 Task: Search and explore for an  Airbnb  in Santa Barbara, California with access to vineyards.
Action: Mouse moved to (441, 85)
Screenshot: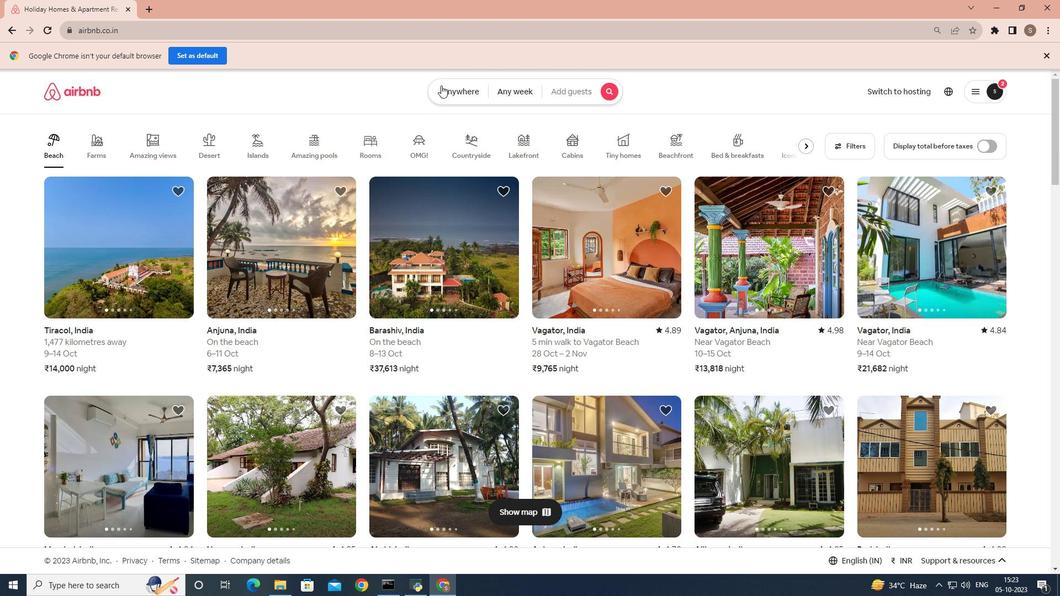 
Action: Mouse pressed left at (441, 85)
Screenshot: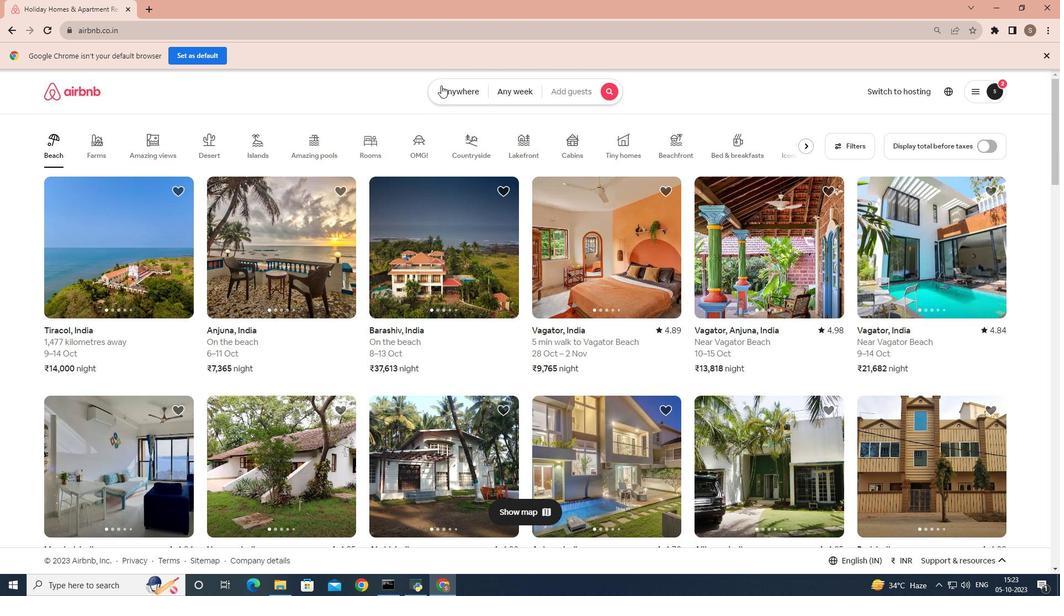 
Action: Mouse moved to (377, 134)
Screenshot: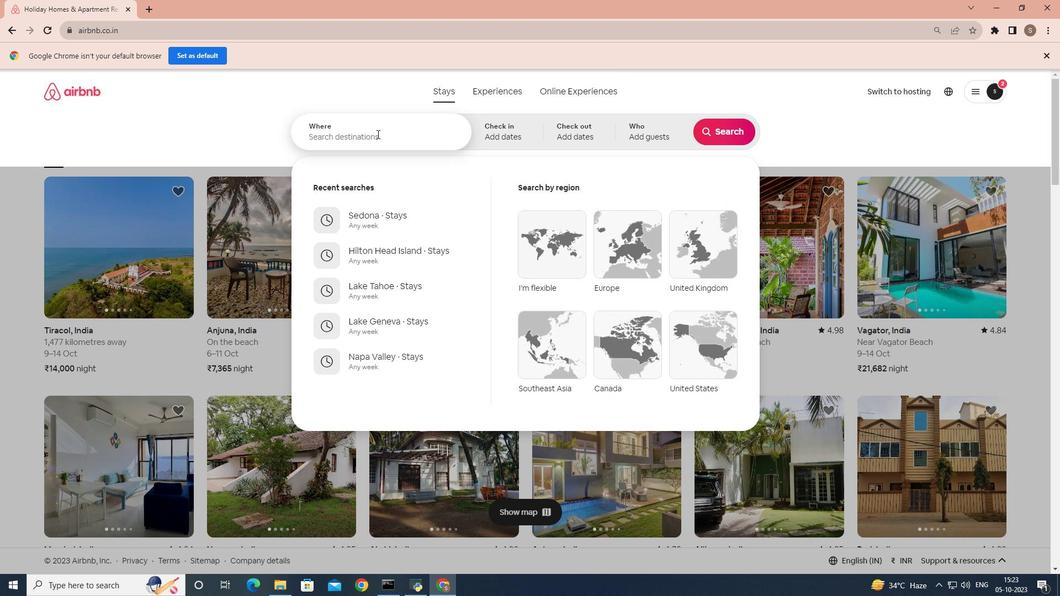 
Action: Mouse pressed left at (377, 134)
Screenshot: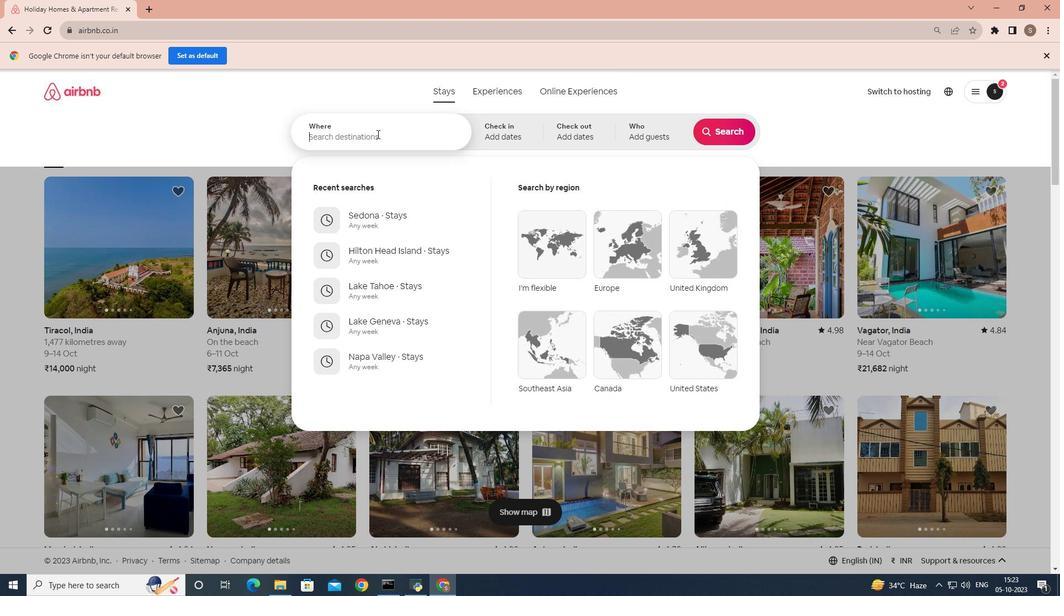 
Action: Key pressed santa<Key.space>barbara
Screenshot: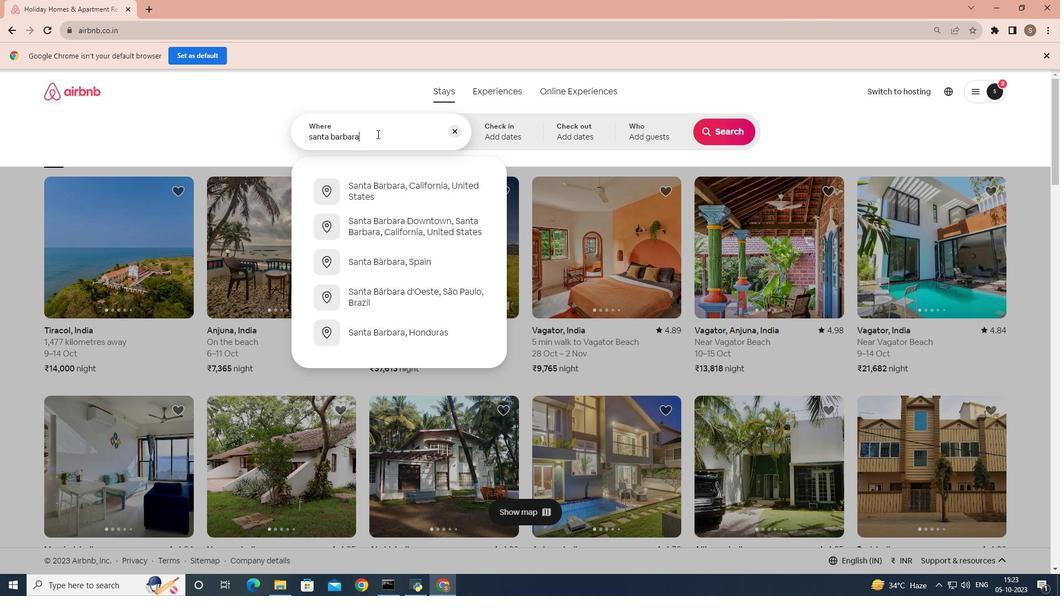 
Action: Mouse moved to (386, 196)
Screenshot: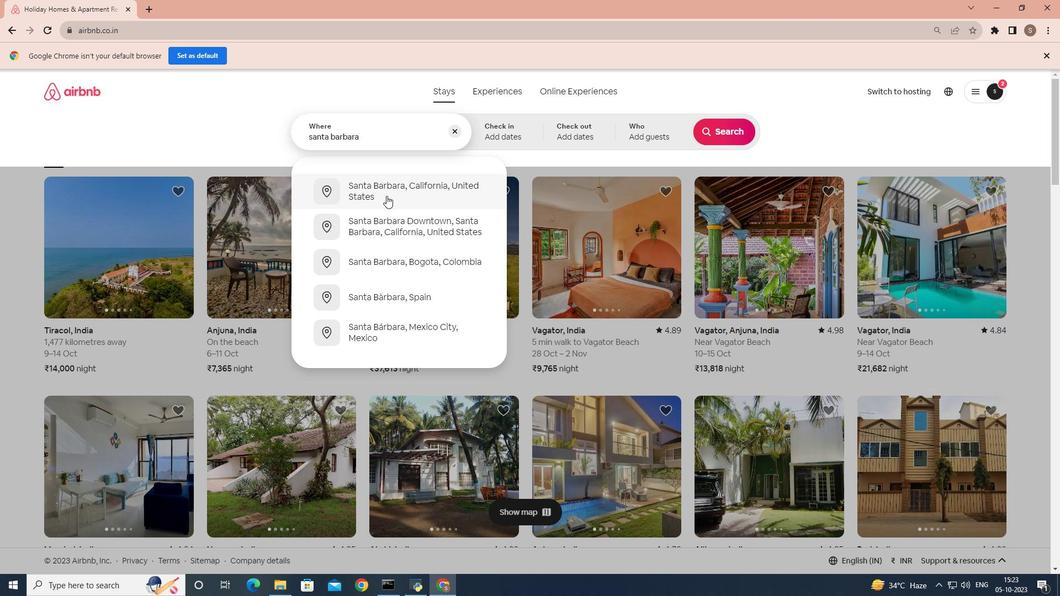 
Action: Mouse pressed left at (386, 196)
Screenshot: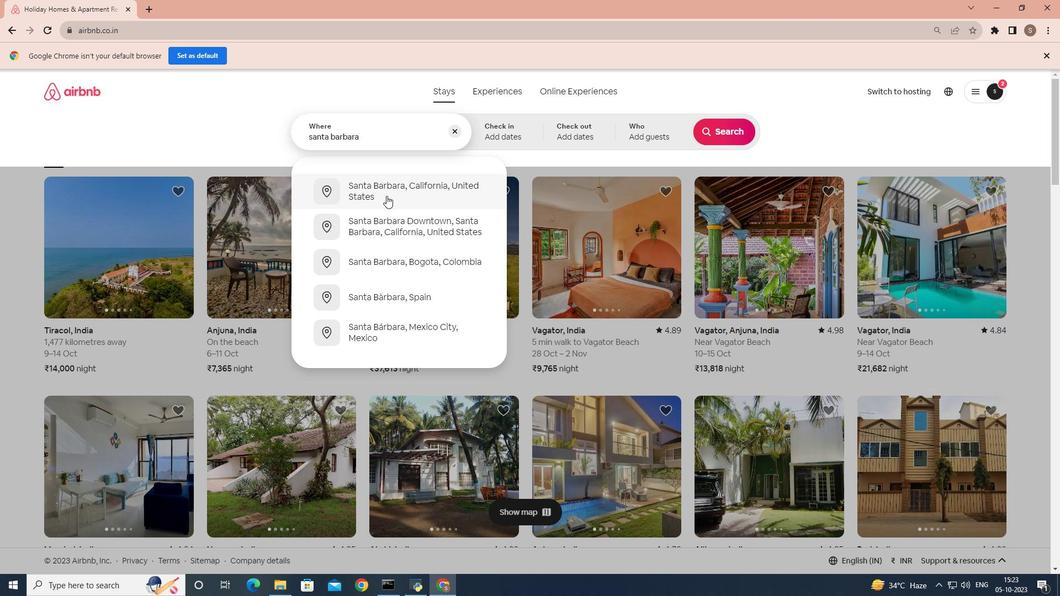 
Action: Mouse moved to (709, 130)
Screenshot: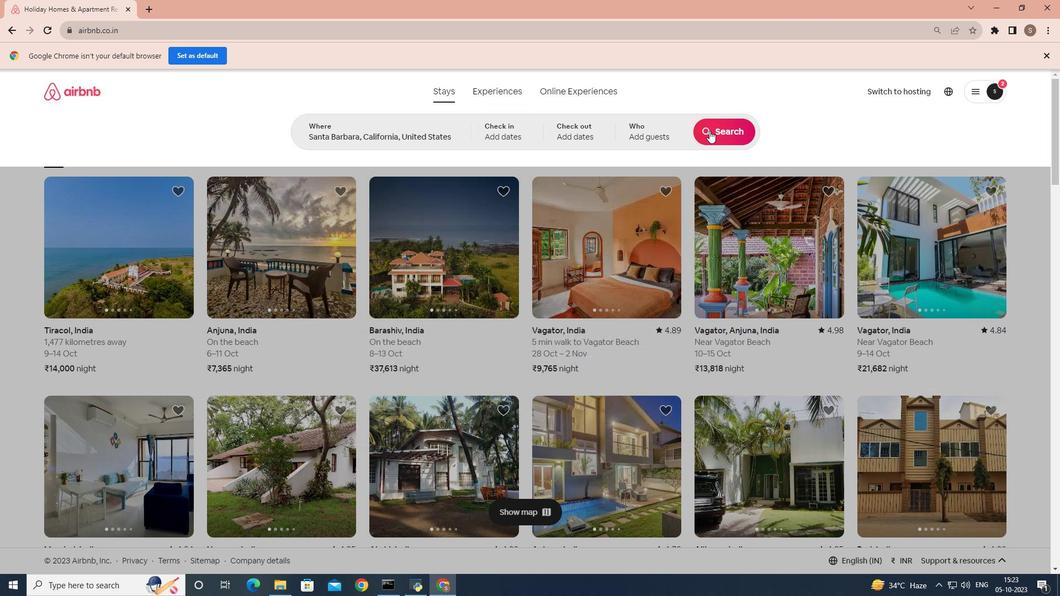 
Action: Mouse pressed left at (709, 130)
Screenshot: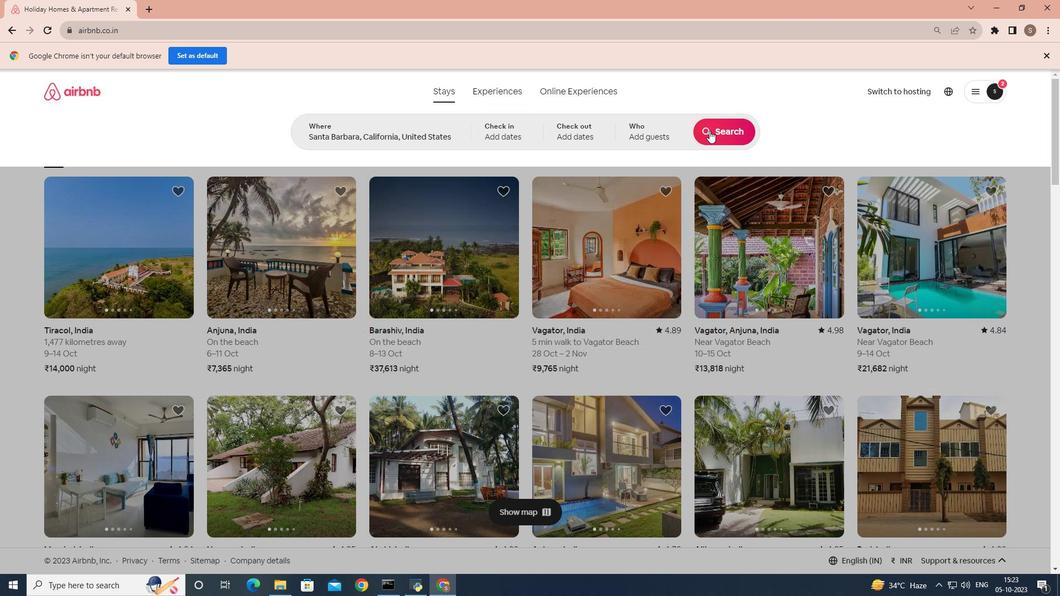 
Action: Mouse moved to (220, 127)
Screenshot: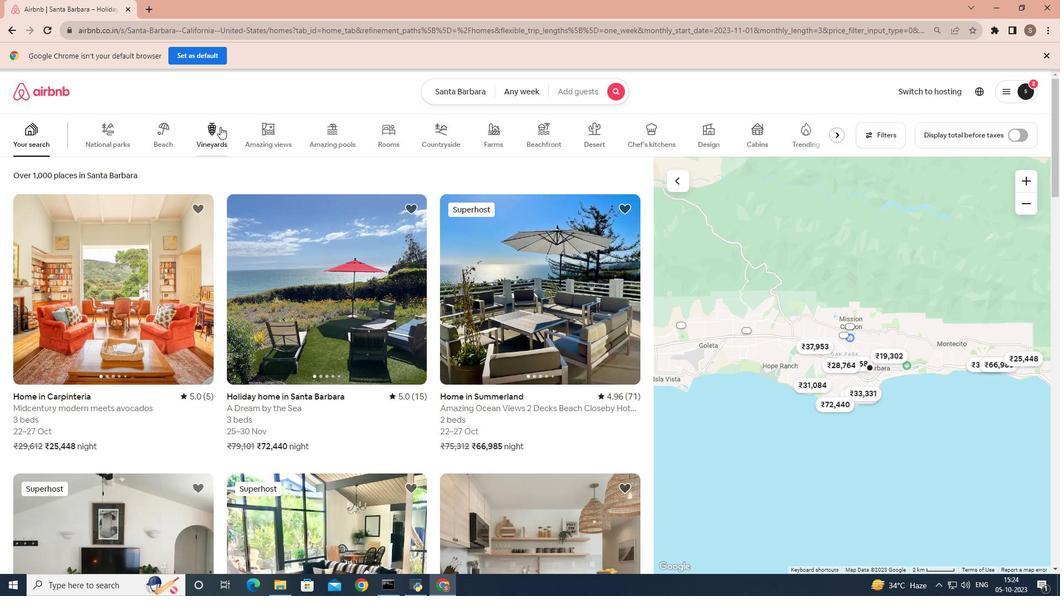 
Action: Mouse pressed left at (220, 127)
Screenshot: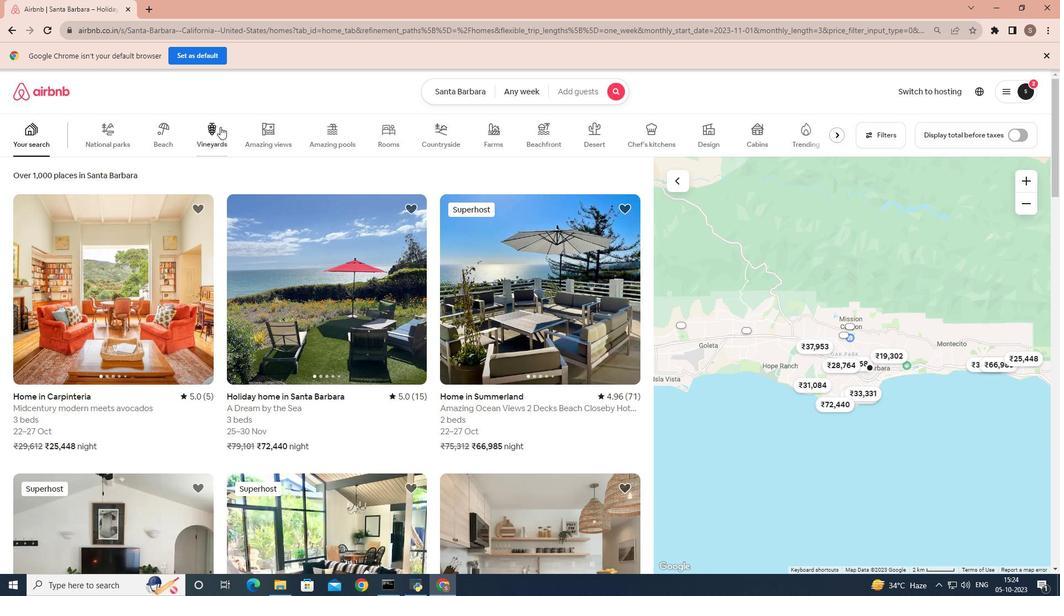 
Action: Mouse moved to (327, 244)
Screenshot: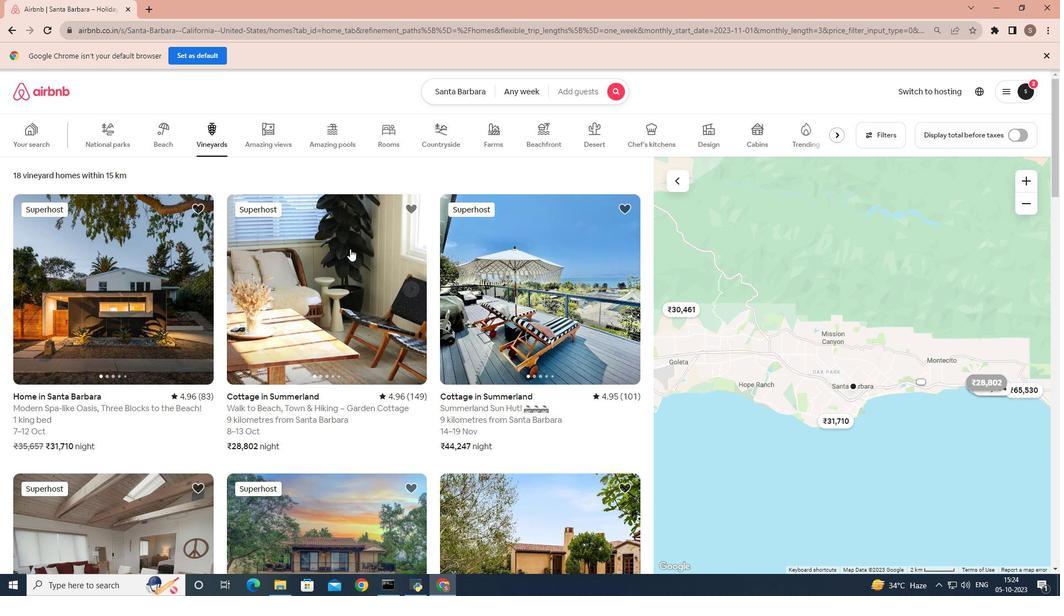 
Action: Mouse scrolled (327, 243) with delta (0, 0)
Screenshot: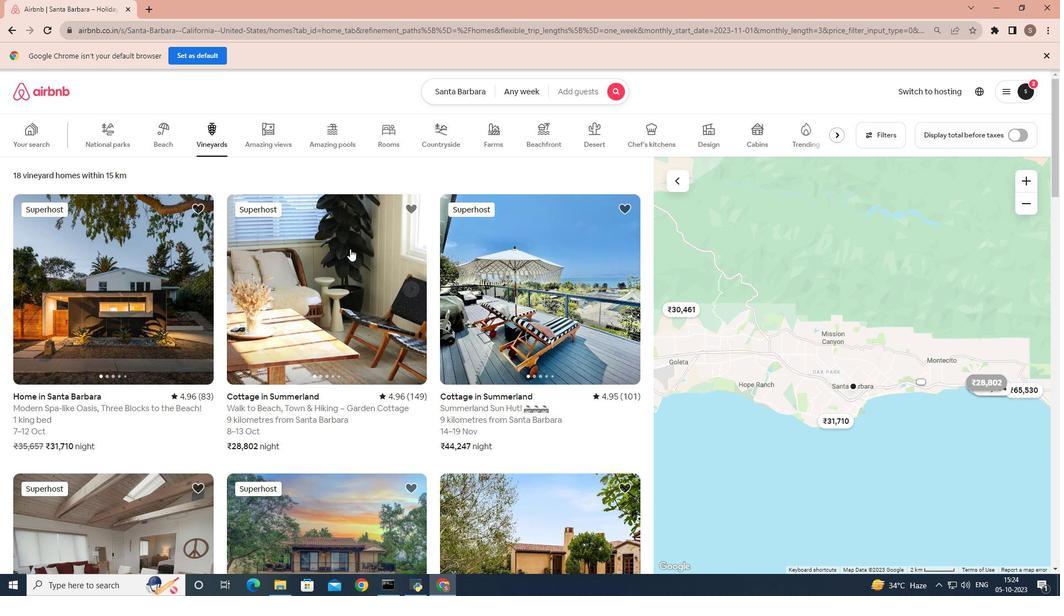 
Action: Mouse moved to (298, 286)
Screenshot: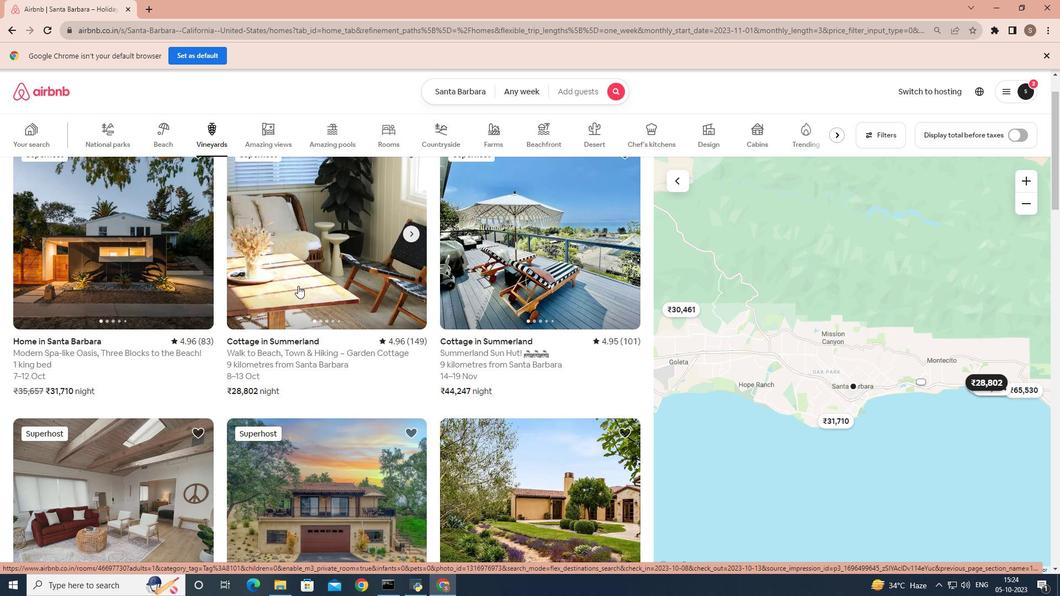 
Action: Mouse pressed left at (298, 286)
Screenshot: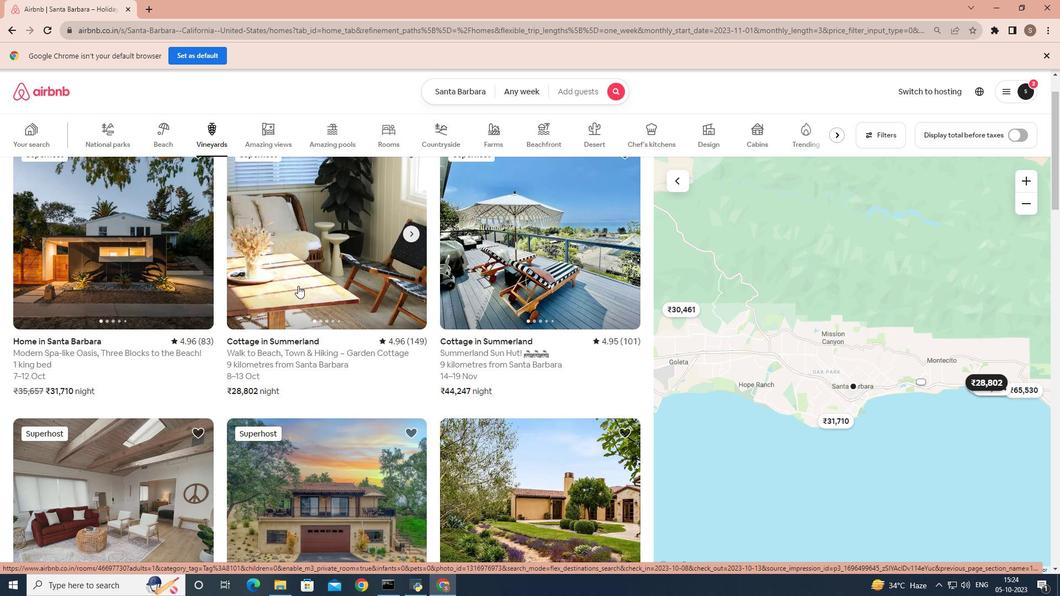 
Action: Mouse moved to (69, 2)
Screenshot: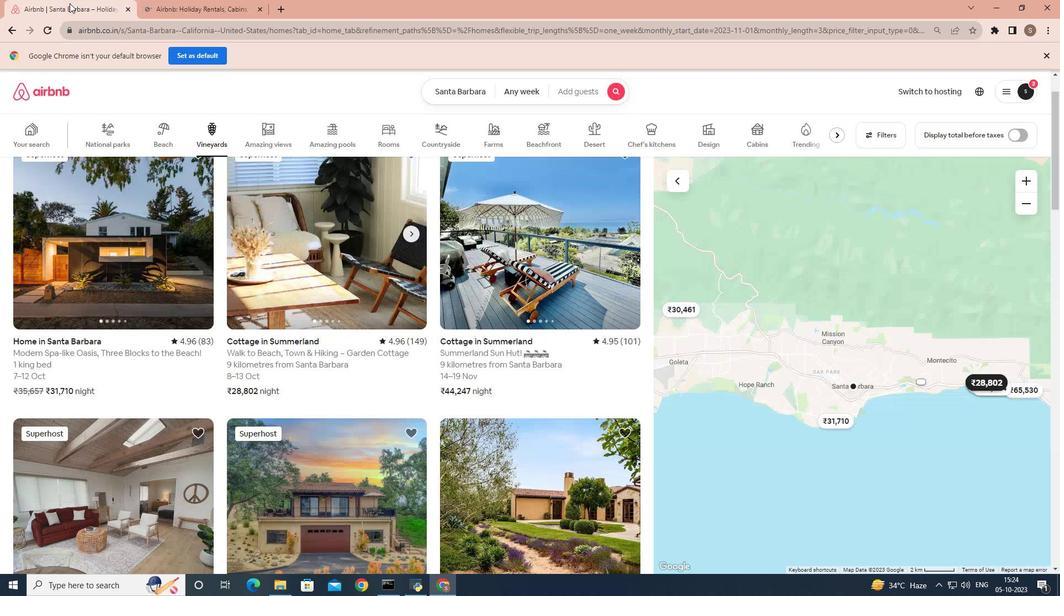 
Action: Mouse pressed left at (69, 2)
Screenshot: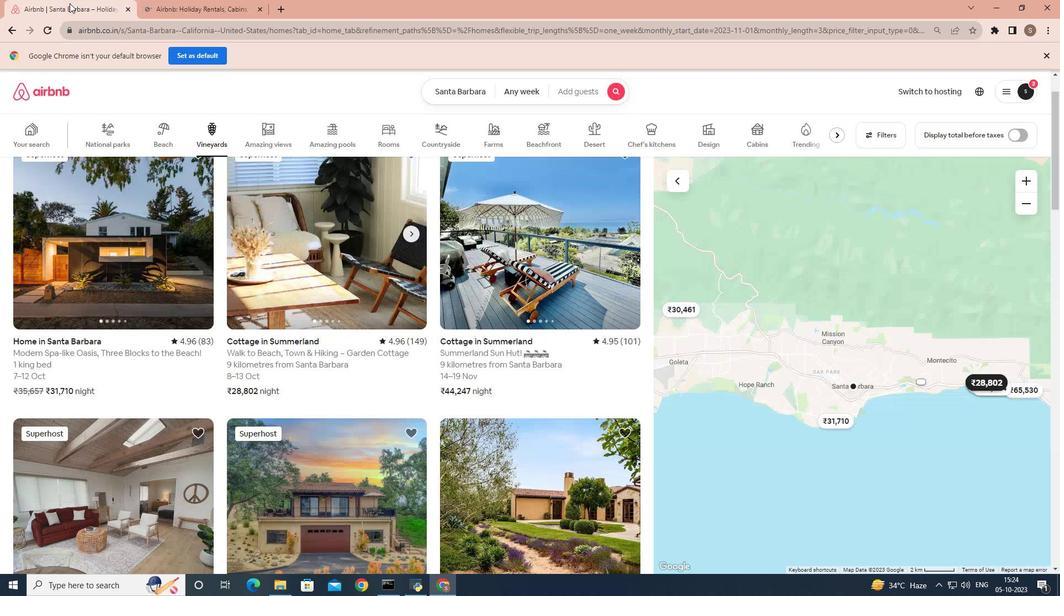 
Action: Mouse moved to (279, 371)
Screenshot: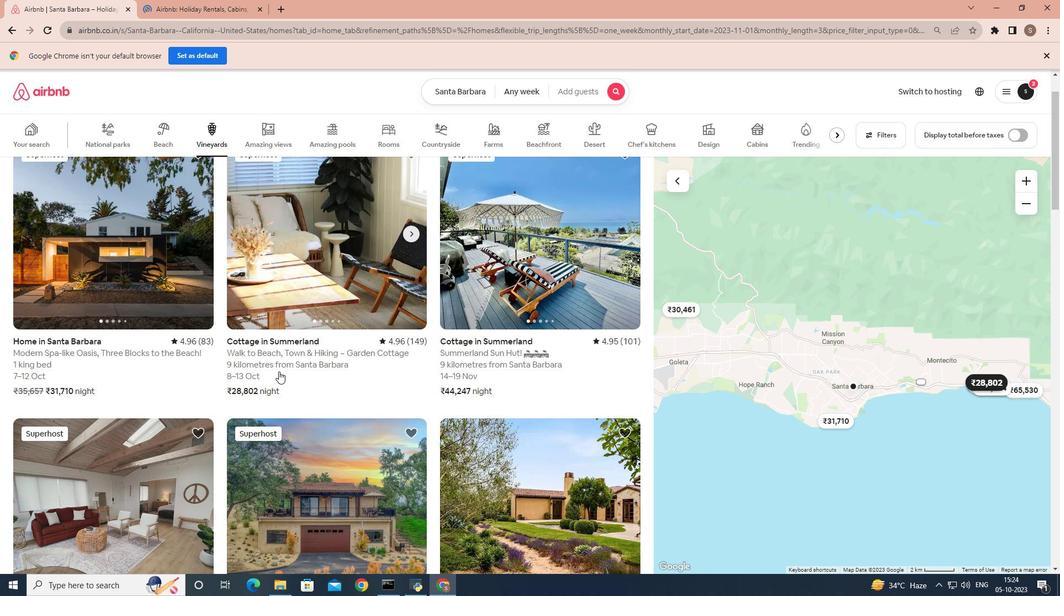 
Action: Mouse scrolled (279, 371) with delta (0, 0)
Screenshot: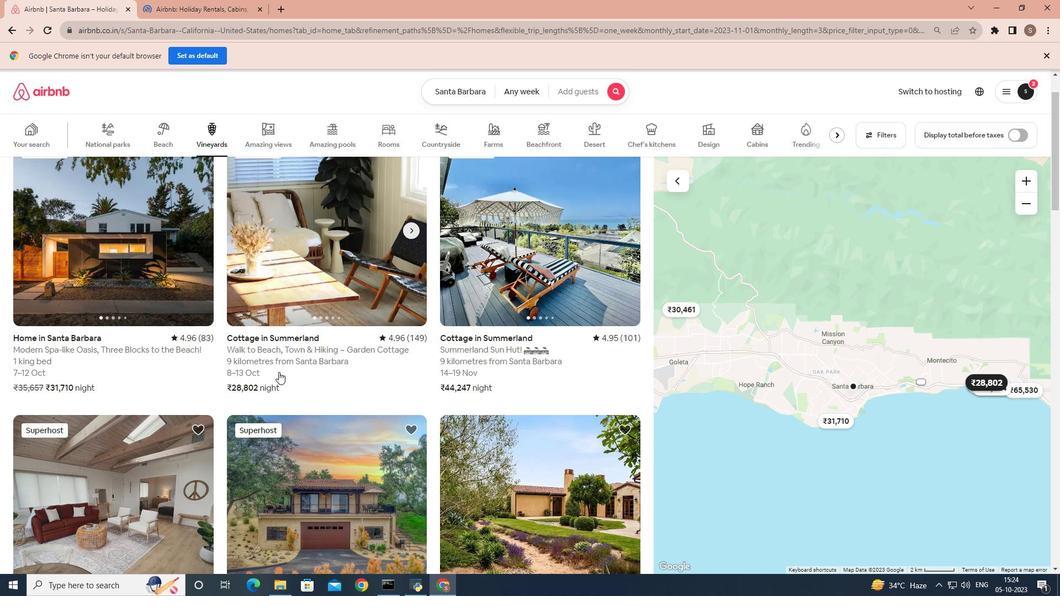 
Action: Mouse scrolled (279, 371) with delta (0, 0)
Screenshot: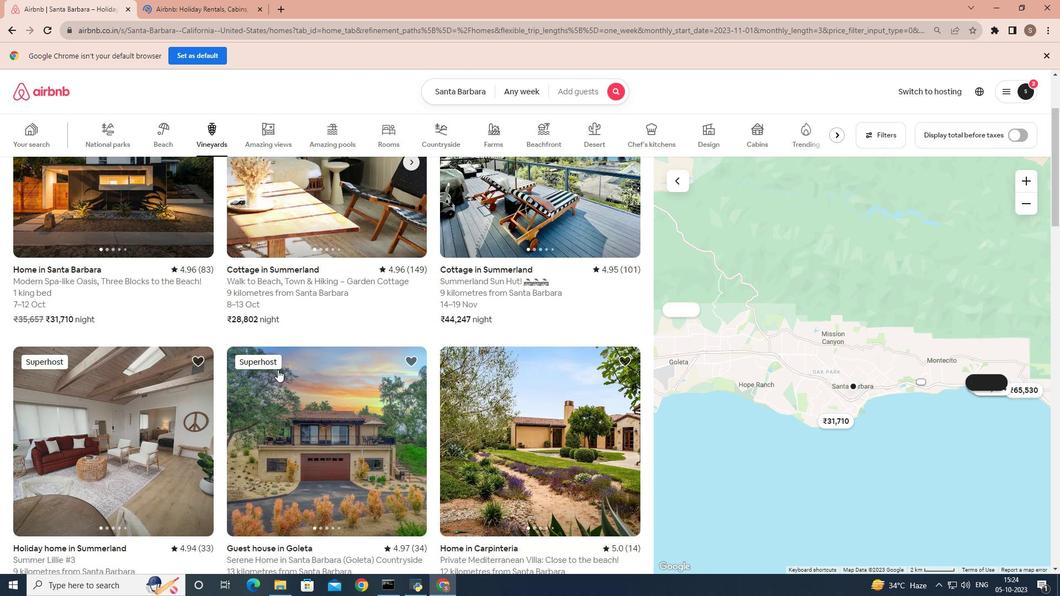 
Action: Mouse scrolled (279, 371) with delta (0, 0)
Screenshot: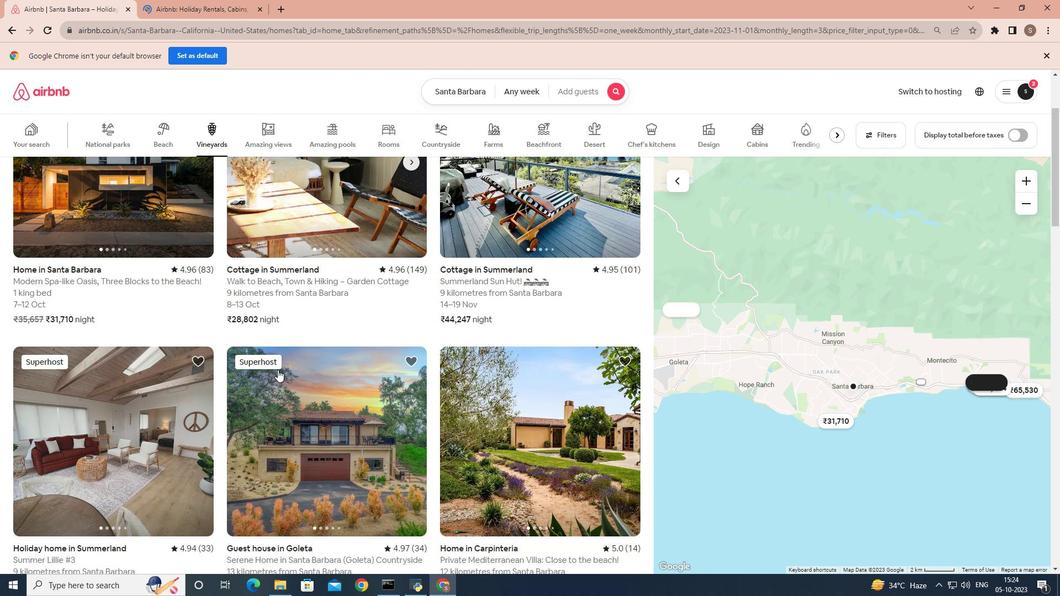 
Action: Mouse moved to (277, 366)
Screenshot: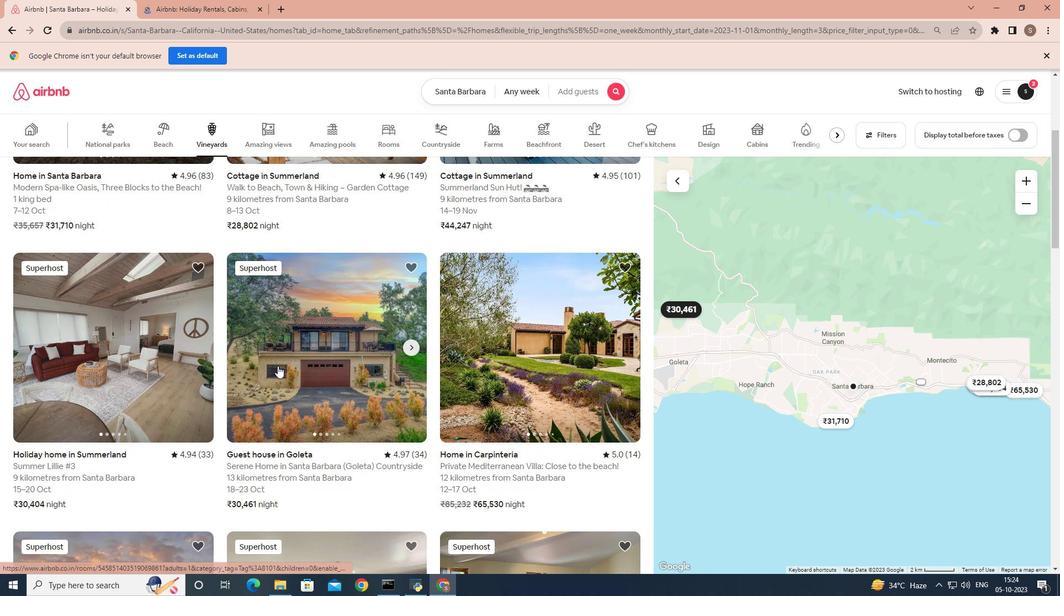 
Action: Mouse scrolled (277, 365) with delta (0, 0)
Screenshot: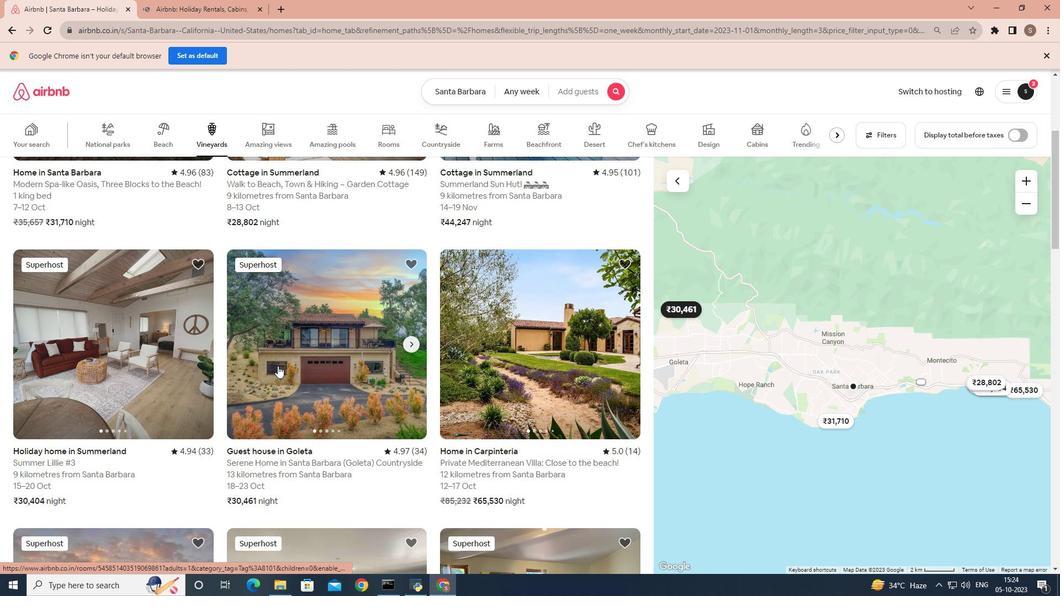 
Action: Mouse scrolled (277, 365) with delta (0, 0)
Screenshot: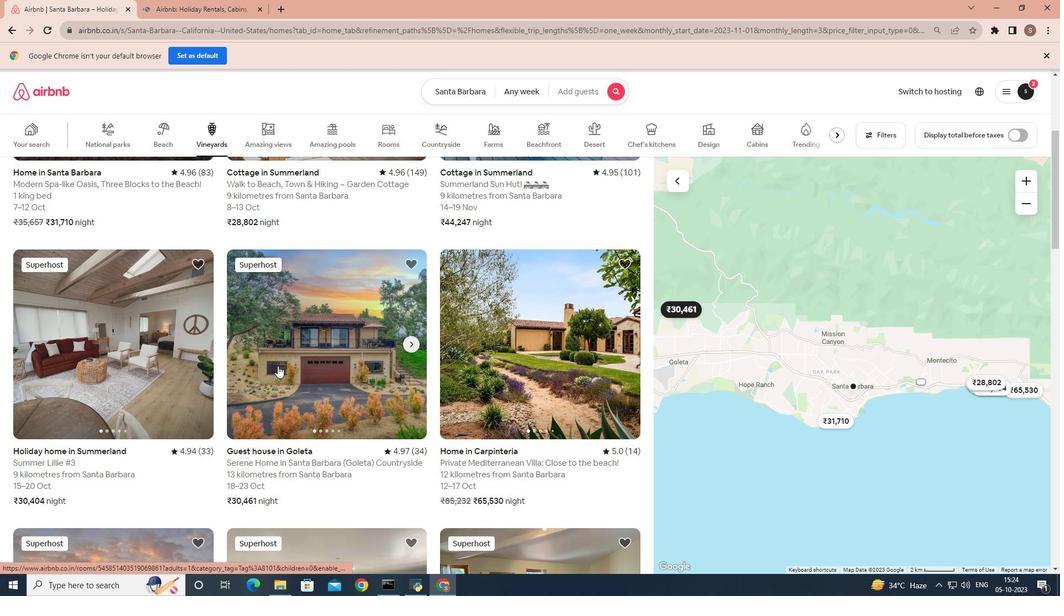 
Action: Mouse scrolled (277, 365) with delta (0, 0)
Screenshot: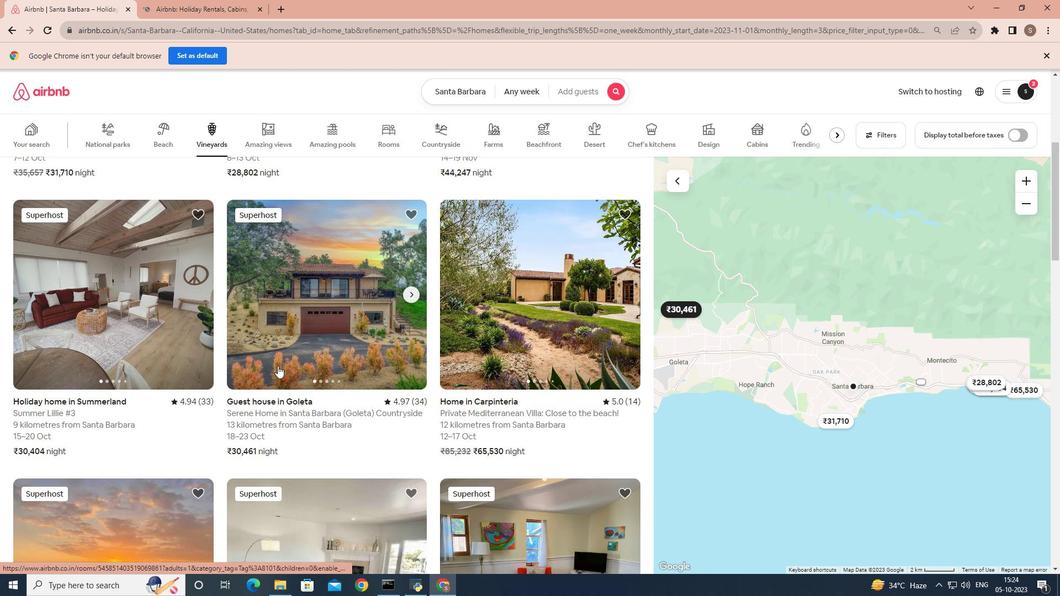 
Action: Mouse moved to (298, 271)
Screenshot: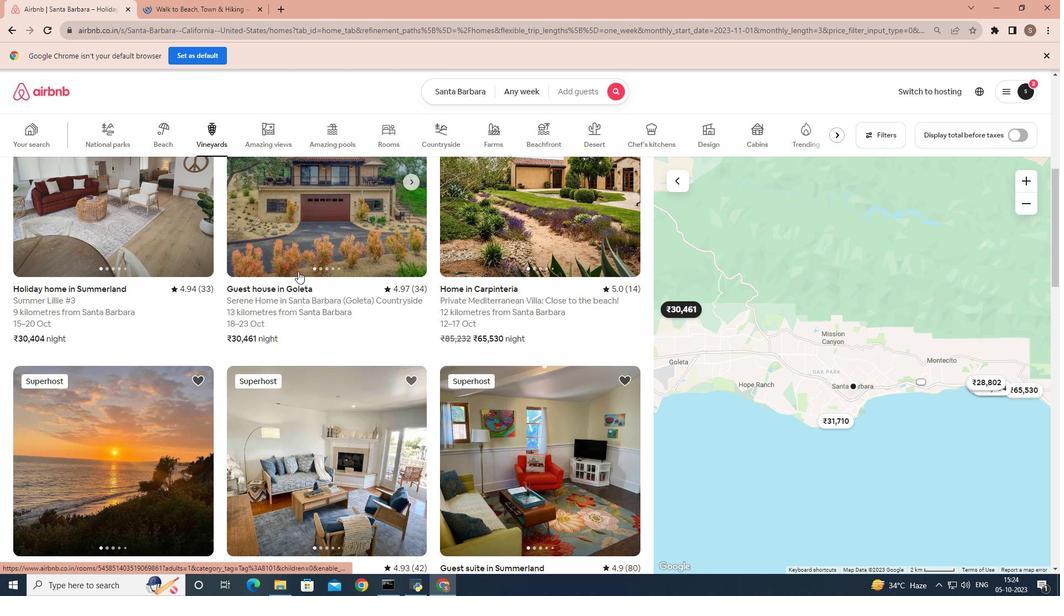 
Action: Mouse pressed left at (298, 271)
Screenshot: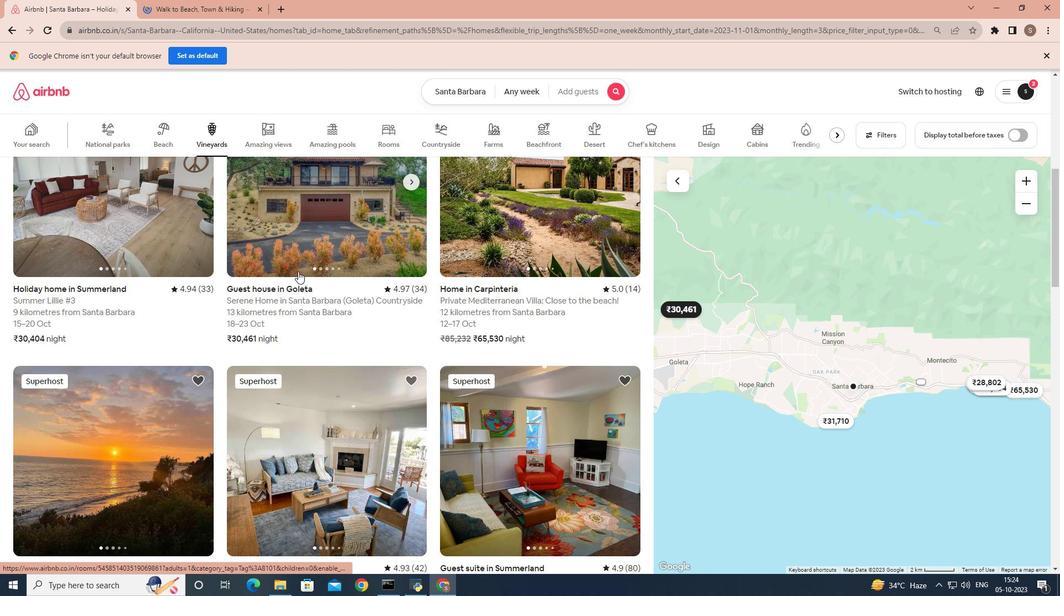 
Action: Mouse moved to (90, 0)
Screenshot: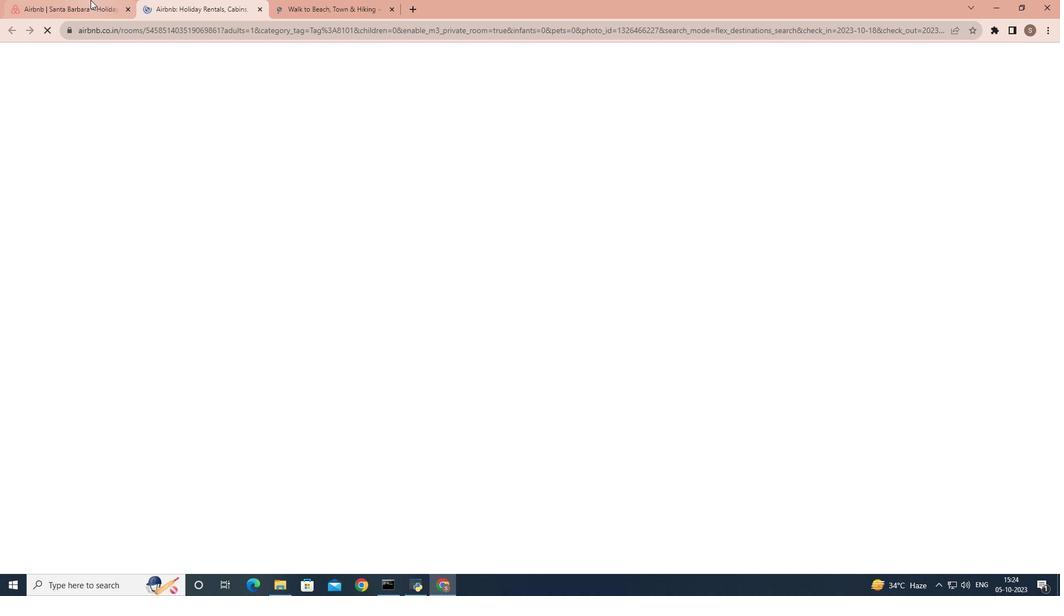 
Action: Mouse pressed left at (90, 0)
Screenshot: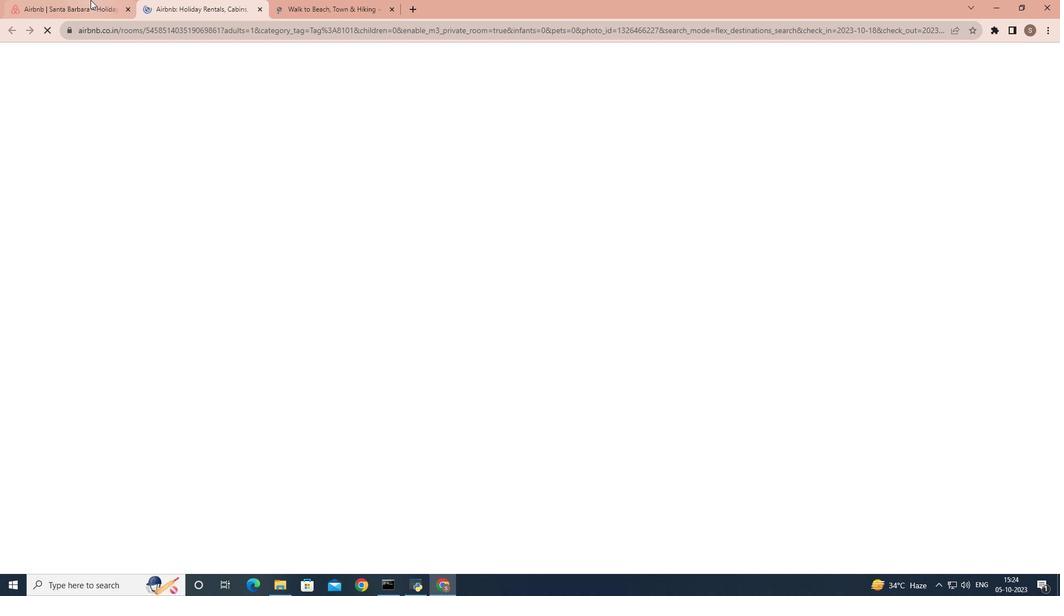 
Action: Mouse moved to (515, 267)
Screenshot: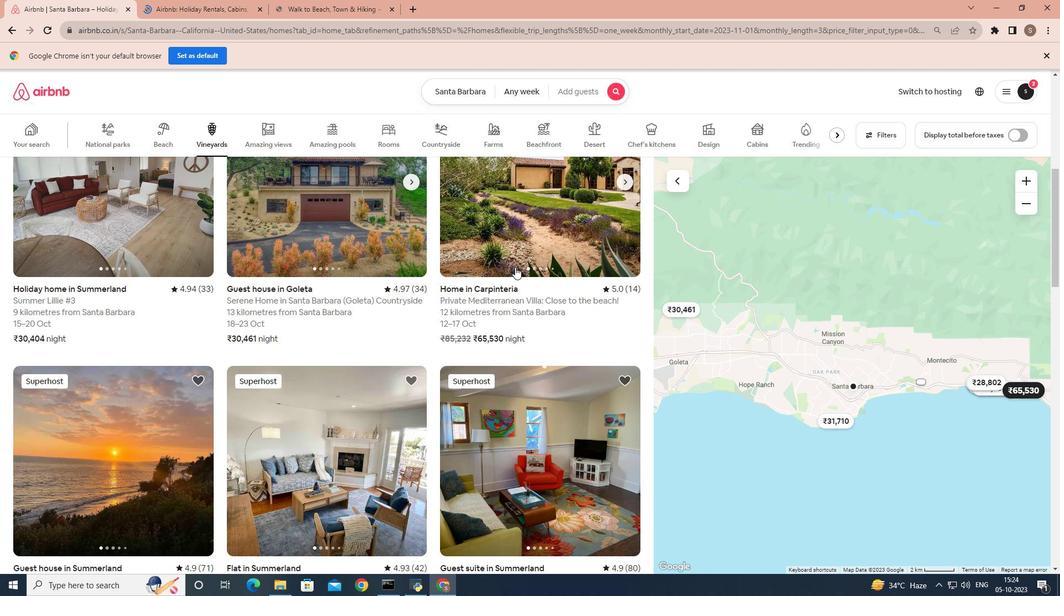 
Action: Mouse pressed left at (515, 267)
Screenshot: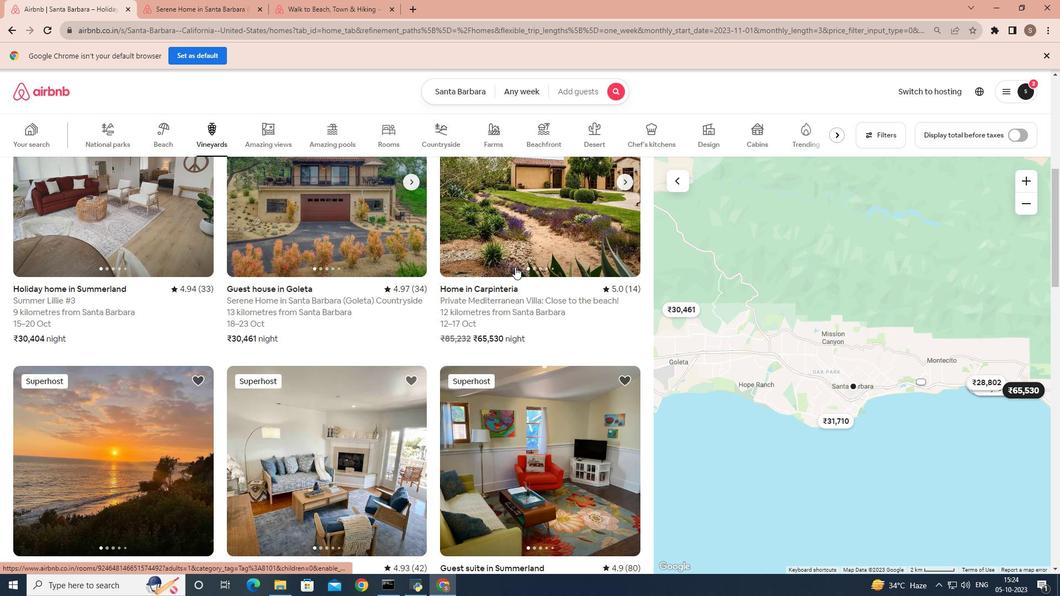 
Action: Mouse moved to (39, 4)
Screenshot: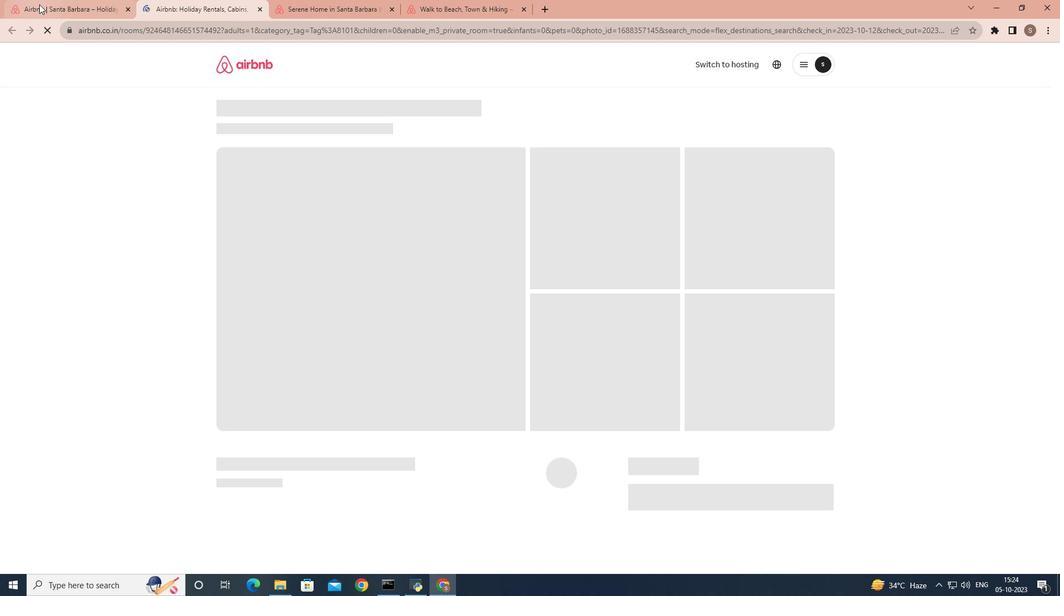 
Action: Mouse pressed left at (39, 4)
Screenshot: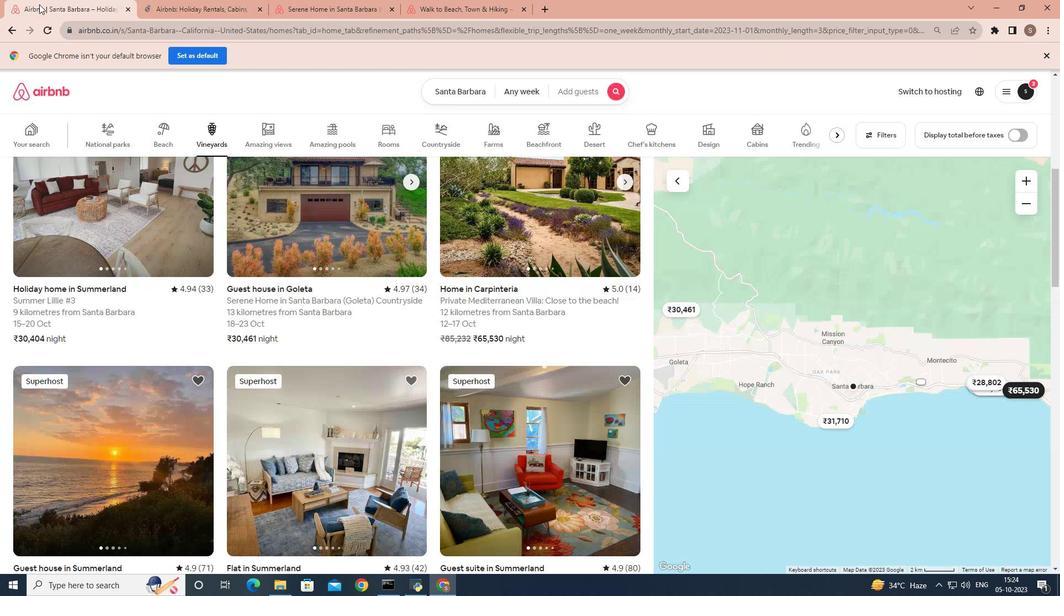 
Action: Mouse moved to (258, 308)
Screenshot: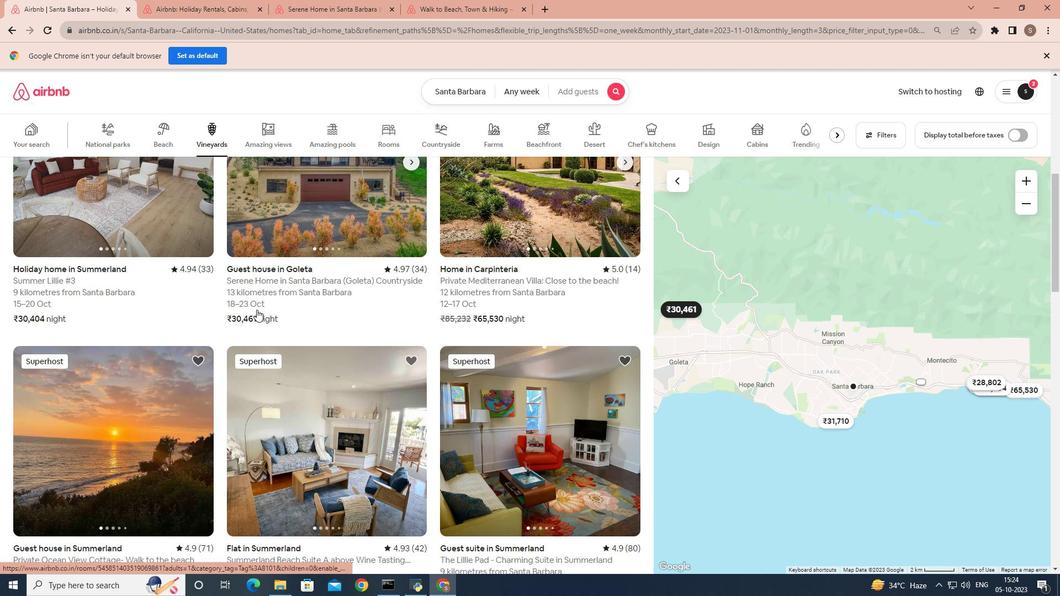 
Action: Mouse scrolled (258, 308) with delta (0, 0)
Screenshot: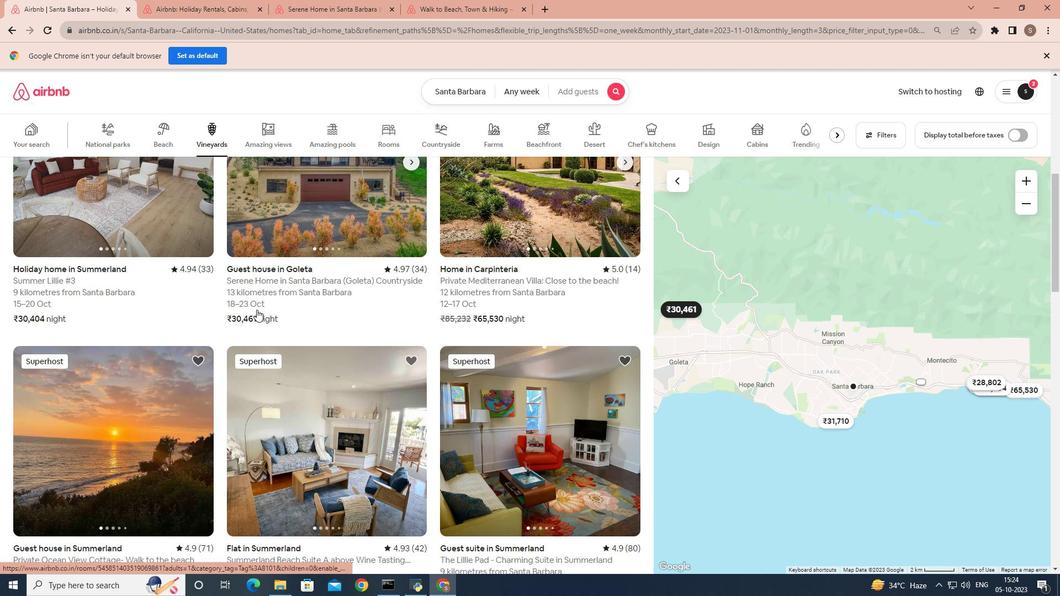 
Action: Mouse moved to (257, 309)
Screenshot: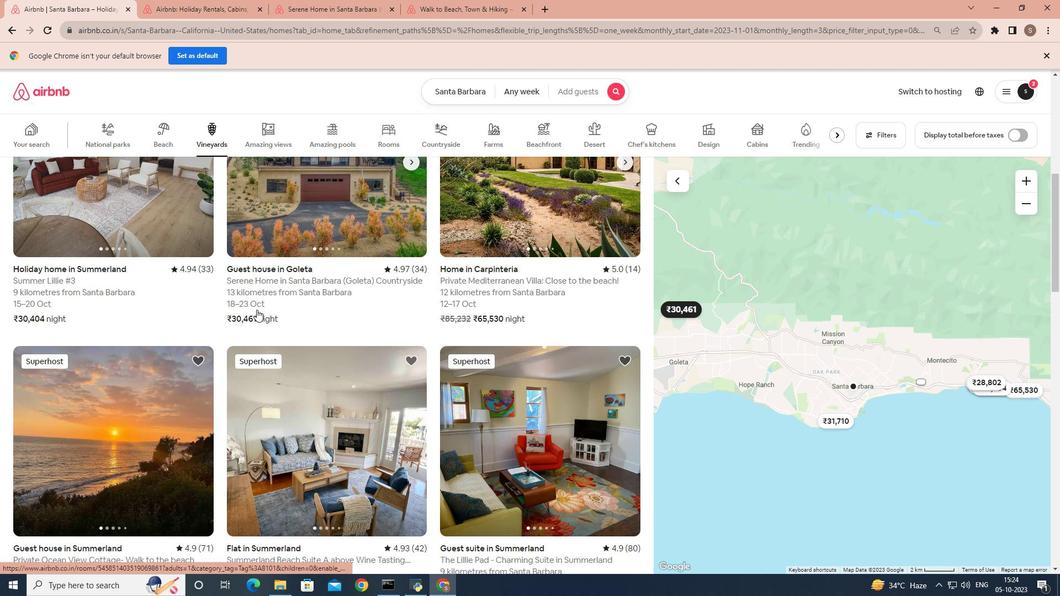 
Action: Mouse scrolled (257, 309) with delta (0, 0)
Screenshot: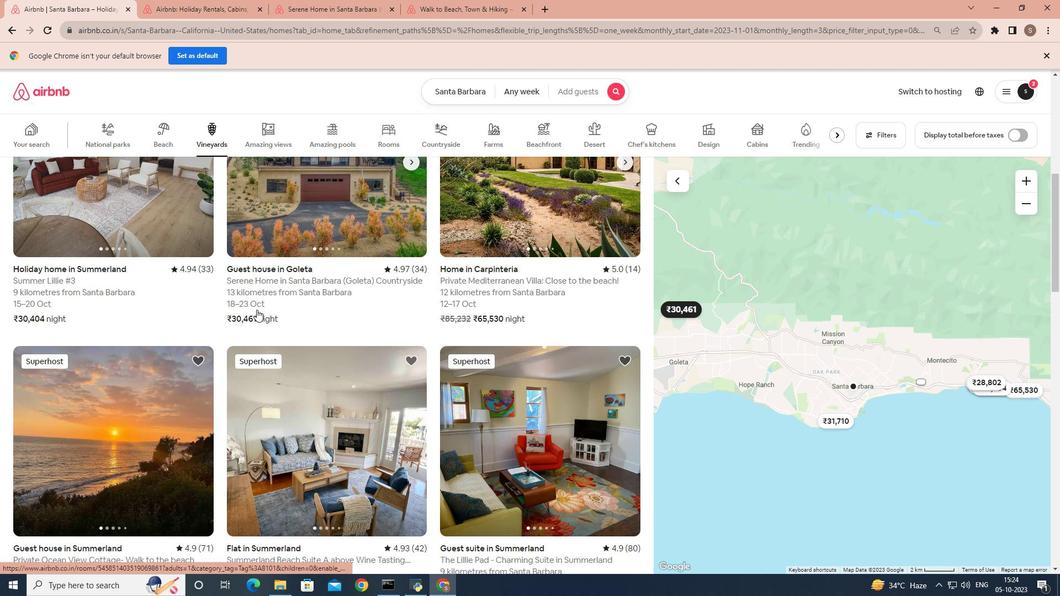 
Action: Mouse moved to (256, 309)
Screenshot: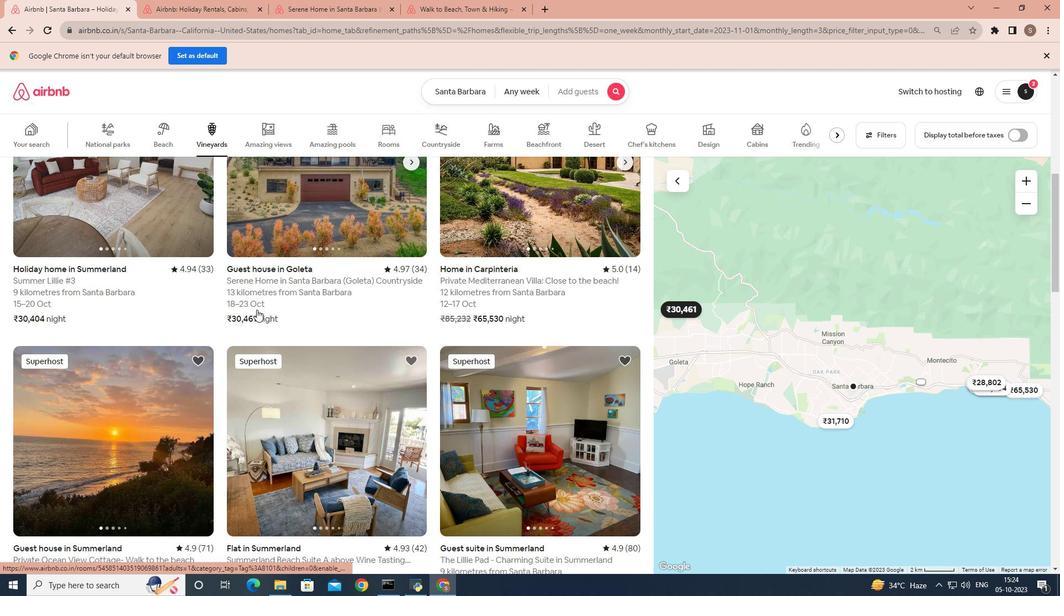 
Action: Mouse scrolled (256, 309) with delta (0, 0)
Screenshot: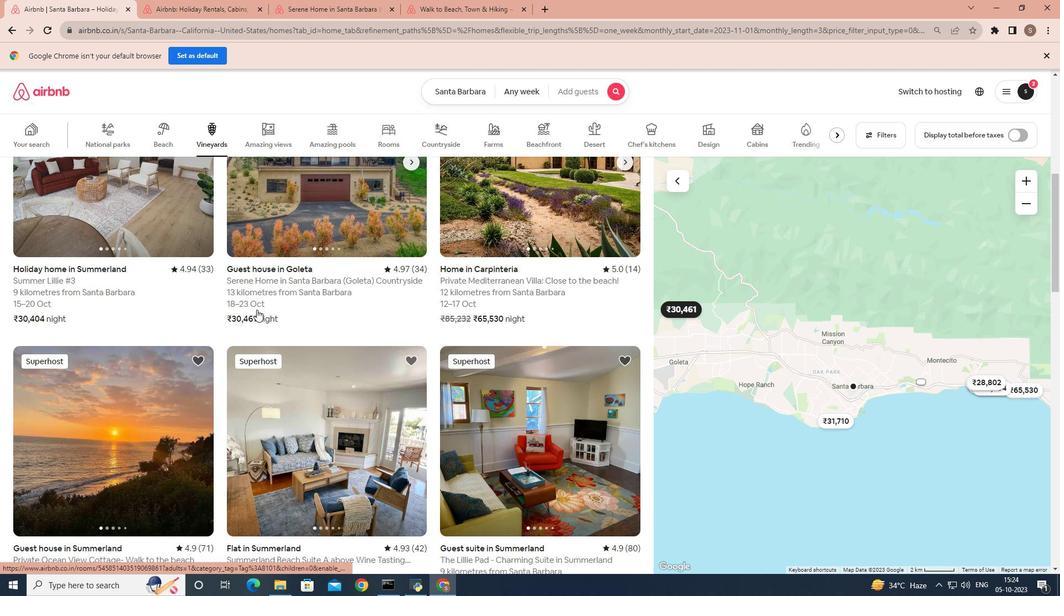 
Action: Mouse scrolled (256, 309) with delta (0, 0)
Screenshot: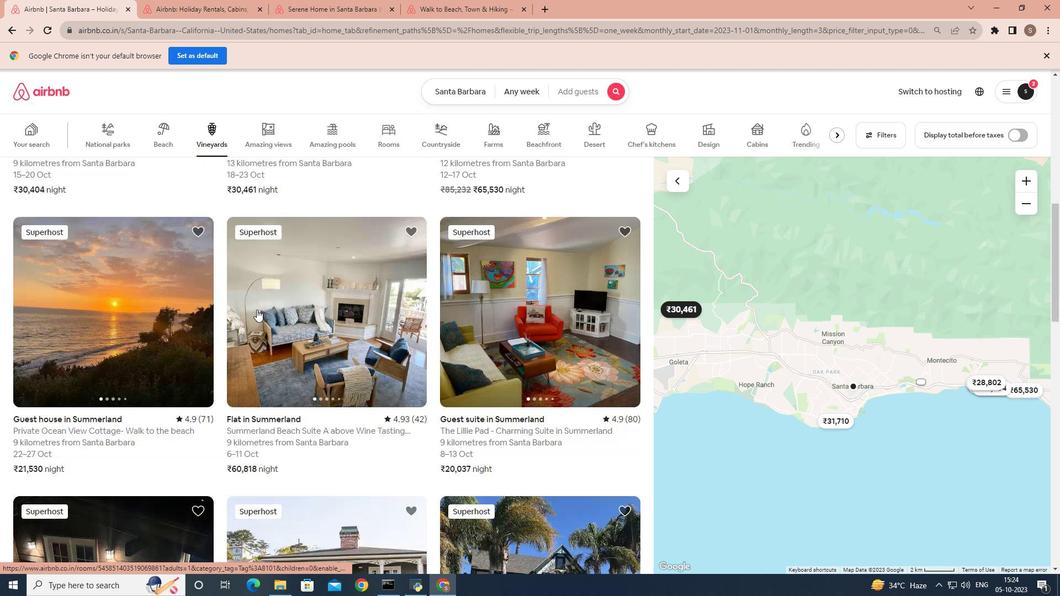 
Action: Mouse scrolled (256, 309) with delta (0, 0)
Screenshot: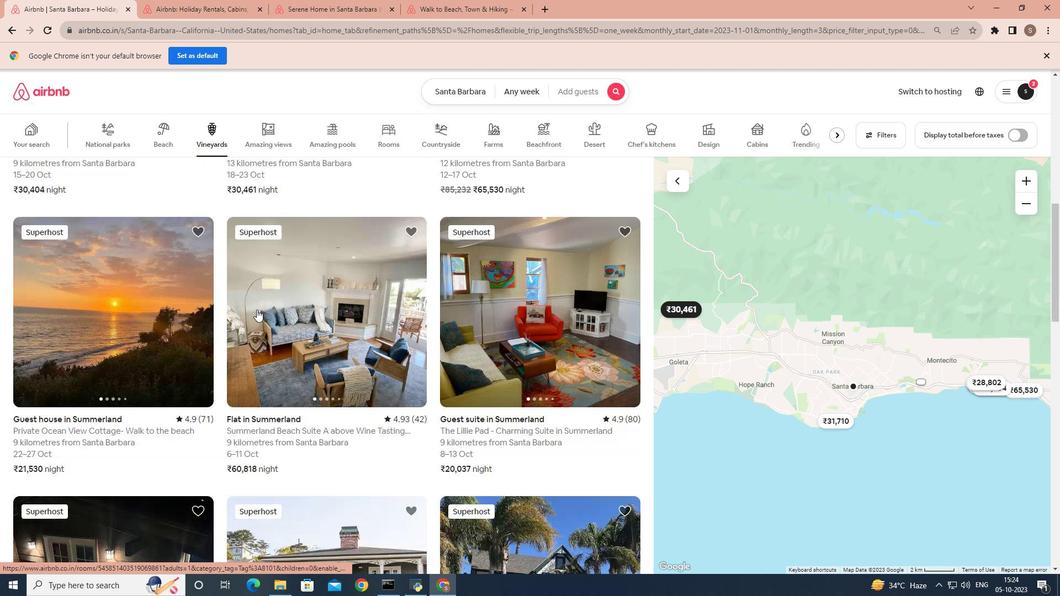 
Action: Mouse moved to (322, 270)
Screenshot: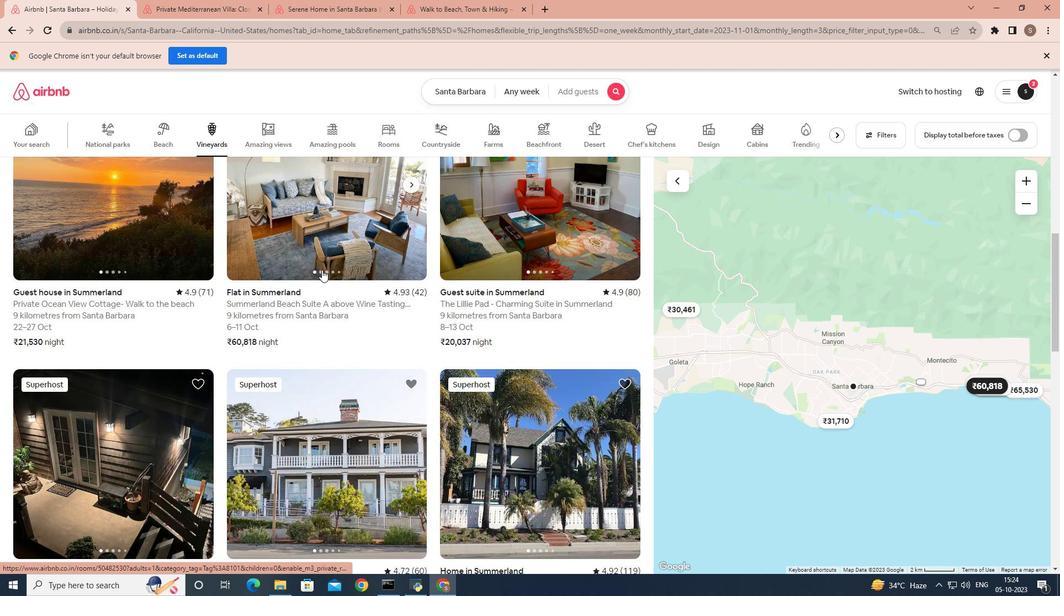 
Action: Mouse pressed left at (322, 270)
Screenshot: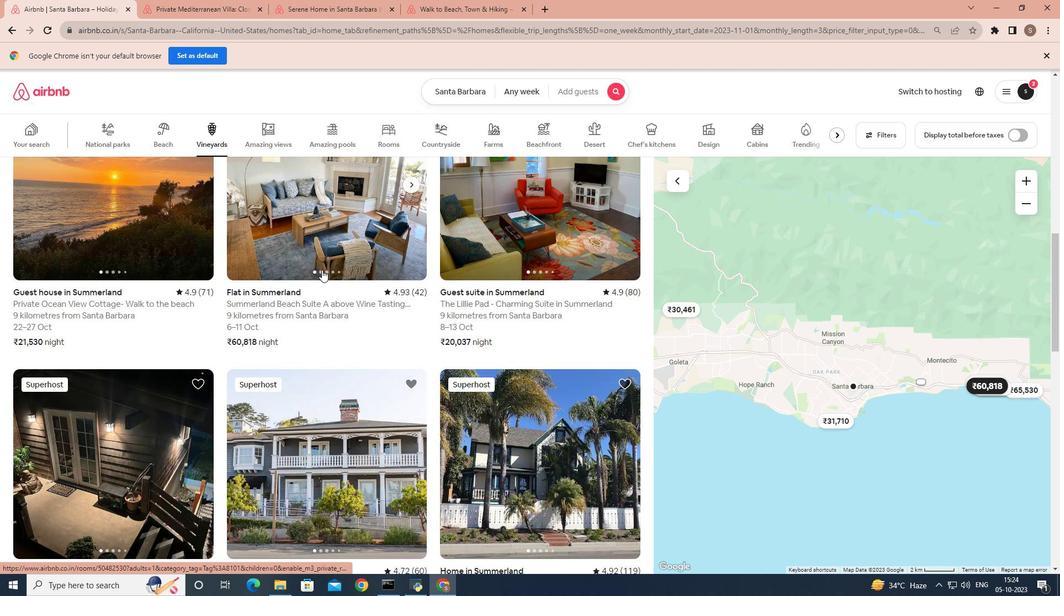 
Action: Mouse moved to (75, 0)
Screenshot: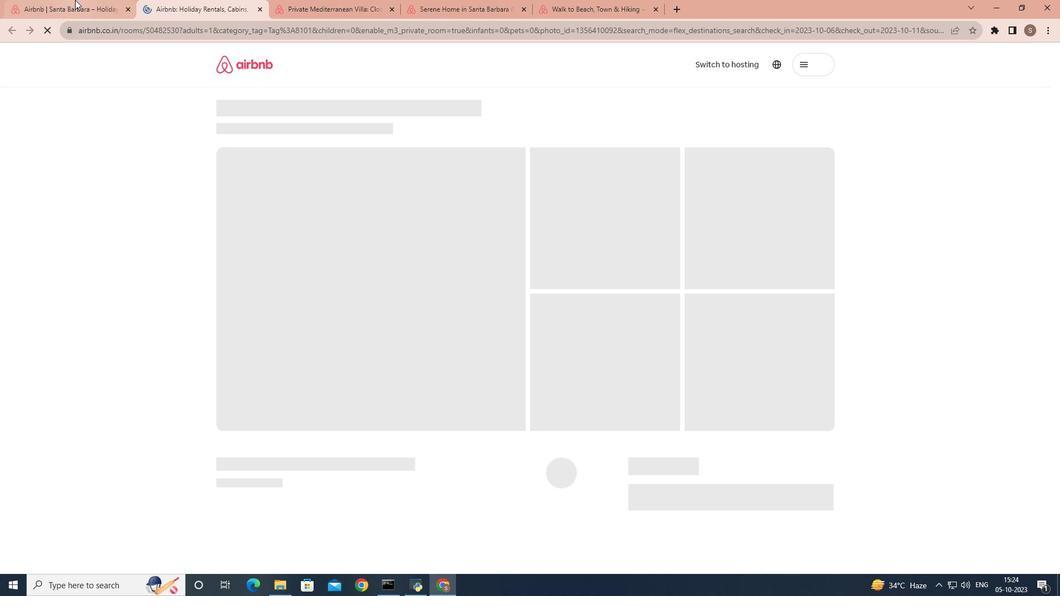 
Action: Mouse pressed left at (75, 0)
Screenshot: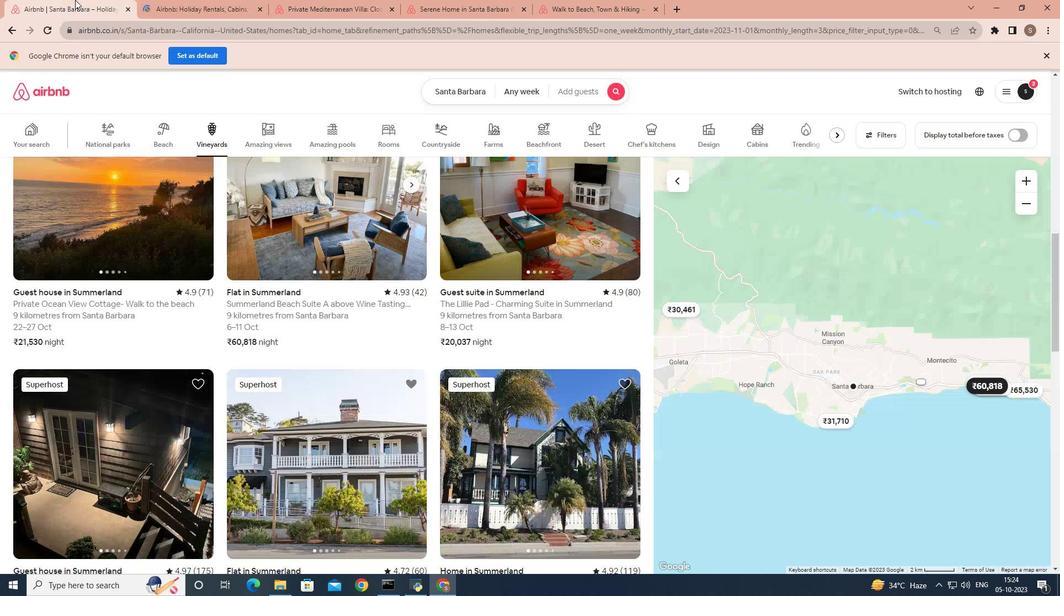 
Action: Mouse moved to (571, 4)
Screenshot: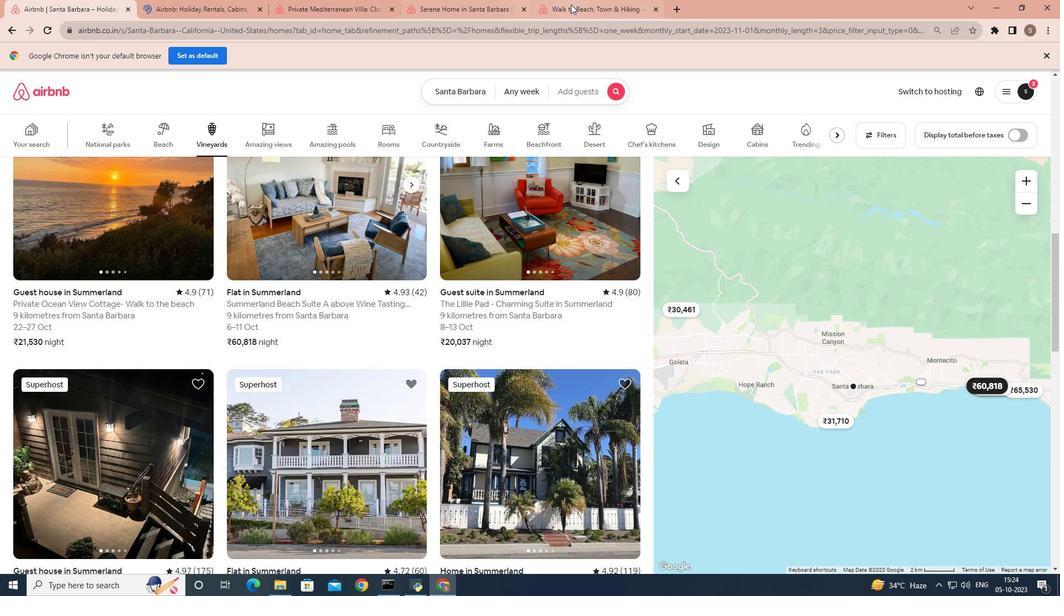 
Action: Mouse pressed left at (571, 4)
Screenshot: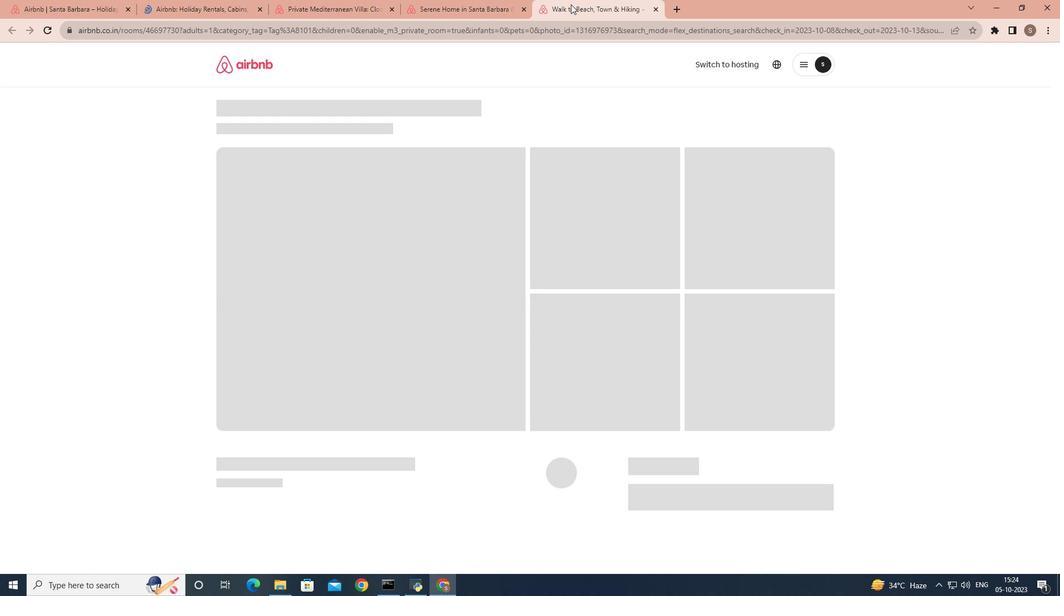 
Action: Mouse moved to (346, 270)
Screenshot: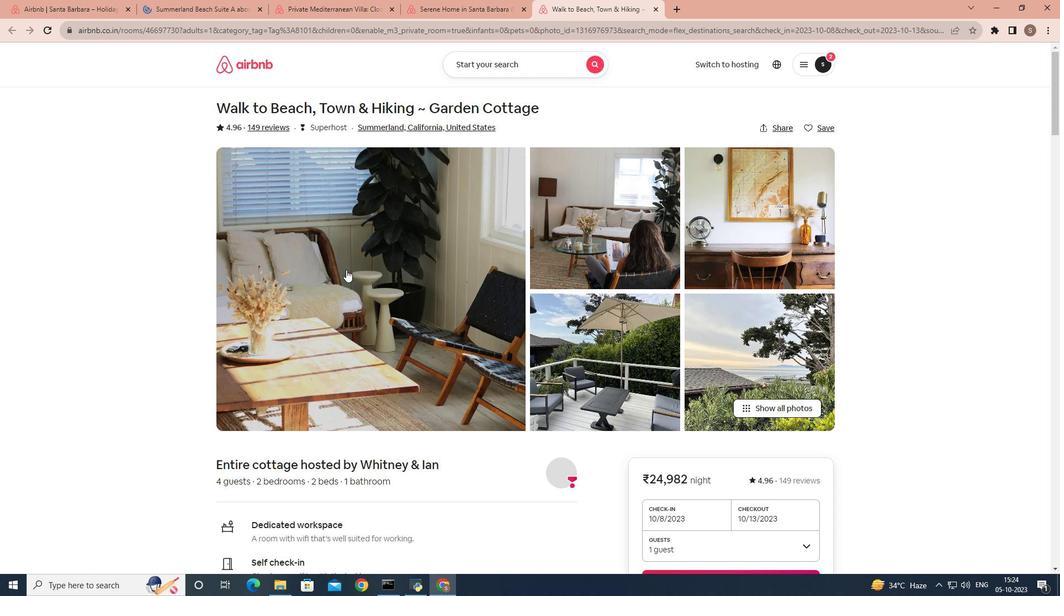 
Action: Mouse scrolled (346, 269) with delta (0, 0)
Screenshot: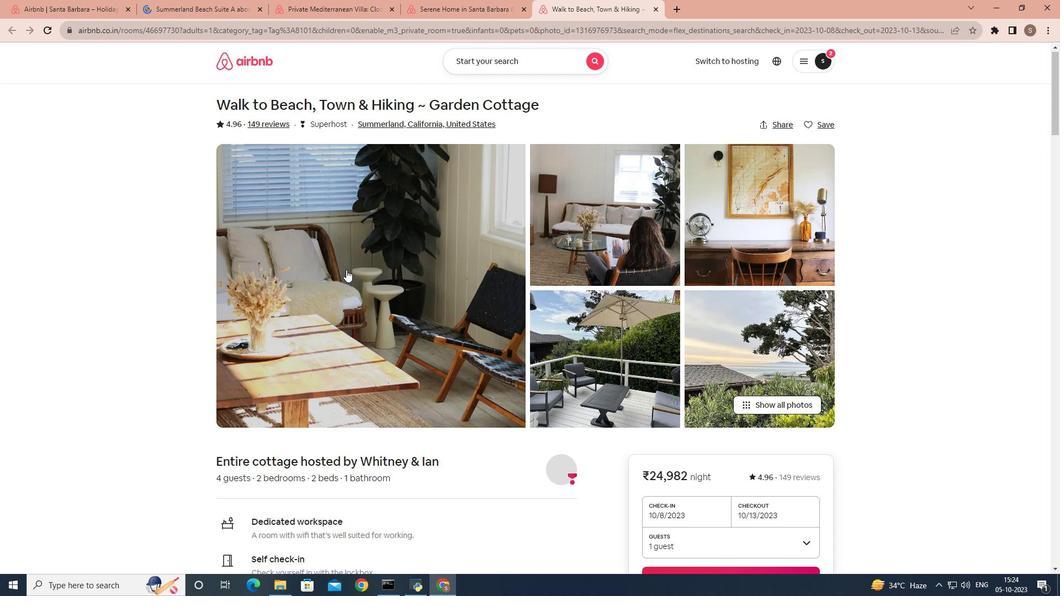
Action: Mouse scrolled (346, 269) with delta (0, 0)
Screenshot: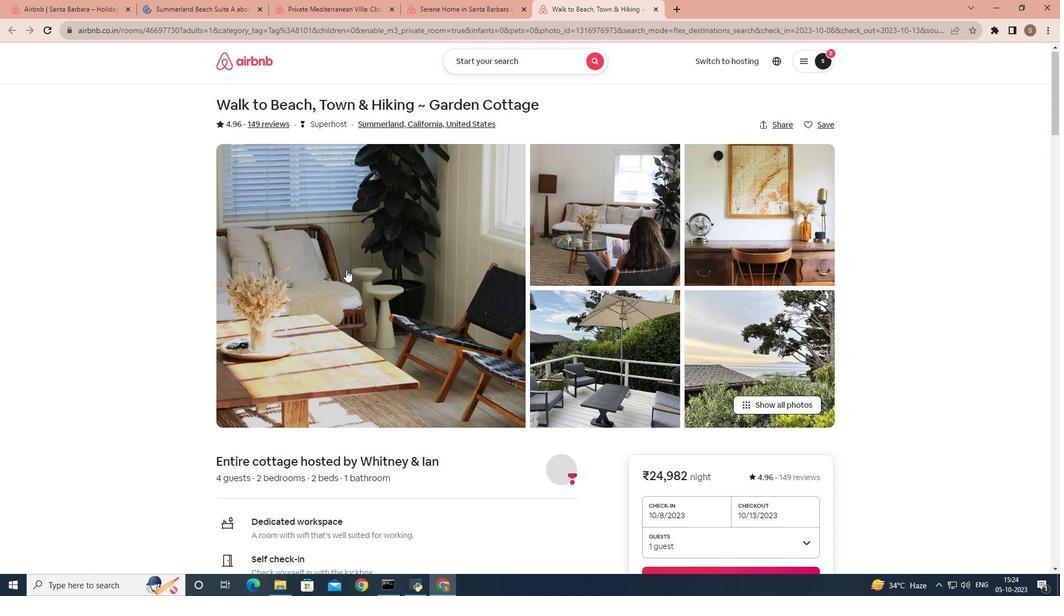 
Action: Mouse scrolled (346, 269) with delta (0, 0)
Screenshot: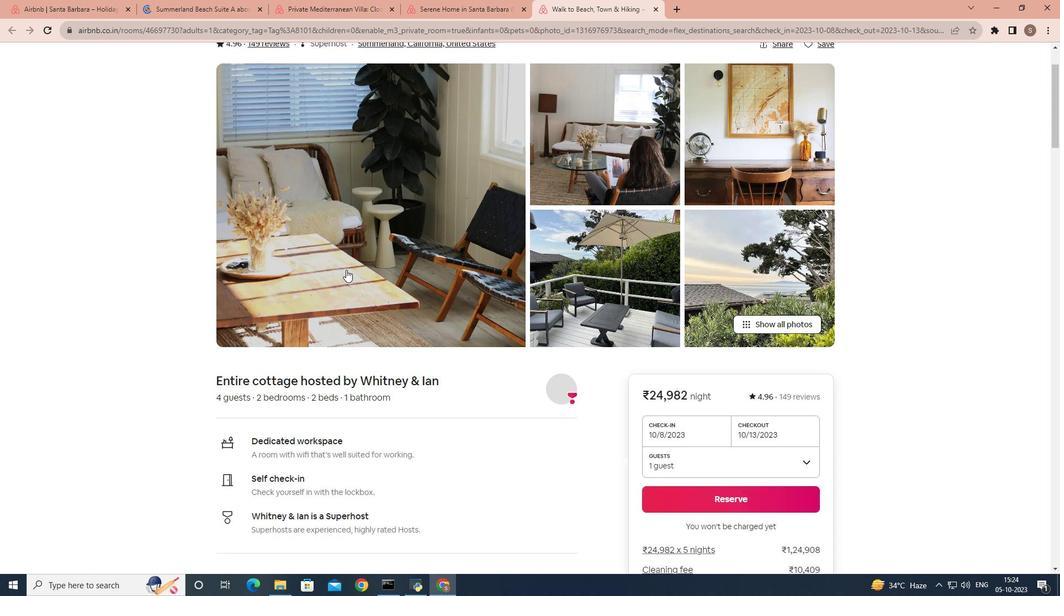 
Action: Mouse scrolled (346, 269) with delta (0, 0)
Screenshot: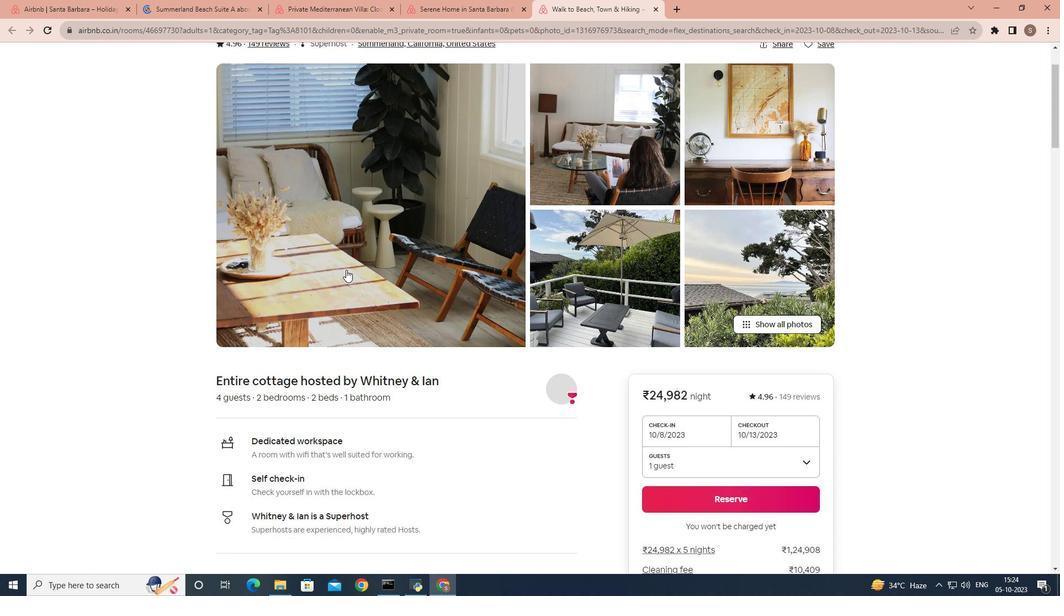 
Action: Mouse moved to (346, 270)
Screenshot: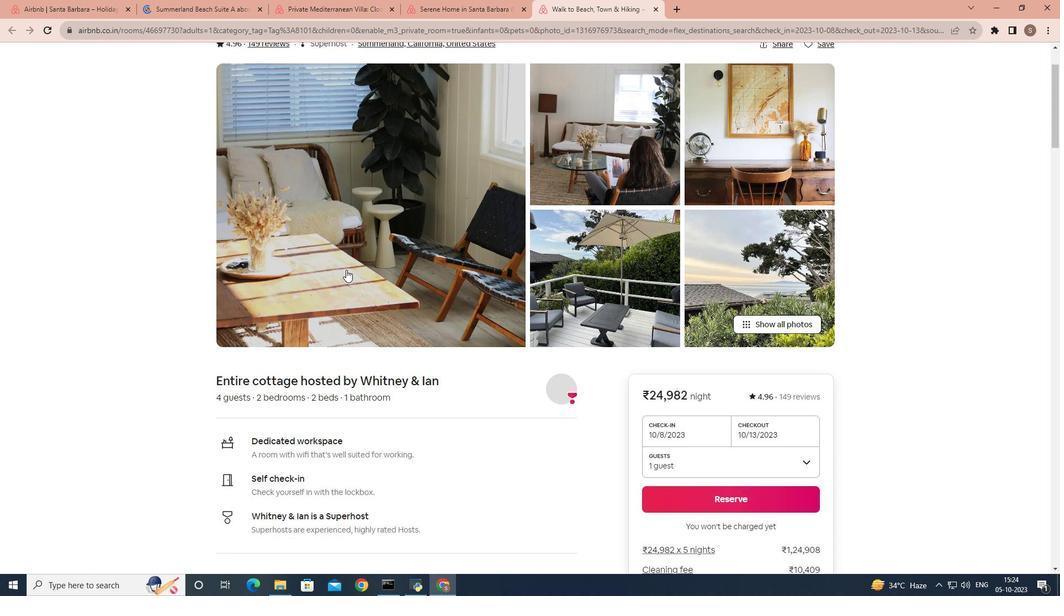 
Action: Mouse scrolled (346, 269) with delta (0, 0)
Screenshot: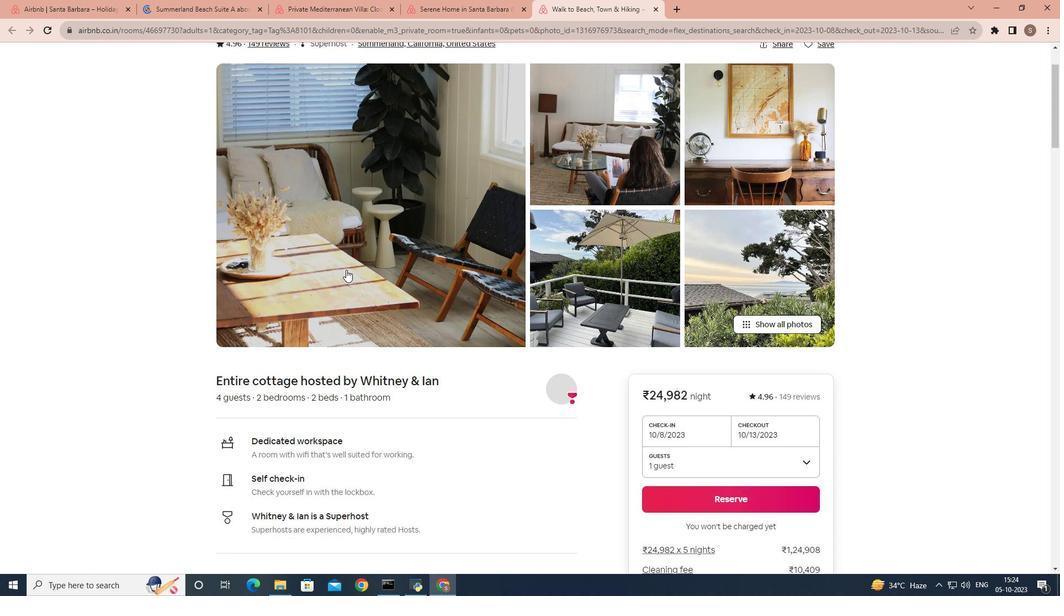 
Action: Mouse scrolled (346, 269) with delta (0, 0)
Screenshot: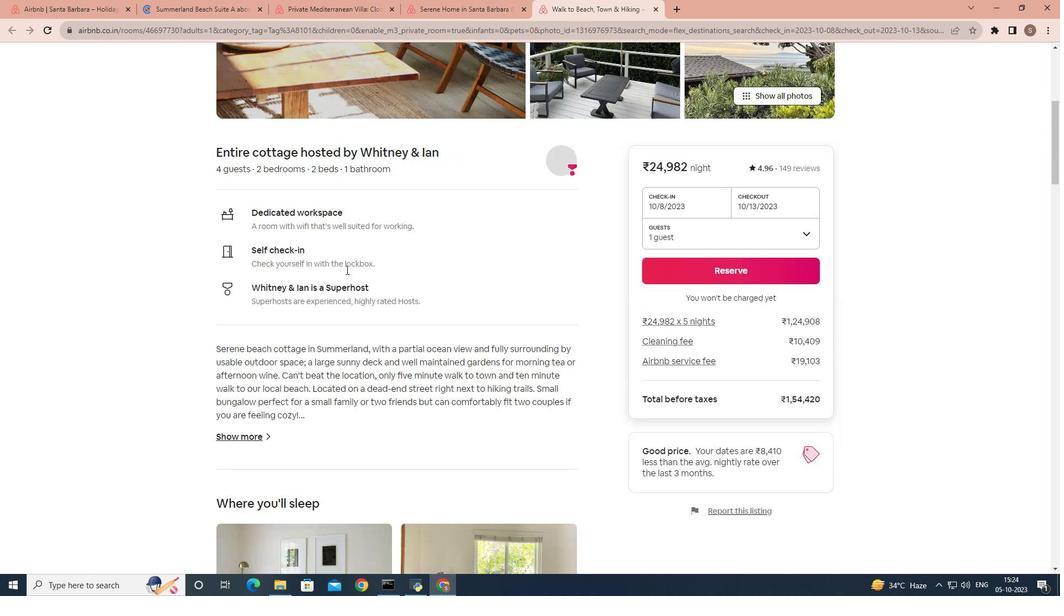 
Action: Mouse moved to (246, 417)
Screenshot: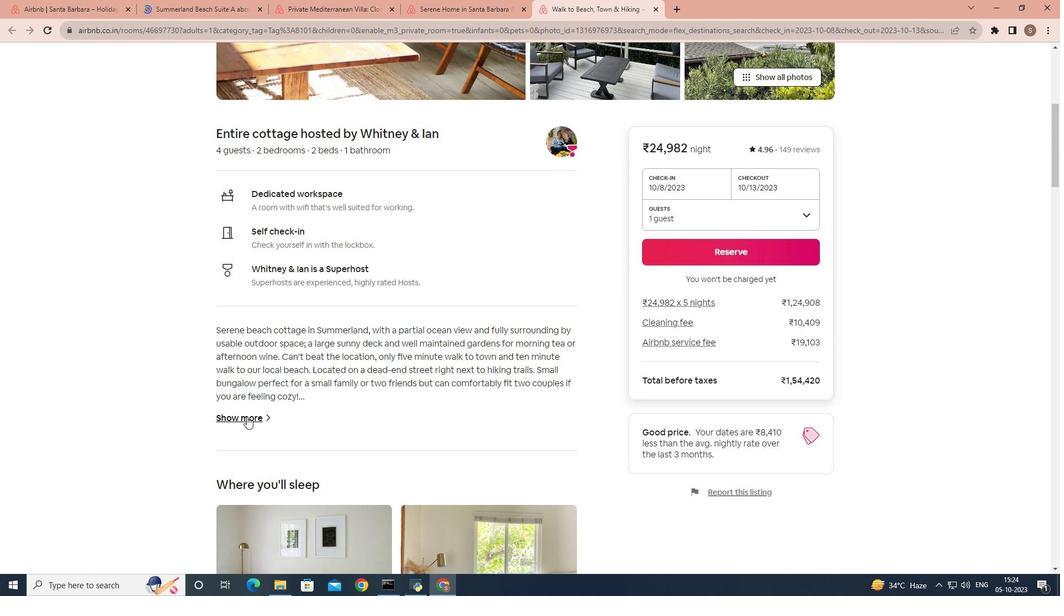 
Action: Mouse pressed left at (246, 417)
Screenshot: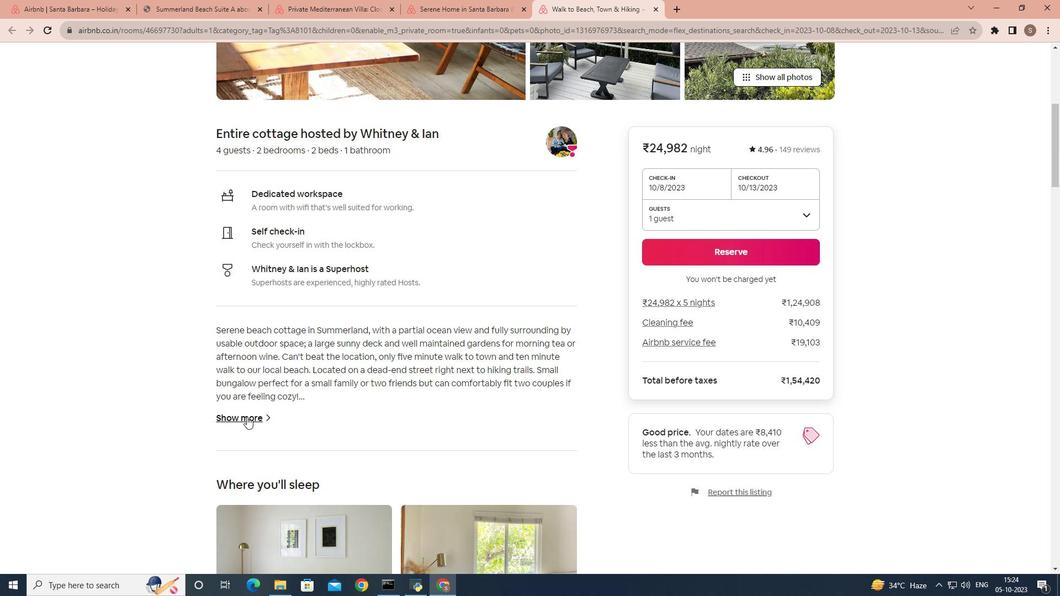 
Action: Mouse moved to (410, 321)
Screenshot: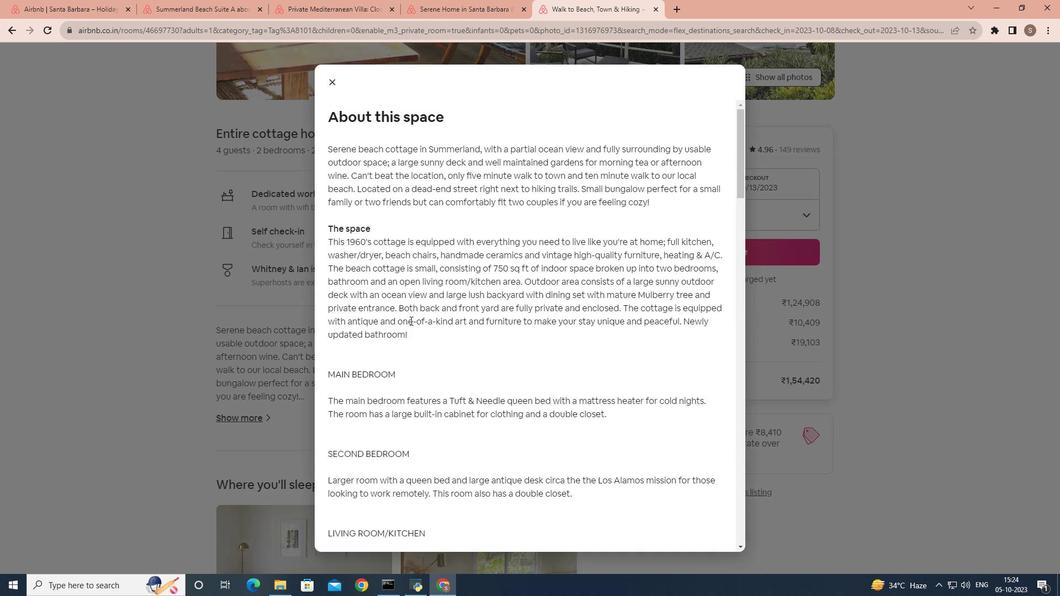 
Action: Mouse scrolled (410, 320) with delta (0, 0)
Screenshot: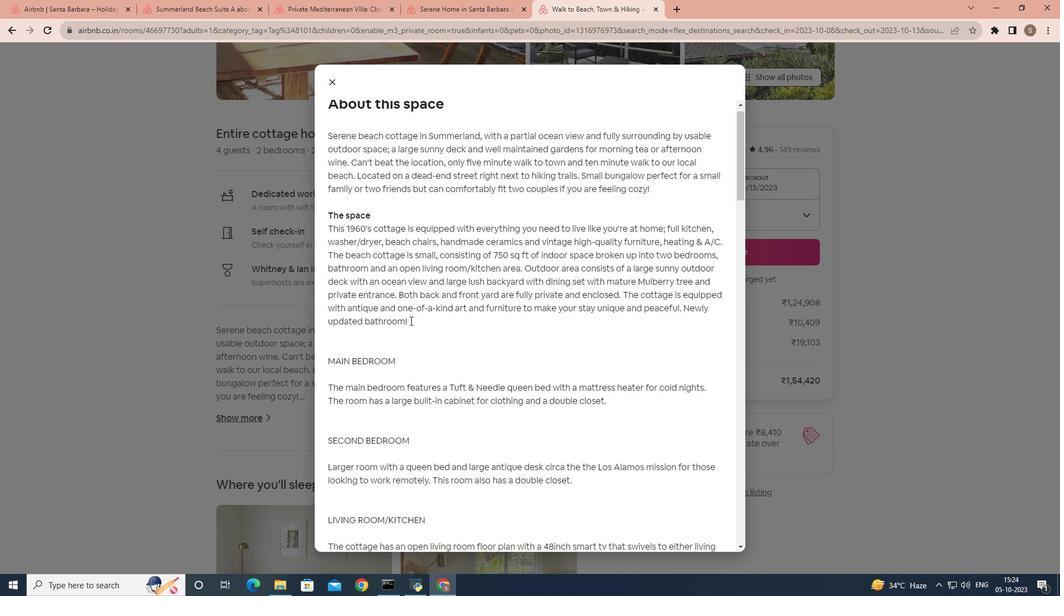 
Action: Mouse scrolled (410, 320) with delta (0, 0)
Screenshot: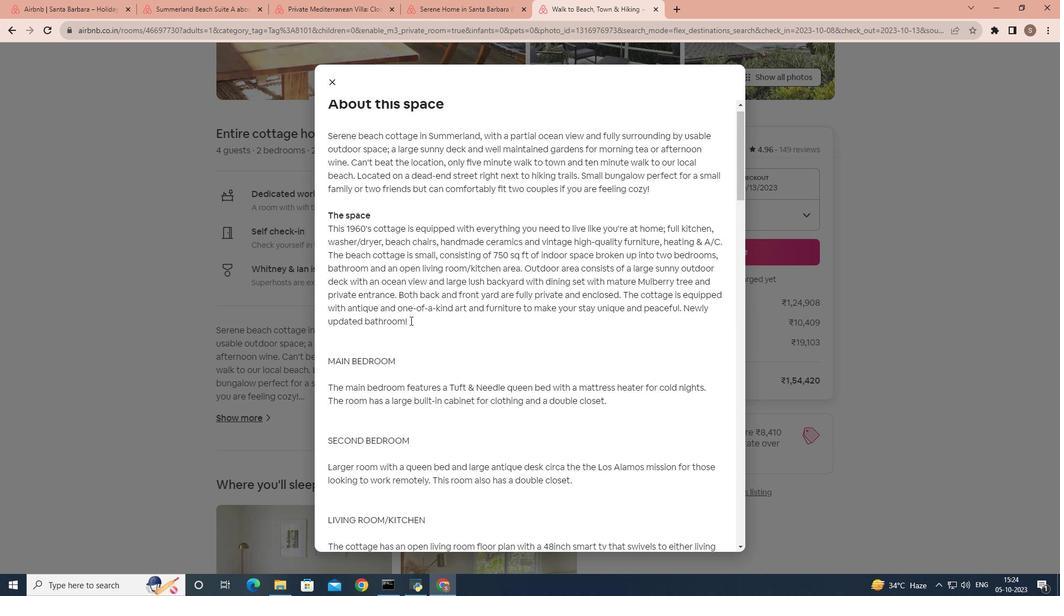 
Action: Mouse scrolled (410, 320) with delta (0, 0)
Screenshot: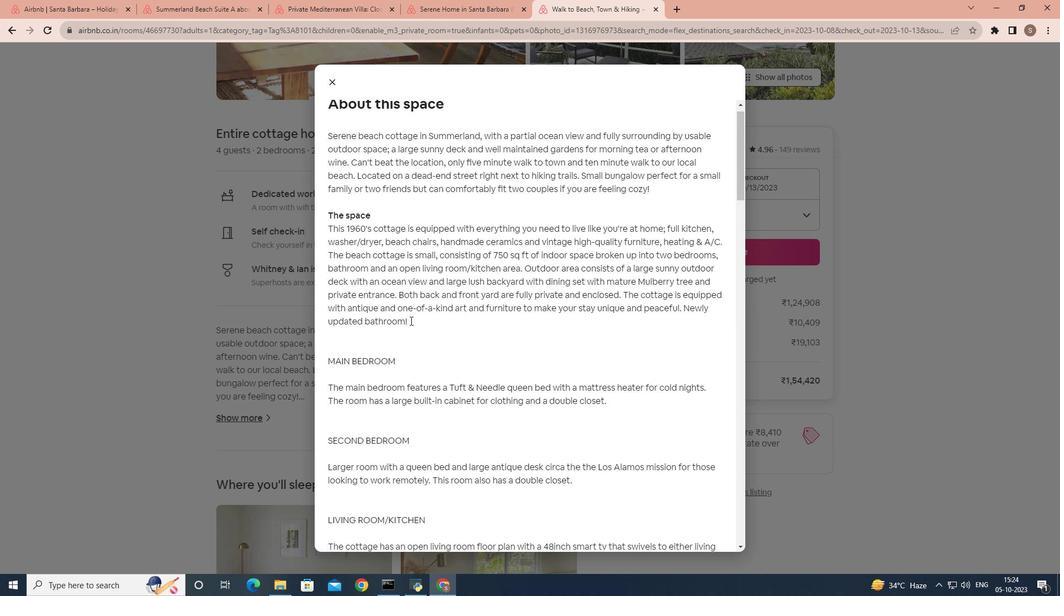 
Action: Mouse scrolled (410, 320) with delta (0, 0)
Screenshot: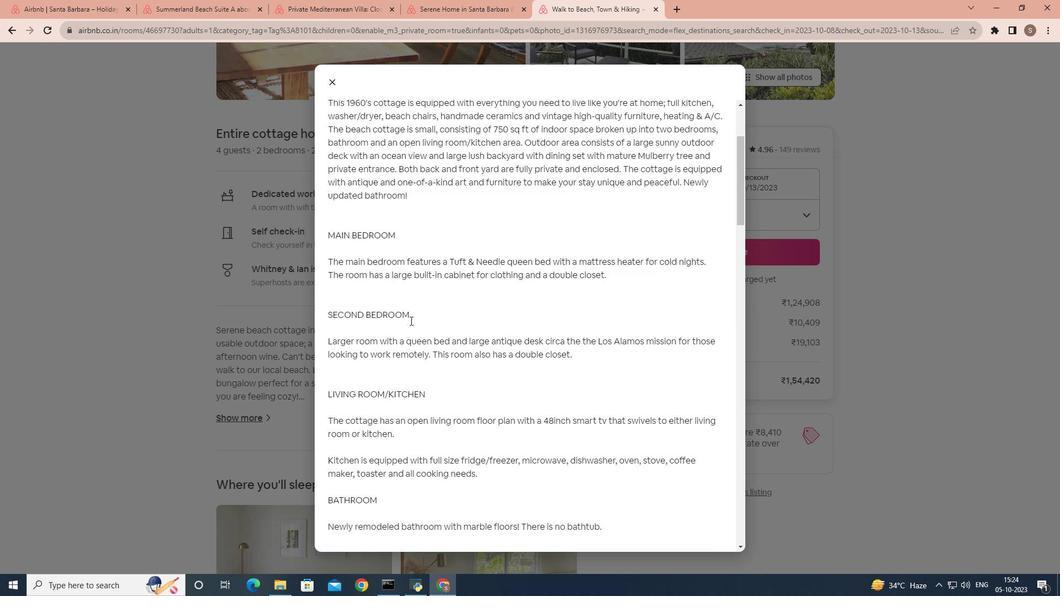 
Action: Mouse scrolled (410, 320) with delta (0, 0)
Screenshot: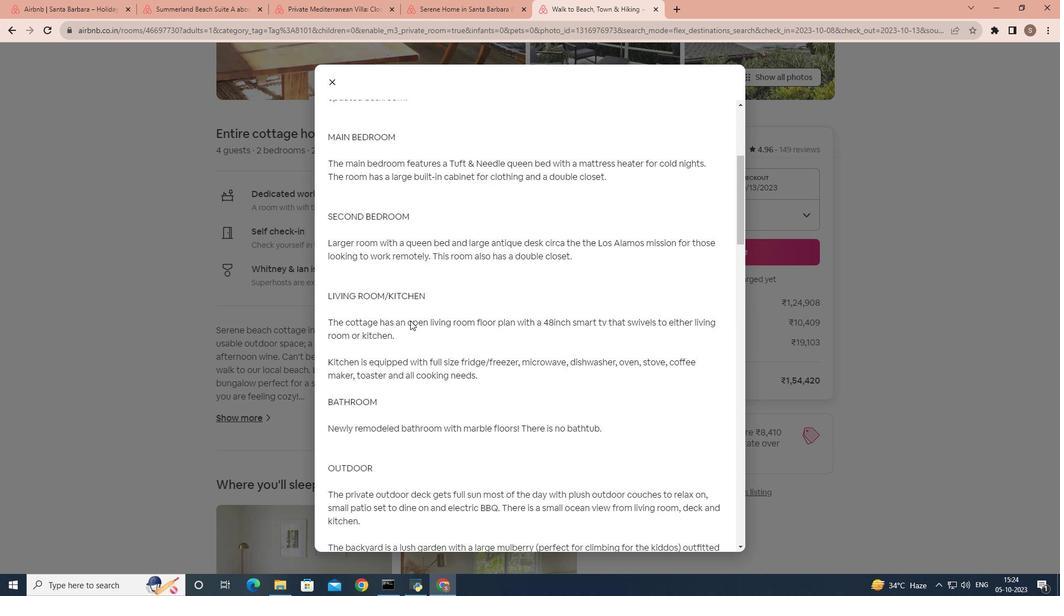 
Action: Mouse scrolled (410, 320) with delta (0, 0)
Screenshot: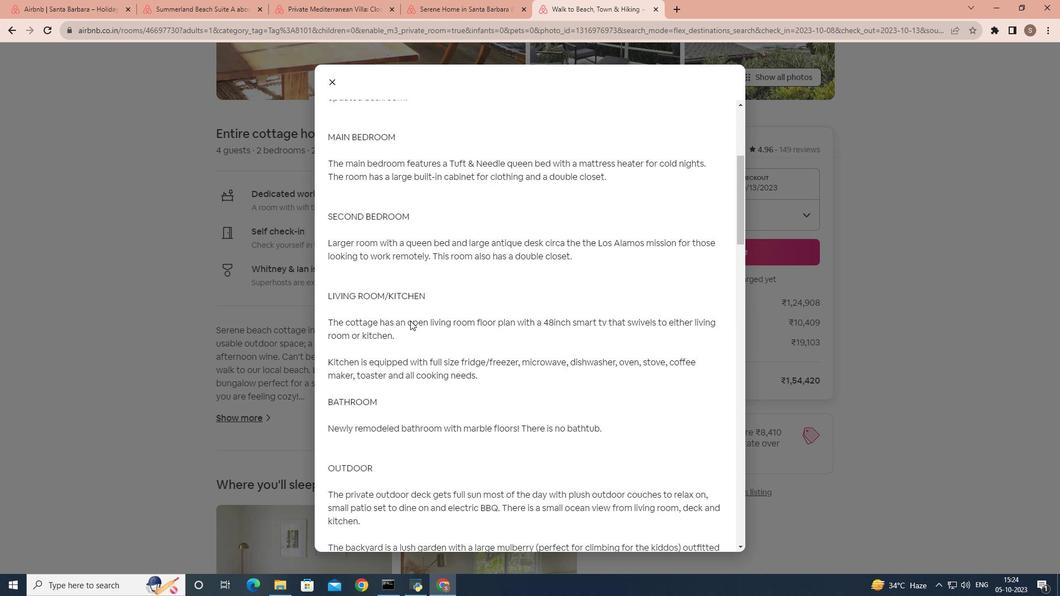 
Action: Mouse scrolled (410, 320) with delta (0, 0)
Screenshot: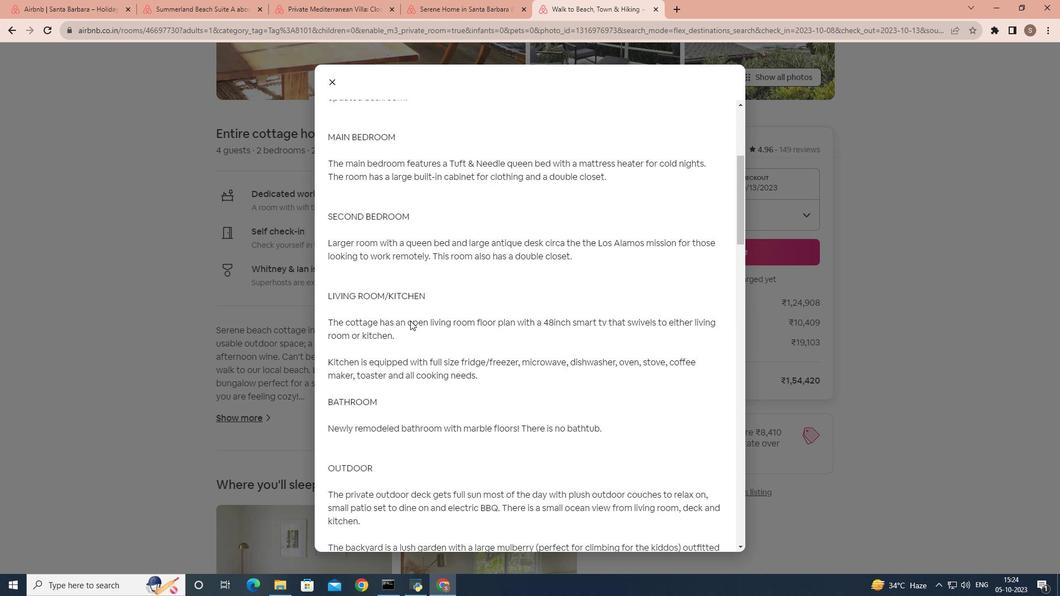 
Action: Mouse scrolled (410, 320) with delta (0, 0)
Screenshot: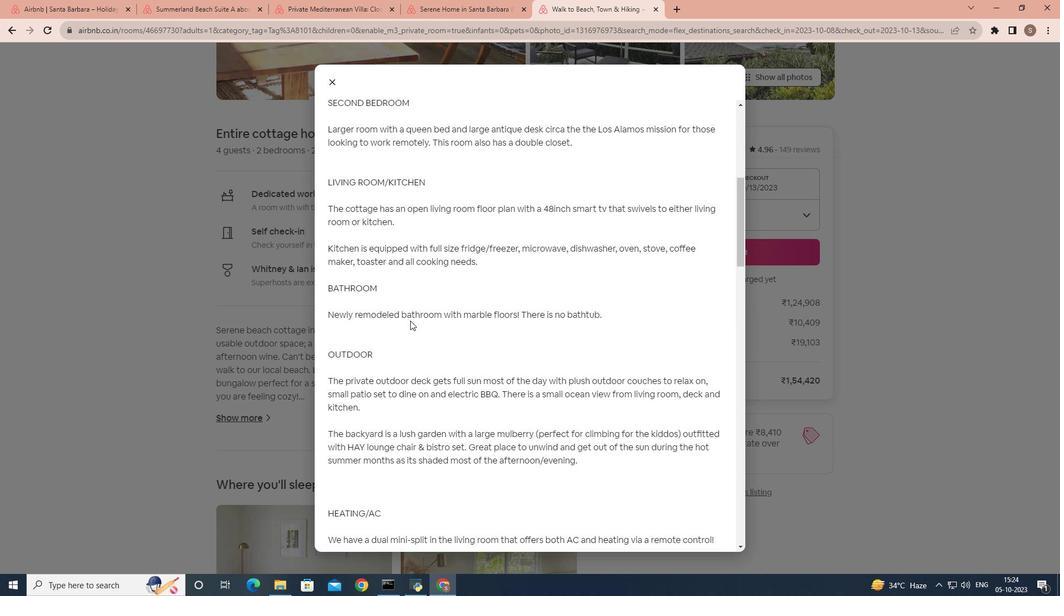 
Action: Mouse scrolled (410, 320) with delta (0, 0)
Screenshot: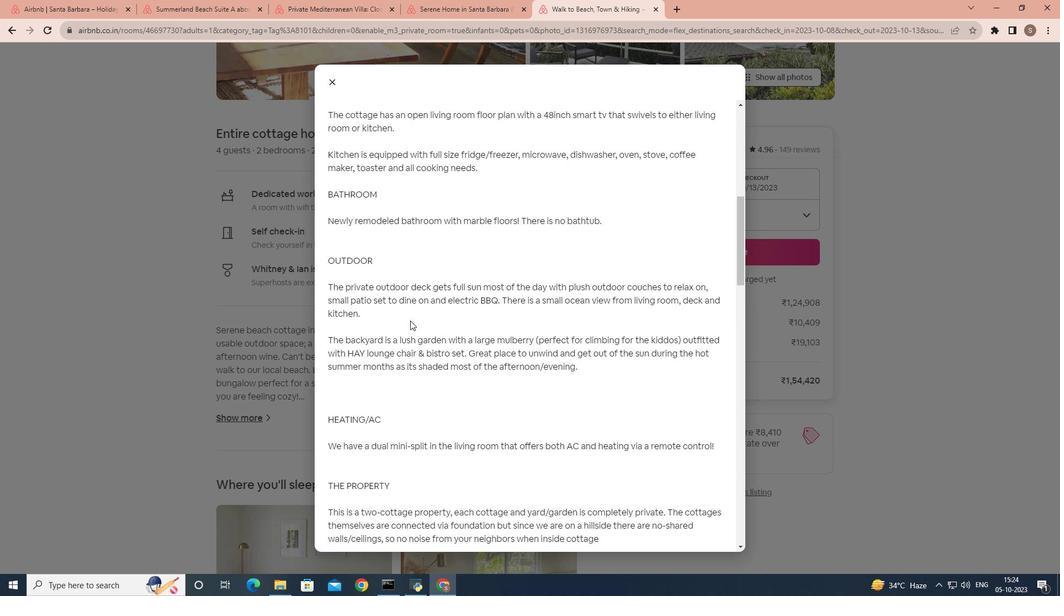 
Action: Mouse scrolled (410, 320) with delta (0, 0)
Screenshot: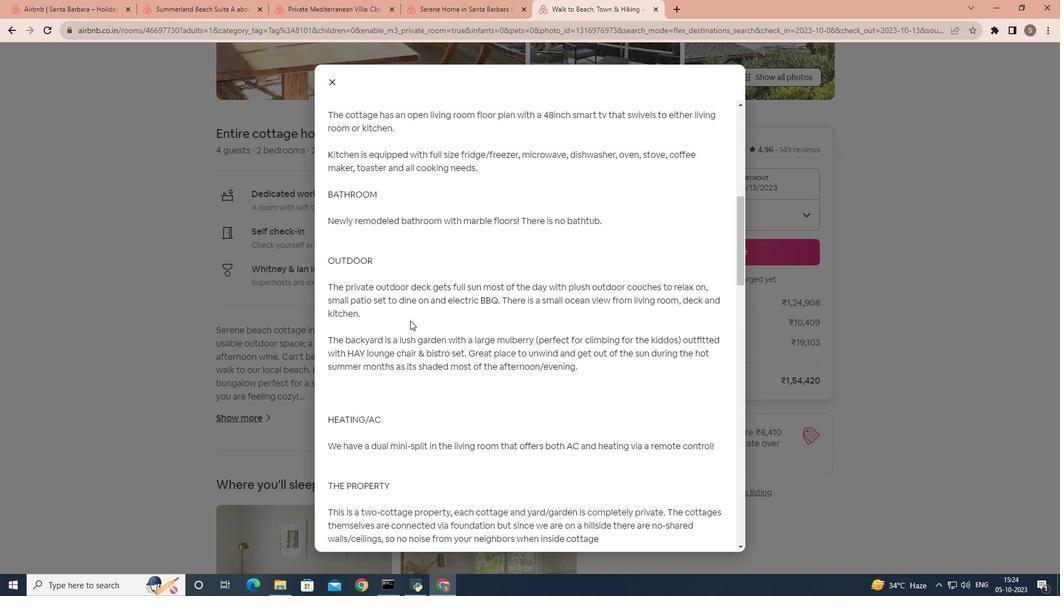 
Action: Mouse scrolled (410, 320) with delta (0, 0)
Screenshot: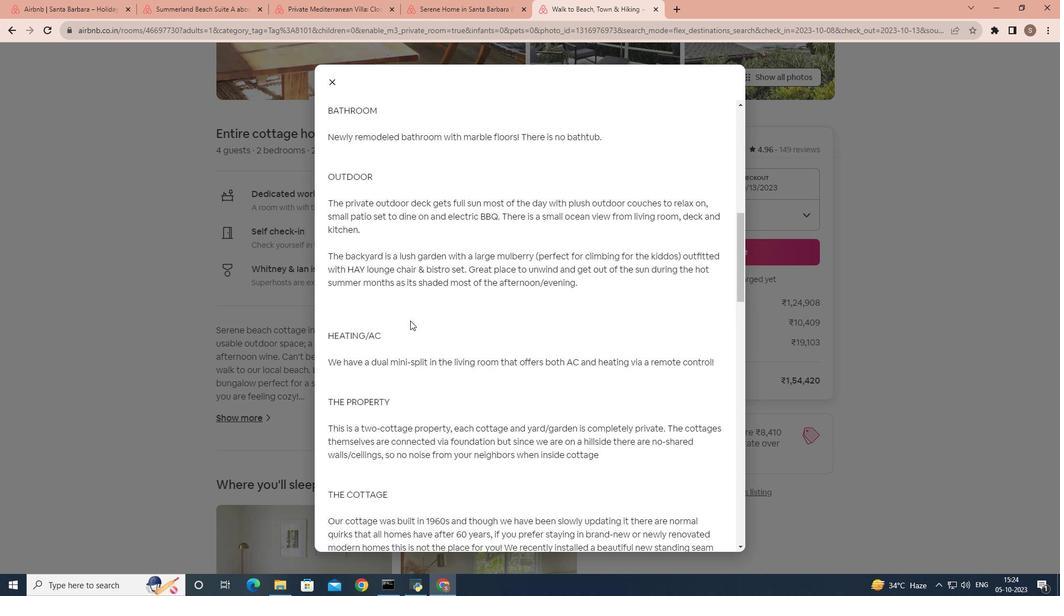 
Action: Mouse scrolled (410, 320) with delta (0, 0)
Screenshot: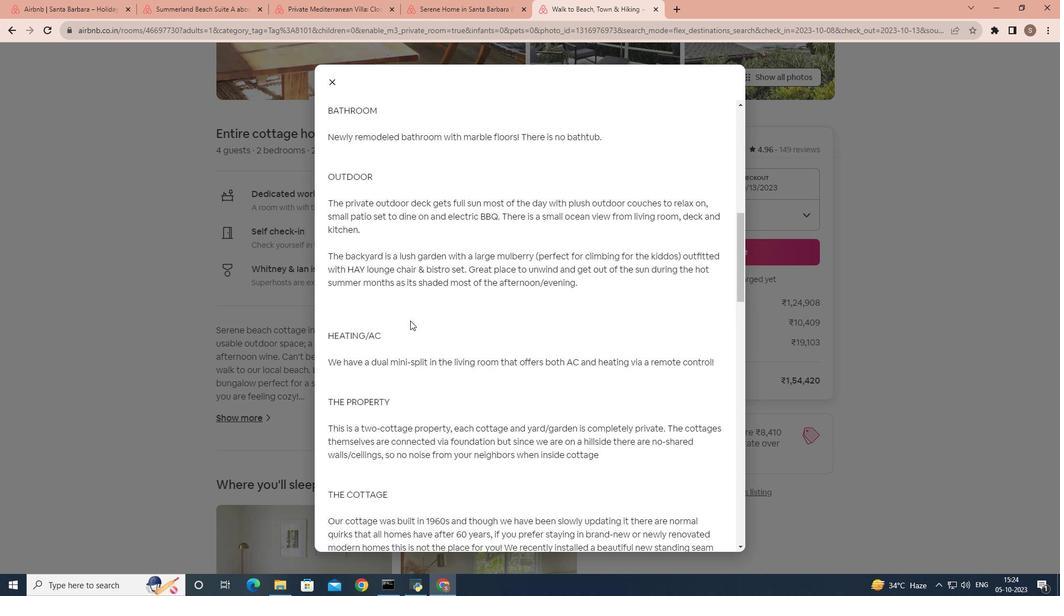 
Action: Mouse scrolled (410, 320) with delta (0, 0)
Screenshot: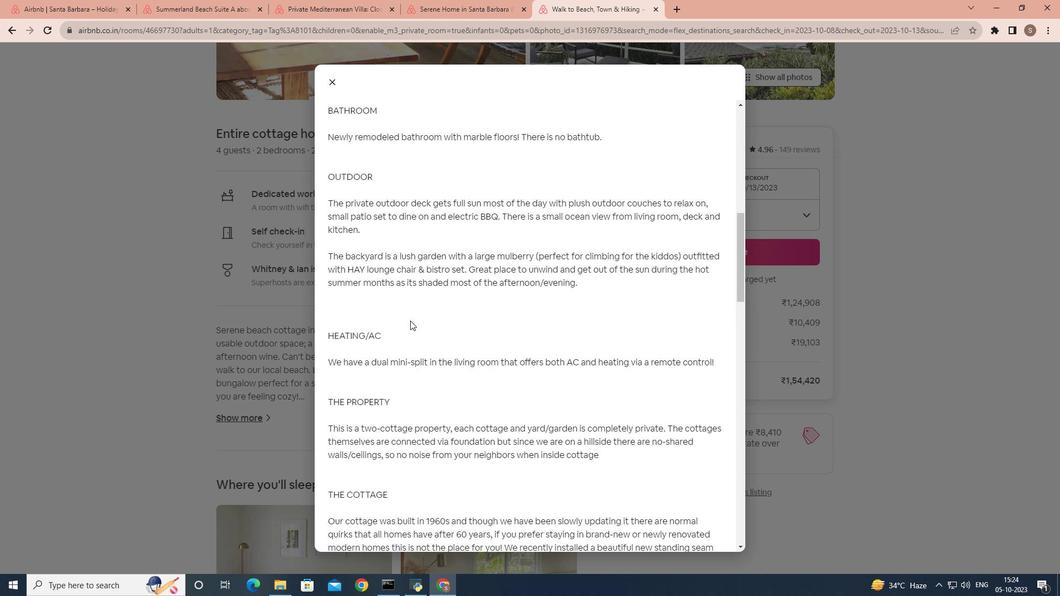 
Action: Mouse scrolled (410, 320) with delta (0, 0)
Screenshot: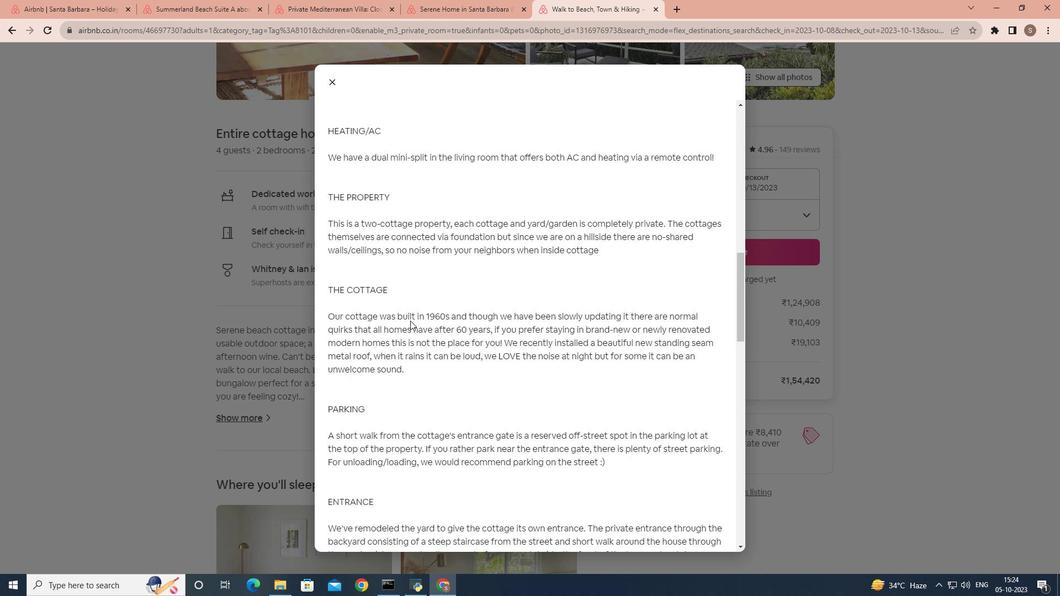
Action: Mouse scrolled (410, 320) with delta (0, 0)
Screenshot: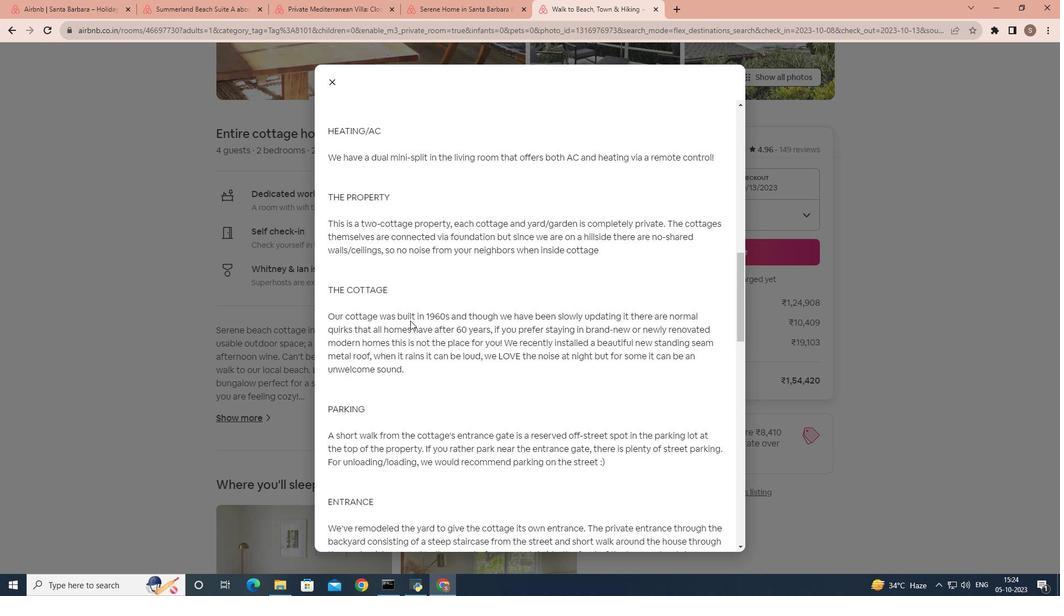
Action: Mouse scrolled (410, 320) with delta (0, 0)
Screenshot: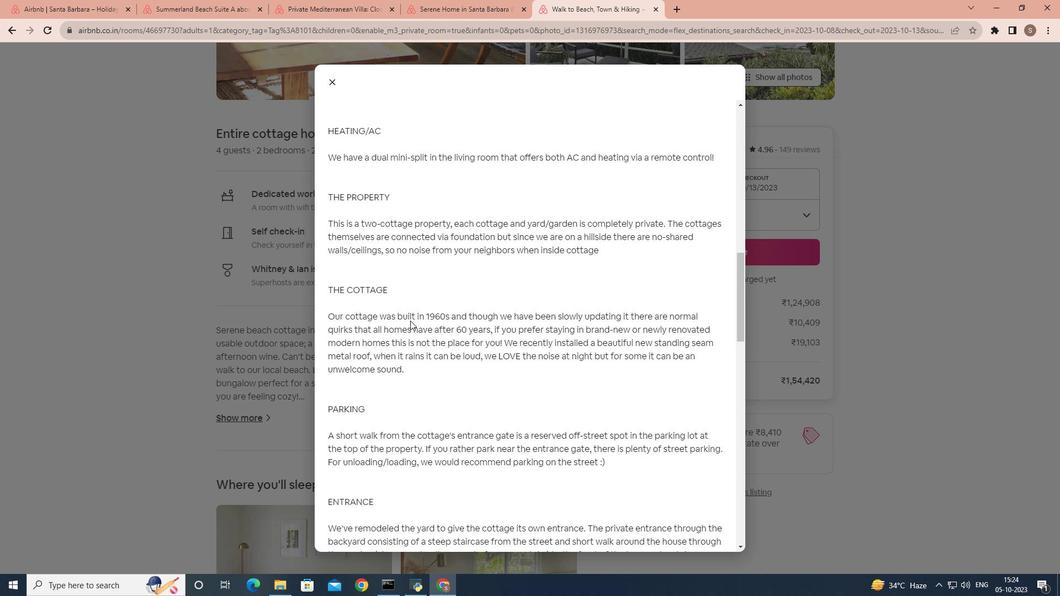
Action: Mouse scrolled (410, 320) with delta (0, 0)
Screenshot: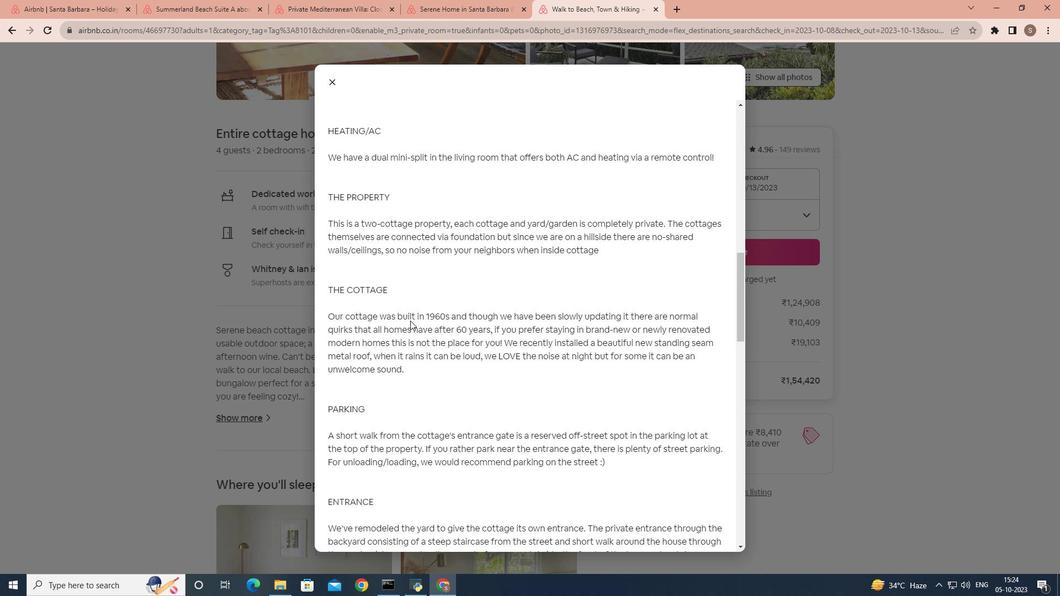 
Action: Mouse scrolled (410, 320) with delta (0, 0)
Screenshot: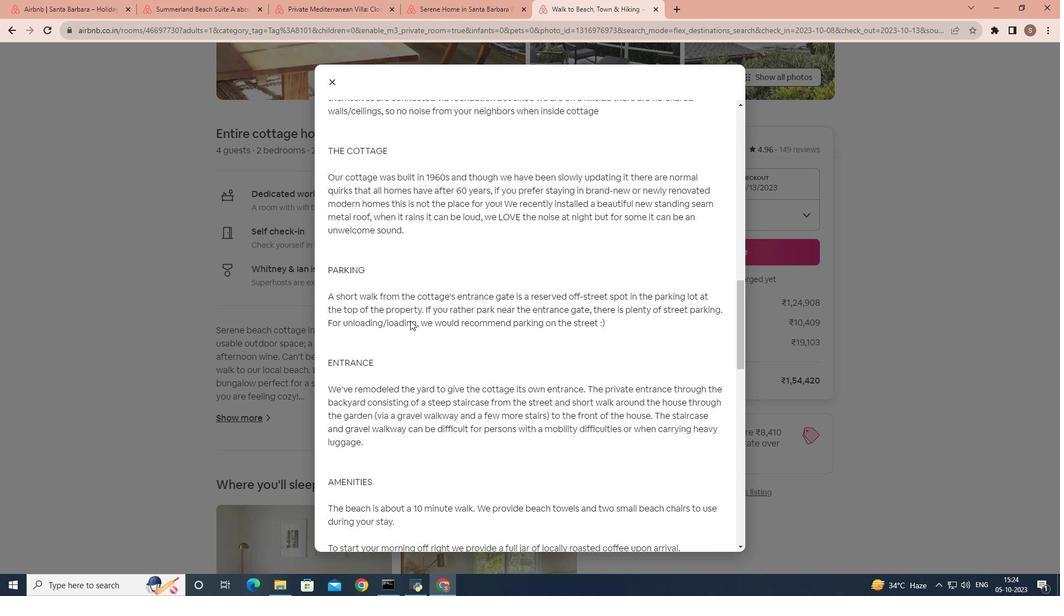 
Action: Mouse scrolled (410, 320) with delta (0, 0)
Screenshot: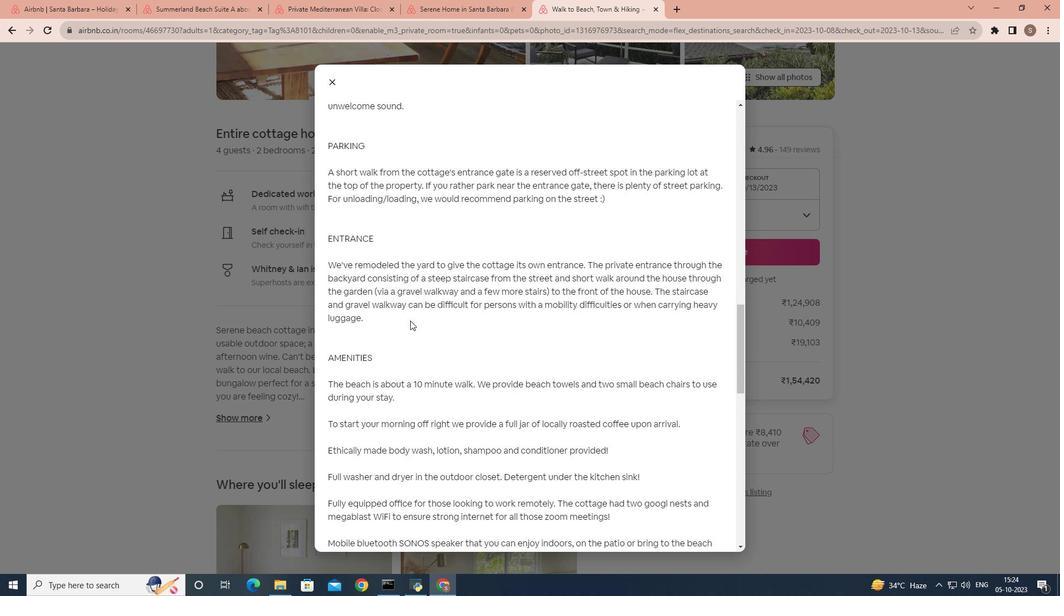
Action: Mouse scrolled (410, 320) with delta (0, 0)
Screenshot: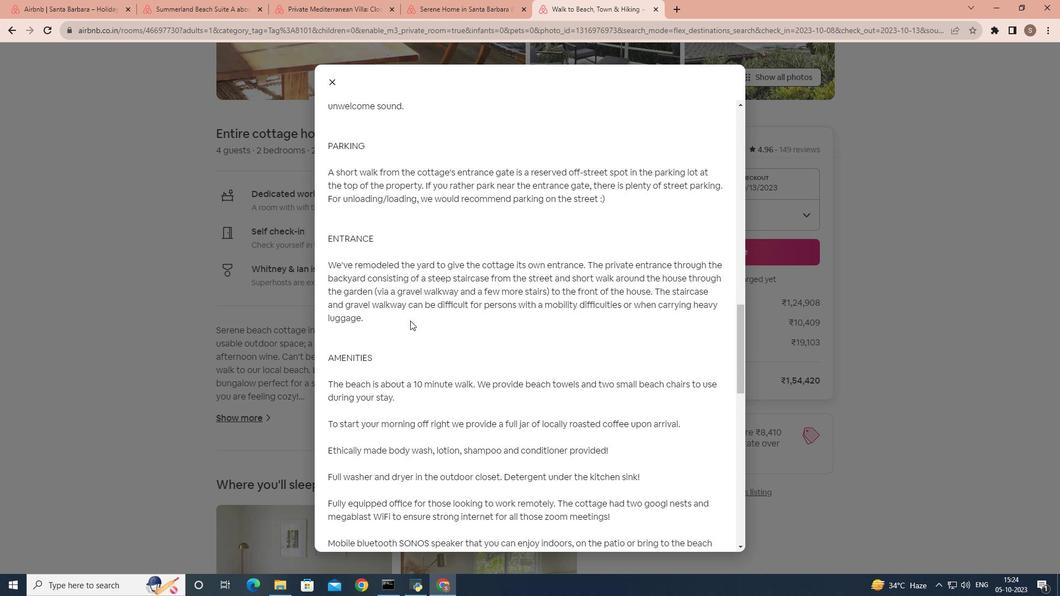 
Action: Mouse scrolled (410, 320) with delta (0, 0)
Screenshot: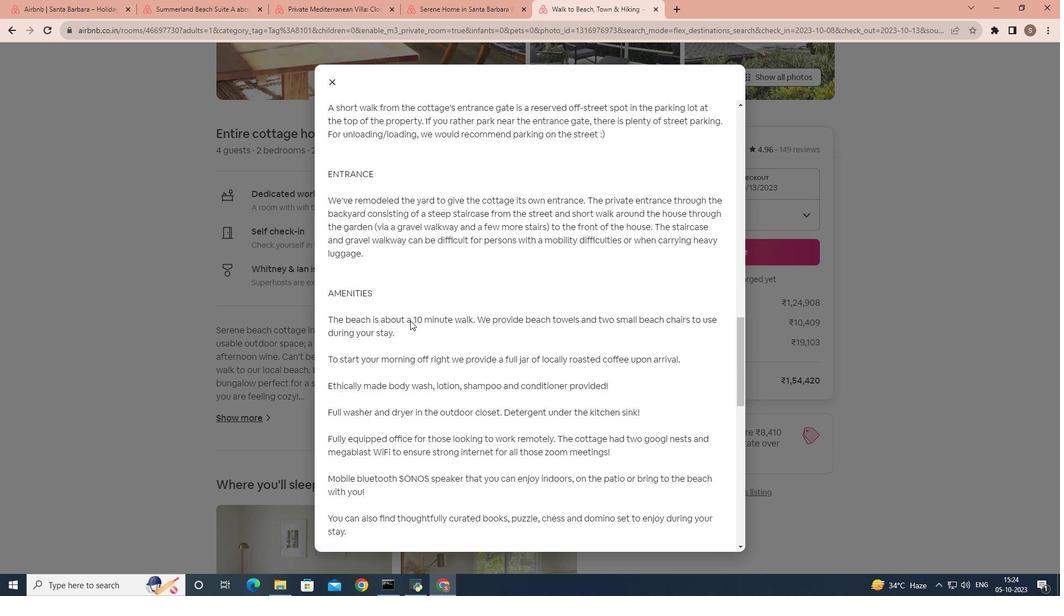 
Action: Mouse scrolled (410, 320) with delta (0, 0)
Screenshot: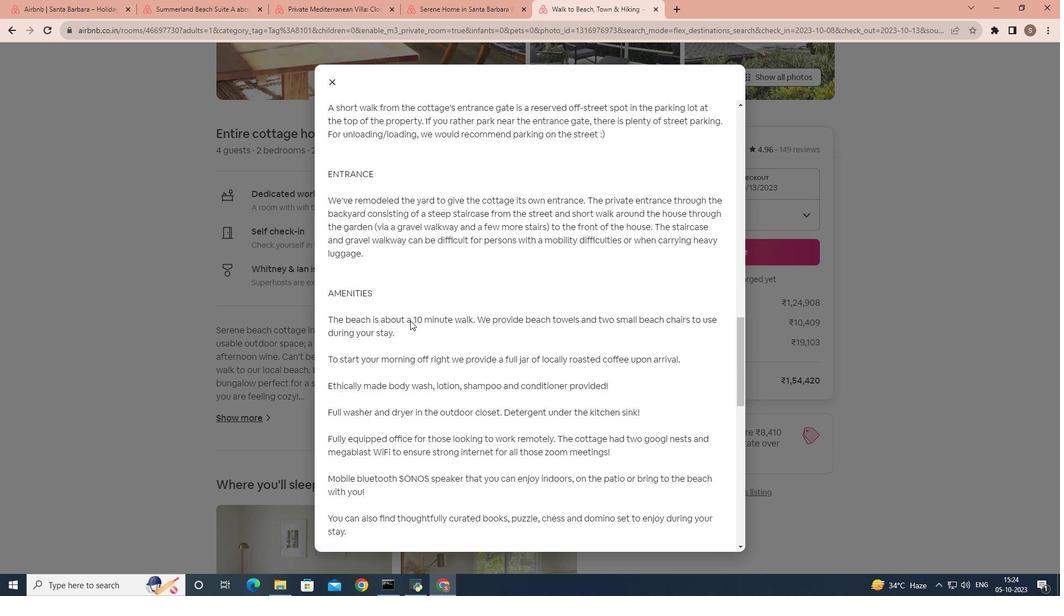 
Action: Mouse scrolled (410, 320) with delta (0, 0)
Screenshot: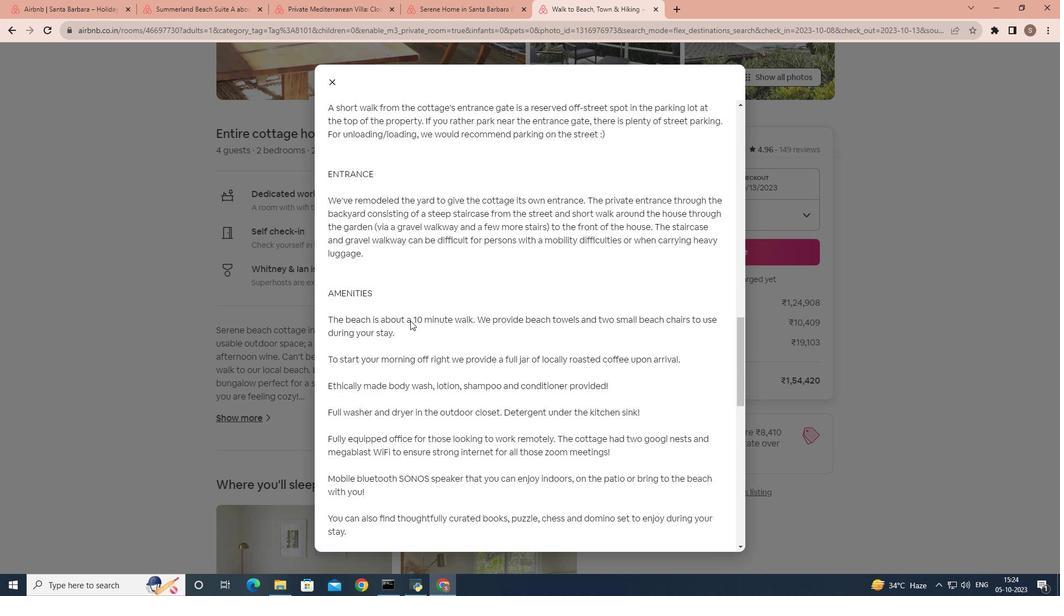 
Action: Mouse scrolled (410, 320) with delta (0, 0)
Screenshot: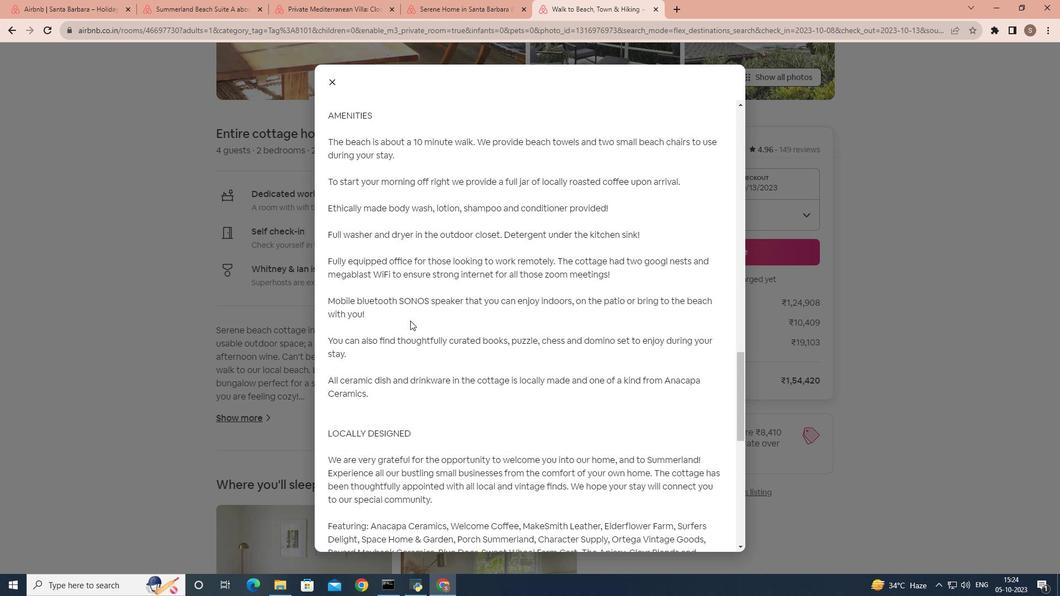 
Action: Mouse scrolled (410, 320) with delta (0, 0)
Screenshot: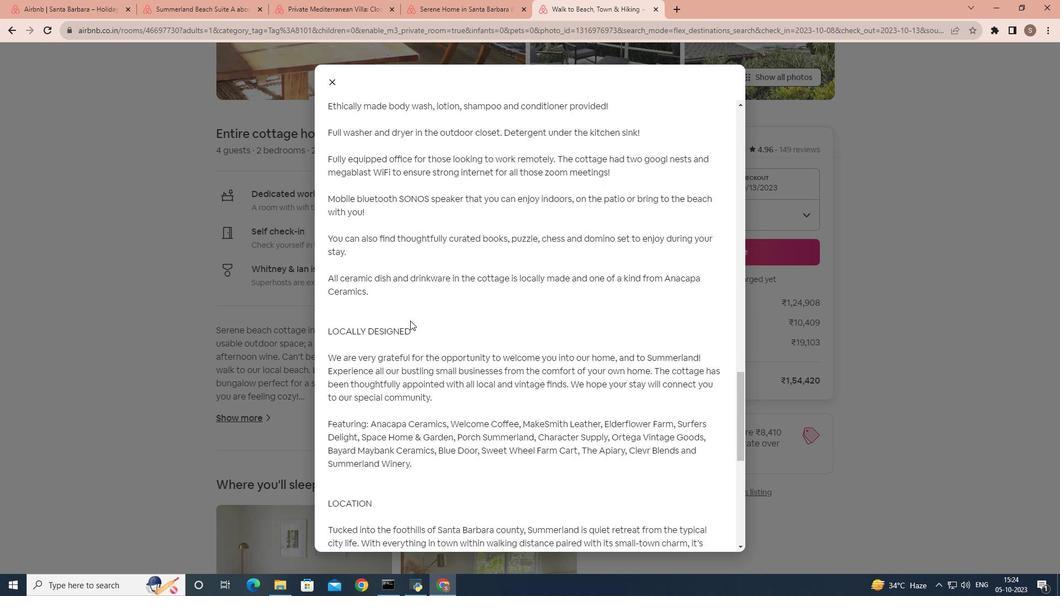 
Action: Mouse scrolled (410, 320) with delta (0, 0)
Screenshot: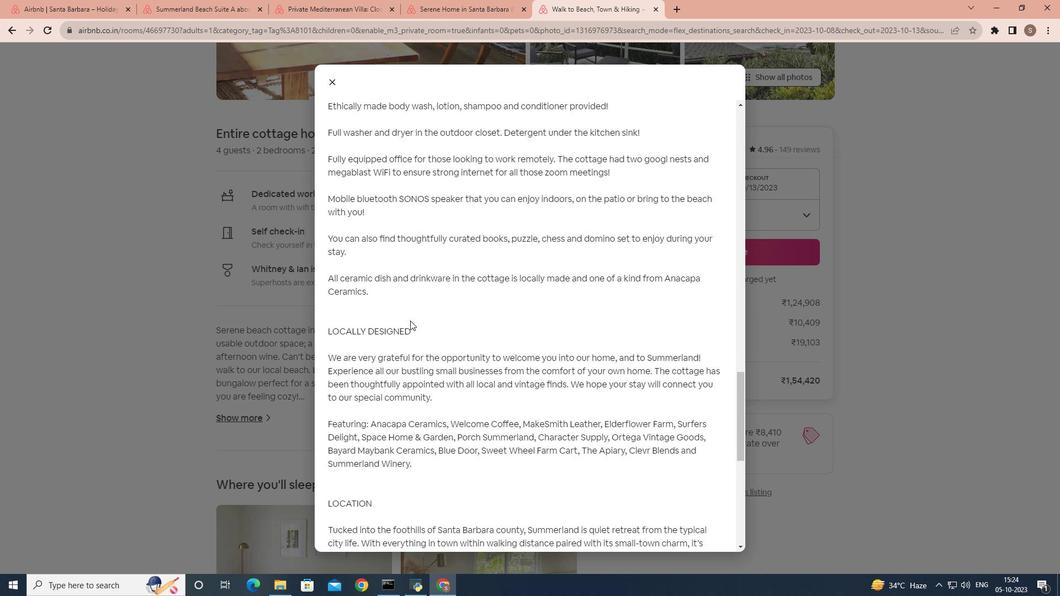 
Action: Mouse scrolled (410, 320) with delta (0, 0)
Screenshot: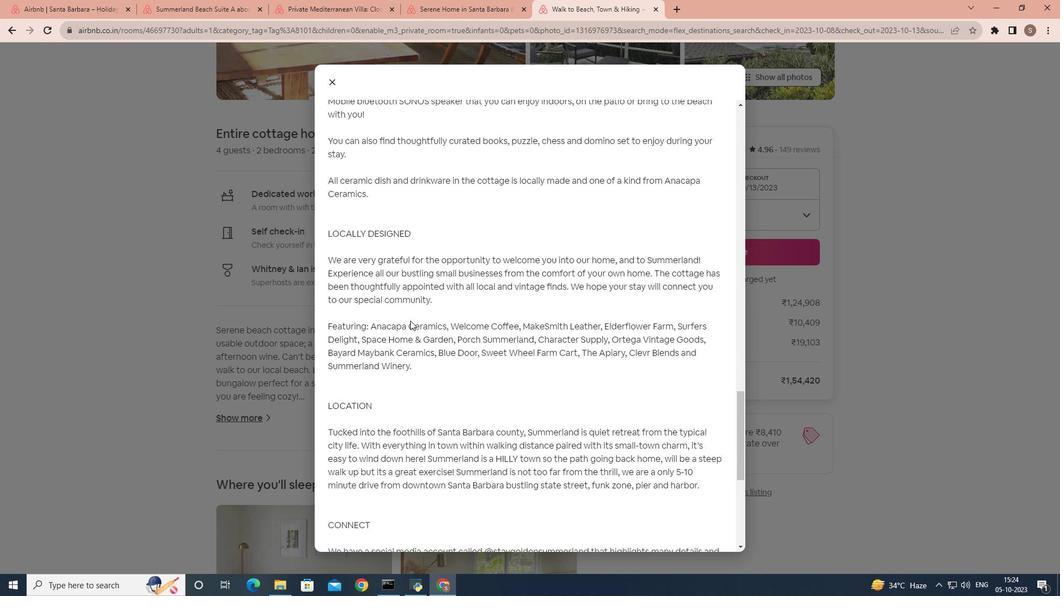 
Action: Mouse scrolled (410, 320) with delta (0, 0)
Screenshot: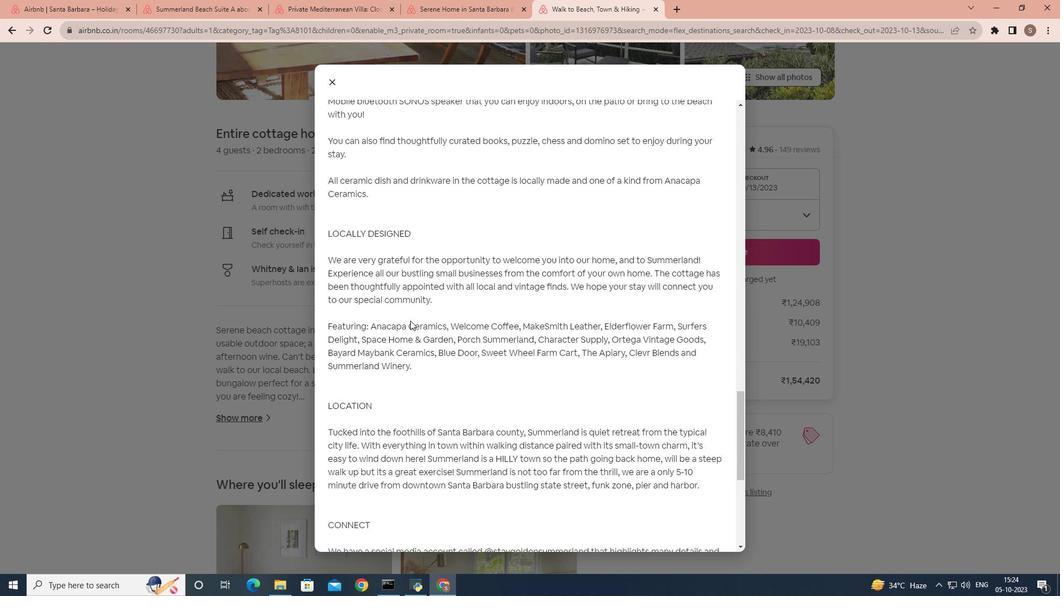 
Action: Mouse scrolled (410, 320) with delta (0, 0)
Screenshot: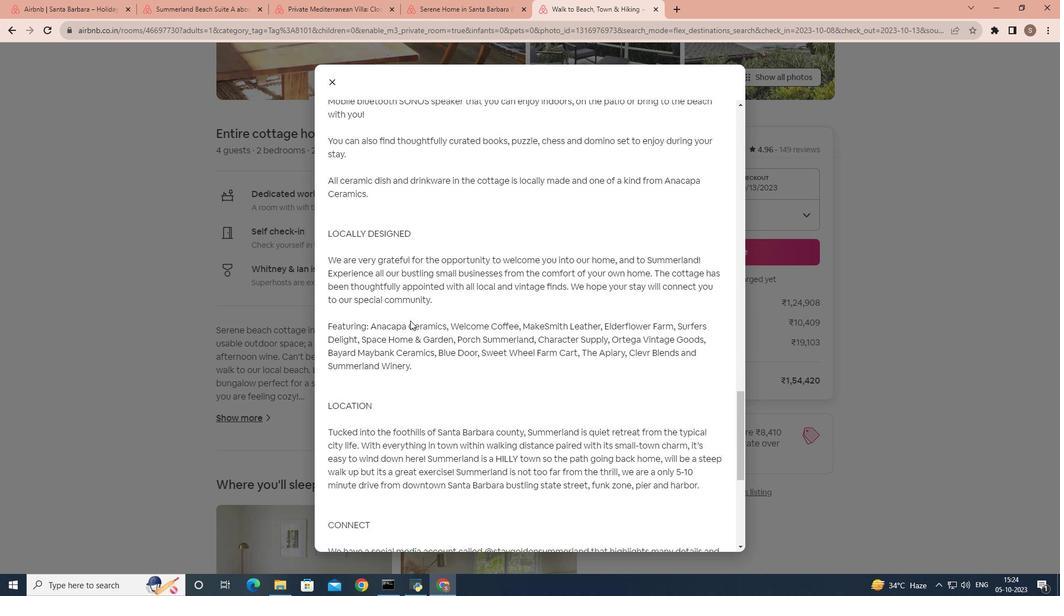 
Action: Mouse scrolled (410, 320) with delta (0, 0)
Screenshot: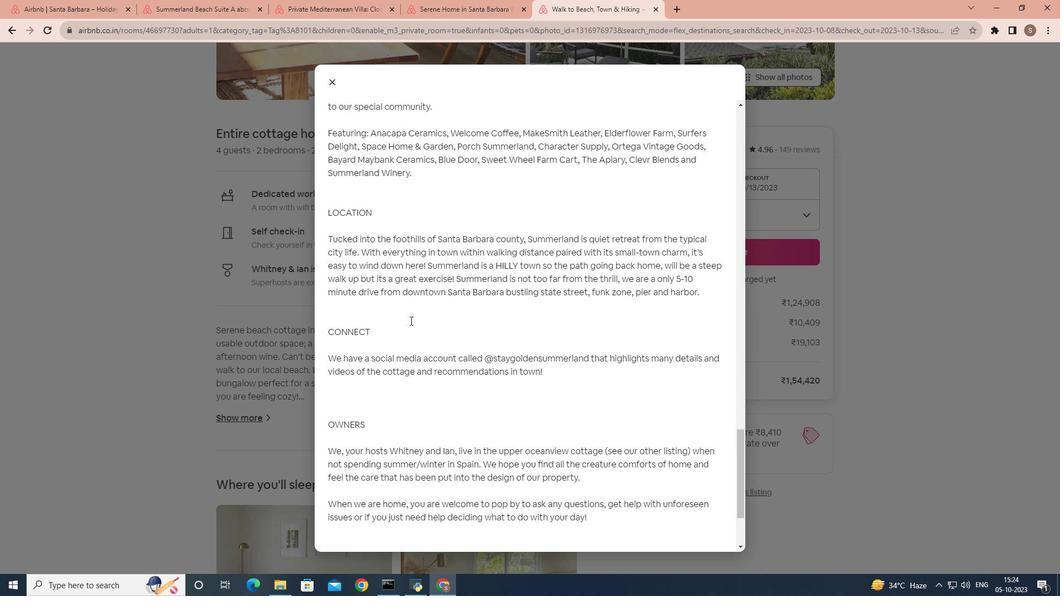 
Action: Mouse scrolled (410, 320) with delta (0, 0)
Screenshot: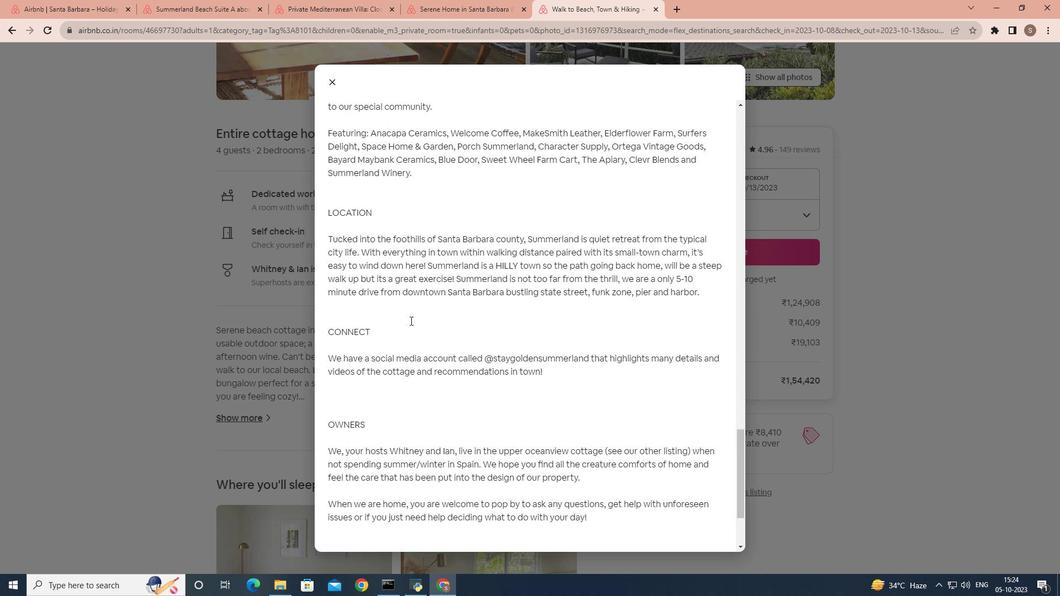 
Action: Mouse scrolled (410, 320) with delta (0, 0)
Screenshot: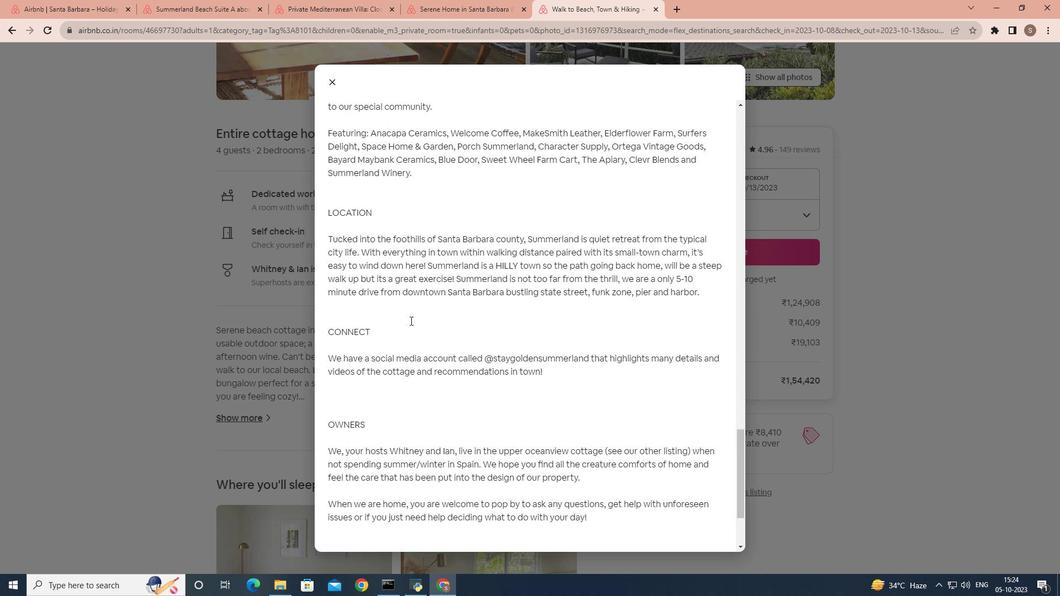 
Action: Mouse scrolled (410, 320) with delta (0, 0)
Screenshot: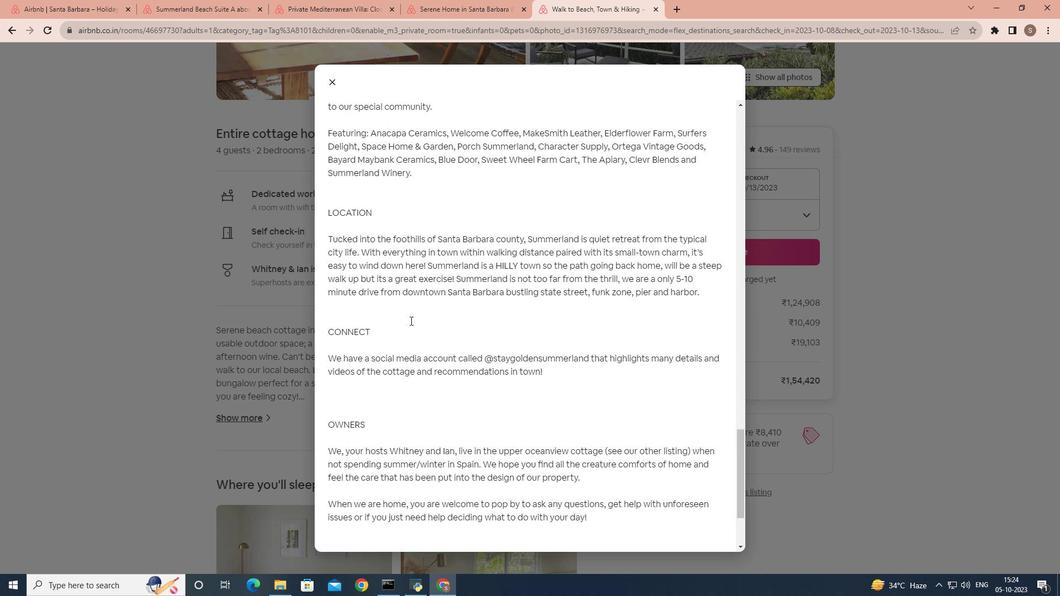 
Action: Mouse scrolled (410, 320) with delta (0, 0)
Screenshot: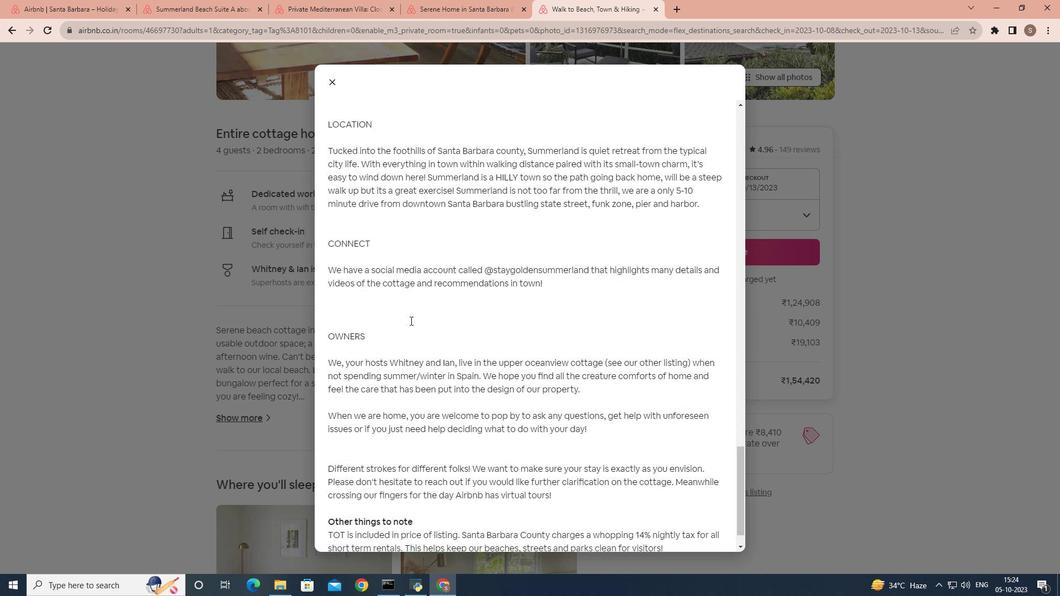 
Action: Mouse scrolled (410, 320) with delta (0, 0)
Screenshot: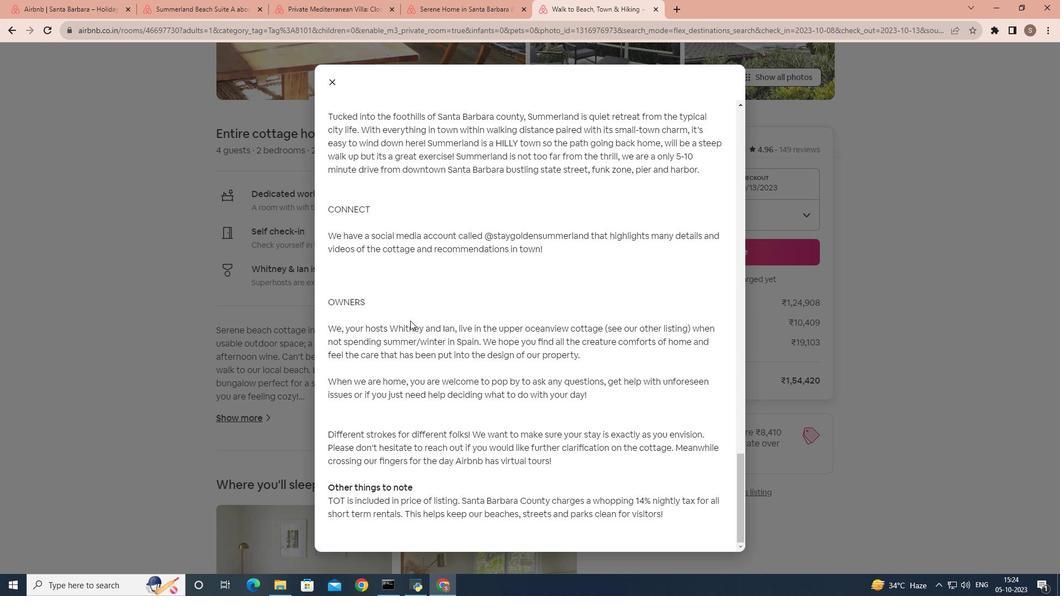 
Action: Mouse scrolled (410, 320) with delta (0, 0)
Screenshot: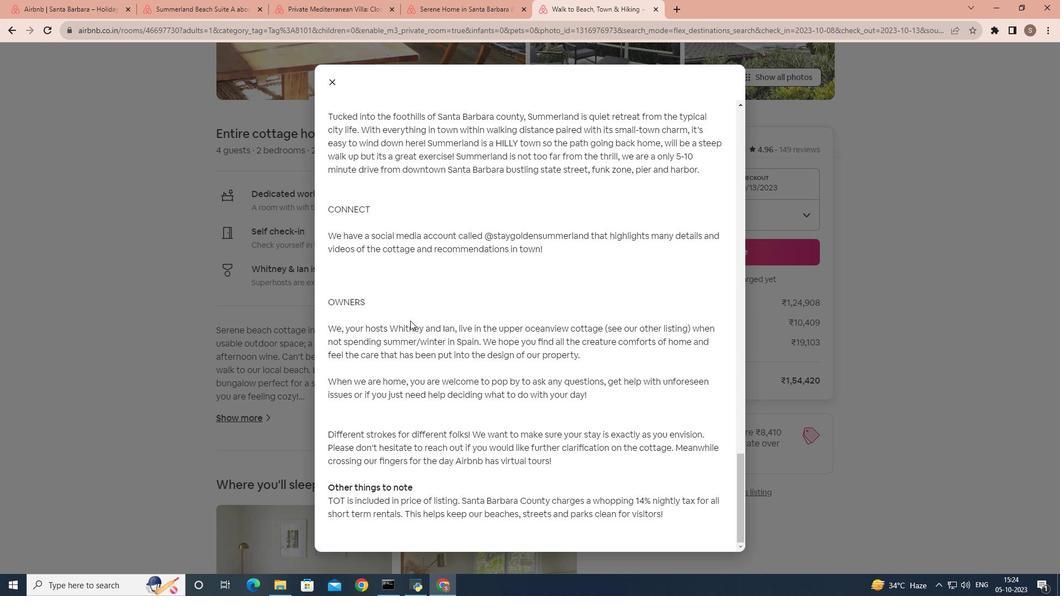 
Action: Mouse scrolled (410, 320) with delta (0, 0)
Screenshot: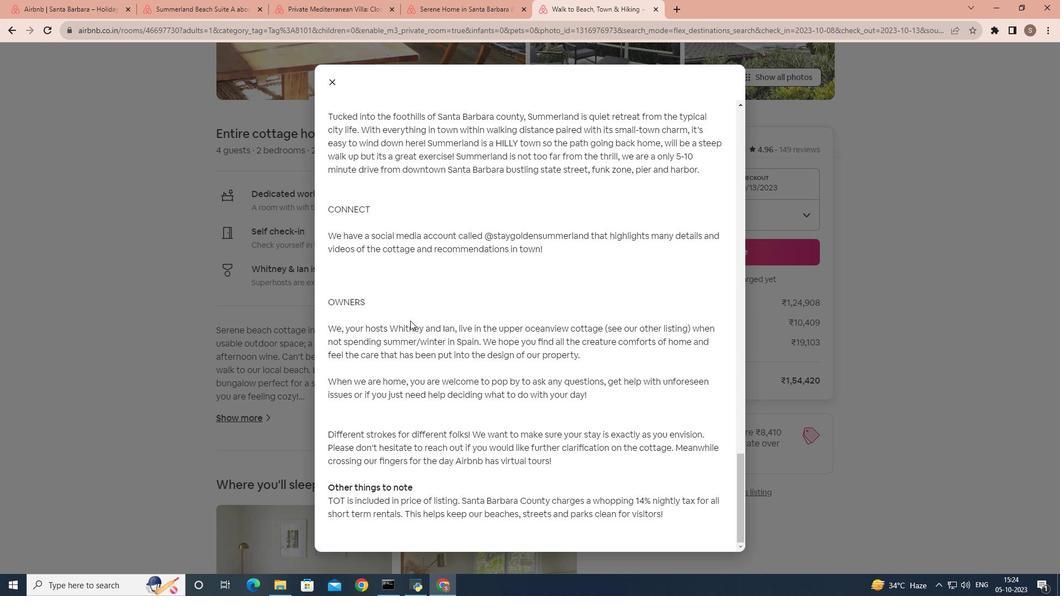 
Action: Mouse scrolled (410, 320) with delta (0, 0)
Screenshot: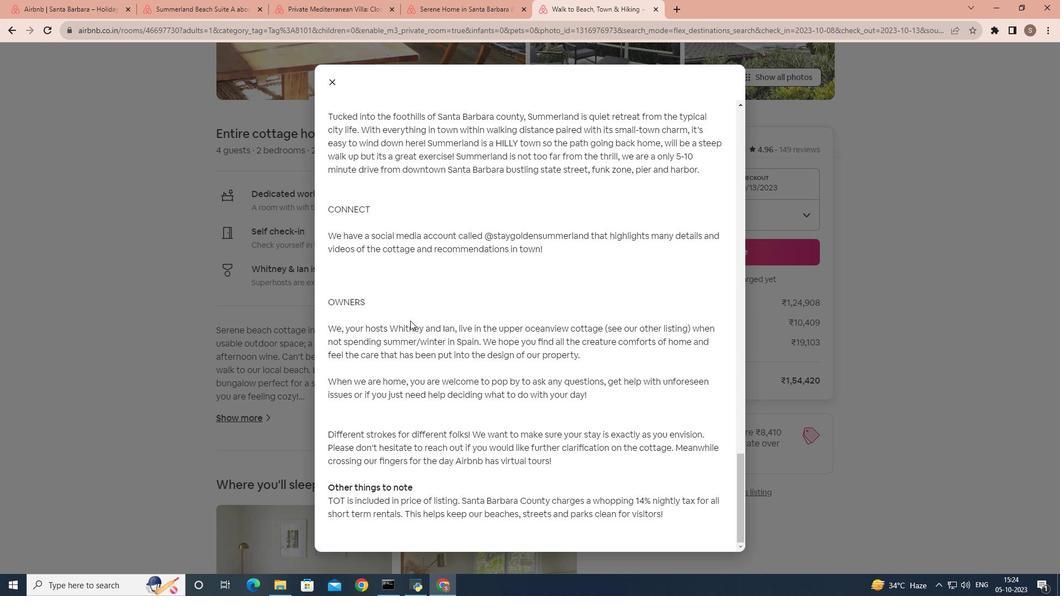 
Action: Mouse scrolled (410, 320) with delta (0, 0)
Screenshot: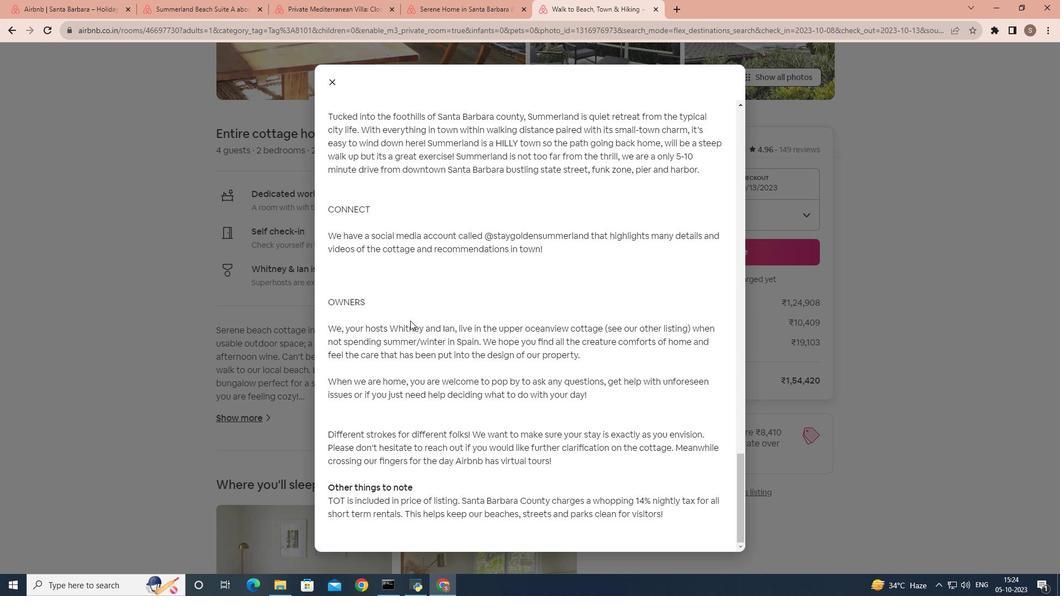 
Action: Mouse moved to (325, 82)
Screenshot: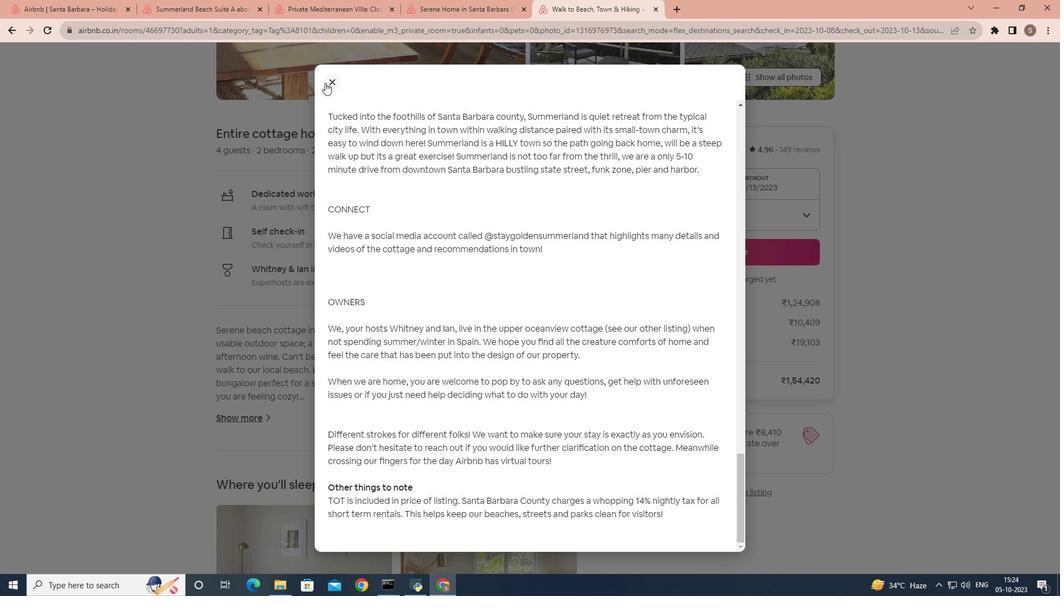 
Action: Mouse pressed left at (325, 82)
Screenshot: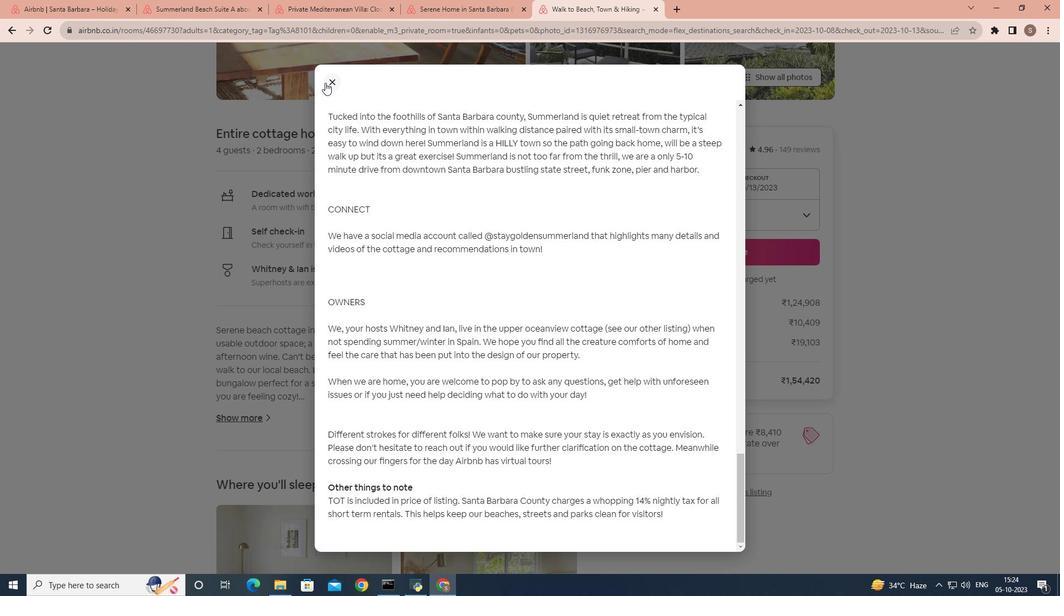 
Action: Mouse moved to (306, 351)
Screenshot: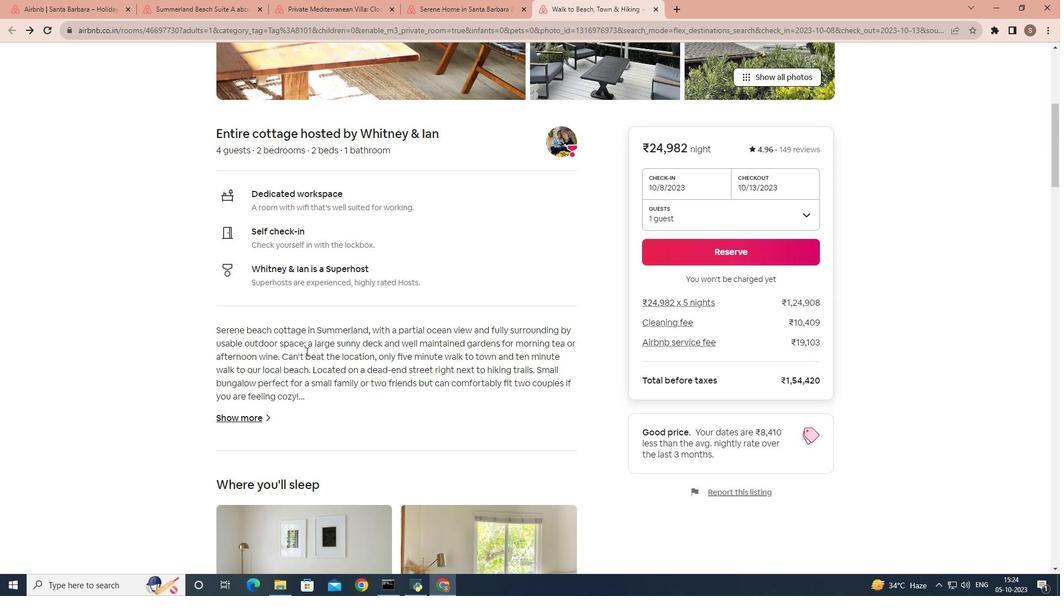 
Action: Mouse scrolled (306, 351) with delta (0, 0)
Screenshot: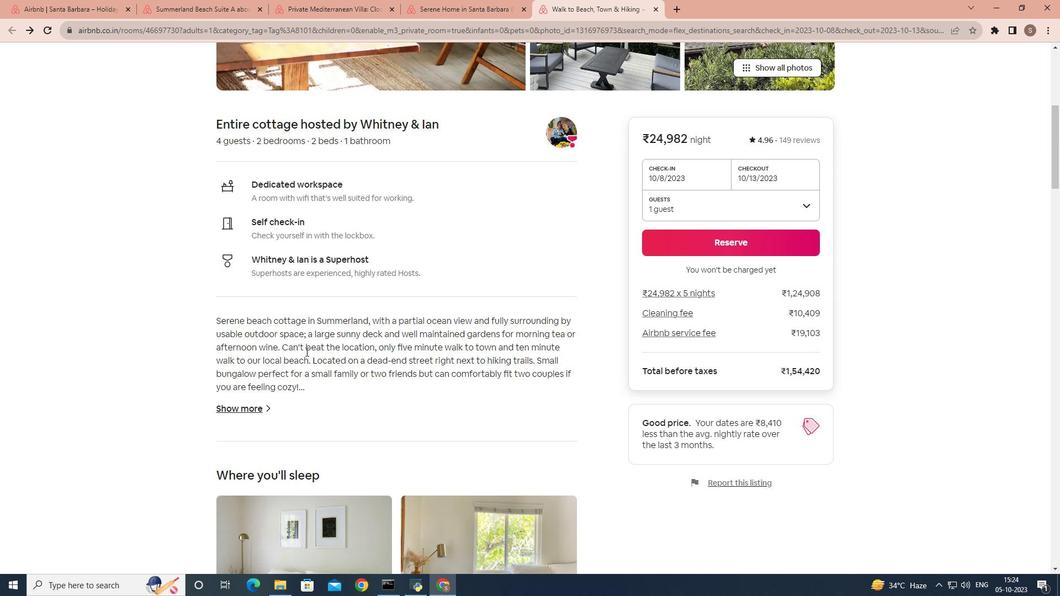
Action: Mouse scrolled (306, 351) with delta (0, 0)
Screenshot: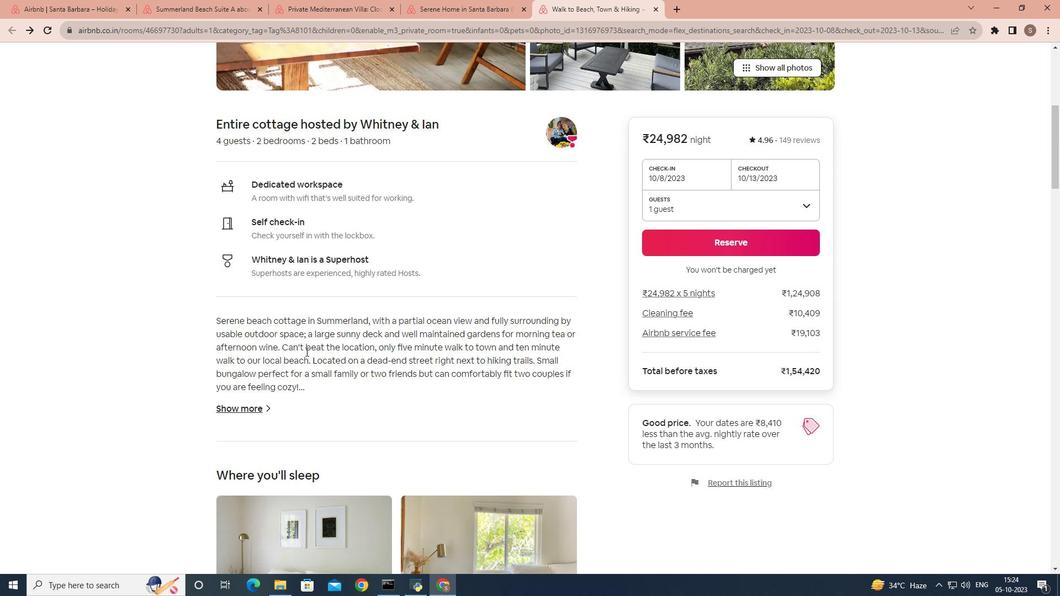 
Action: Mouse scrolled (306, 351) with delta (0, 0)
Screenshot: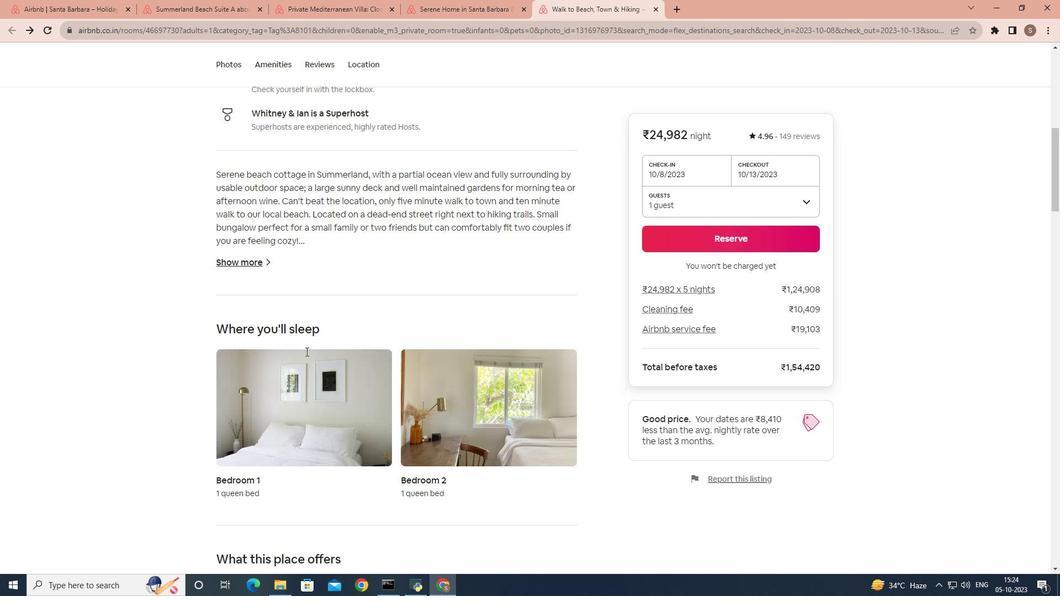 
Action: Mouse scrolled (306, 351) with delta (0, 0)
Screenshot: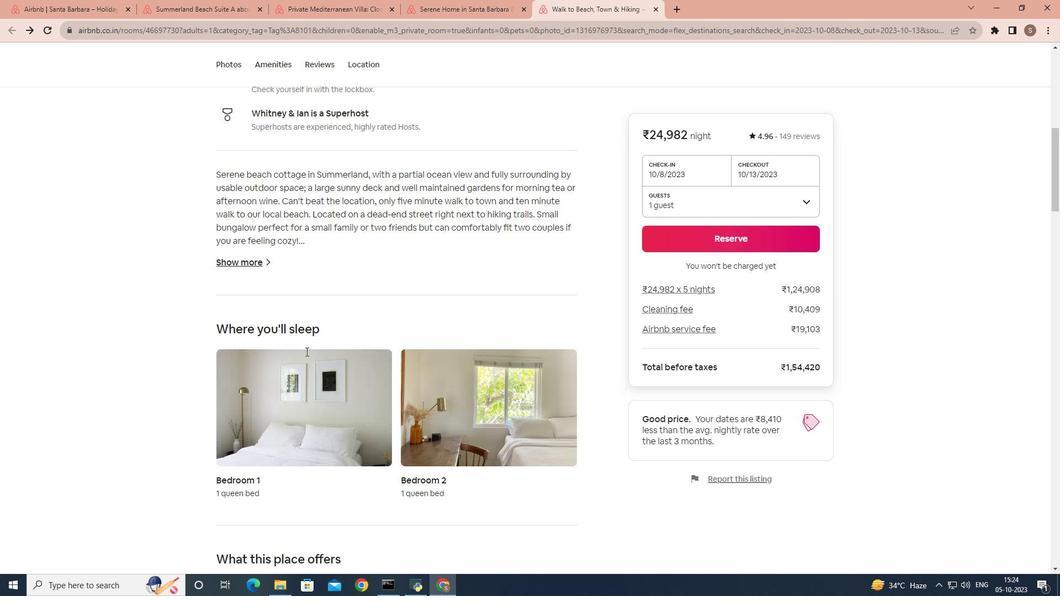 
Action: Mouse scrolled (306, 351) with delta (0, 0)
Screenshot: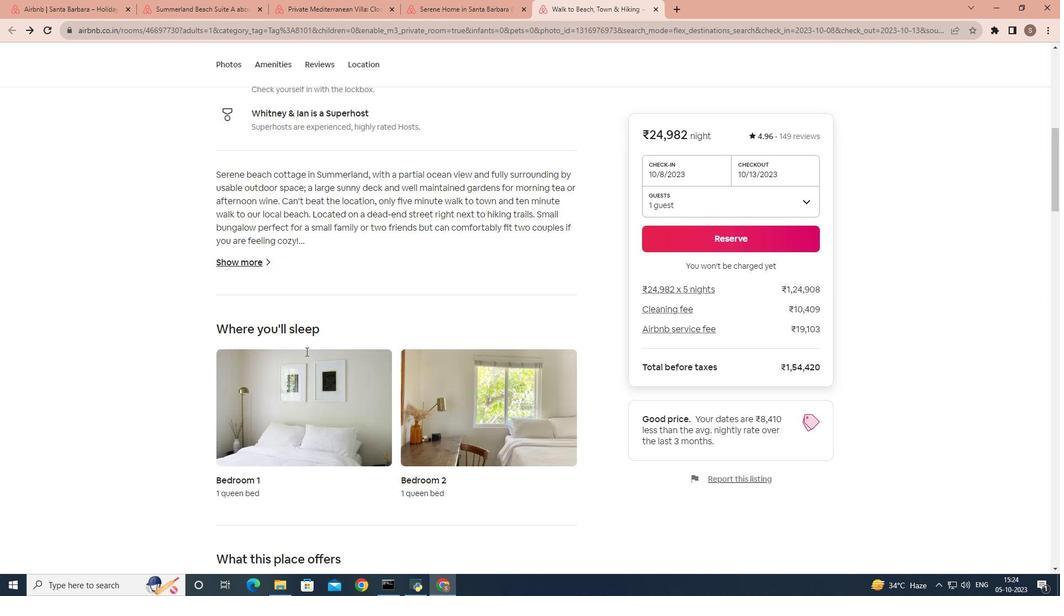 
Action: Mouse scrolled (306, 351) with delta (0, 0)
Screenshot: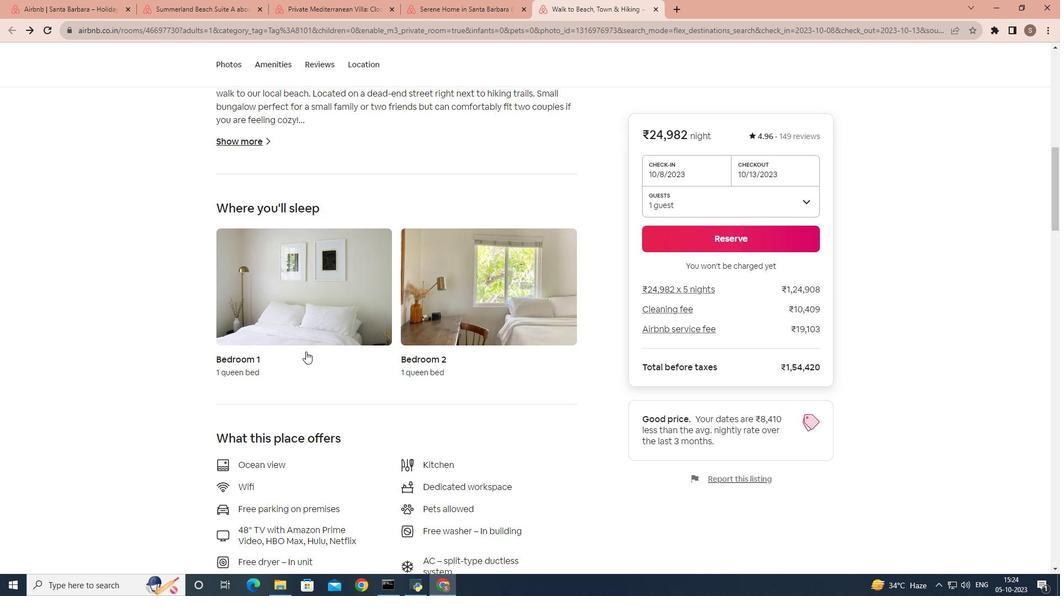 
Action: Mouse scrolled (306, 351) with delta (0, 0)
Screenshot: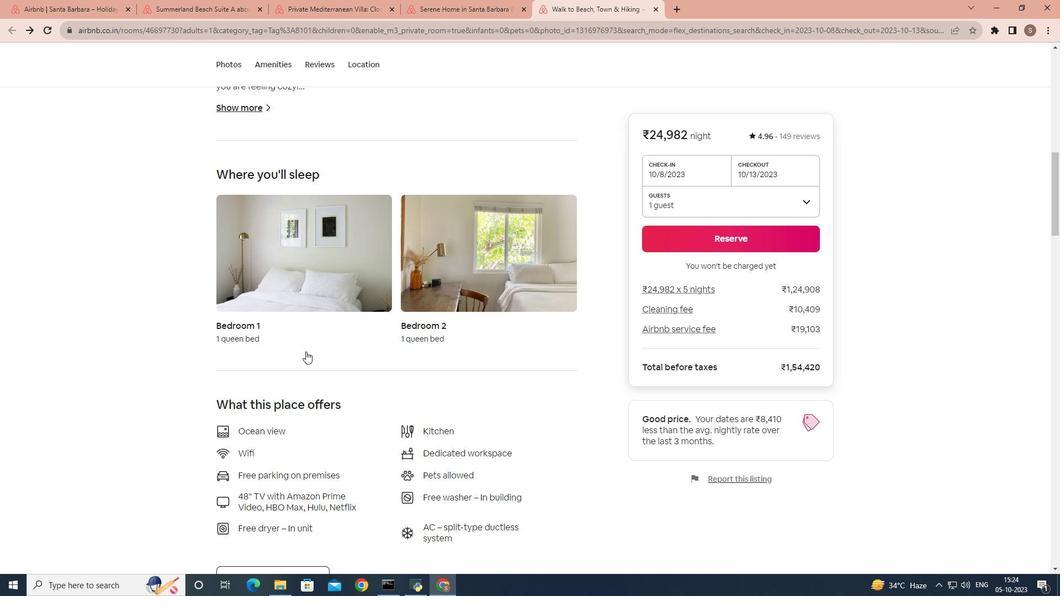 
Action: Mouse scrolled (306, 351) with delta (0, 0)
Screenshot: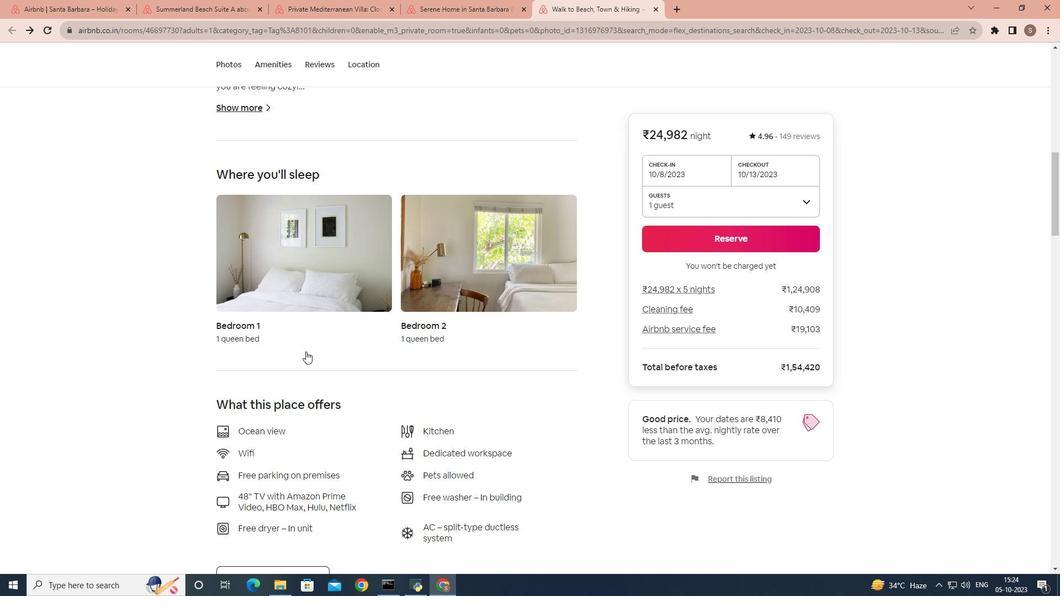 
Action: Mouse scrolled (306, 351) with delta (0, 0)
Screenshot: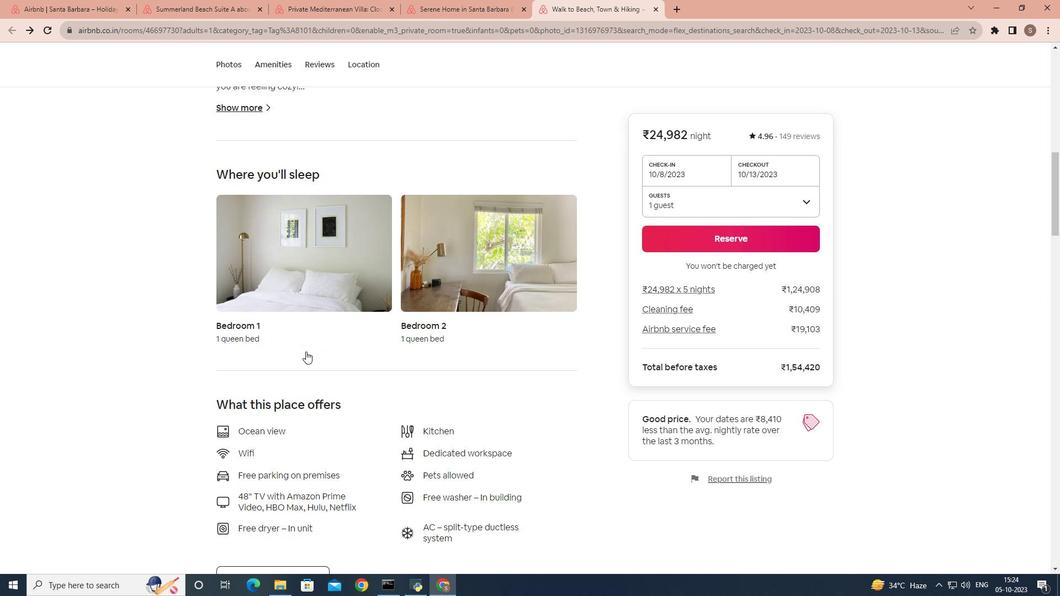 
Action: Mouse scrolled (306, 351) with delta (0, 0)
Screenshot: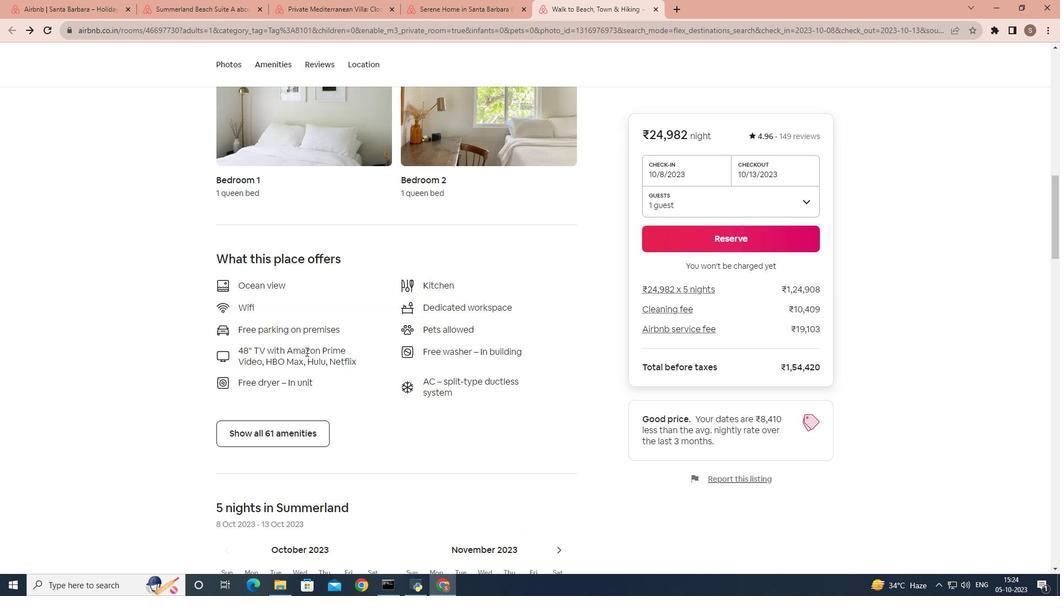 
Action: Mouse moved to (303, 333)
Screenshot: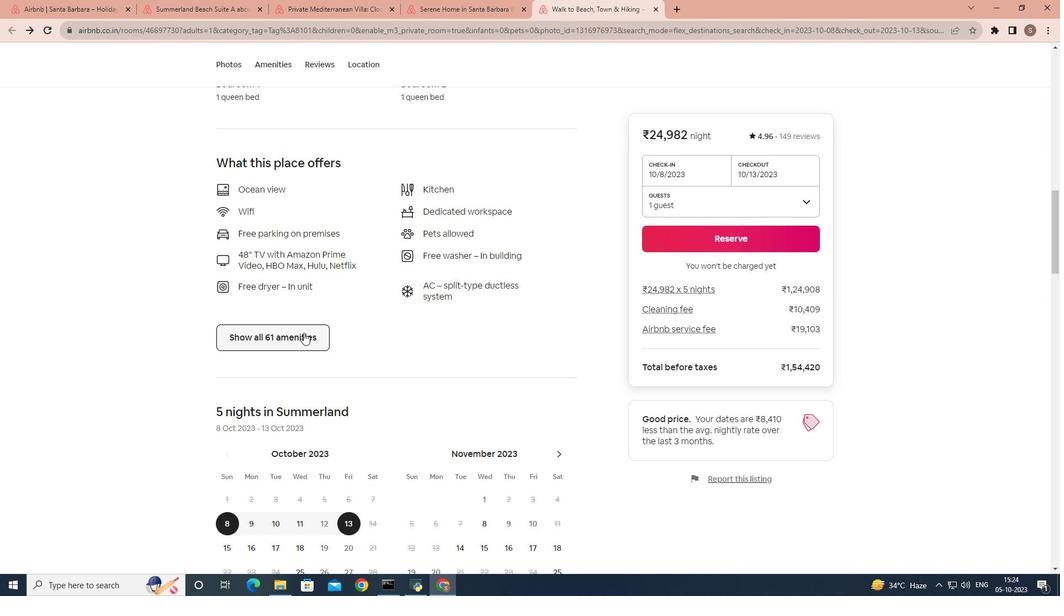 
Action: Mouse pressed left at (303, 333)
Screenshot: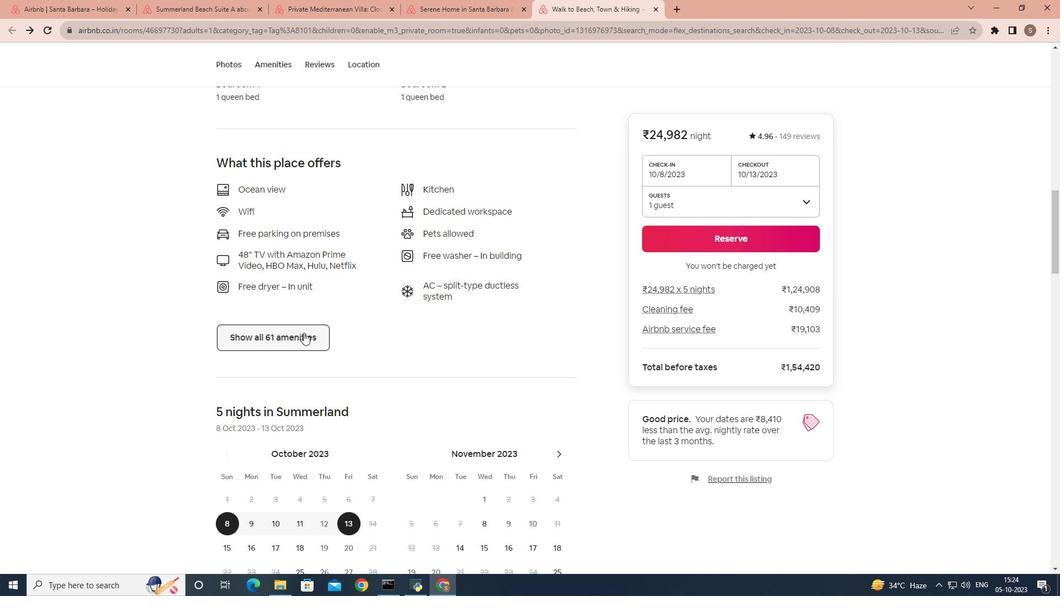 
Action: Mouse moved to (505, 334)
Screenshot: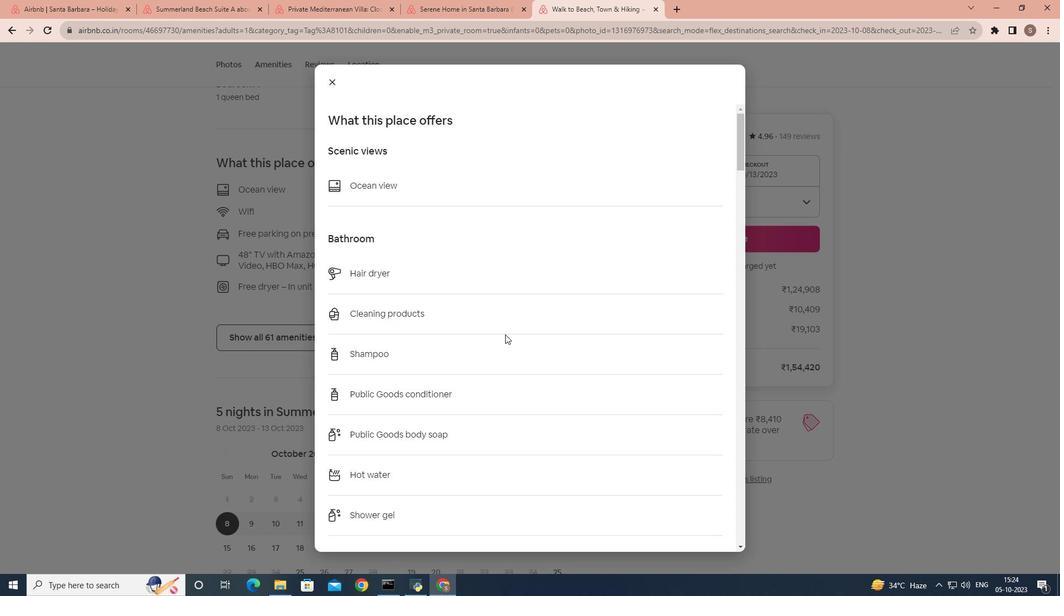 
Action: Mouse scrolled (505, 334) with delta (0, 0)
Screenshot: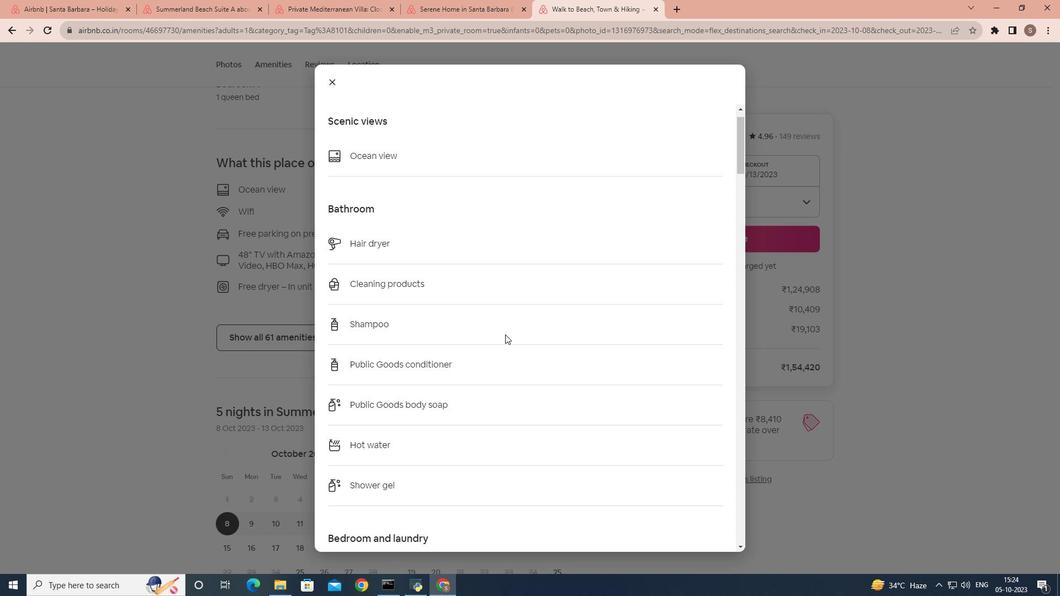 
Action: Mouse scrolled (505, 334) with delta (0, 0)
Screenshot: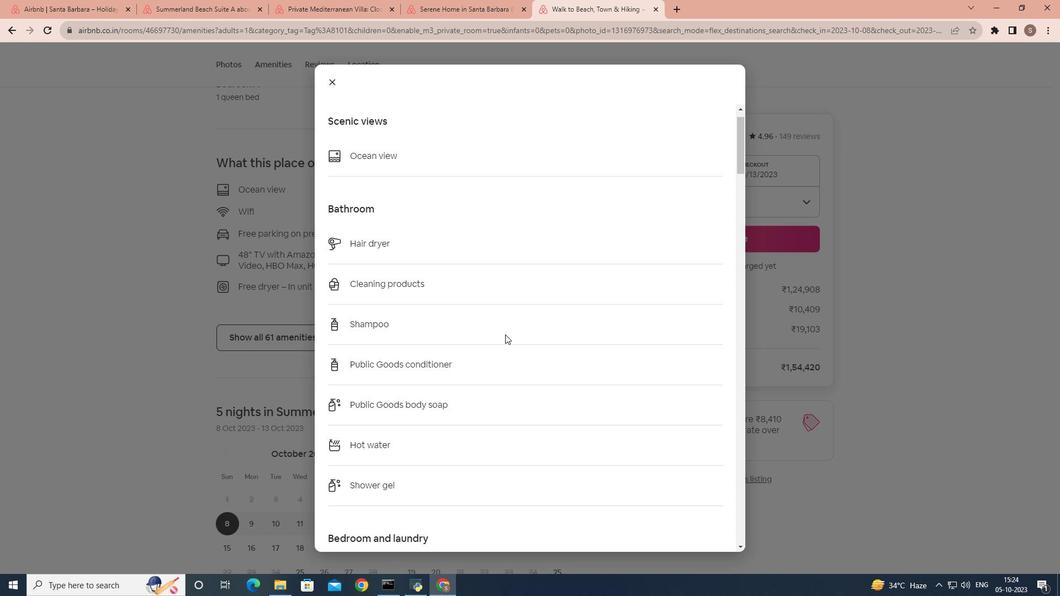 
Action: Mouse scrolled (505, 334) with delta (0, 0)
Screenshot: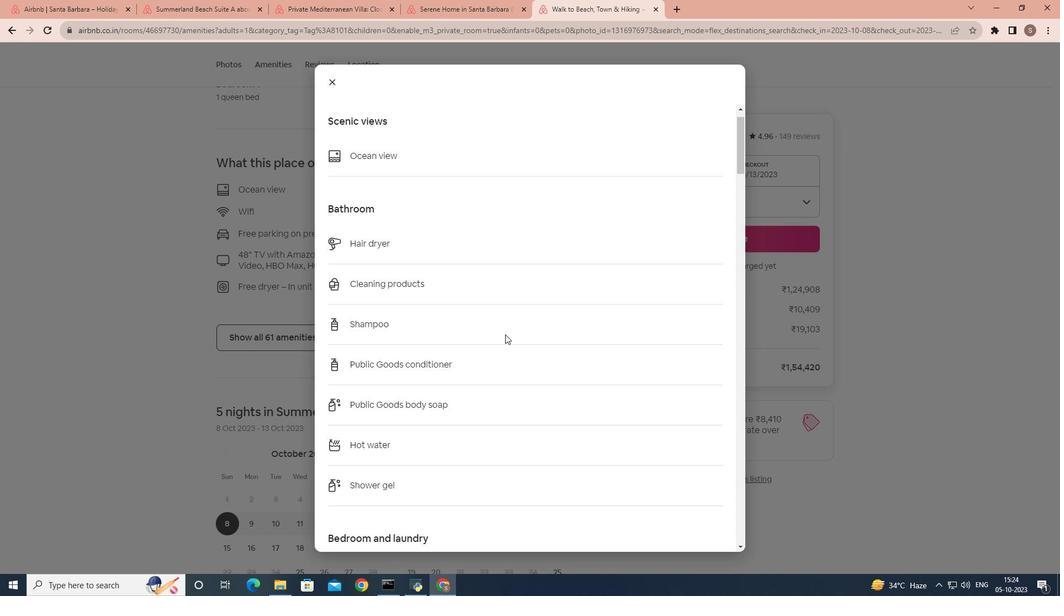 
Action: Mouse scrolled (505, 334) with delta (0, 0)
Screenshot: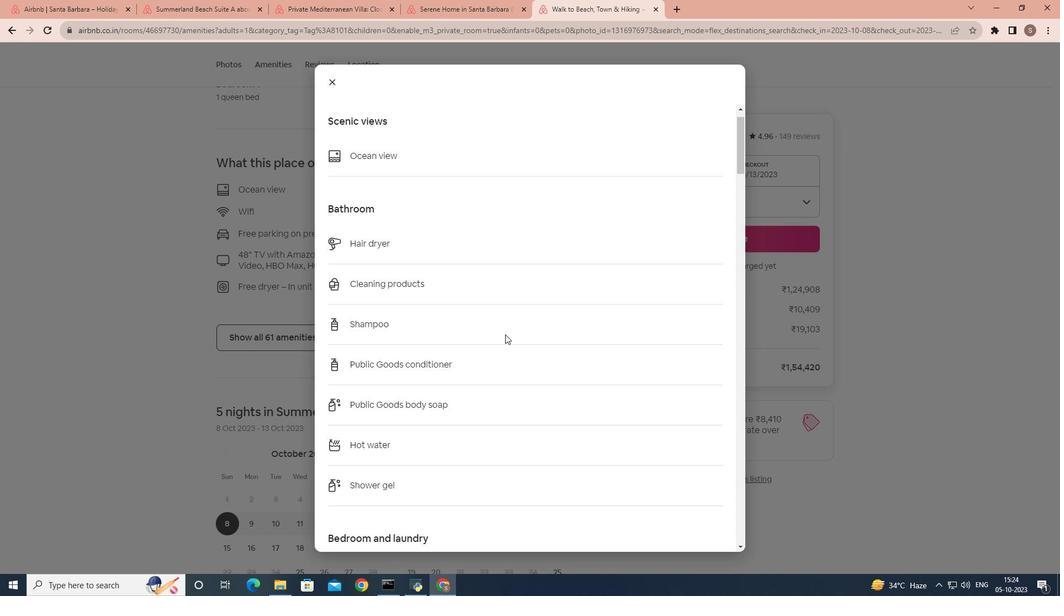 
Action: Mouse scrolled (505, 334) with delta (0, 0)
Screenshot: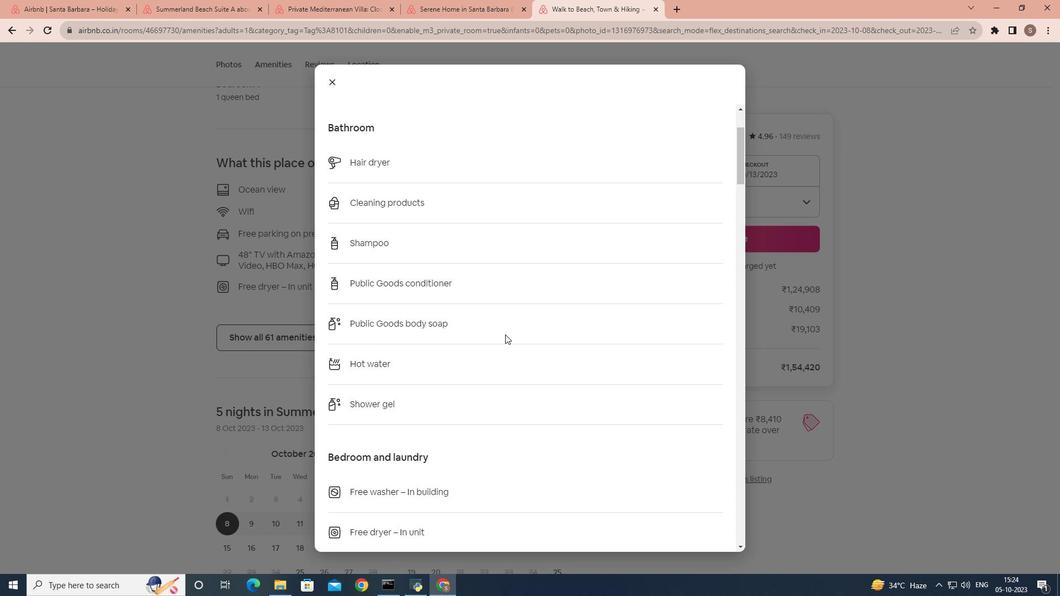 
Action: Mouse scrolled (505, 334) with delta (0, 0)
Screenshot: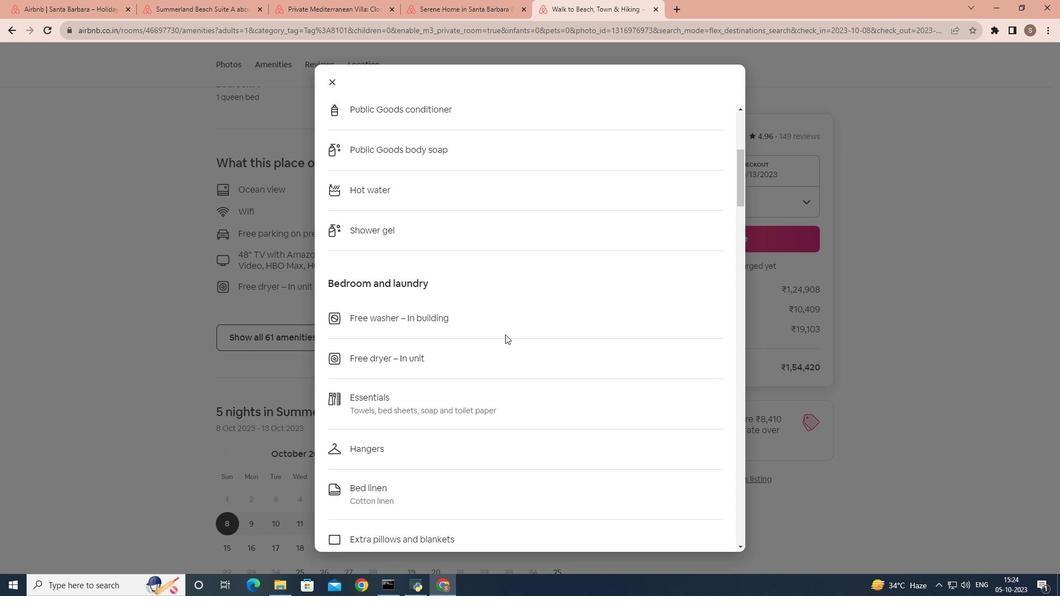 
Action: Mouse scrolled (505, 334) with delta (0, 0)
Screenshot: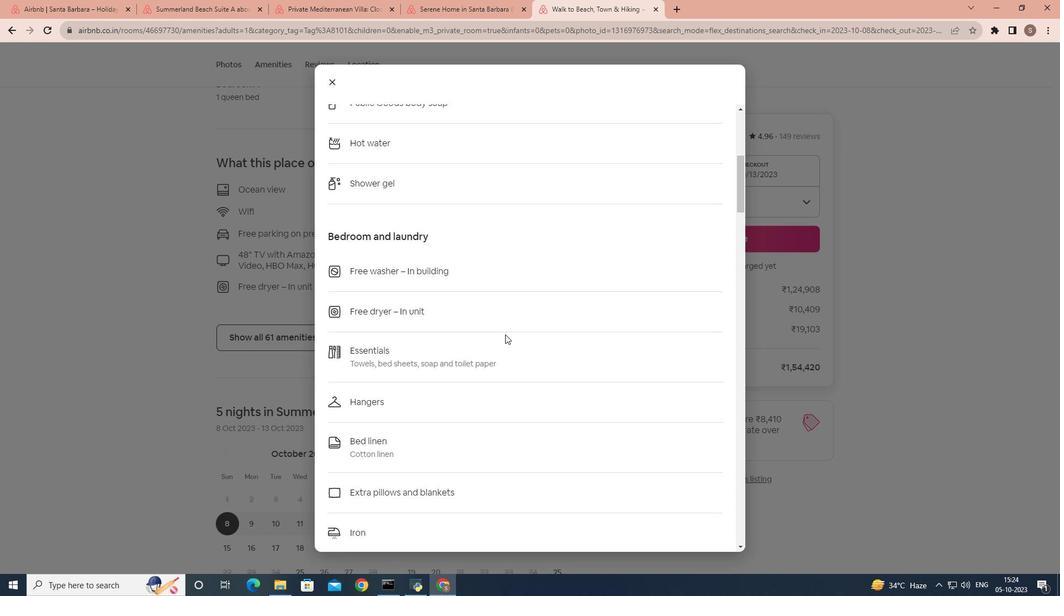 
Action: Mouse scrolled (505, 334) with delta (0, 0)
Screenshot: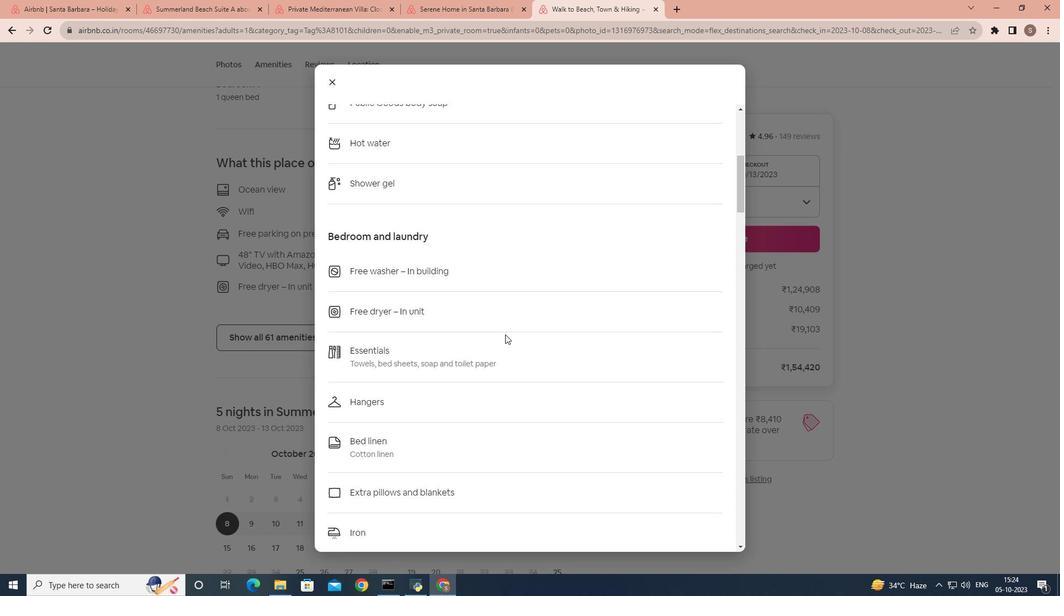 
Action: Mouse scrolled (505, 334) with delta (0, 0)
Screenshot: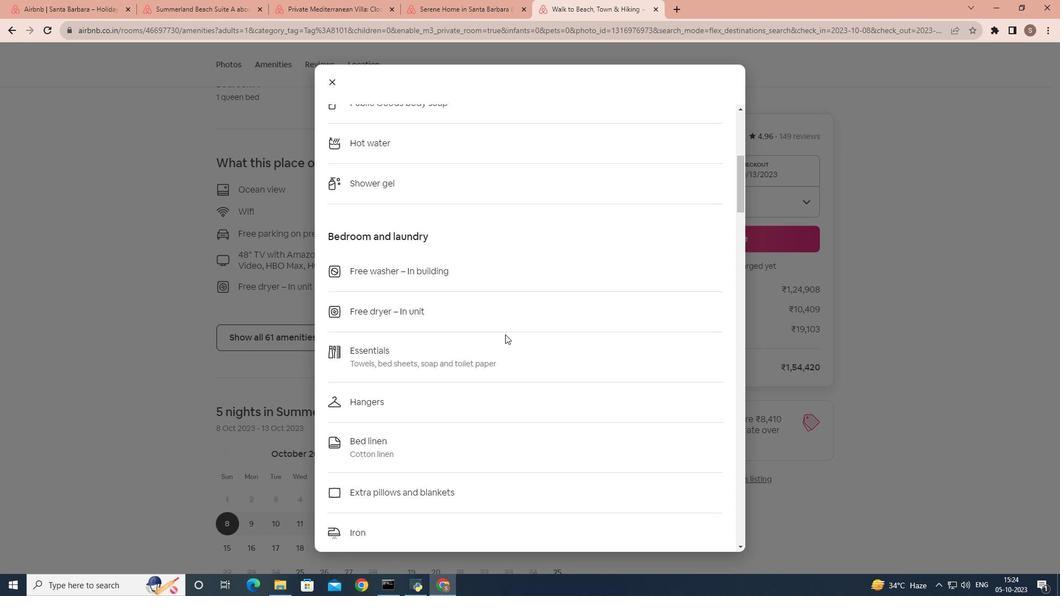 
Action: Mouse scrolled (505, 334) with delta (0, 0)
Screenshot: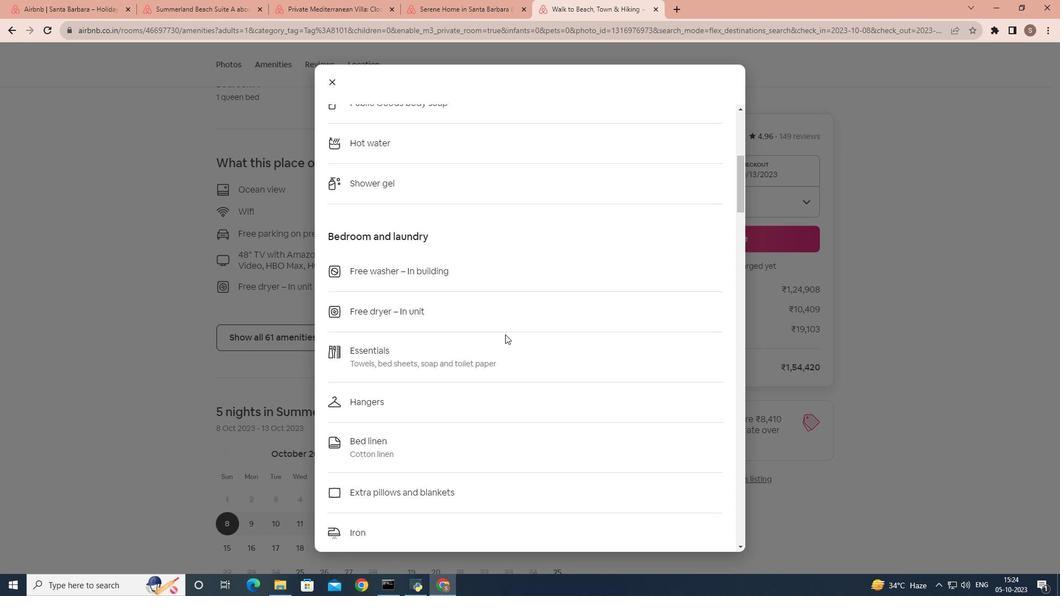 
Action: Mouse scrolled (505, 334) with delta (0, 0)
Screenshot: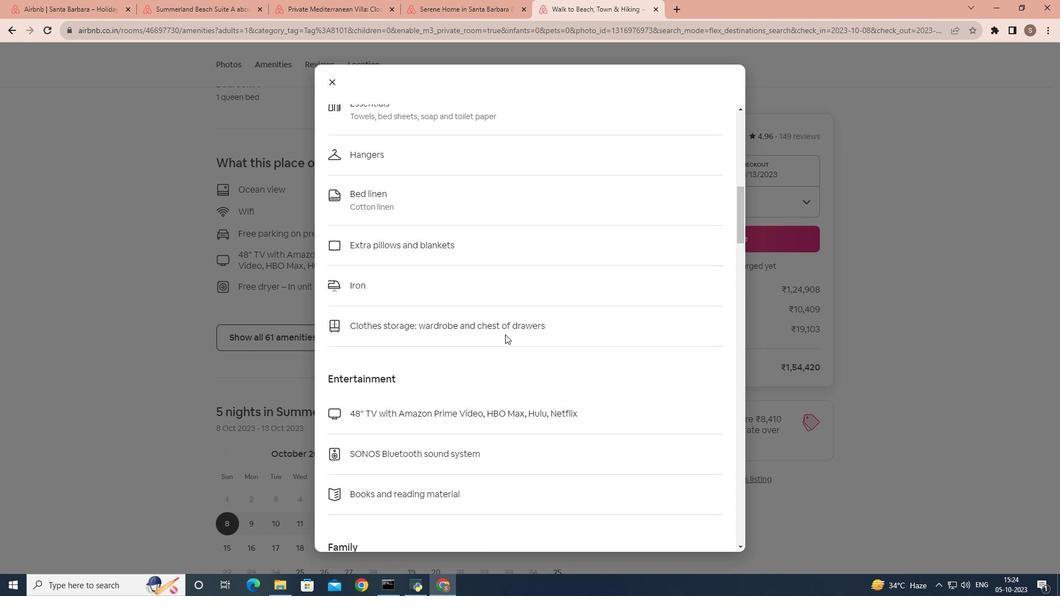 
Action: Mouse scrolled (505, 334) with delta (0, 0)
Screenshot: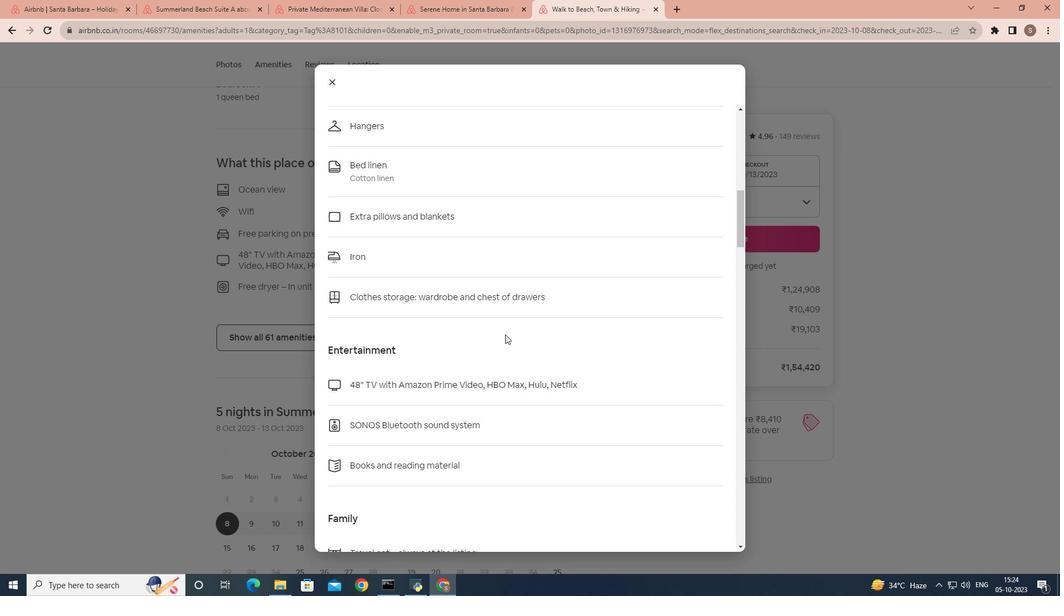 
Action: Mouse scrolled (505, 334) with delta (0, 0)
Screenshot: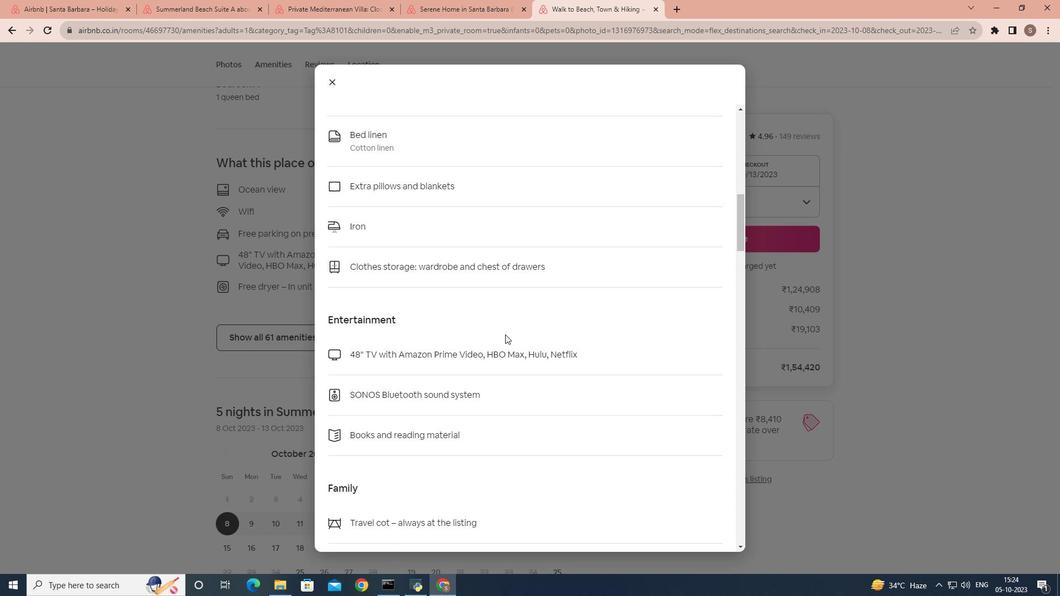 
Action: Mouse scrolled (505, 334) with delta (0, 0)
Screenshot: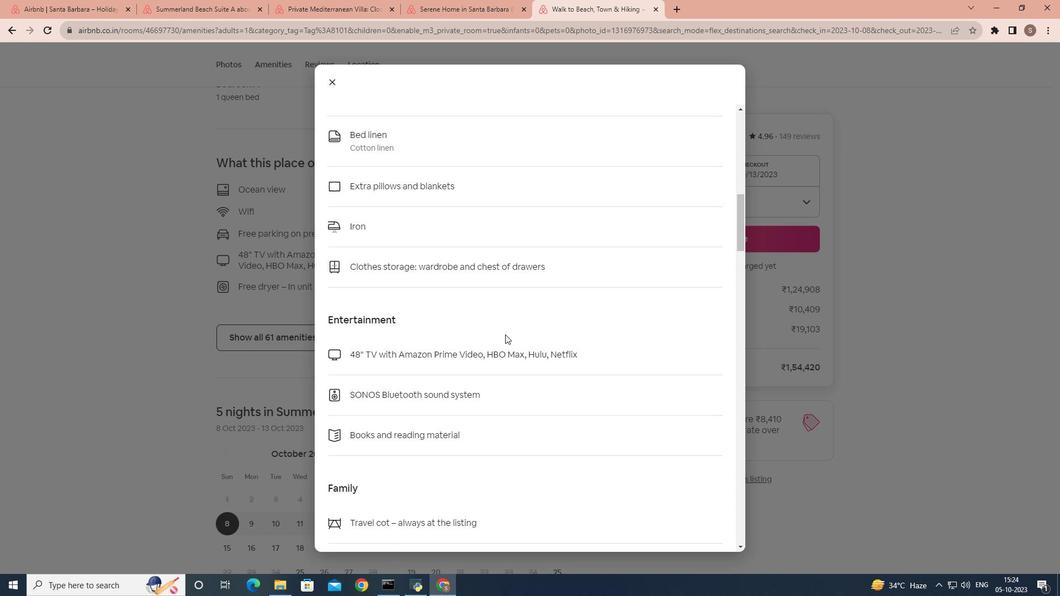 
Action: Mouse scrolled (505, 334) with delta (0, 0)
Screenshot: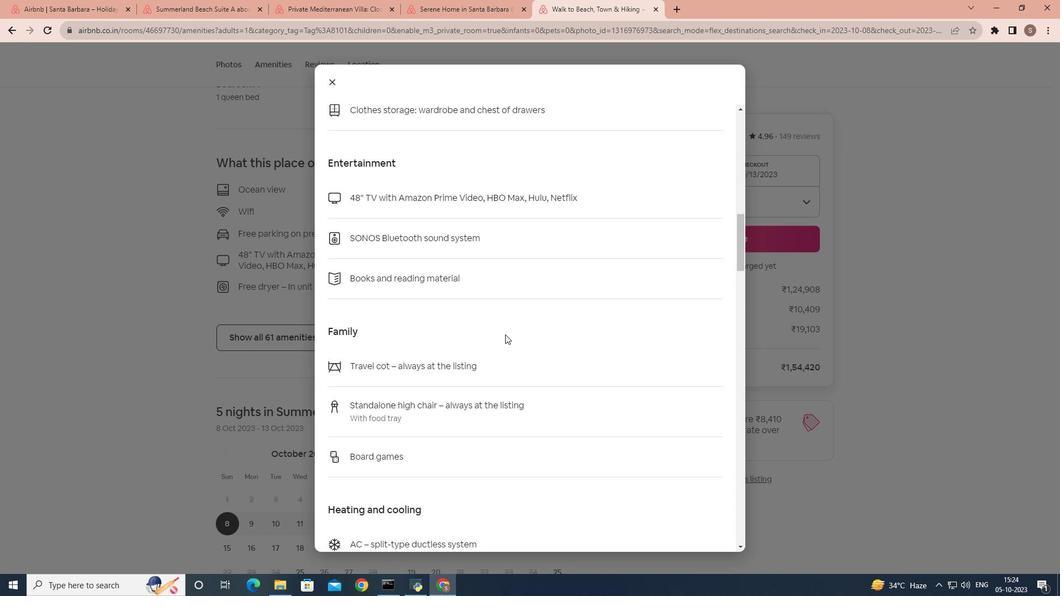
Action: Mouse scrolled (505, 334) with delta (0, 0)
Screenshot: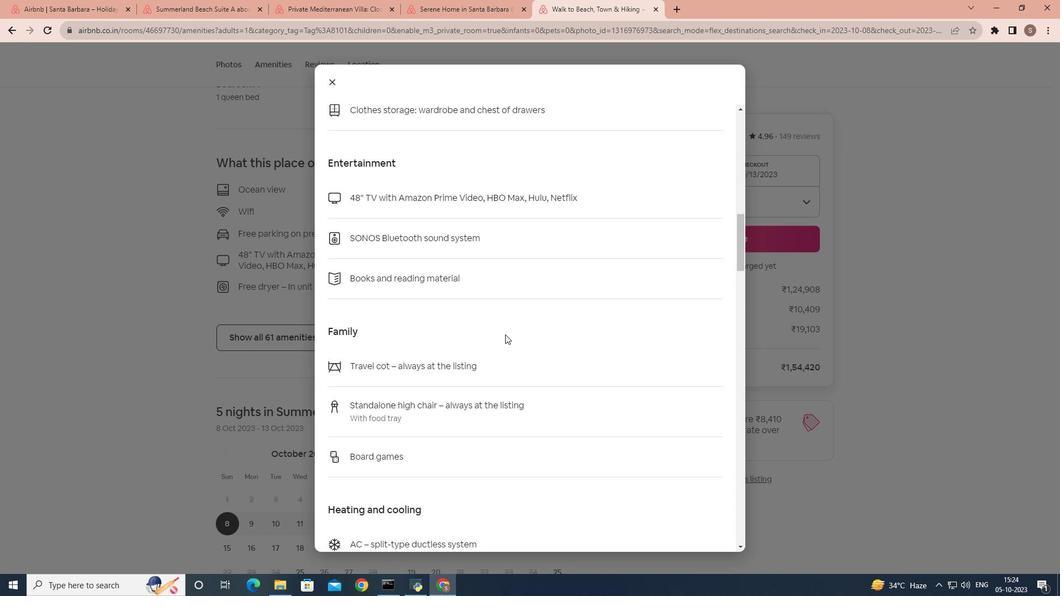 
Action: Mouse scrolled (505, 334) with delta (0, 0)
Screenshot: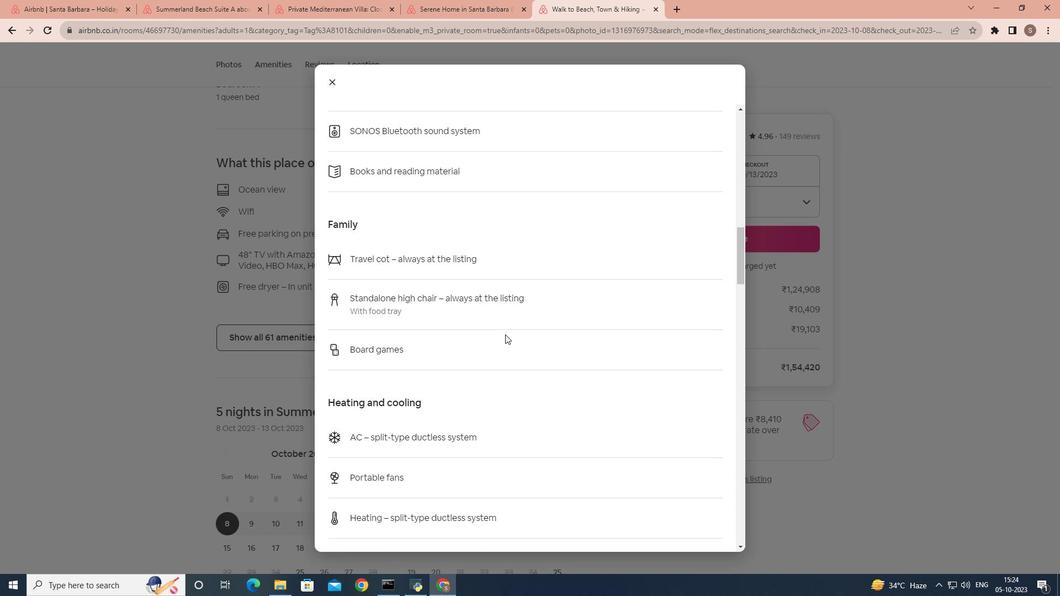 
Action: Mouse scrolled (505, 334) with delta (0, 0)
Screenshot: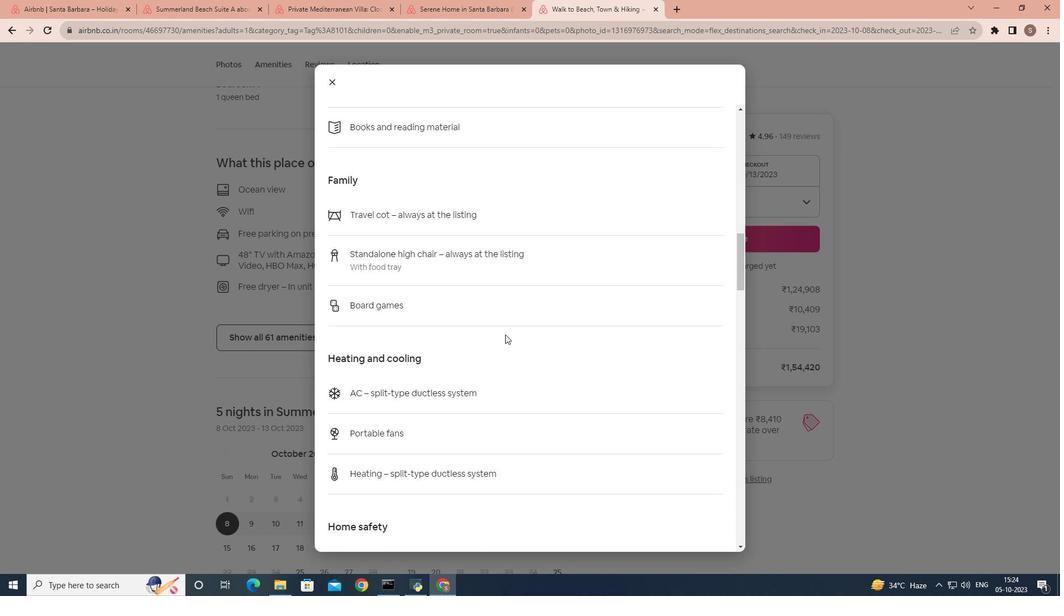
Action: Mouse scrolled (505, 334) with delta (0, 0)
Screenshot: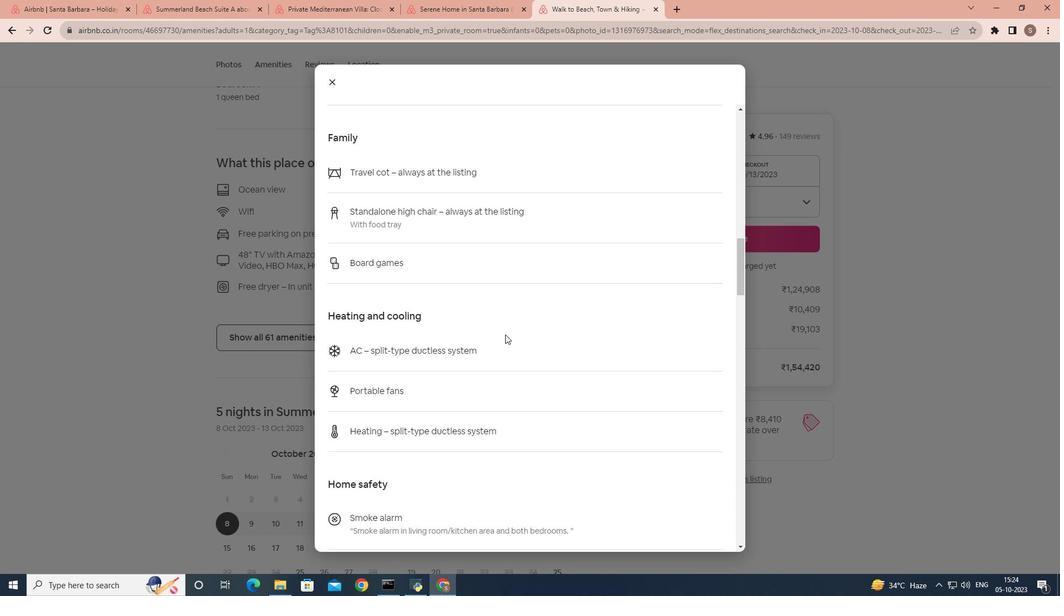 
Action: Mouse scrolled (505, 334) with delta (0, 0)
Screenshot: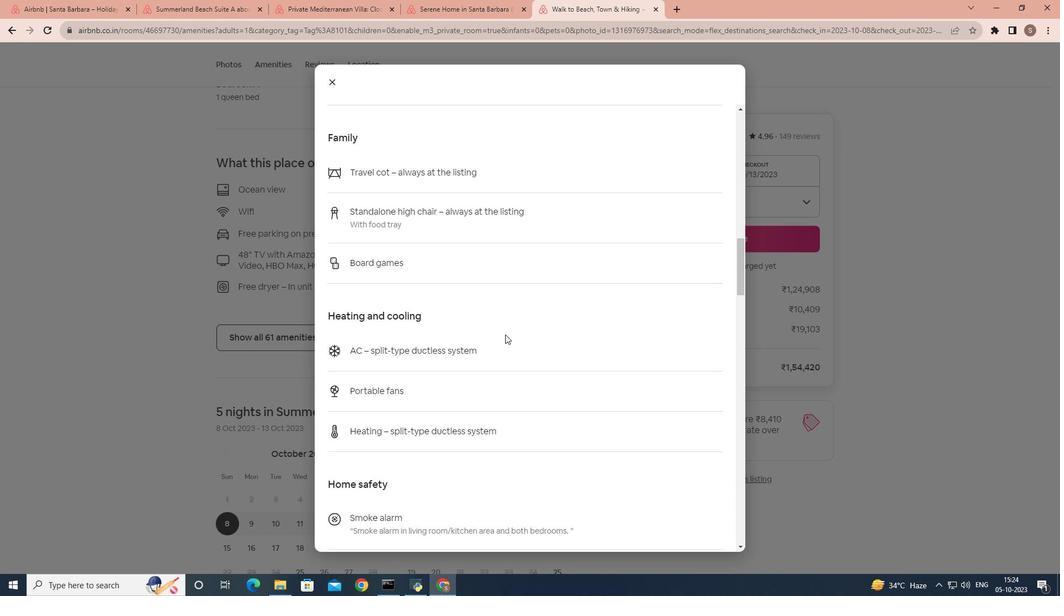 
Action: Mouse scrolled (505, 334) with delta (0, 0)
Screenshot: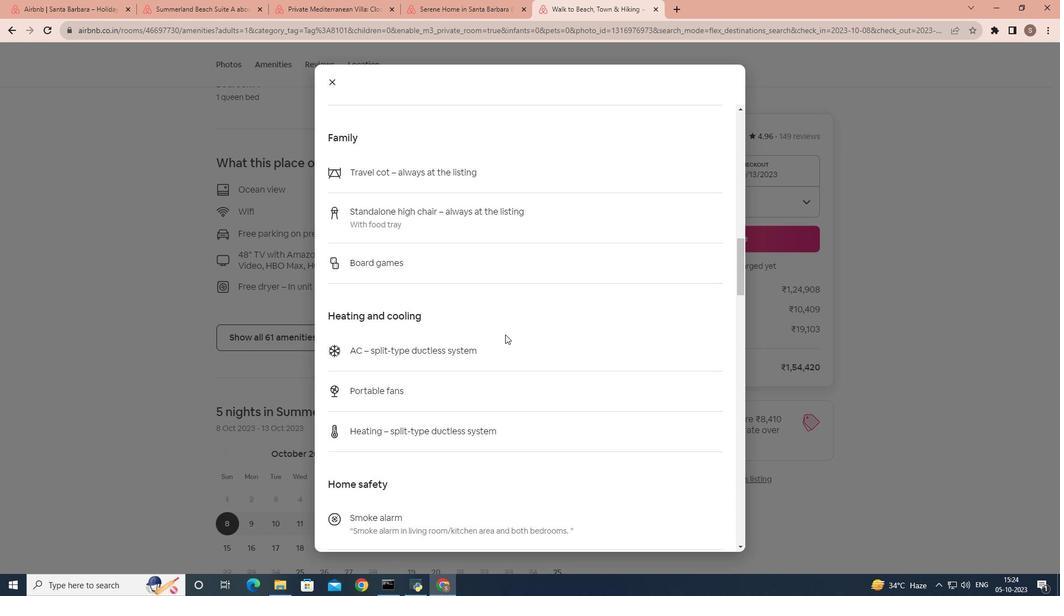 
Action: Mouse scrolled (505, 334) with delta (0, 0)
Screenshot: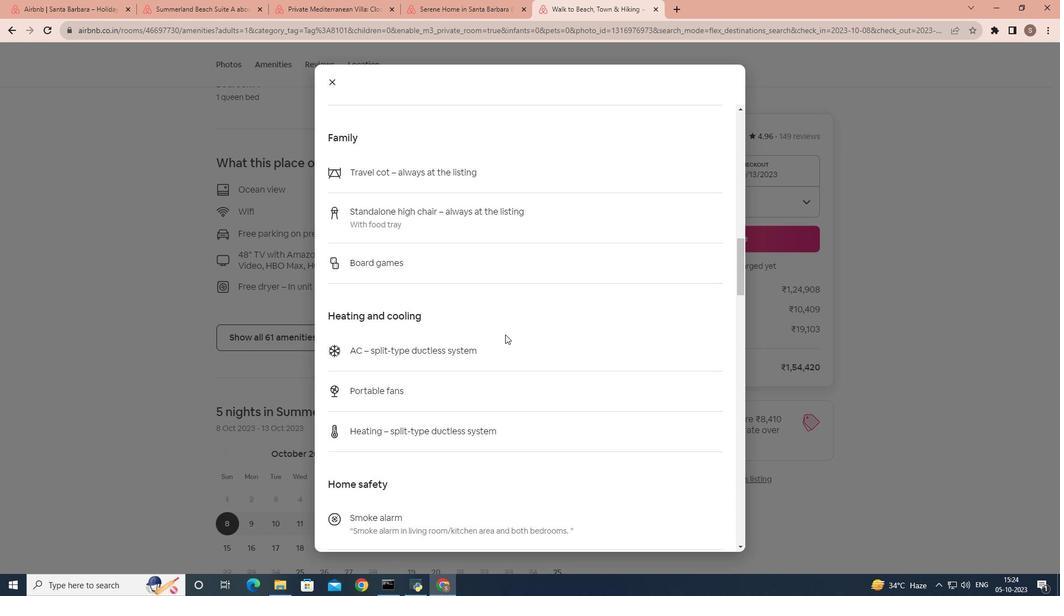 
Action: Mouse scrolled (505, 334) with delta (0, 0)
Screenshot: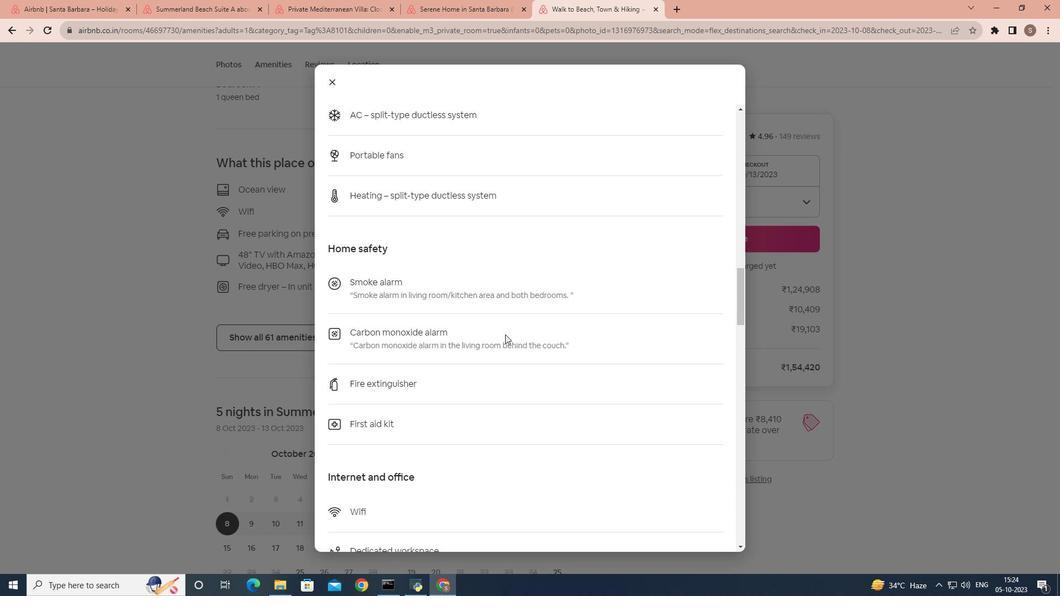 
Action: Mouse scrolled (505, 334) with delta (0, 0)
Screenshot: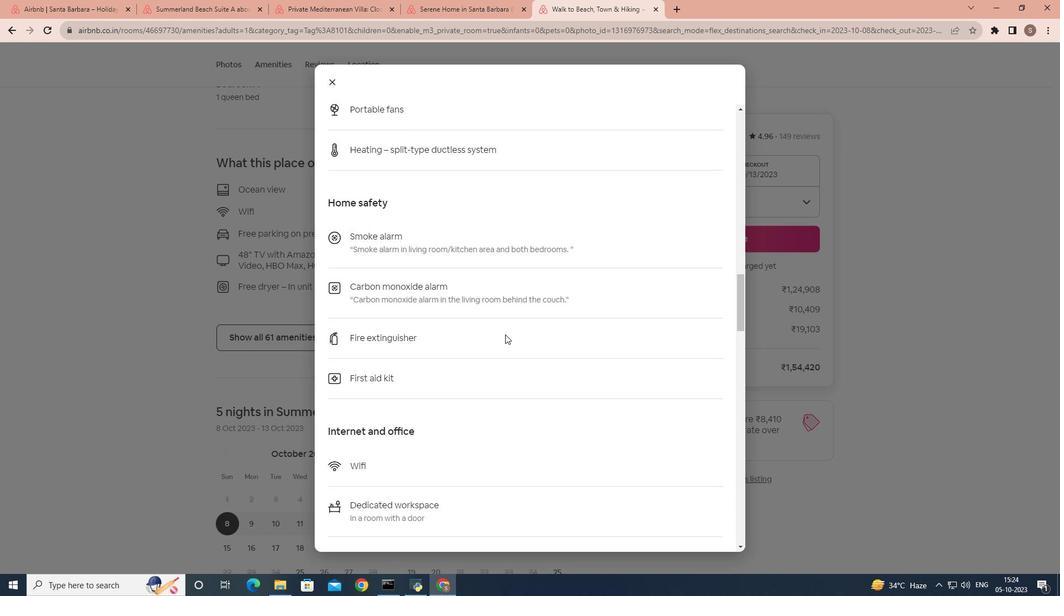
Action: Mouse scrolled (505, 334) with delta (0, 0)
Screenshot: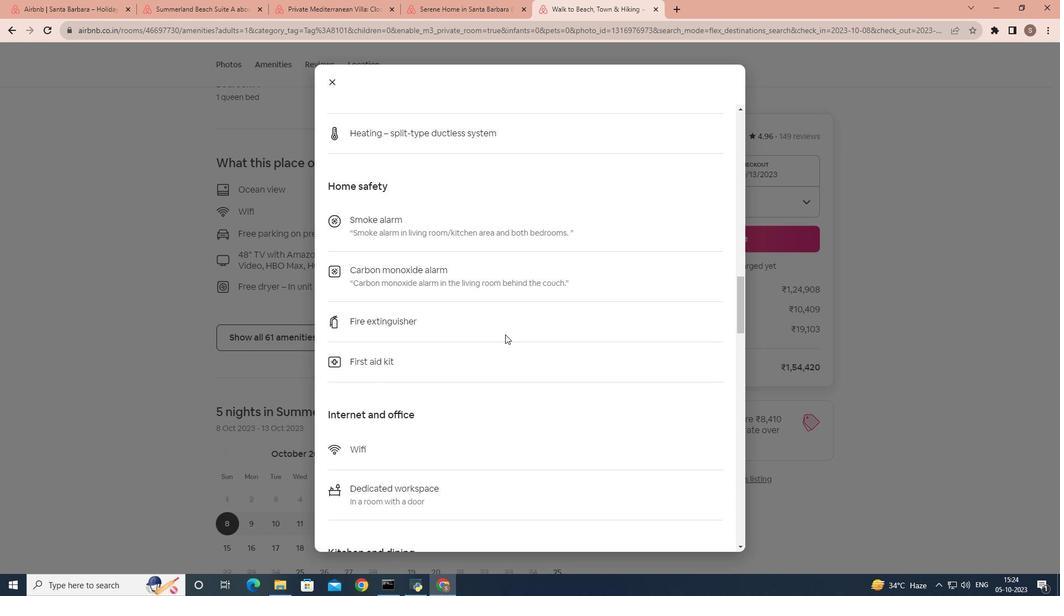 
Action: Mouse scrolled (505, 334) with delta (0, 0)
Screenshot: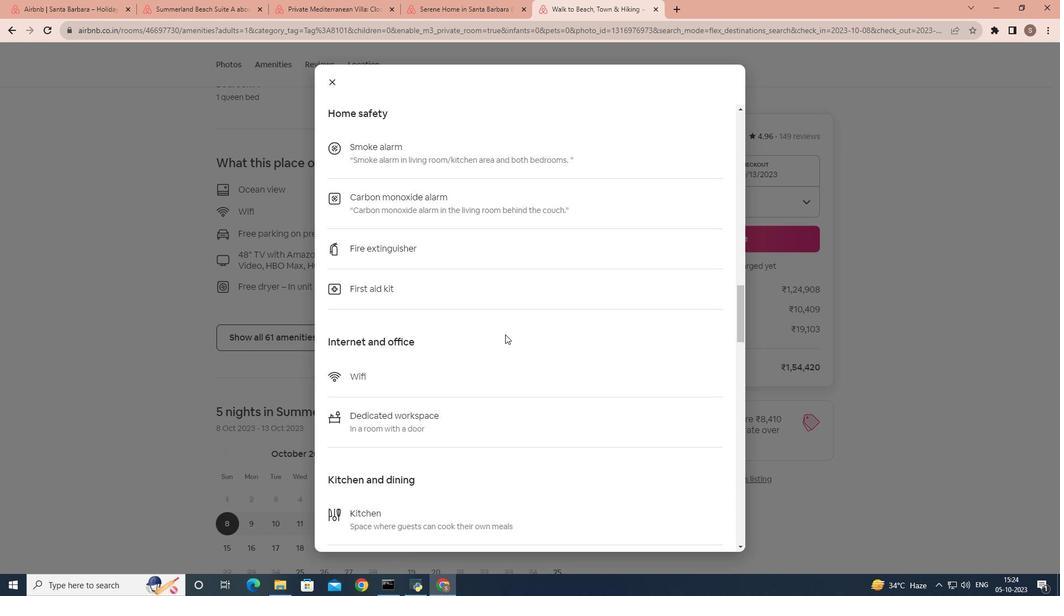 
Action: Mouse scrolled (505, 334) with delta (0, 0)
Screenshot: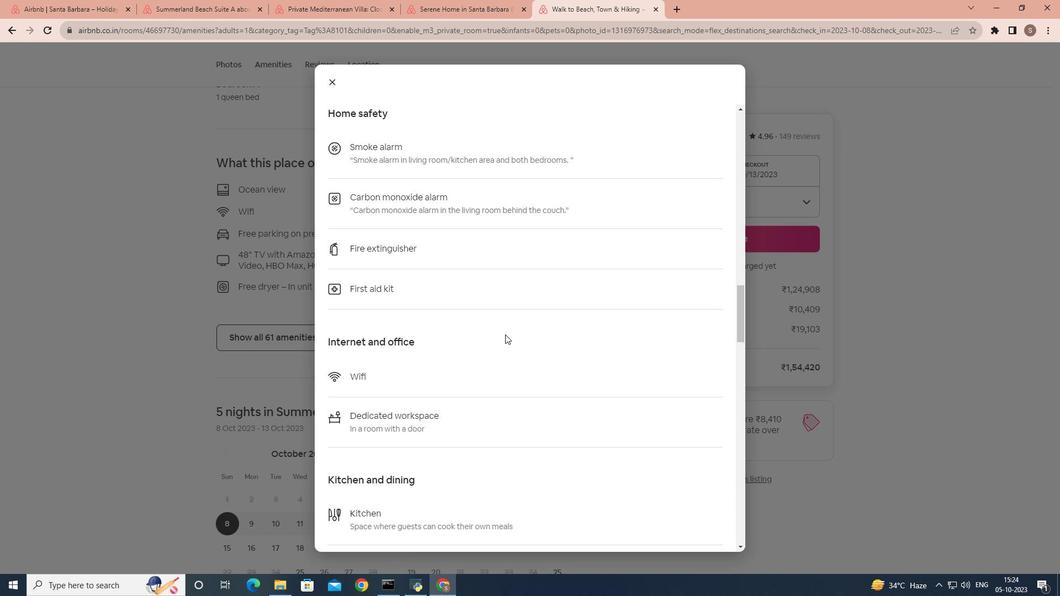 
Action: Mouse scrolled (505, 334) with delta (0, 0)
Screenshot: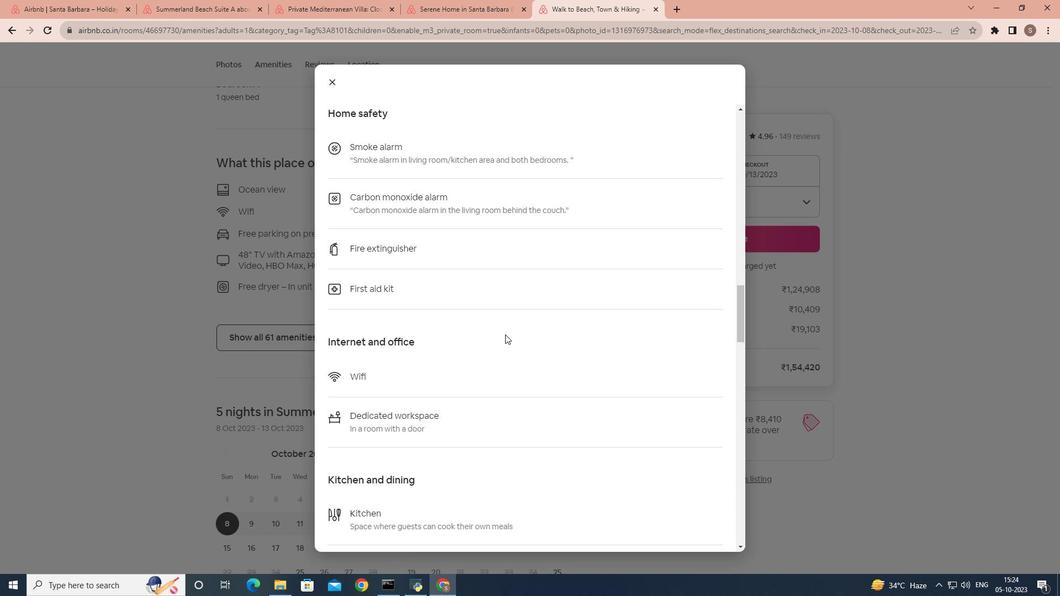 
Action: Mouse scrolled (505, 334) with delta (0, 0)
Screenshot: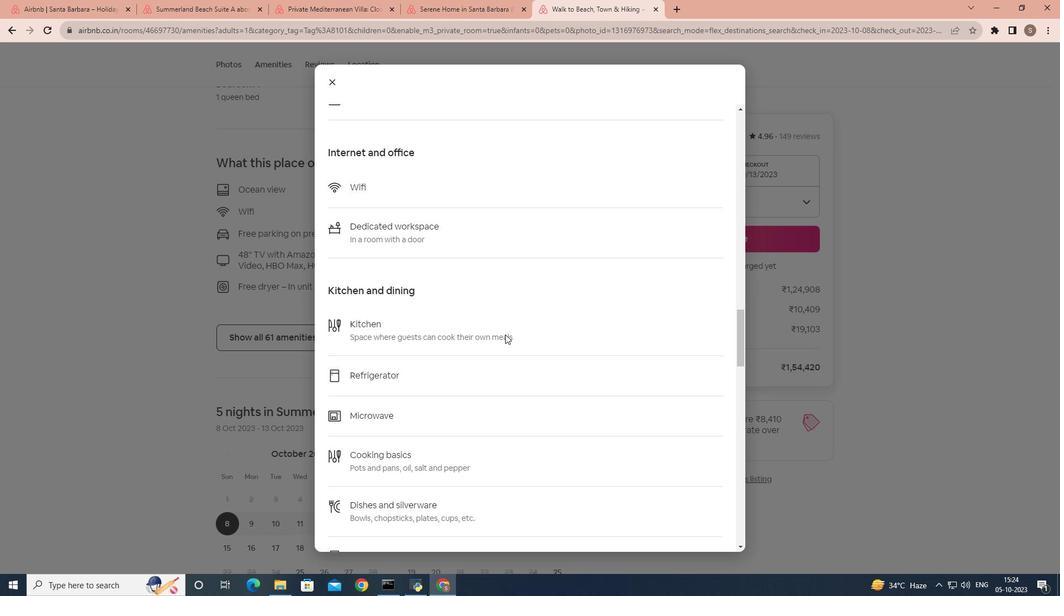 
Action: Mouse scrolled (505, 334) with delta (0, 0)
Screenshot: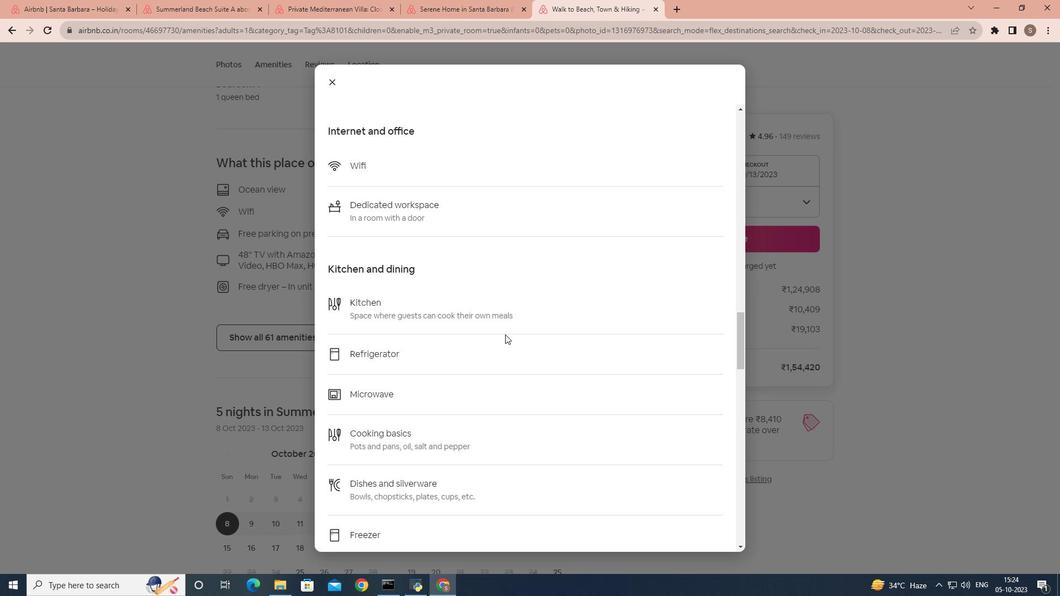
Action: Mouse scrolled (505, 334) with delta (0, 0)
Screenshot: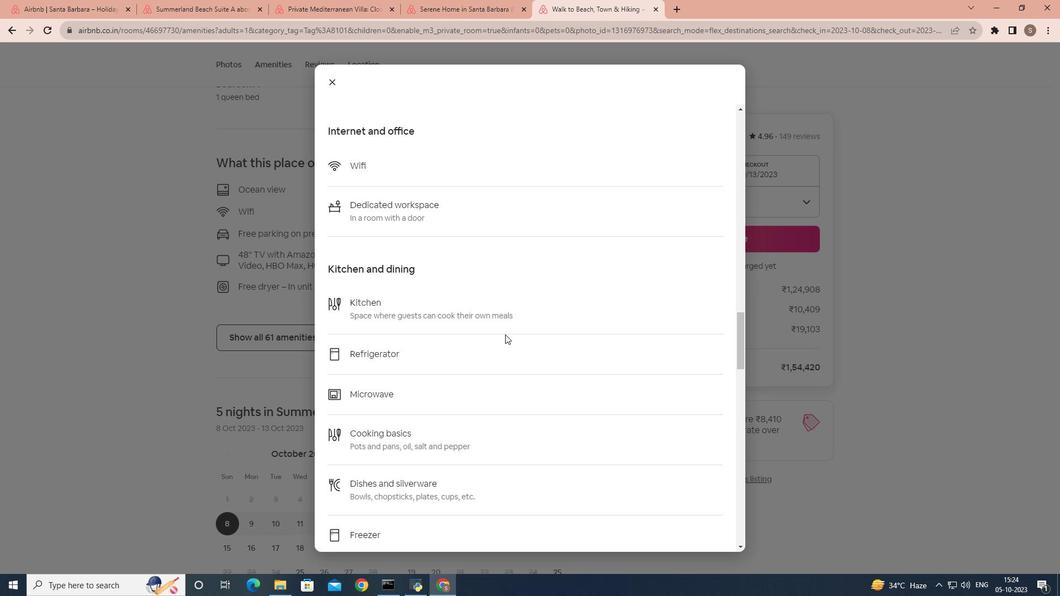 
Action: Mouse scrolled (505, 334) with delta (0, 0)
Screenshot: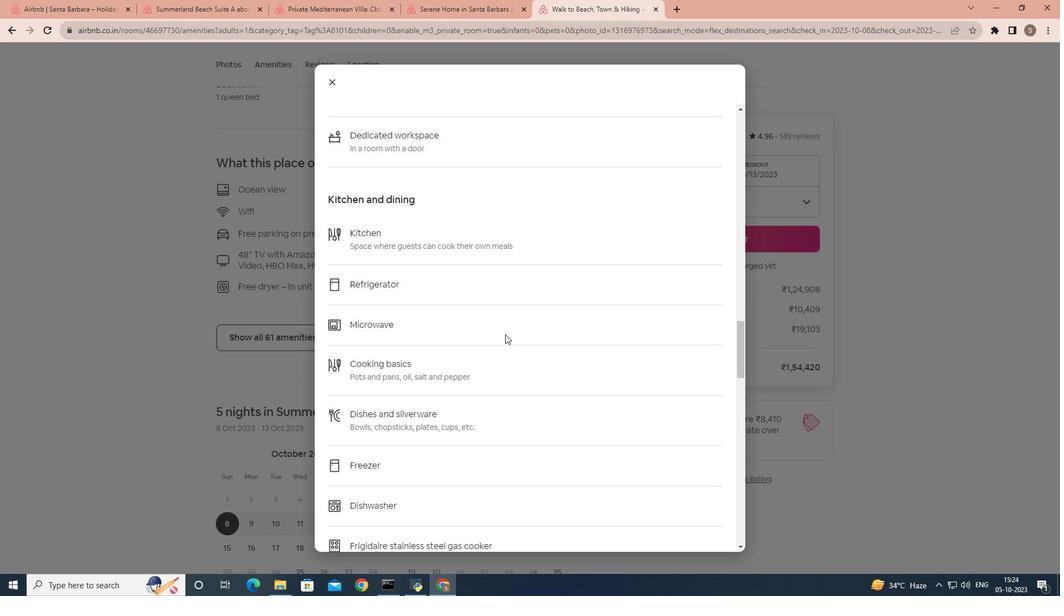 
Action: Mouse scrolled (505, 334) with delta (0, 0)
Screenshot: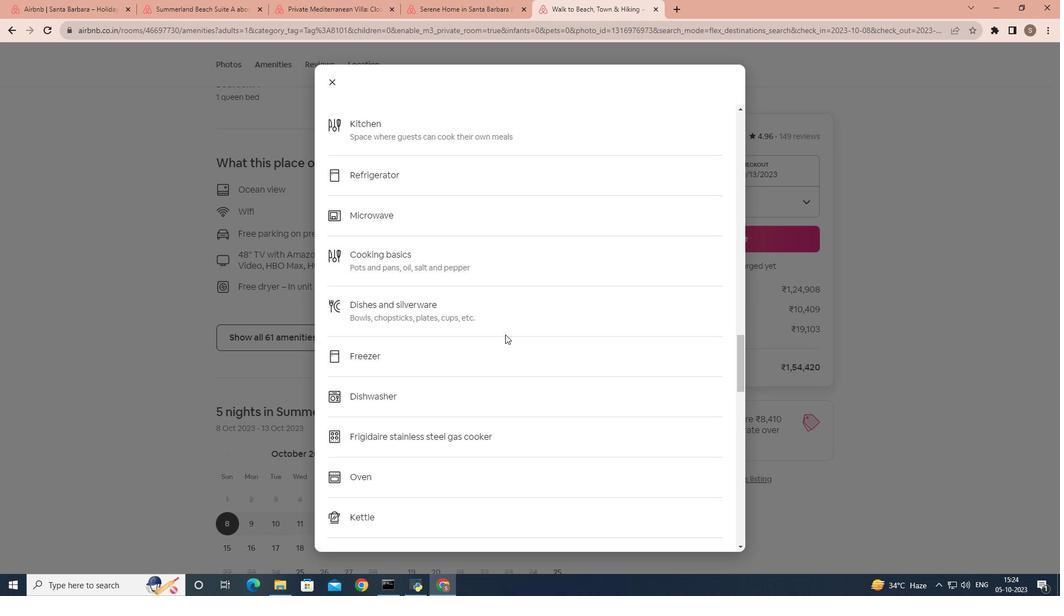 
Action: Mouse scrolled (505, 334) with delta (0, 0)
Screenshot: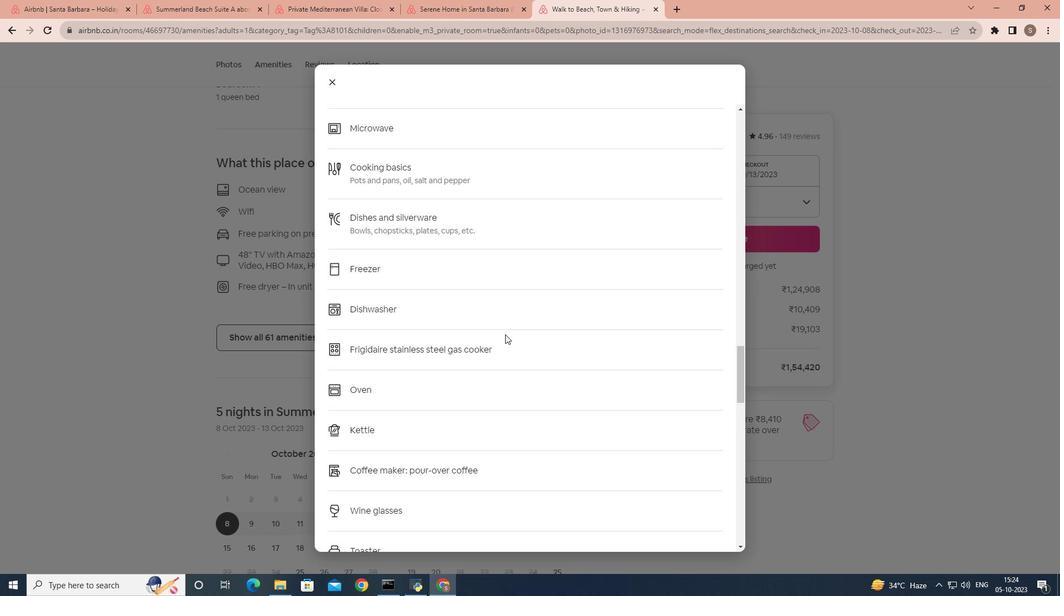 
Action: Mouse scrolled (505, 334) with delta (0, 0)
Screenshot: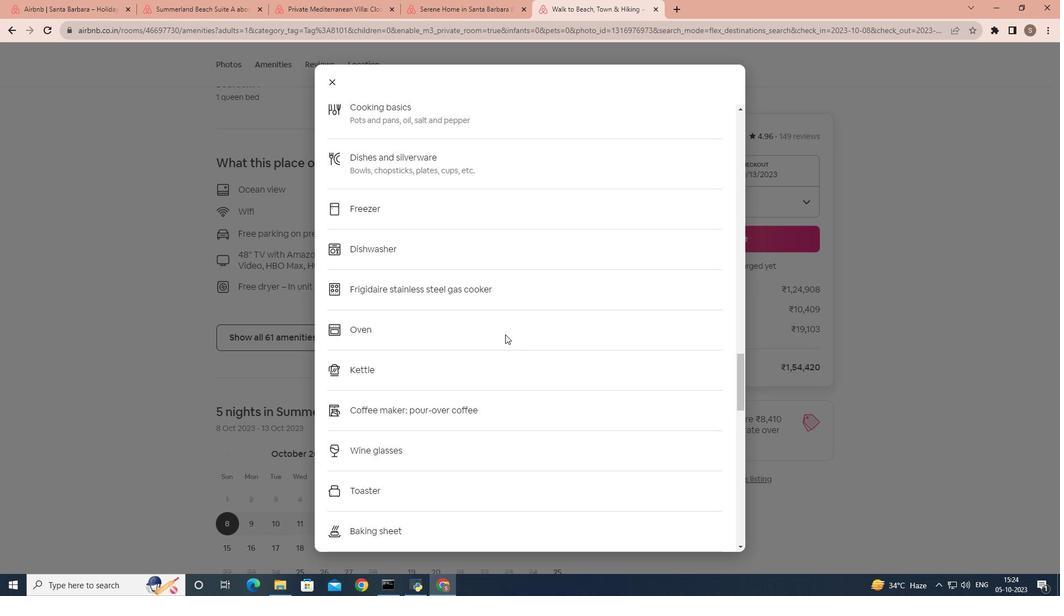 
Action: Mouse scrolled (505, 334) with delta (0, 0)
Screenshot: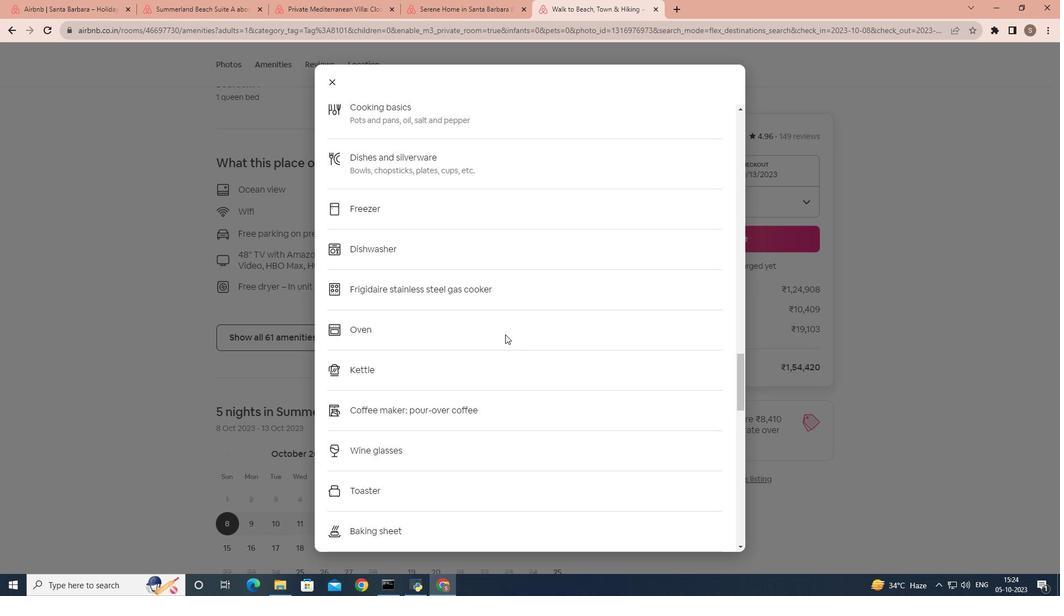 
Action: Mouse scrolled (505, 334) with delta (0, 0)
Screenshot: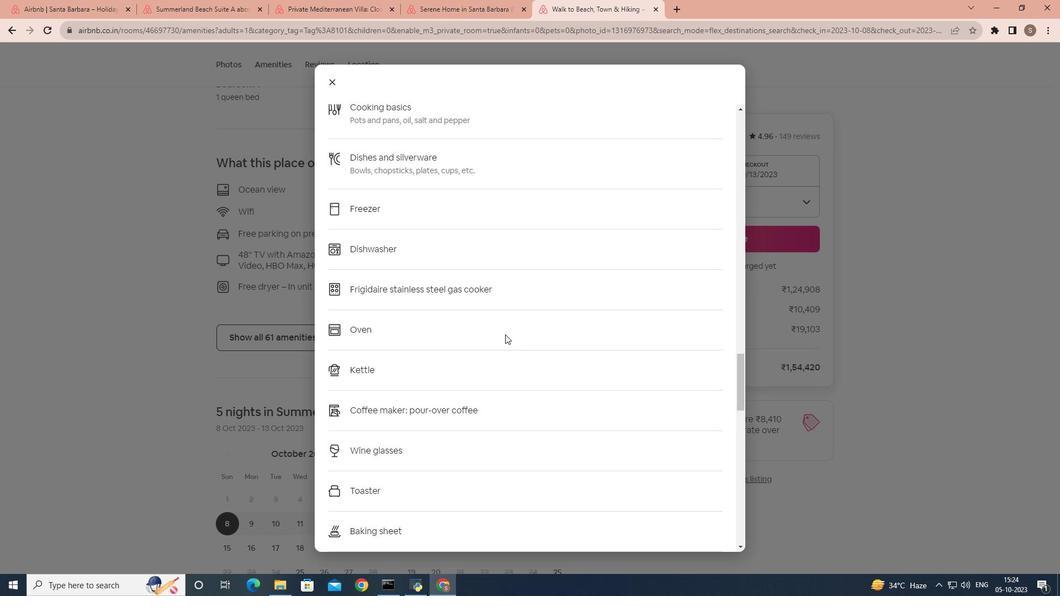
Action: Mouse scrolled (505, 334) with delta (0, 0)
Screenshot: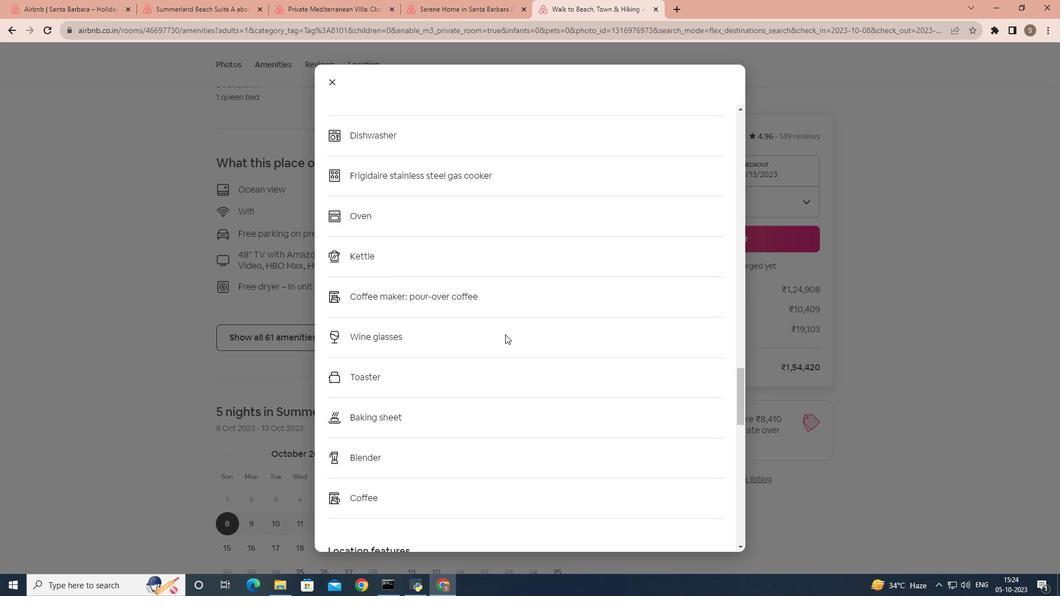 
Action: Mouse scrolled (505, 334) with delta (0, 0)
Screenshot: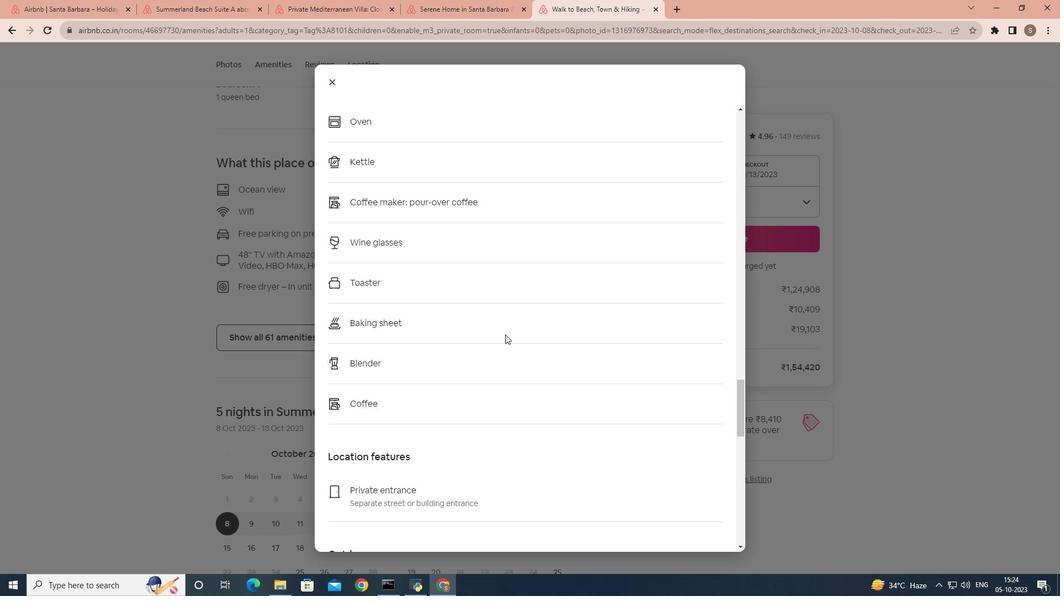 
Action: Mouse scrolled (505, 334) with delta (0, 0)
Screenshot: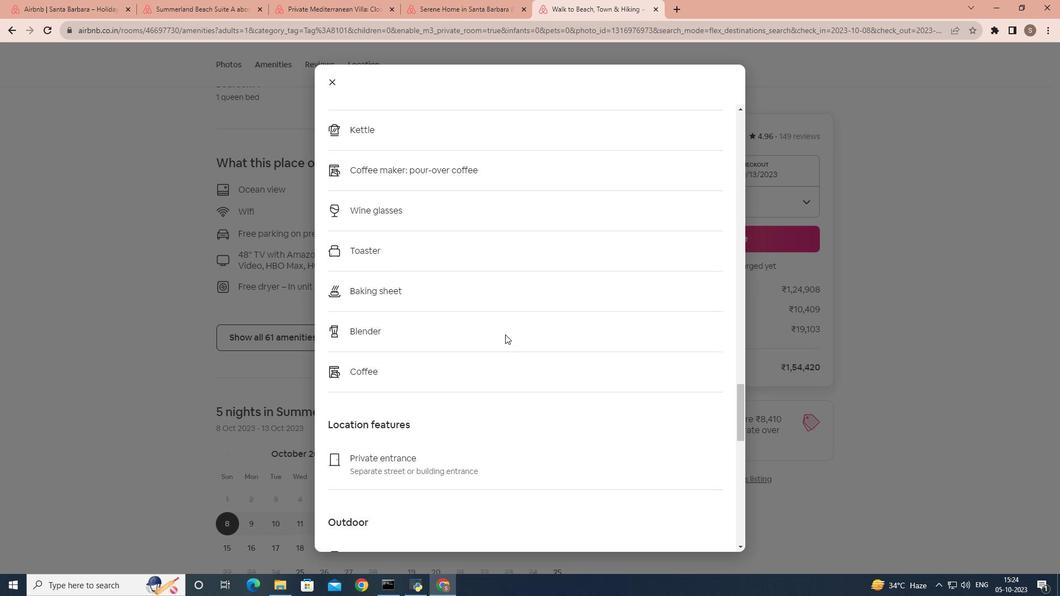 
Action: Mouse scrolled (505, 334) with delta (0, 0)
Screenshot: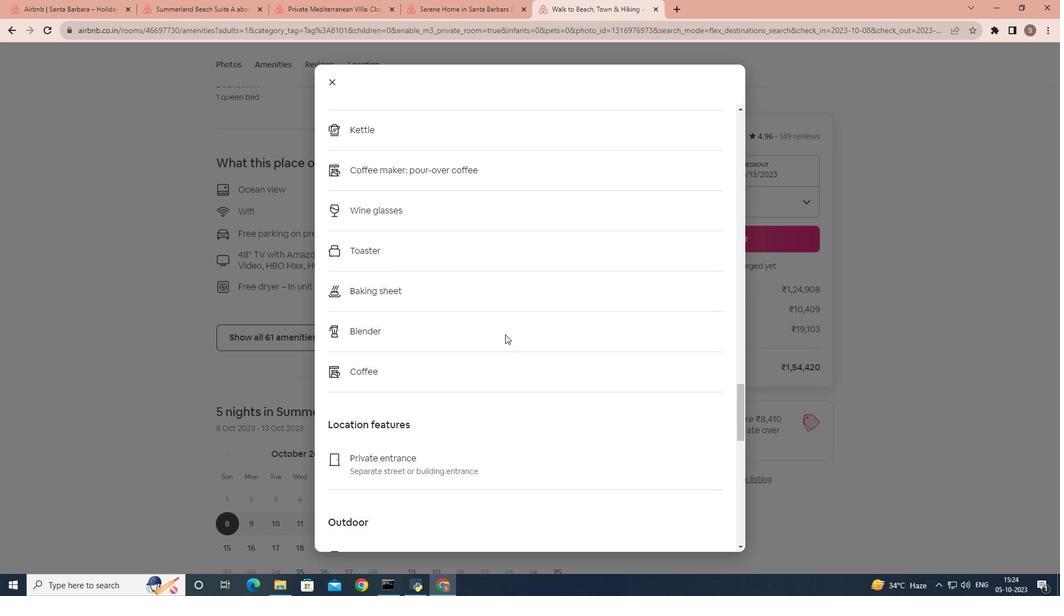 
Action: Mouse scrolled (505, 334) with delta (0, 0)
Screenshot: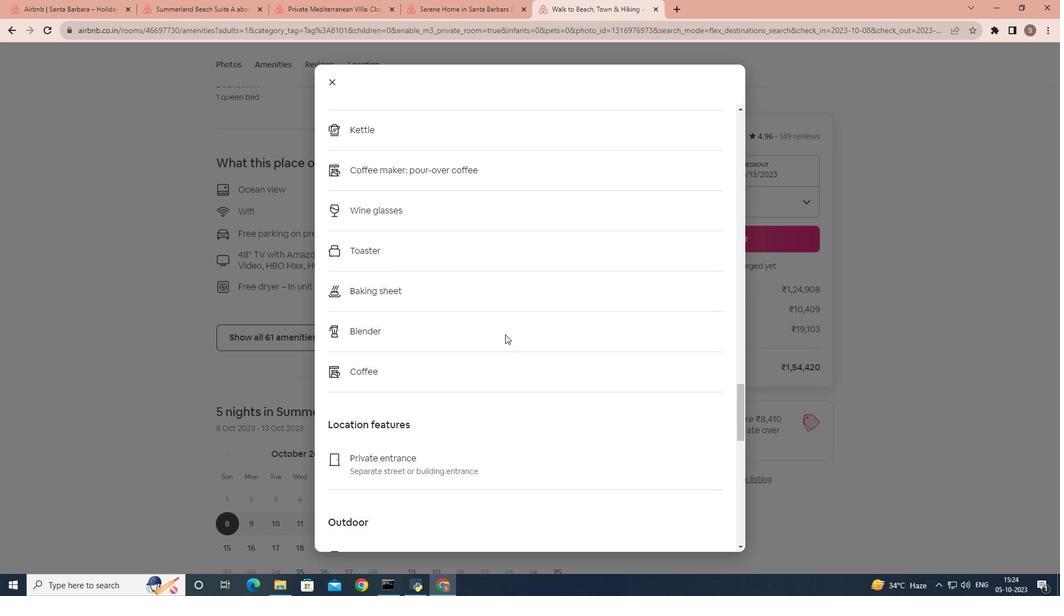 
Action: Mouse scrolled (505, 334) with delta (0, 0)
Screenshot: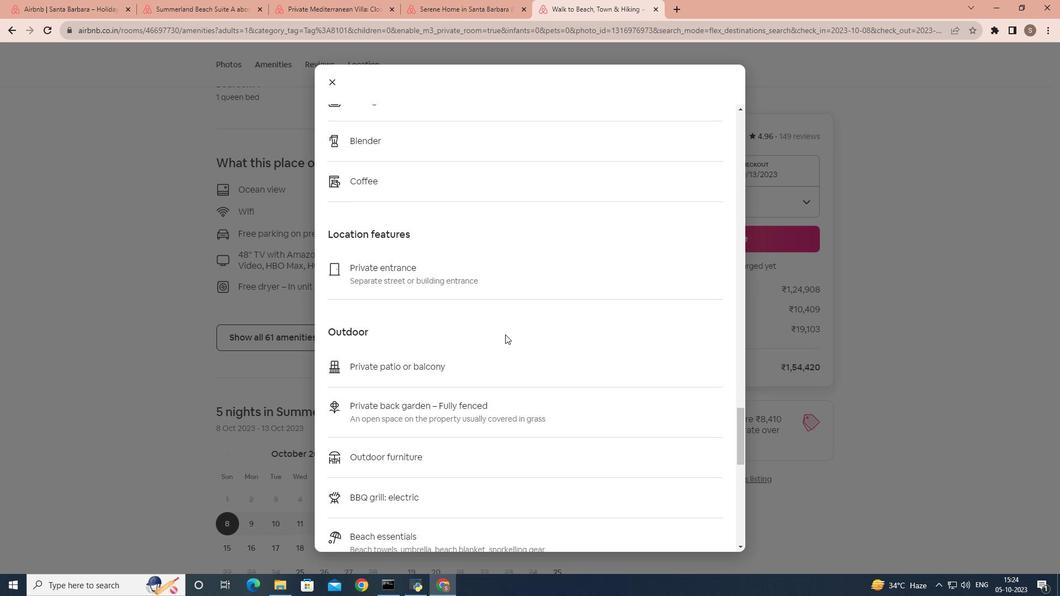 
Action: Mouse scrolled (505, 334) with delta (0, 0)
Screenshot: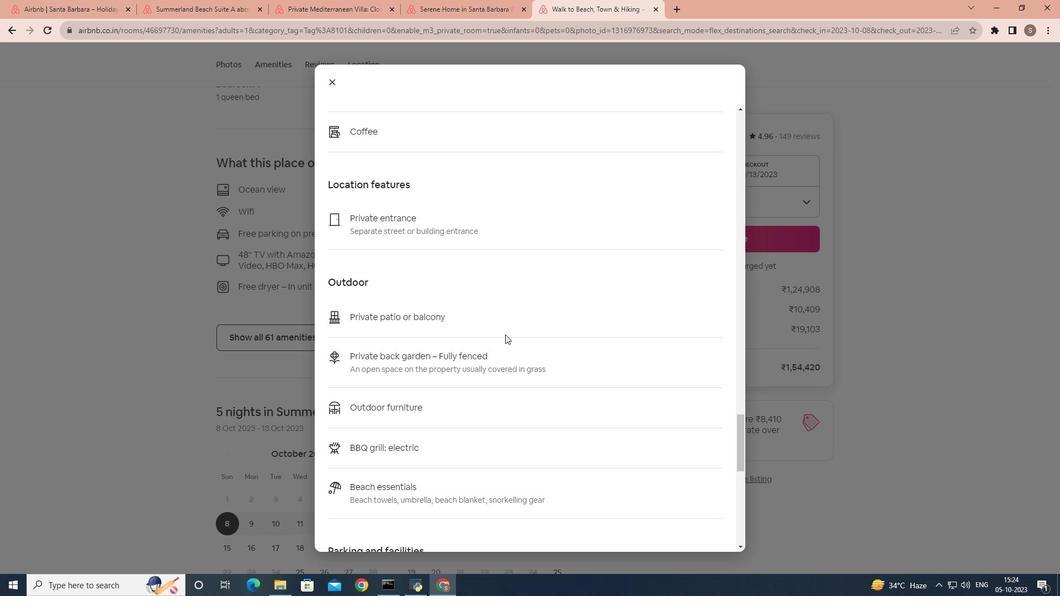 
Action: Mouse scrolled (505, 334) with delta (0, 0)
Screenshot: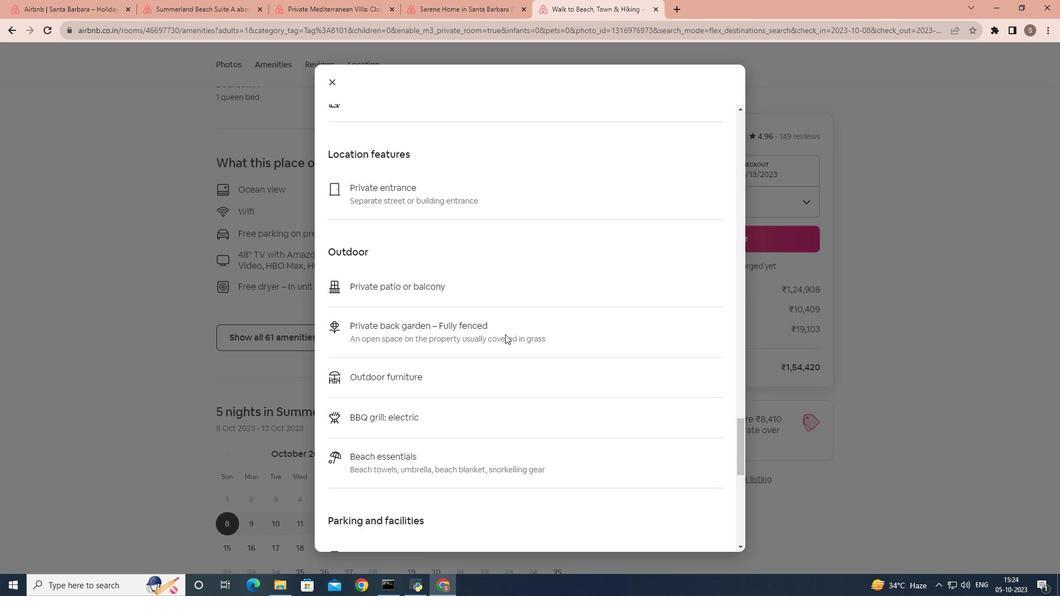 
Action: Mouse scrolled (505, 334) with delta (0, 0)
Screenshot: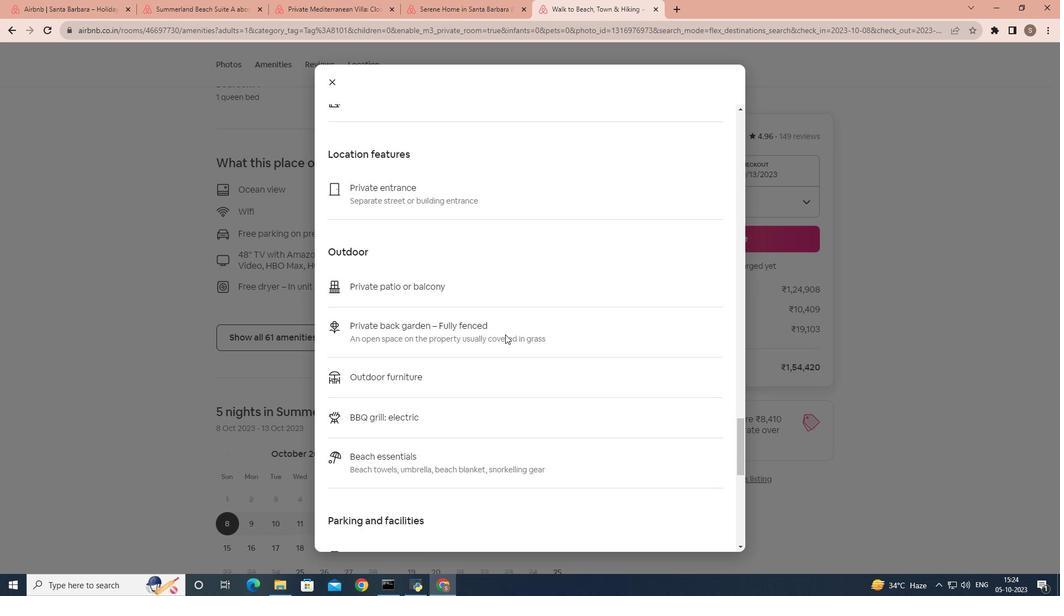 
Action: Mouse scrolled (505, 334) with delta (0, 0)
Screenshot: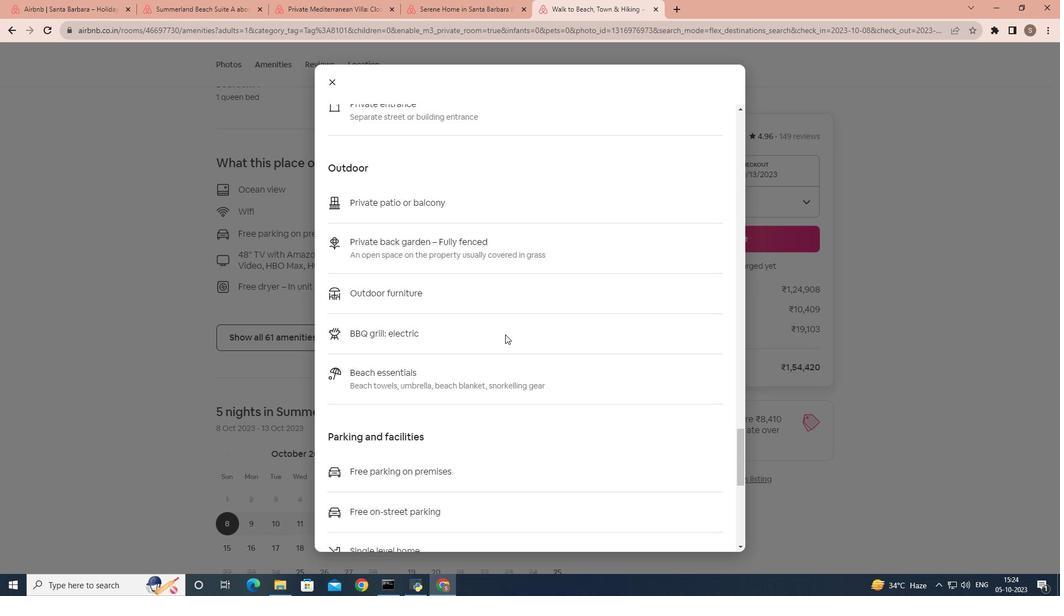 
Action: Mouse scrolled (505, 334) with delta (0, 0)
Screenshot: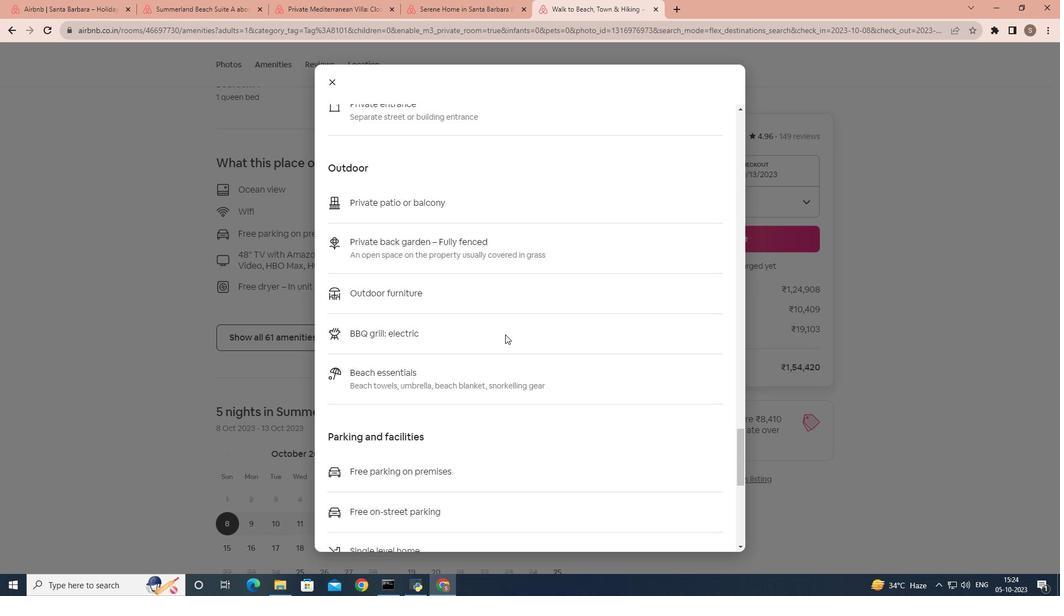 
Action: Mouse scrolled (505, 334) with delta (0, 0)
Screenshot: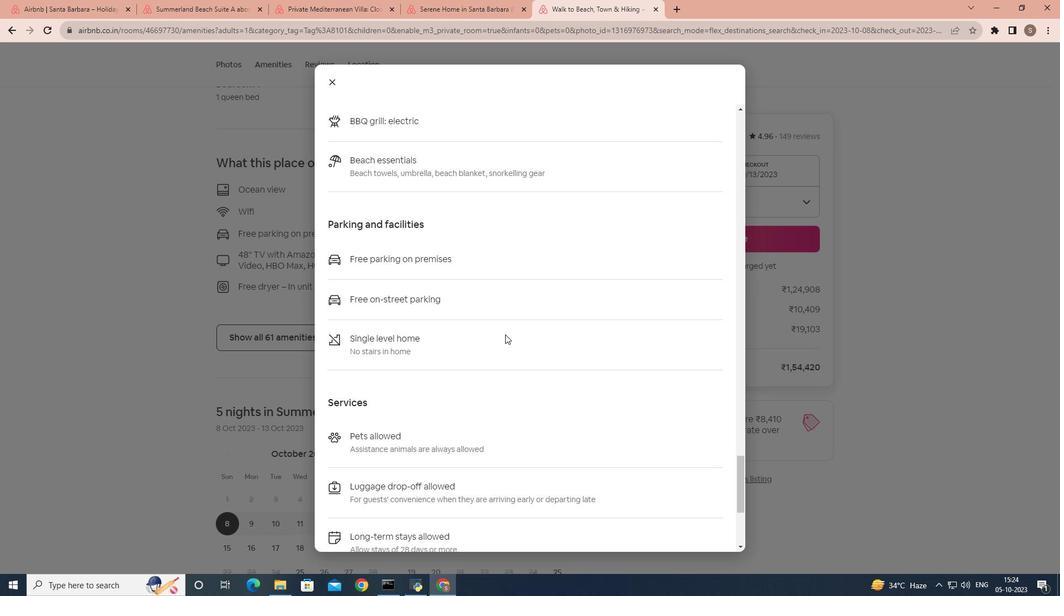 
Action: Mouse scrolled (505, 334) with delta (0, 0)
Screenshot: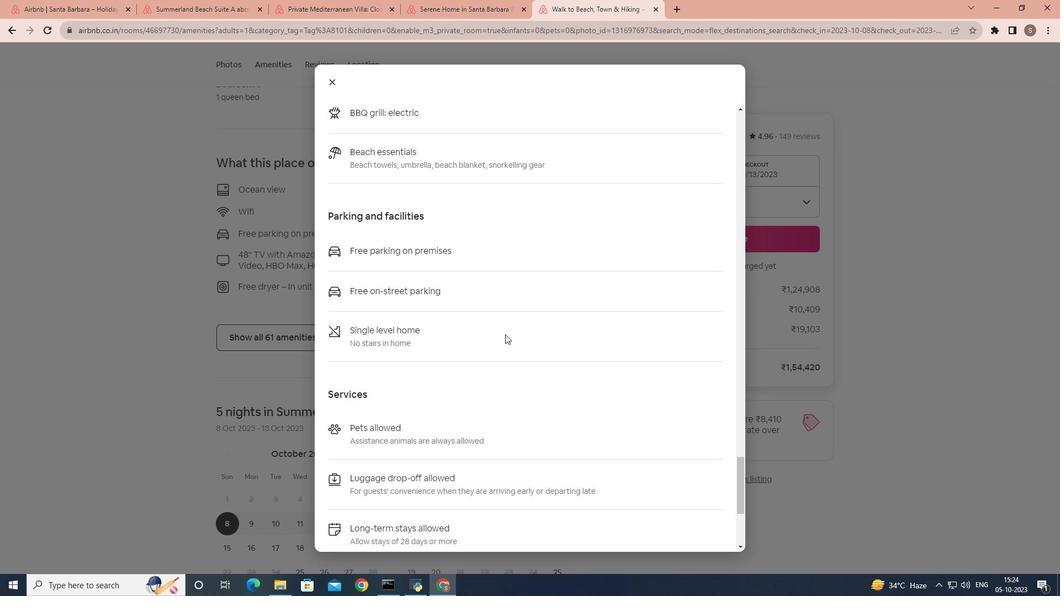 
Action: Mouse scrolled (505, 334) with delta (0, 0)
Screenshot: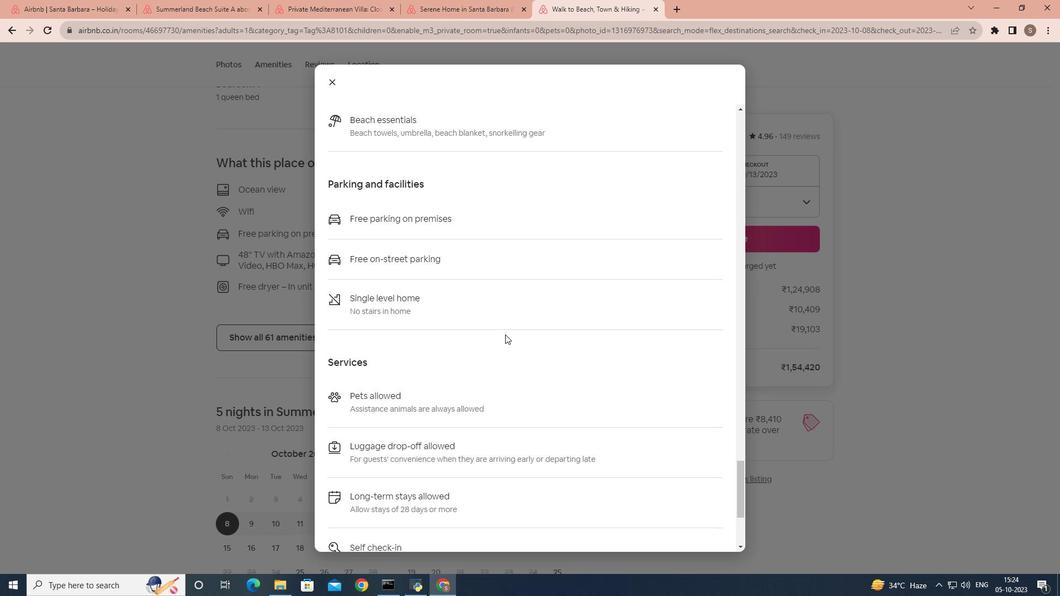 
Action: Mouse scrolled (505, 334) with delta (0, 0)
Screenshot: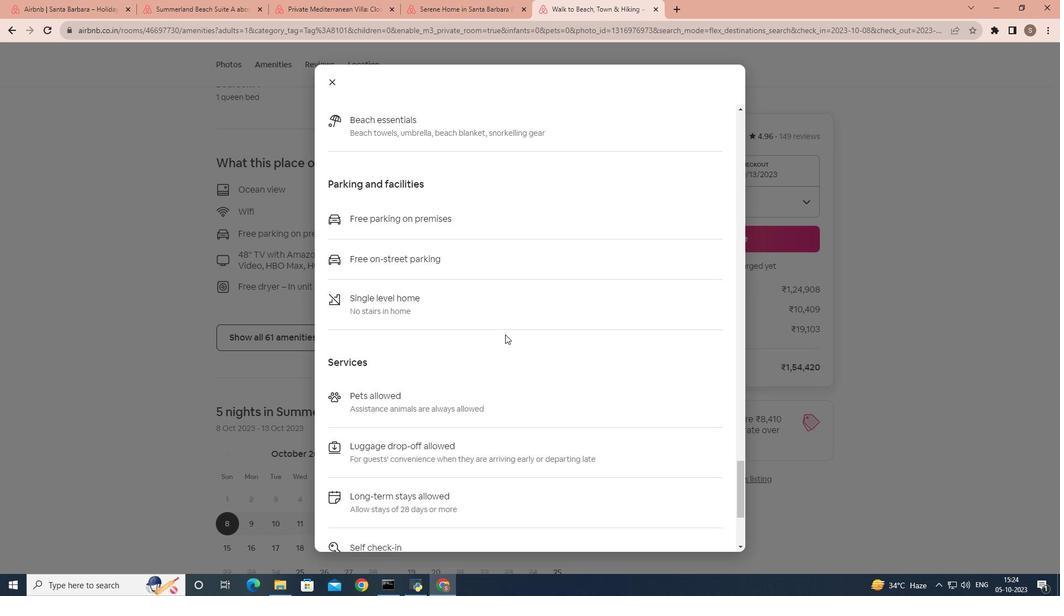 
Action: Mouse scrolled (505, 334) with delta (0, 0)
Screenshot: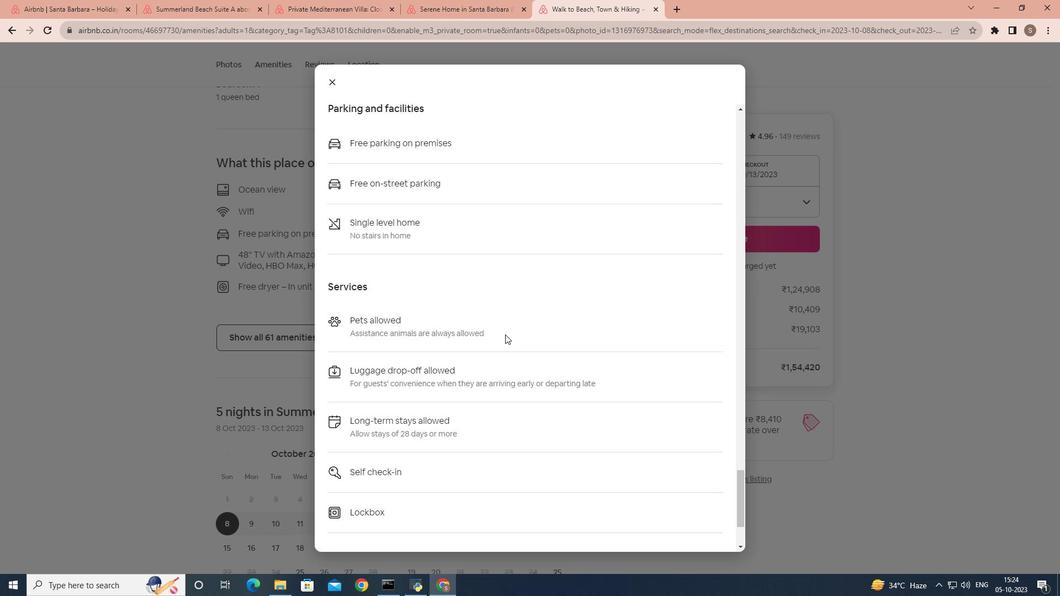 
Action: Mouse scrolled (505, 334) with delta (0, 0)
Screenshot: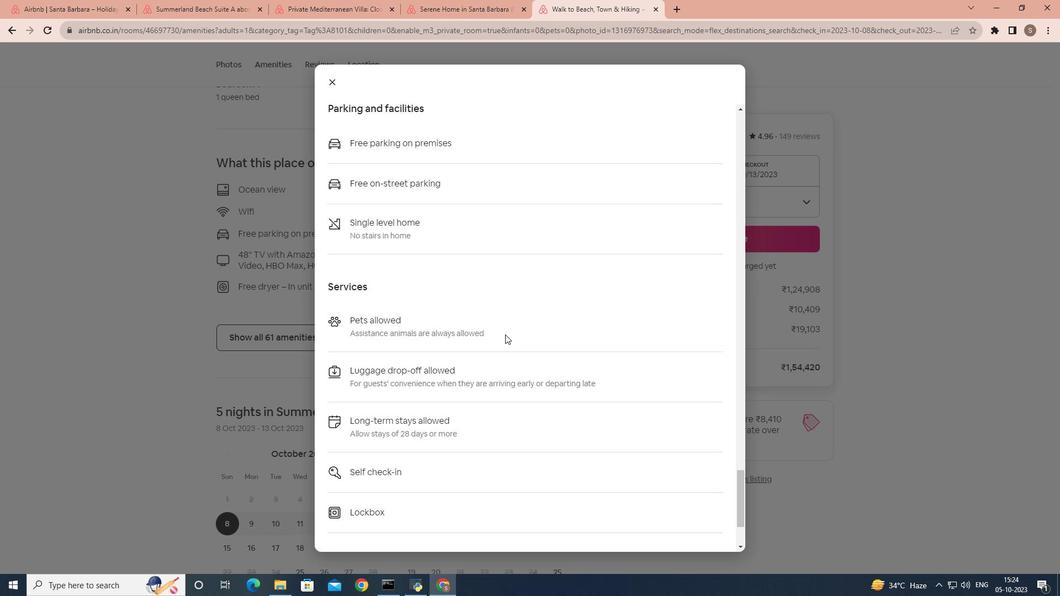 
Action: Mouse scrolled (505, 334) with delta (0, 0)
Screenshot: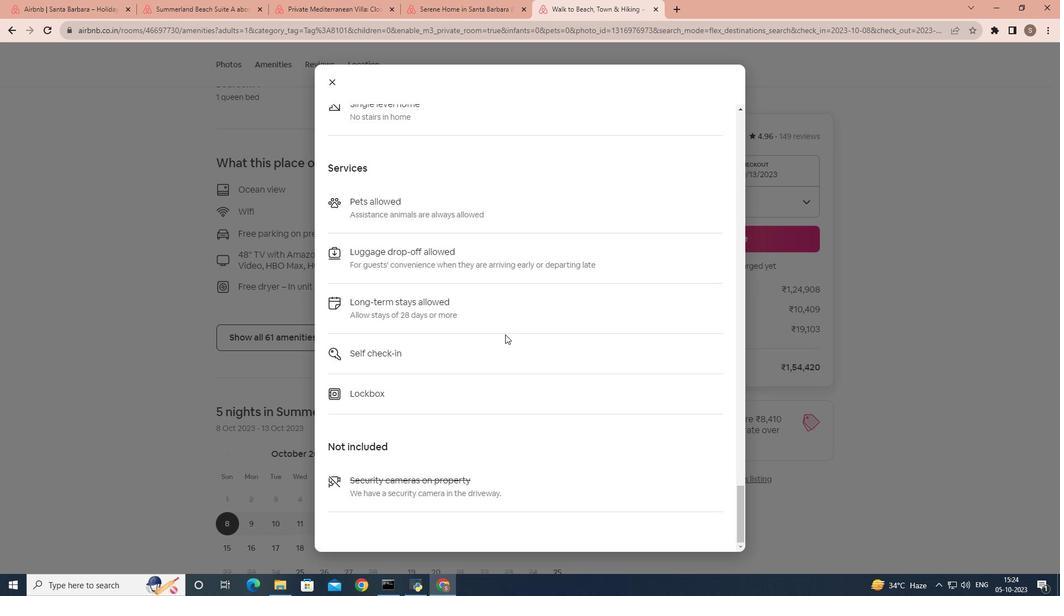 
Action: Mouse scrolled (505, 334) with delta (0, 0)
Screenshot: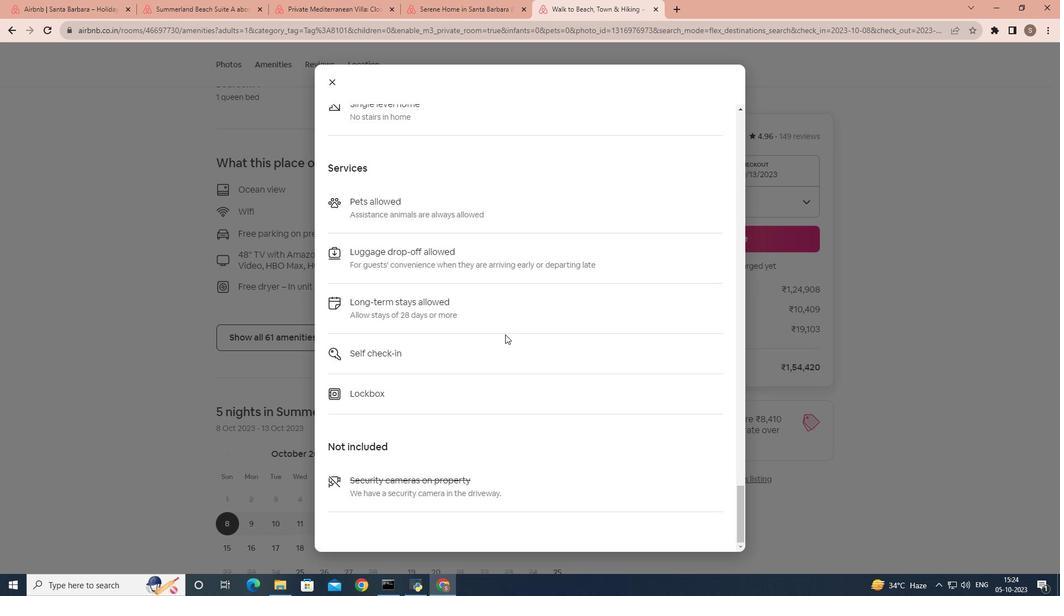 
Action: Mouse scrolled (505, 334) with delta (0, 0)
Screenshot: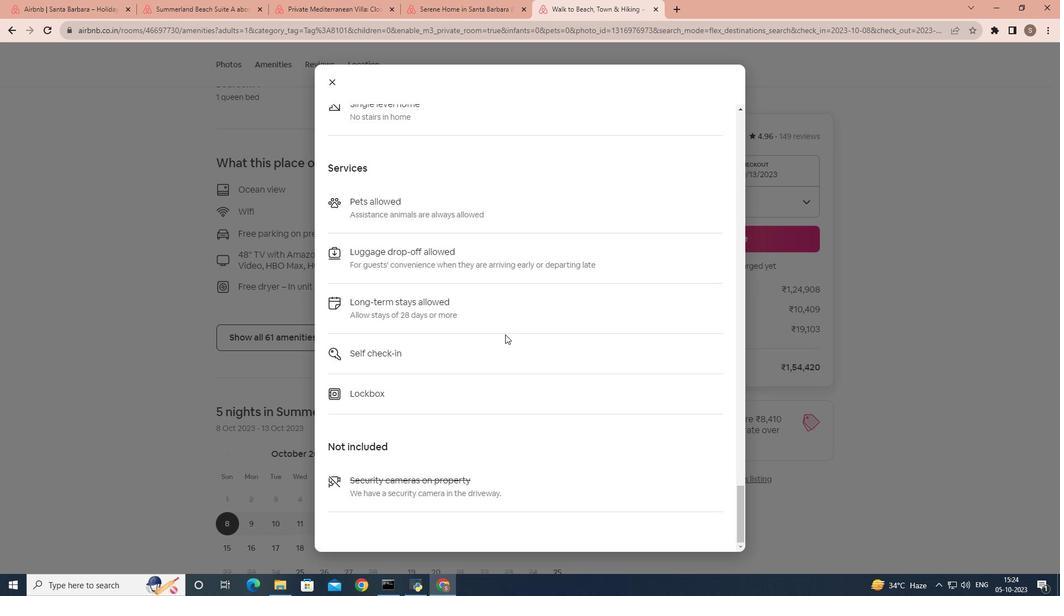 
Action: Mouse scrolled (505, 334) with delta (0, 0)
Screenshot: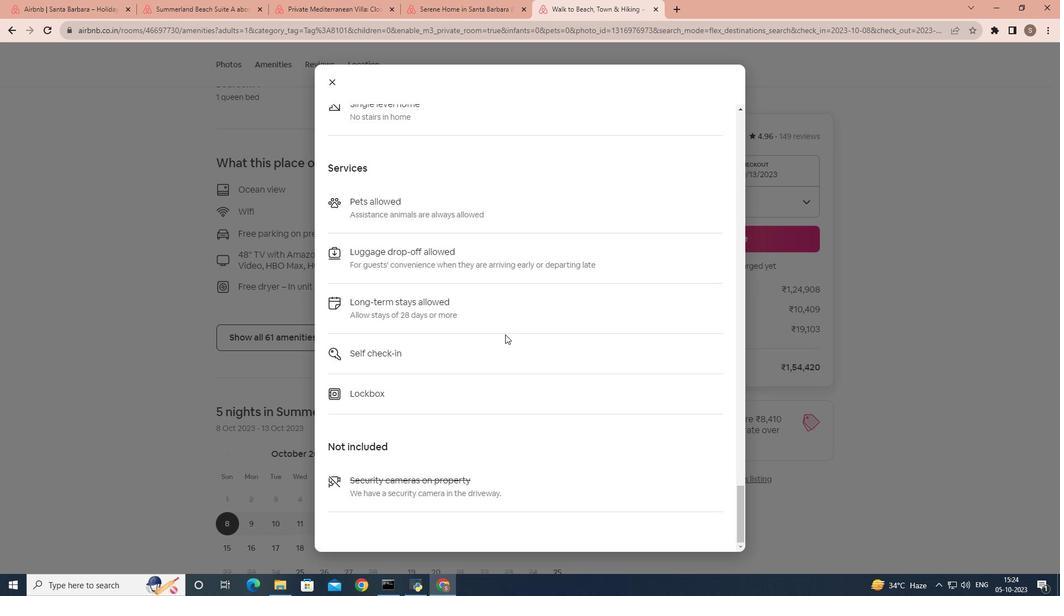 
Action: Mouse scrolled (505, 334) with delta (0, 0)
Screenshot: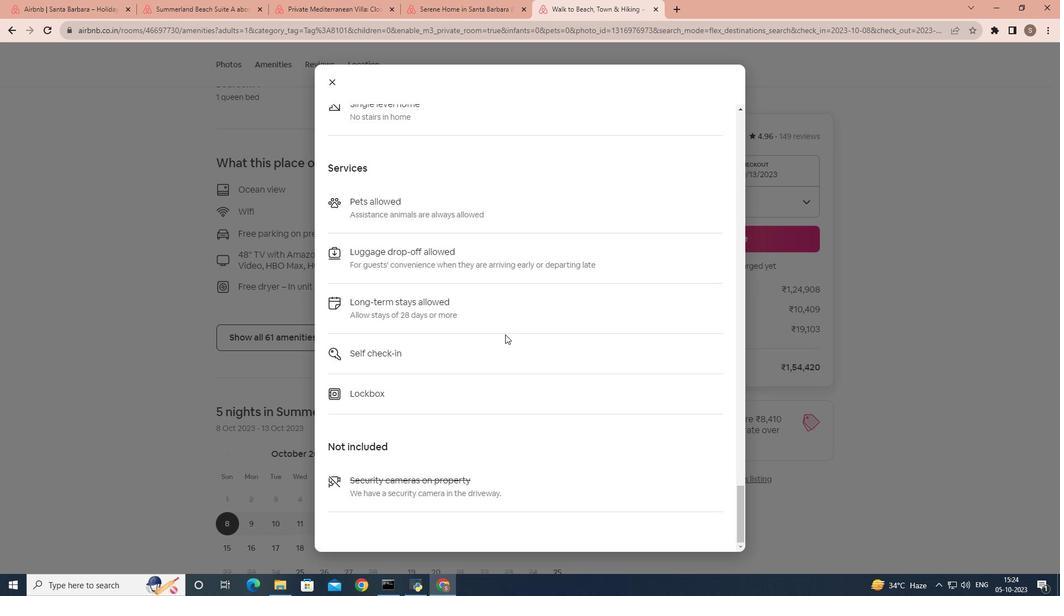 
Action: Mouse scrolled (505, 334) with delta (0, 0)
Screenshot: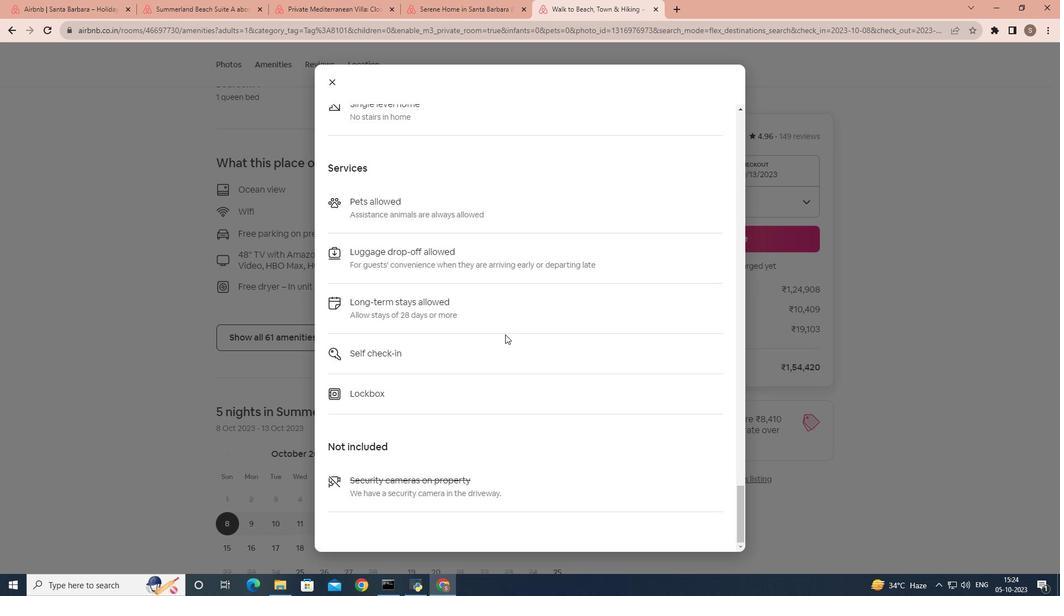 
Action: Mouse moved to (334, 86)
Screenshot: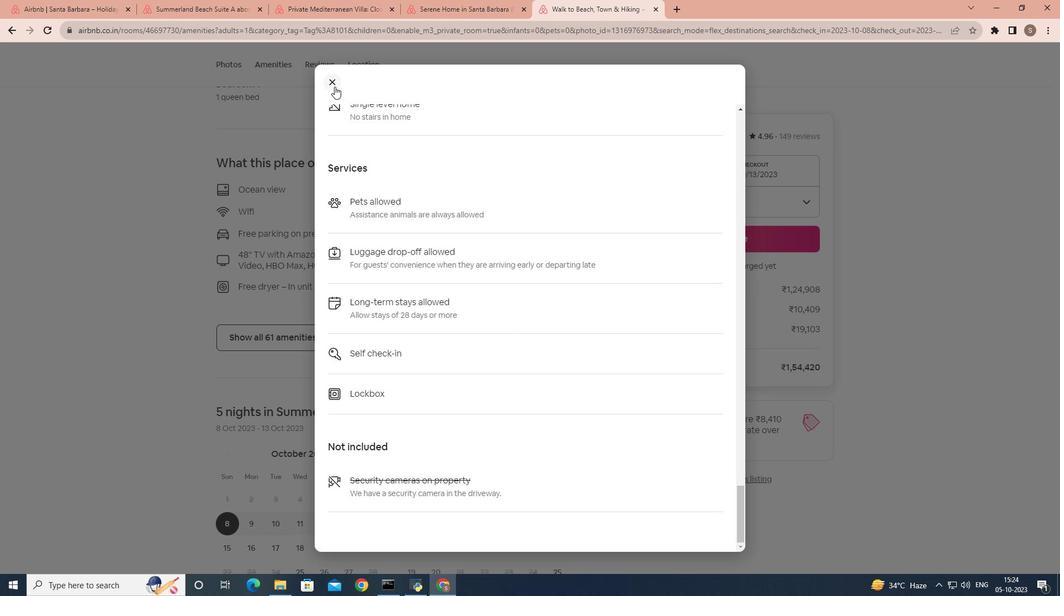 
Action: Mouse pressed left at (334, 86)
Screenshot: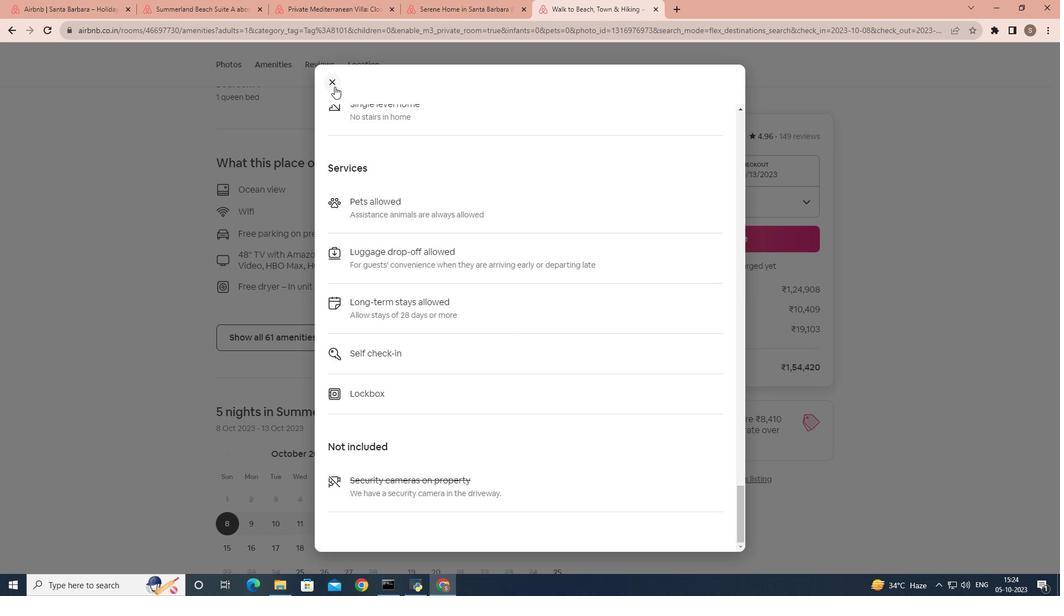 
Action: Mouse moved to (430, 307)
Screenshot: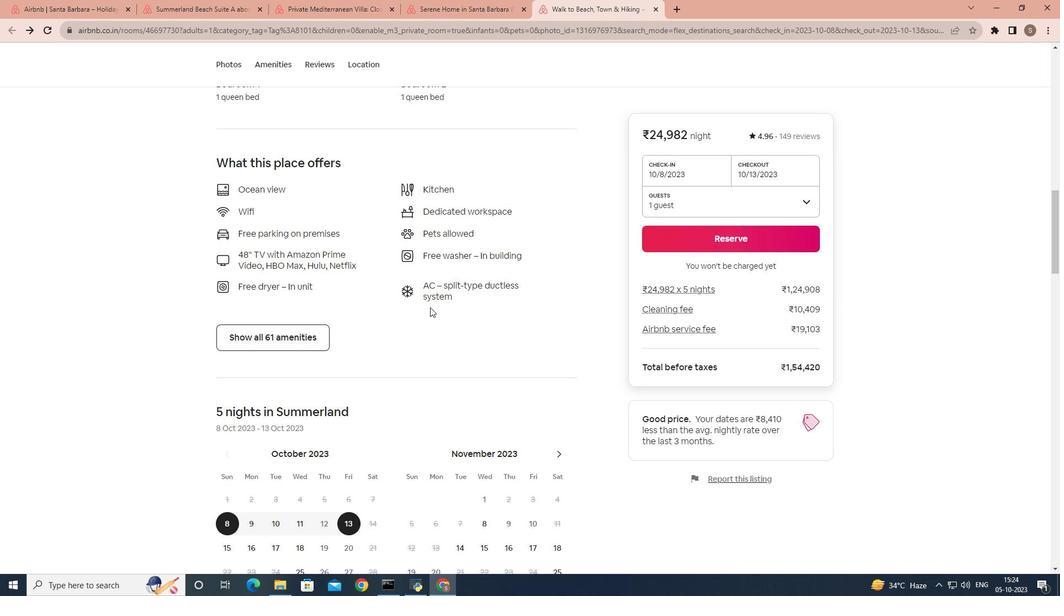 
Action: Mouse scrolled (430, 307) with delta (0, 0)
Screenshot: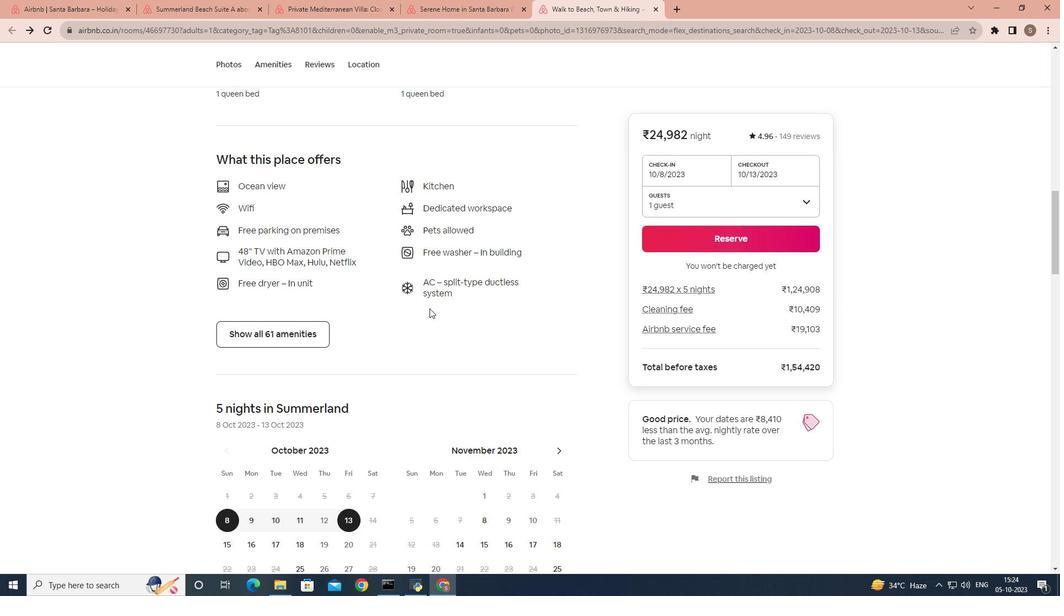 
Action: Mouse moved to (429, 308)
Screenshot: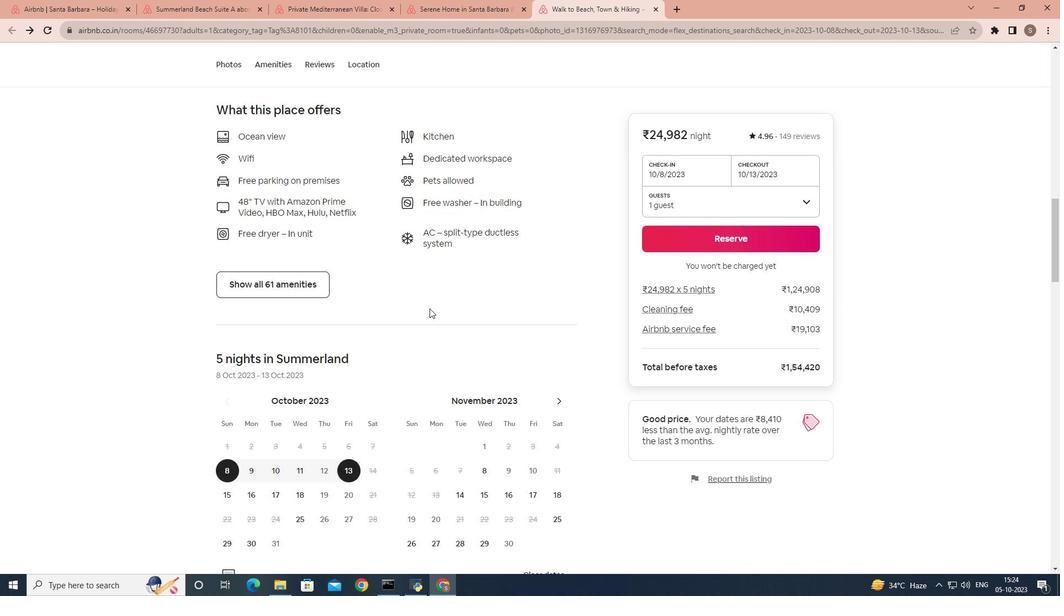 
Action: Mouse scrolled (429, 308) with delta (0, 0)
Screenshot: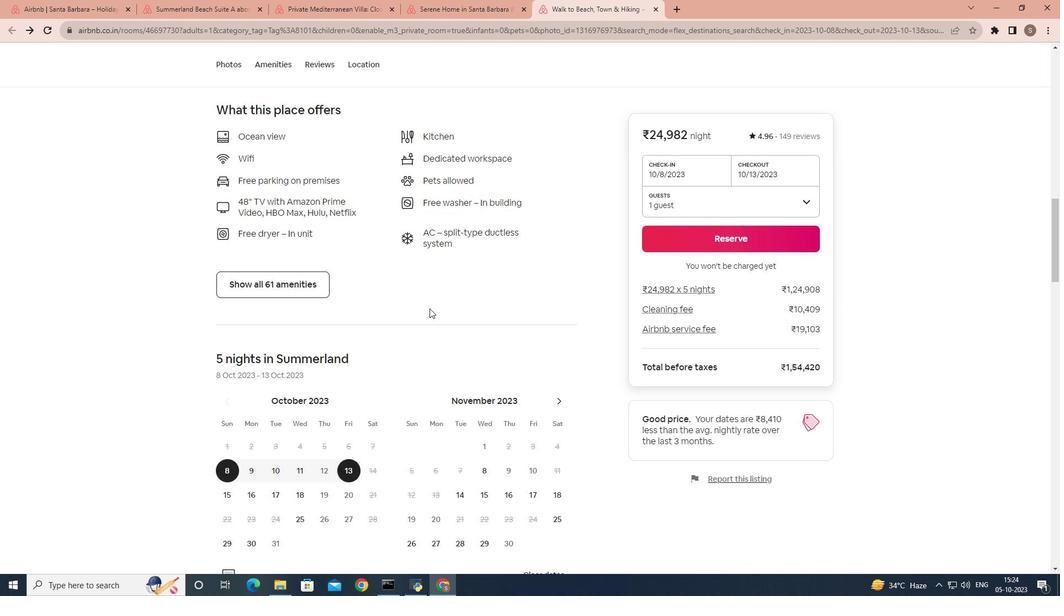
Action: Mouse moved to (429, 308)
Screenshot: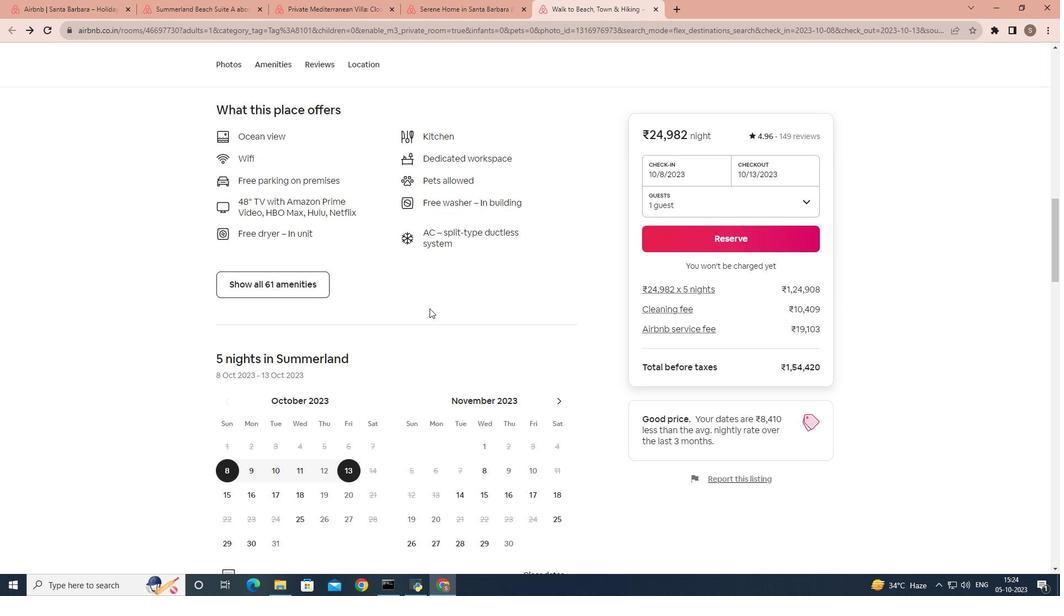 
Action: Mouse scrolled (429, 308) with delta (0, 0)
Screenshot: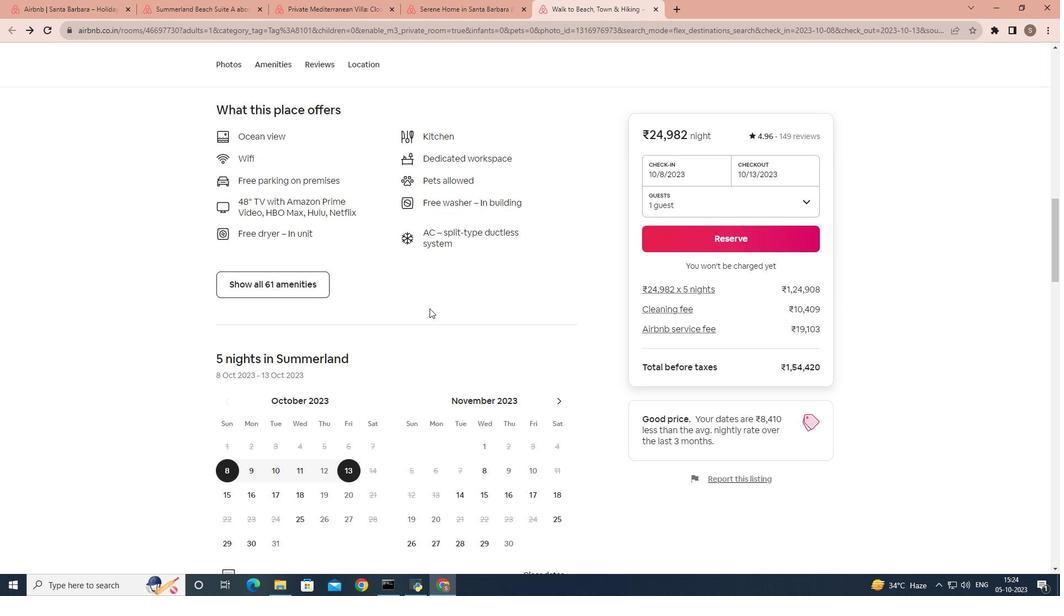 
Action: Mouse scrolled (429, 308) with delta (0, 0)
Screenshot: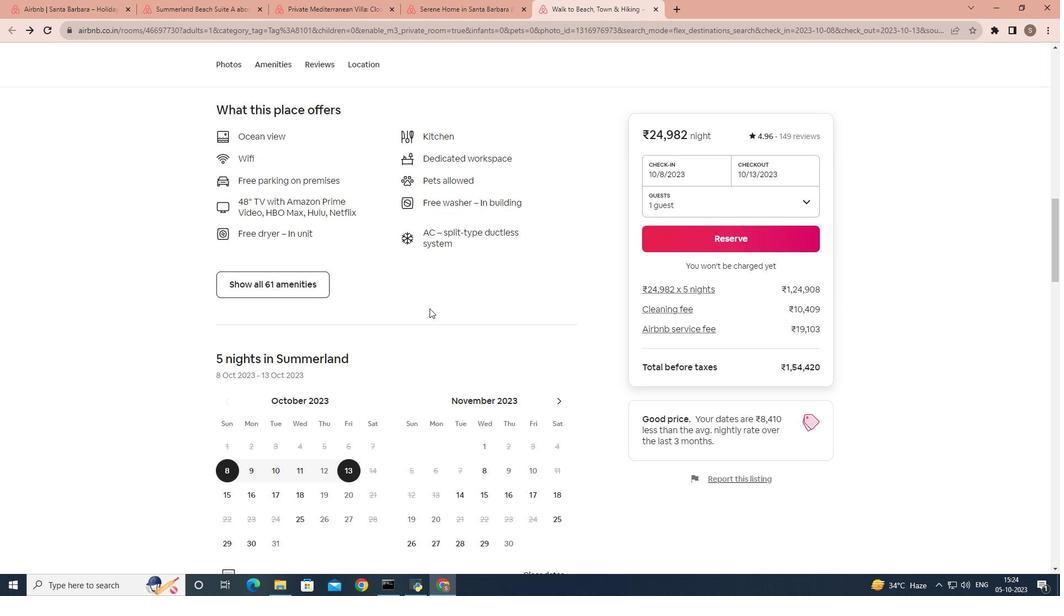 
Action: Mouse scrolled (429, 308) with delta (0, 0)
Screenshot: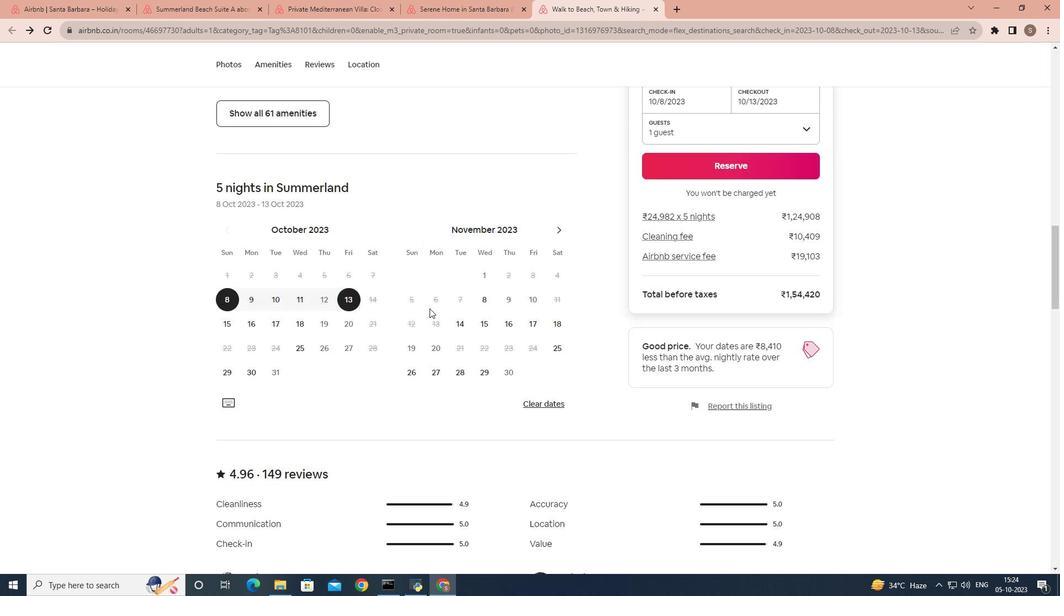 
Action: Mouse scrolled (429, 308) with delta (0, 0)
Screenshot: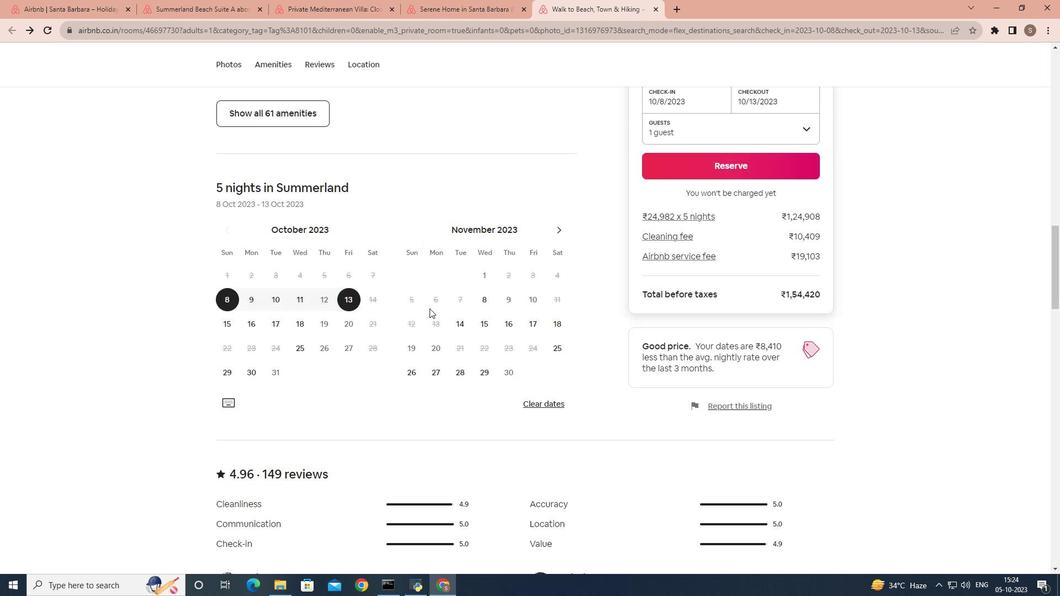 
Action: Mouse scrolled (429, 308) with delta (0, 0)
Screenshot: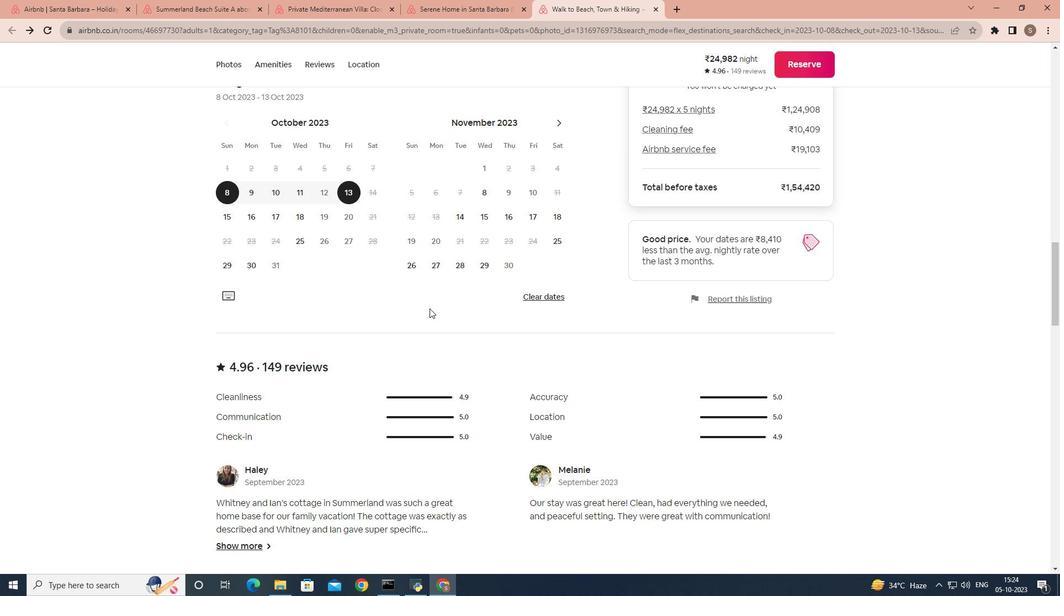 
Action: Mouse scrolled (429, 308) with delta (0, 0)
Screenshot: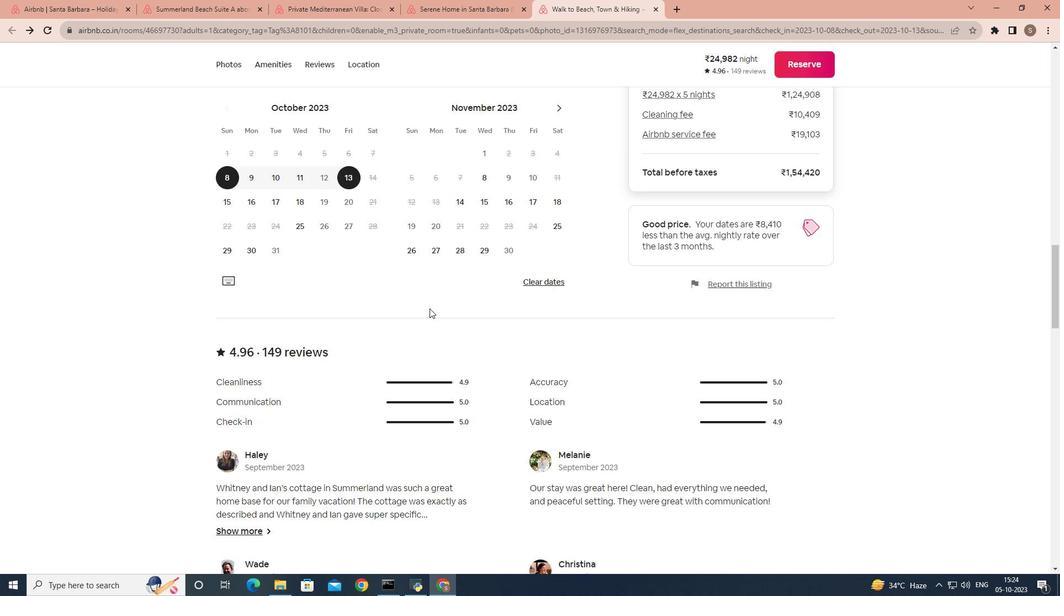 
Action: Mouse scrolled (429, 308) with delta (0, 0)
Screenshot: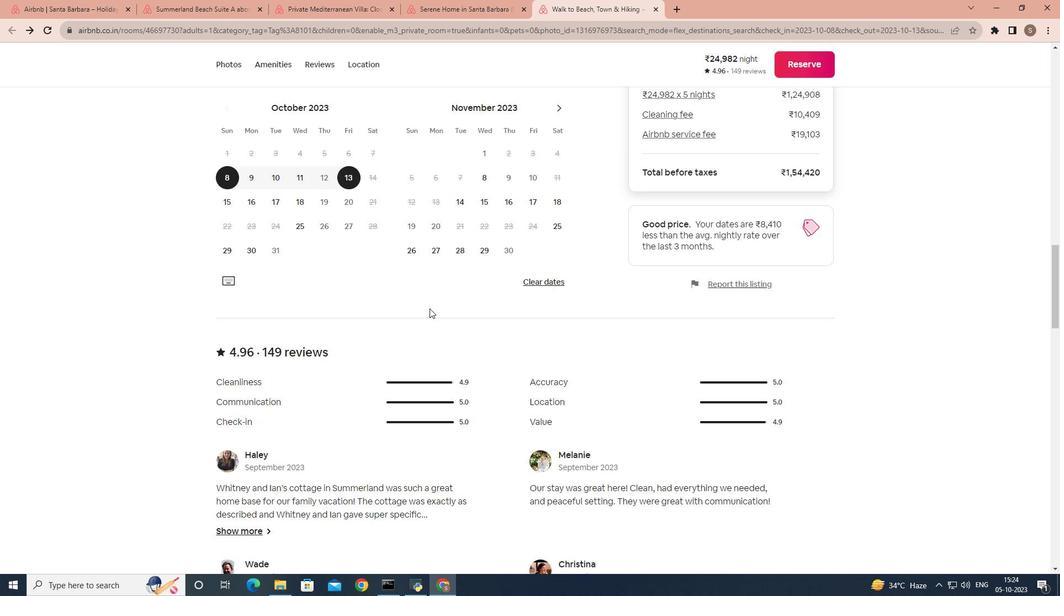 
Action: Mouse scrolled (429, 308) with delta (0, 0)
Screenshot: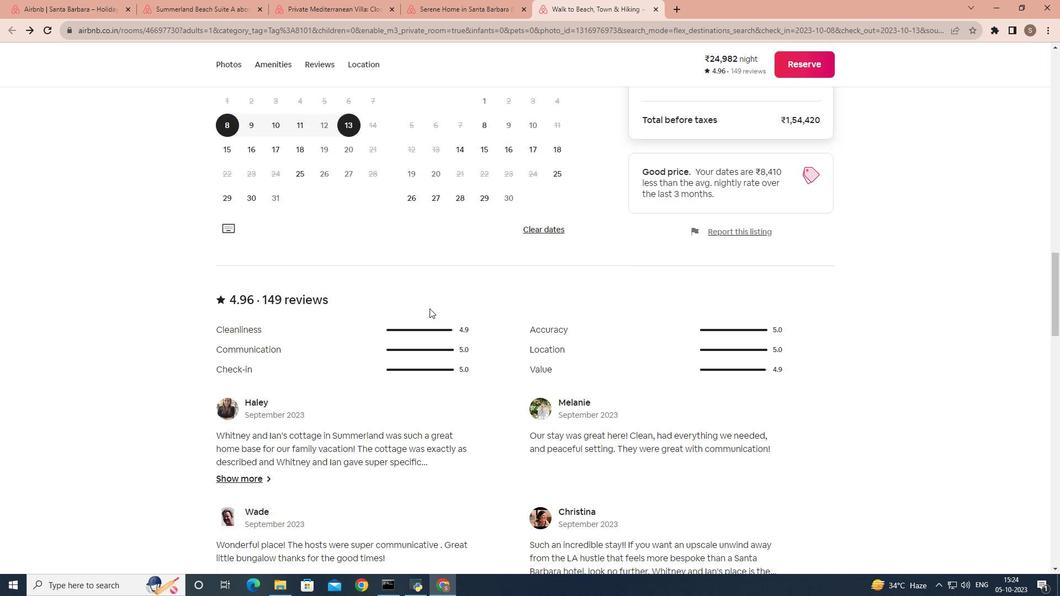
Action: Mouse scrolled (429, 308) with delta (0, 0)
Screenshot: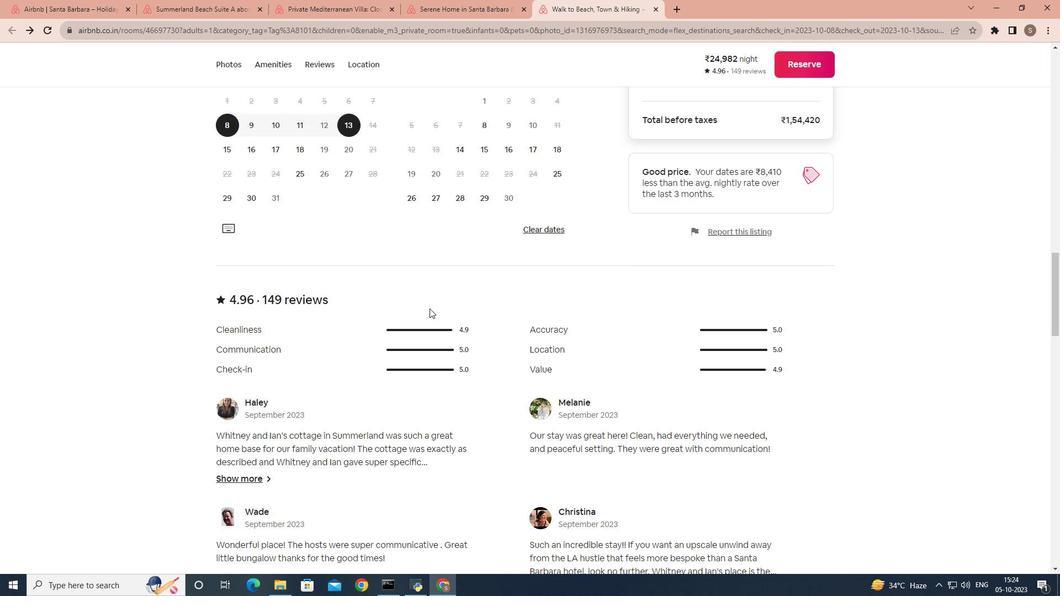 
Action: Mouse moved to (403, 306)
Screenshot: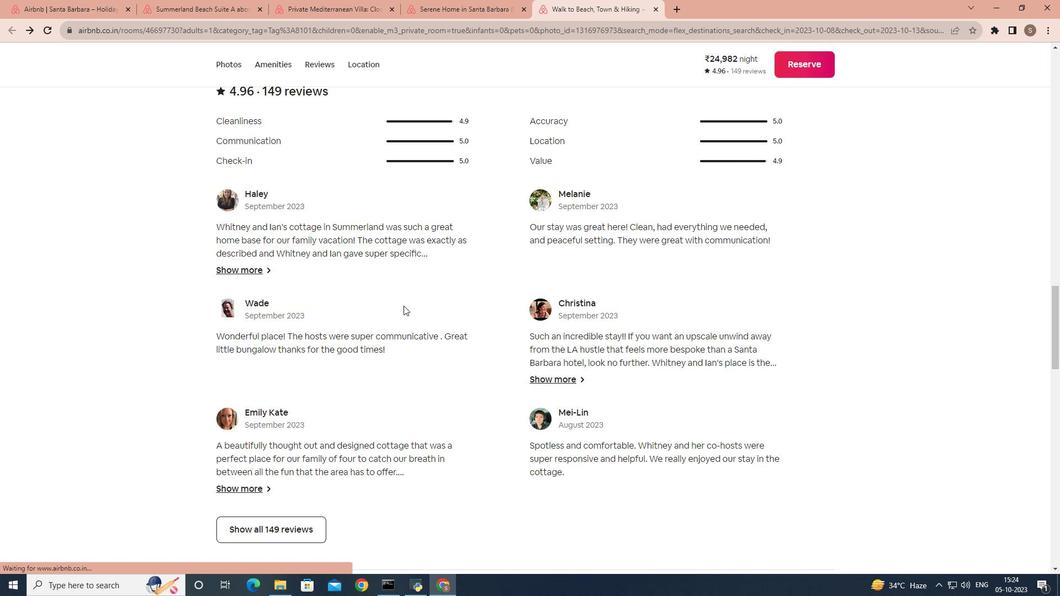 
Action: Mouse scrolled (403, 305) with delta (0, 0)
Screenshot: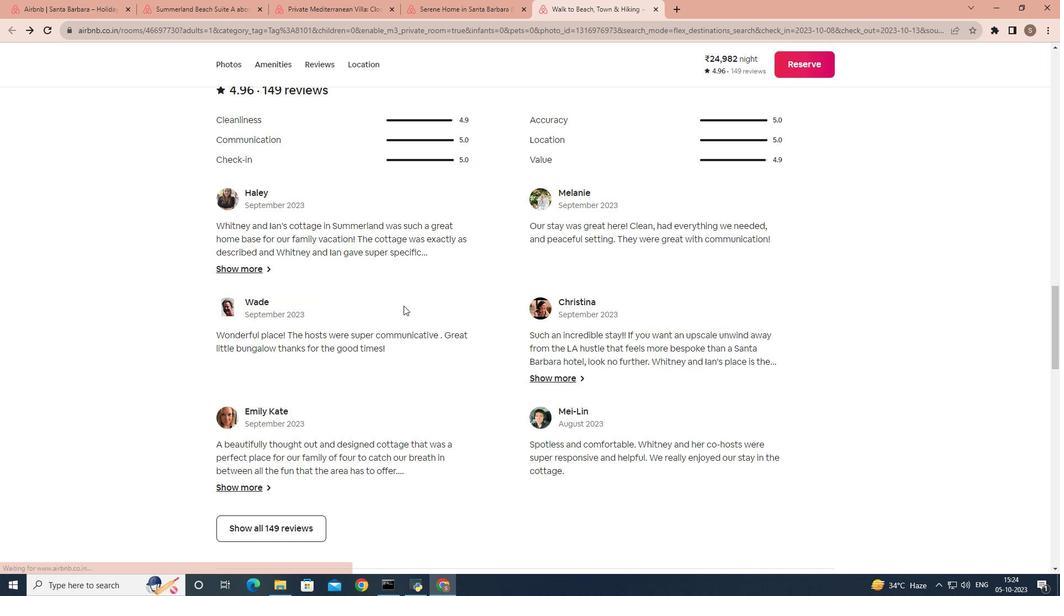 
Action: Mouse scrolled (403, 305) with delta (0, 0)
Screenshot: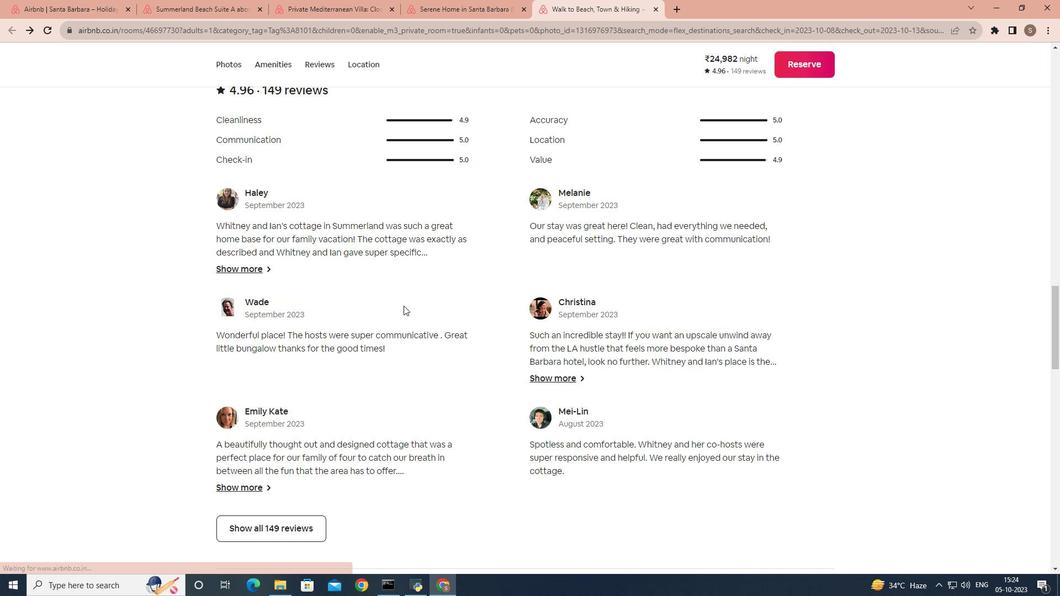 
Action: Mouse scrolled (403, 305) with delta (0, 0)
Screenshot: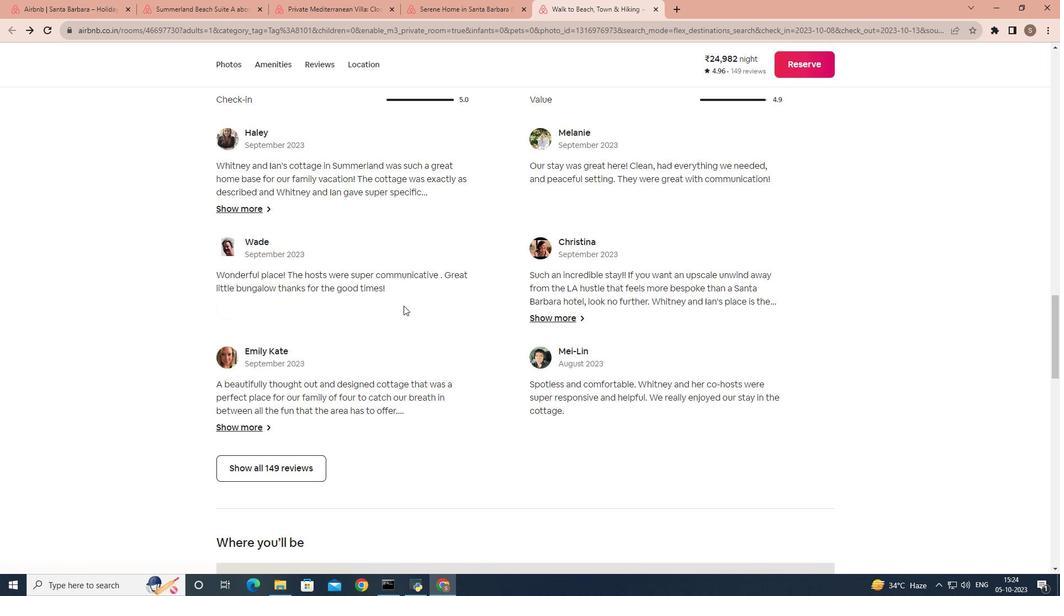 
Action: Mouse moved to (271, 375)
Screenshot: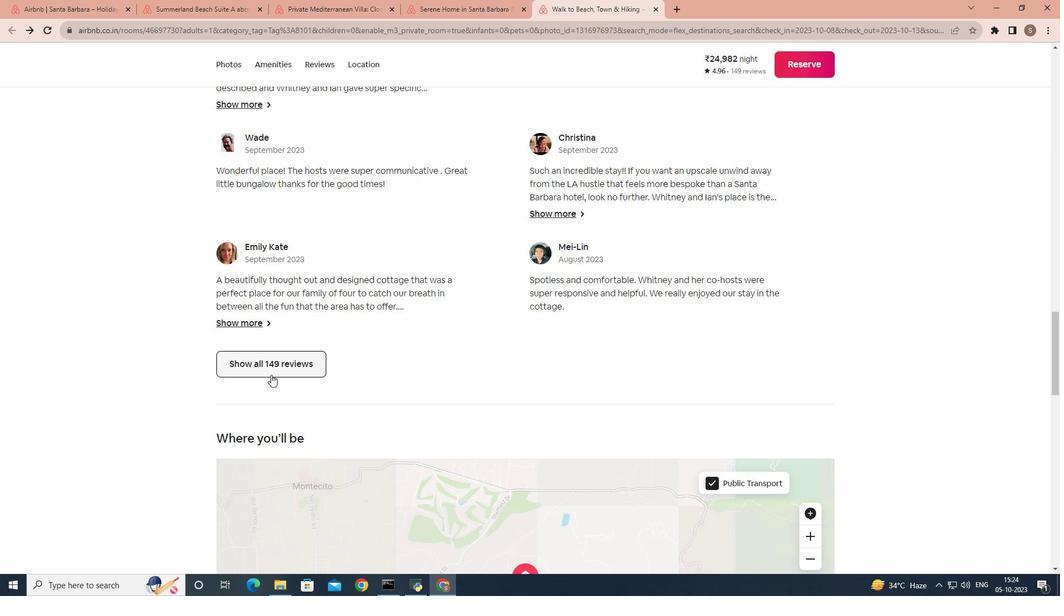 
Action: Mouse pressed left at (271, 375)
Screenshot: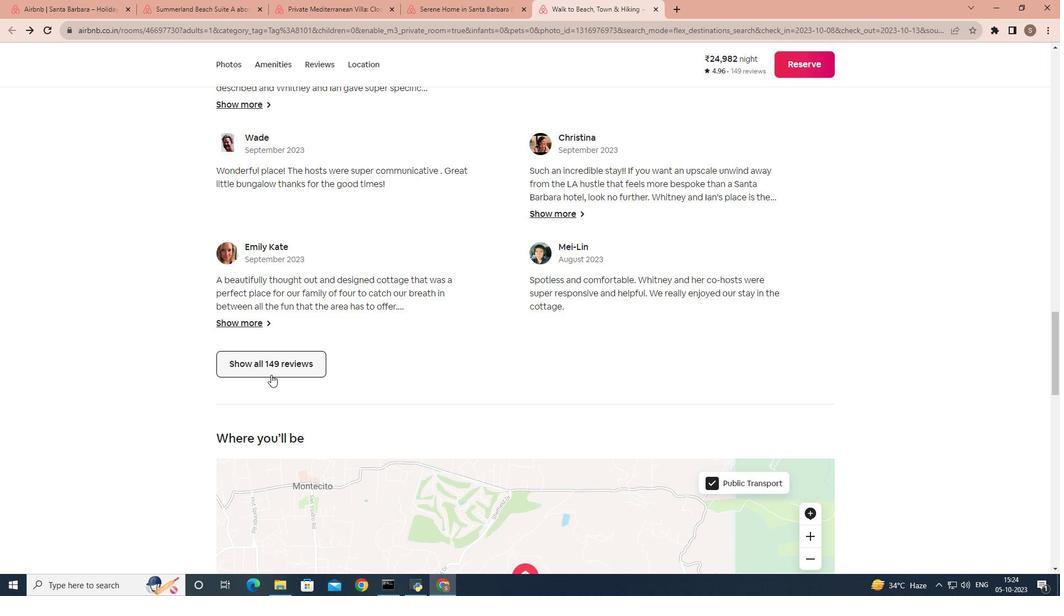 
Action: Mouse moved to (486, 388)
Screenshot: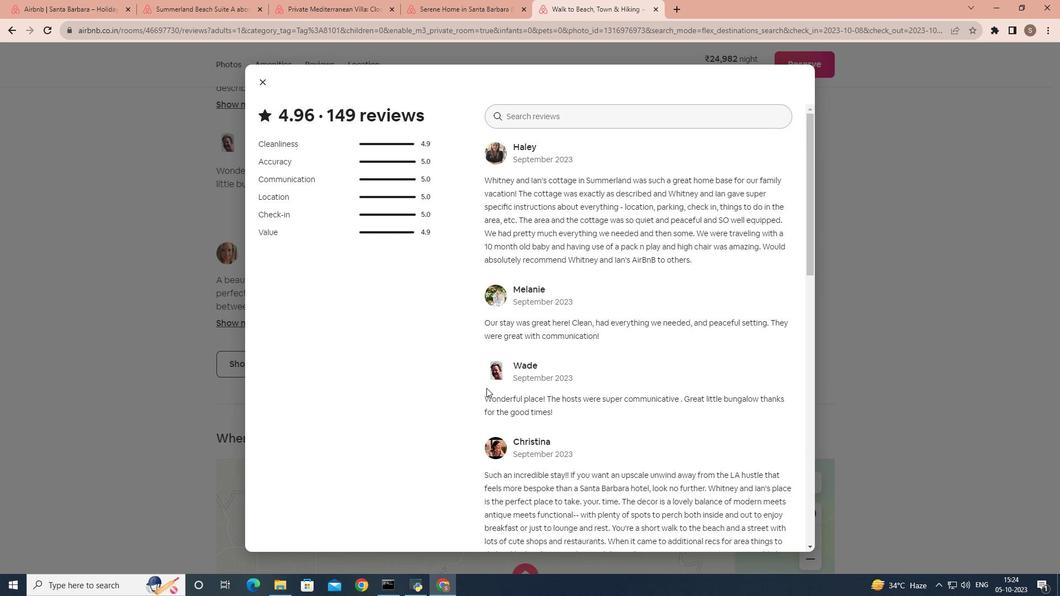 
Action: Mouse scrolled (486, 387) with delta (0, 0)
Screenshot: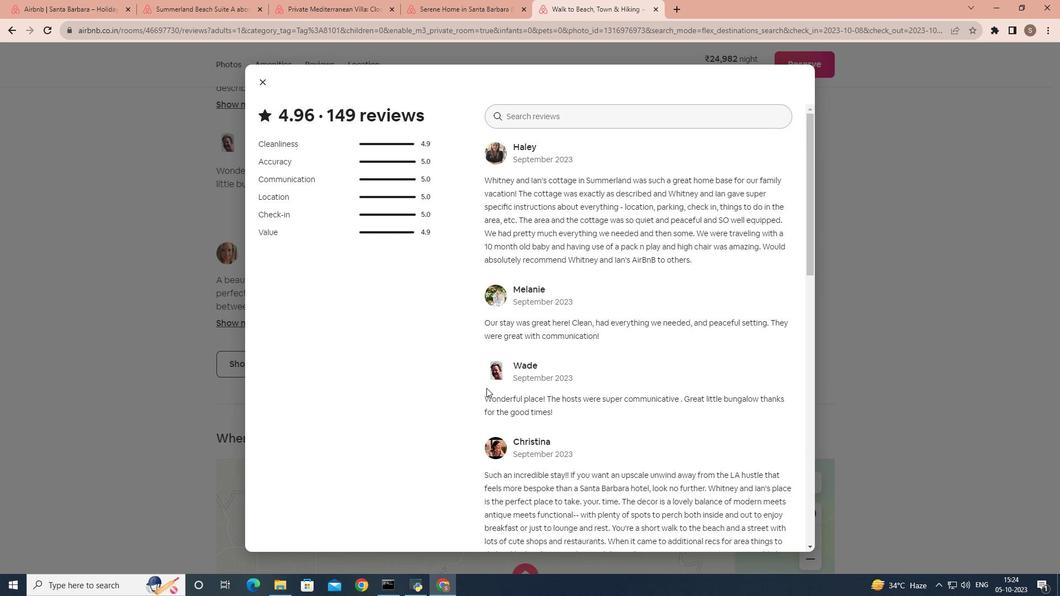 
Action: Mouse scrolled (486, 387) with delta (0, 0)
Screenshot: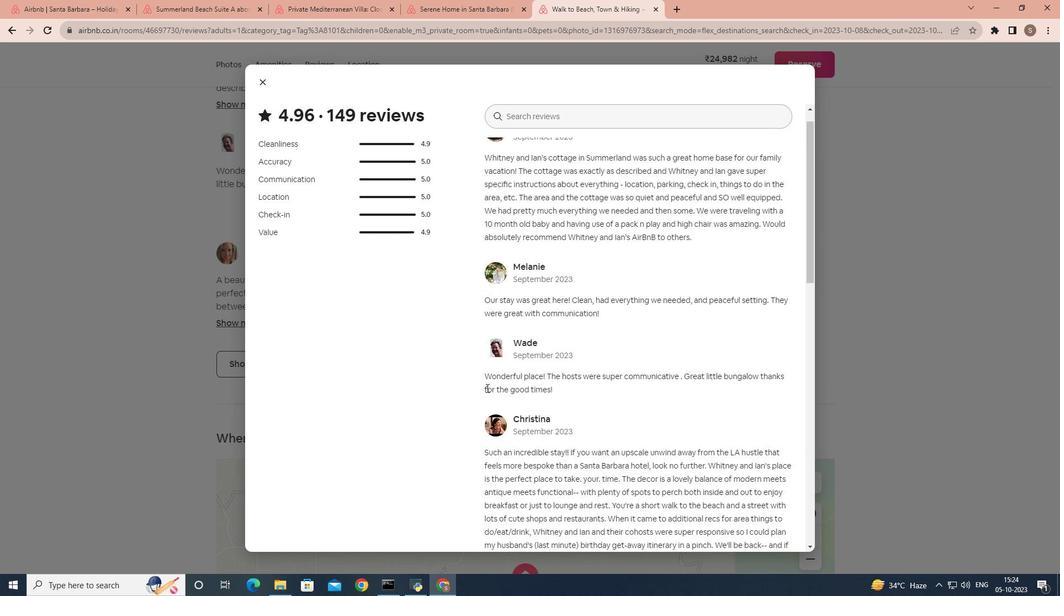 
Action: Mouse scrolled (486, 387) with delta (0, 0)
Screenshot: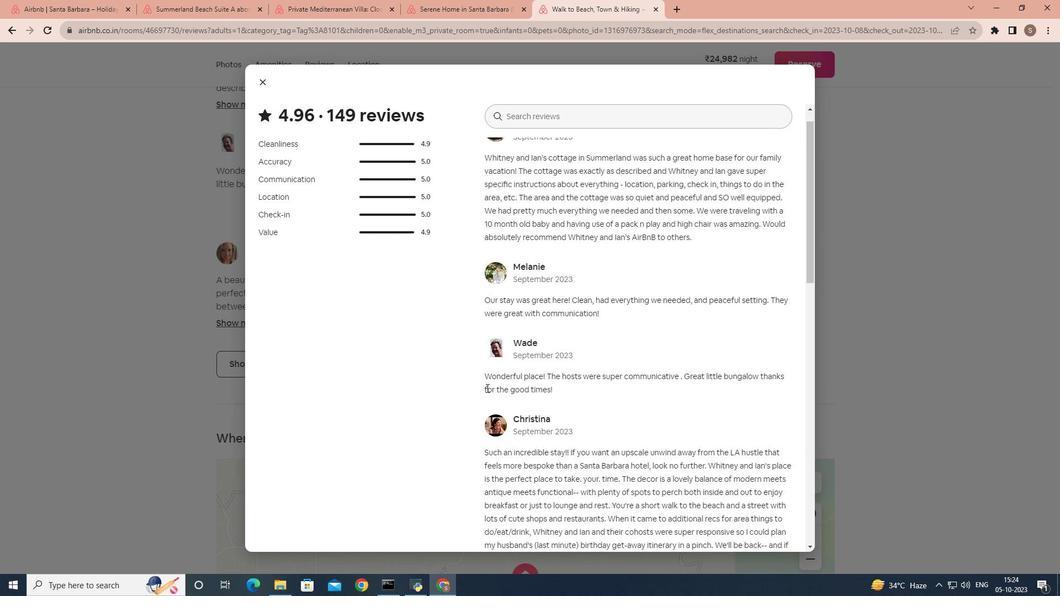 
Action: Mouse scrolled (486, 387) with delta (0, 0)
Screenshot: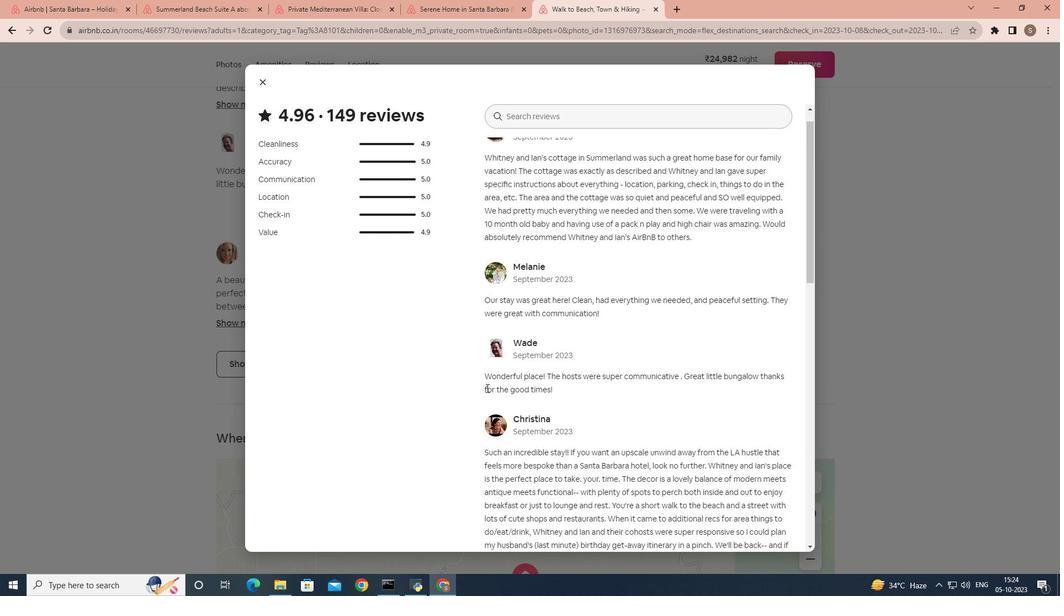 
Action: Mouse scrolled (486, 387) with delta (0, 0)
Screenshot: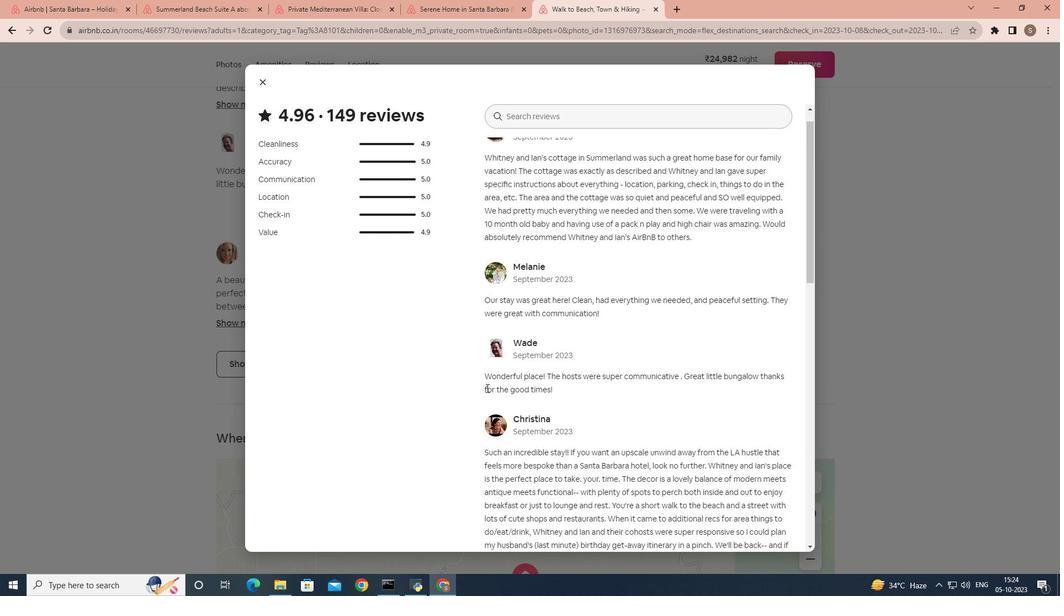 
Action: Mouse scrolled (486, 387) with delta (0, 0)
Screenshot: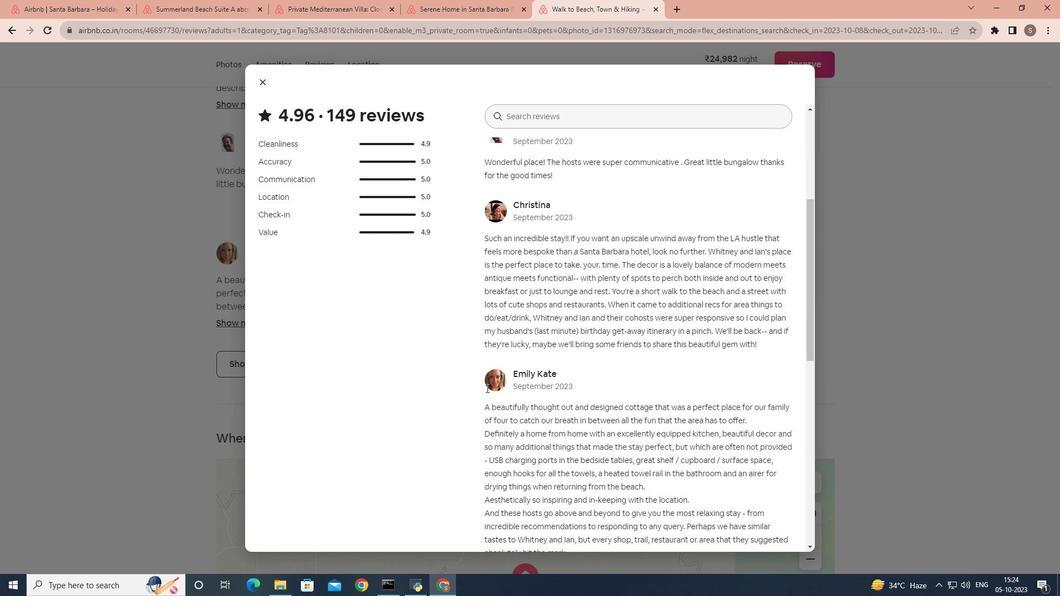 
Action: Mouse scrolled (486, 387) with delta (0, 0)
Screenshot: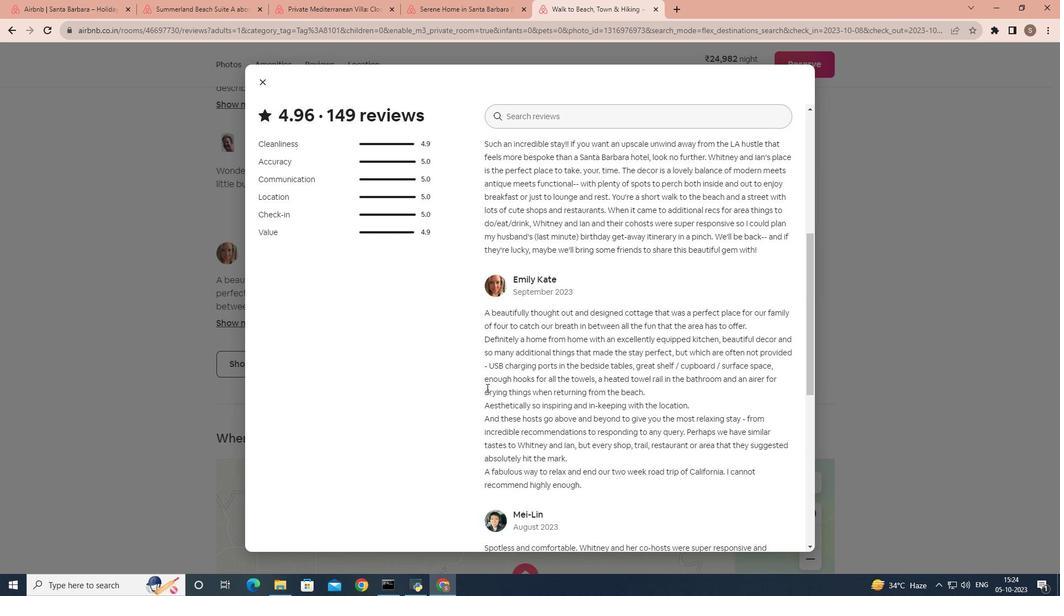 
Action: Mouse scrolled (486, 387) with delta (0, 0)
Screenshot: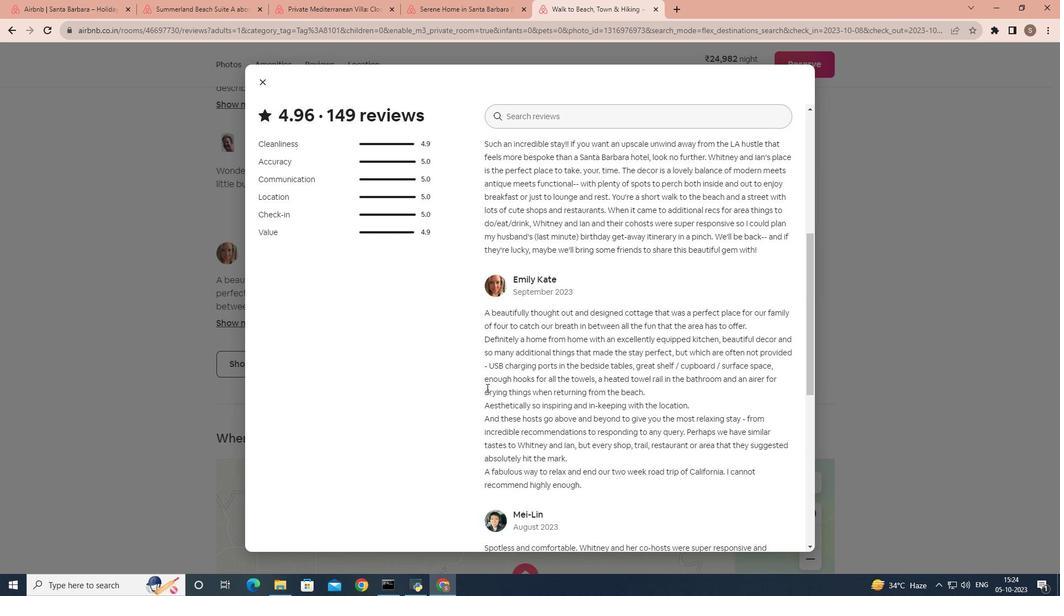 
Action: Mouse scrolled (486, 387) with delta (0, 0)
Screenshot: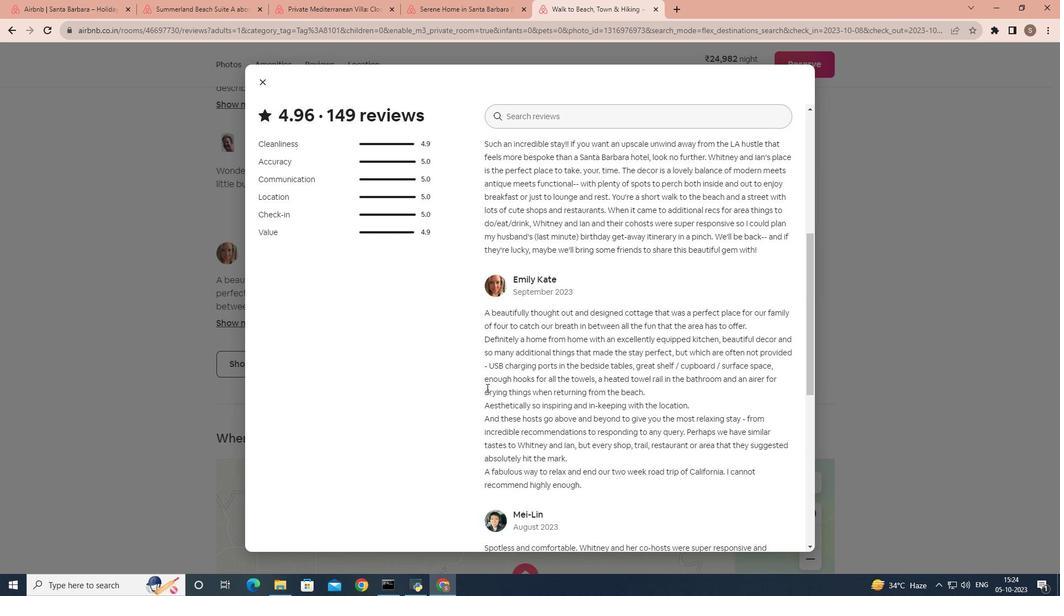 
Action: Mouse scrolled (486, 387) with delta (0, 0)
Screenshot: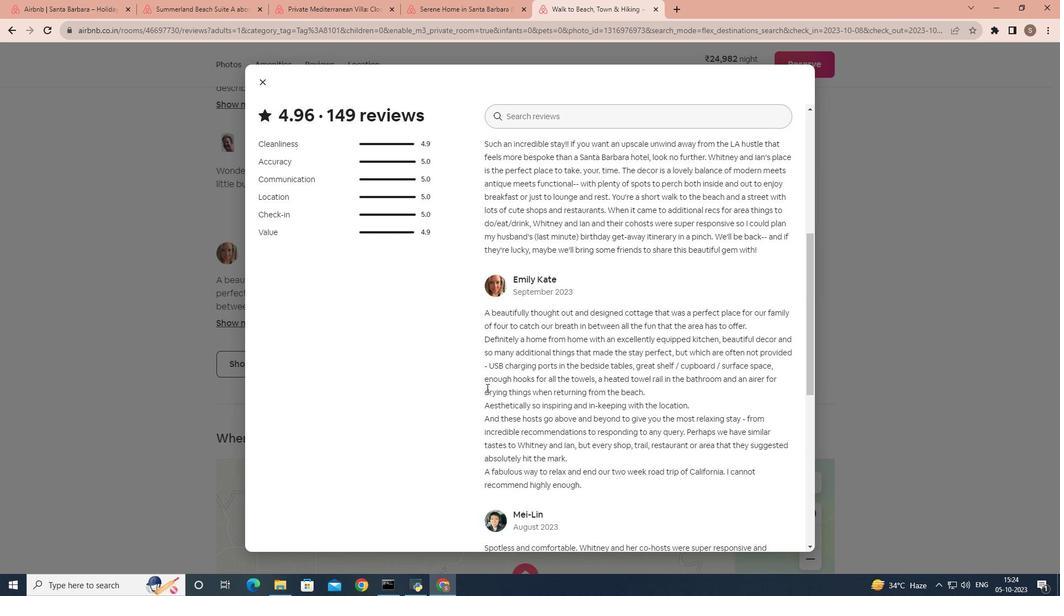 
Action: Mouse scrolled (486, 387) with delta (0, 0)
Screenshot: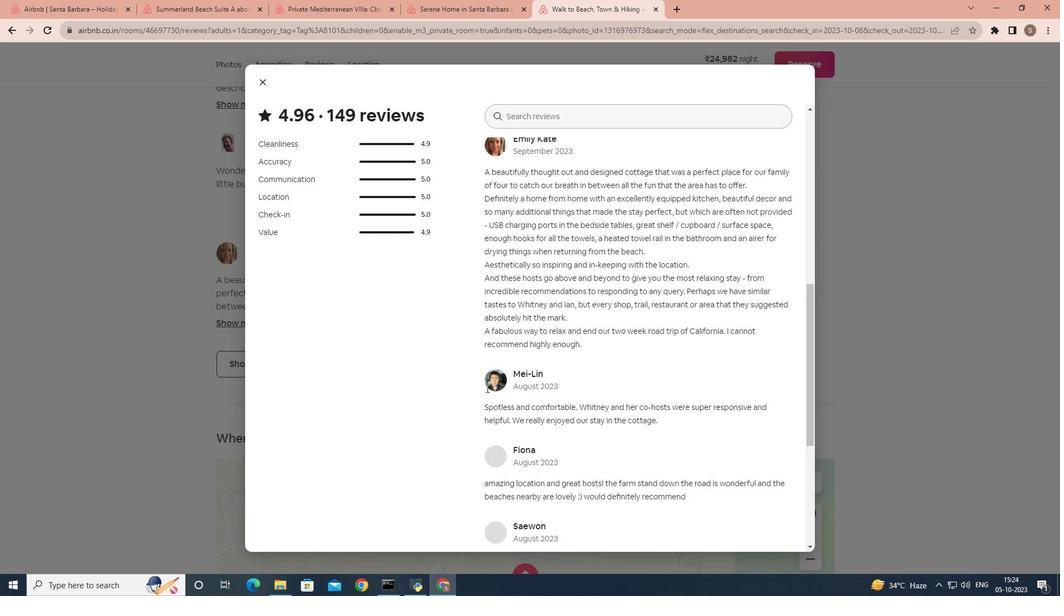
Action: Mouse scrolled (486, 387) with delta (0, 0)
Screenshot: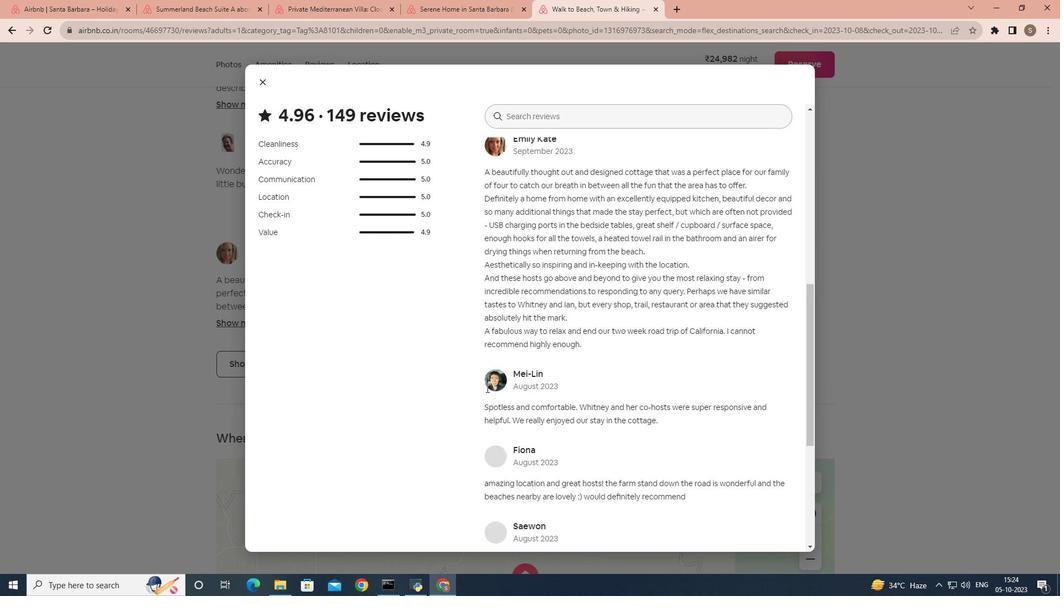 
Action: Mouse scrolled (486, 387) with delta (0, 0)
Screenshot: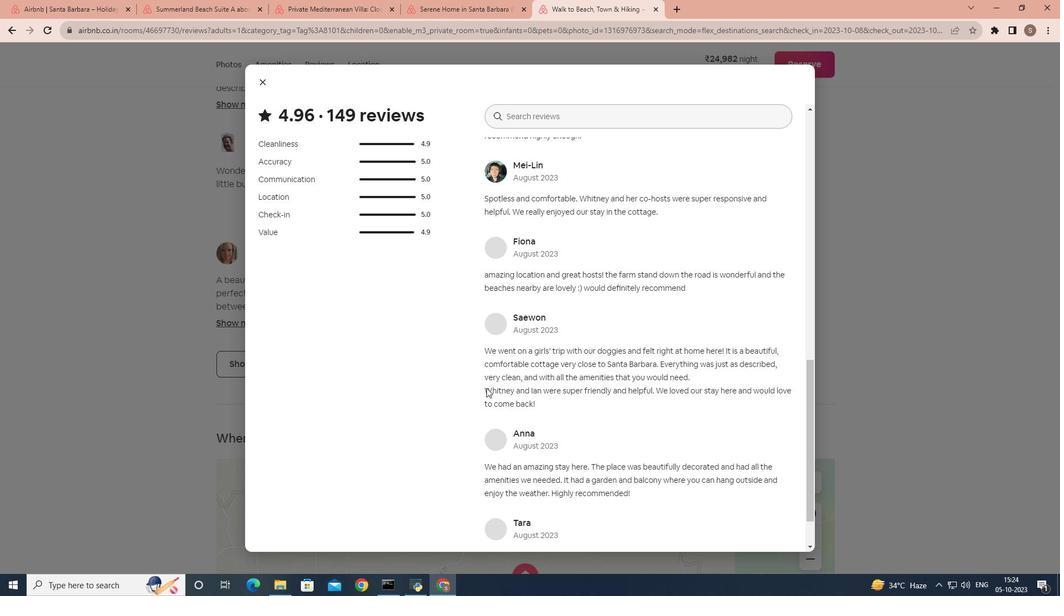 
Action: Mouse scrolled (486, 387) with delta (0, 0)
Screenshot: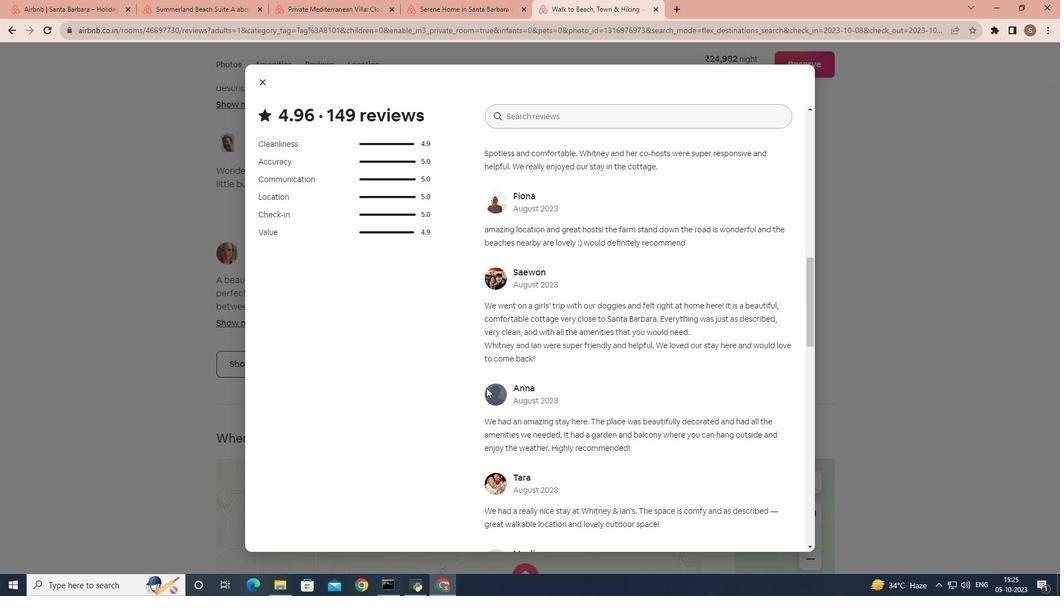 
Action: Mouse scrolled (486, 387) with delta (0, 0)
Screenshot: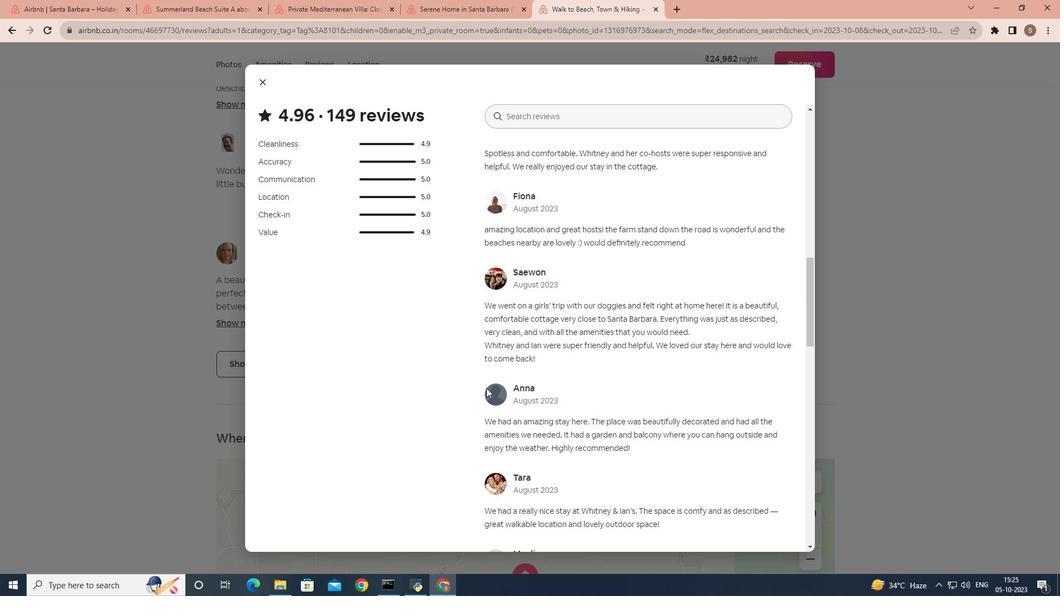 
Action: Mouse scrolled (486, 387) with delta (0, 0)
Screenshot: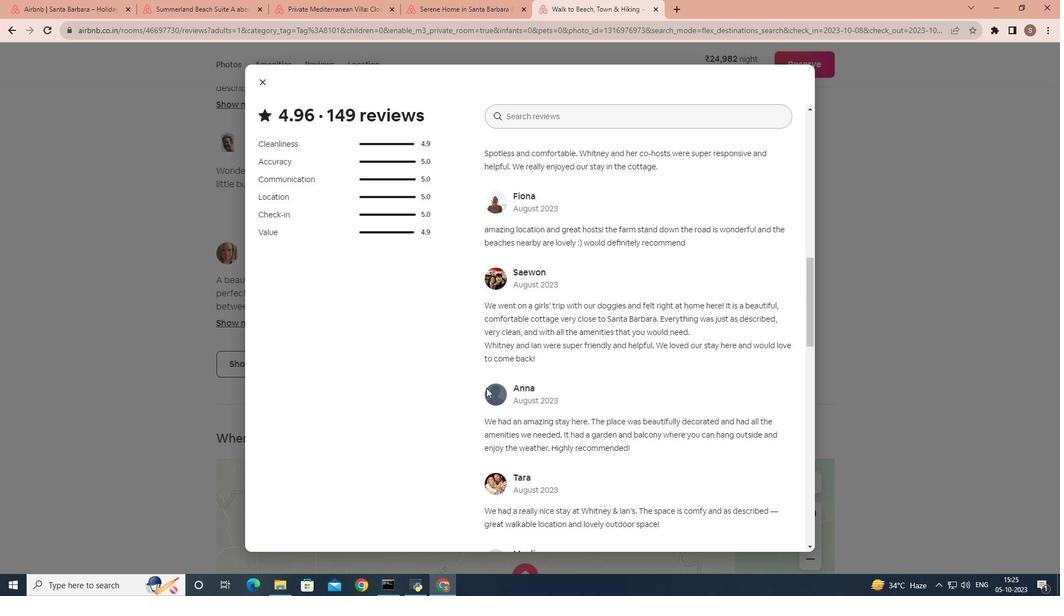 
Action: Mouse scrolled (486, 387) with delta (0, 0)
Screenshot: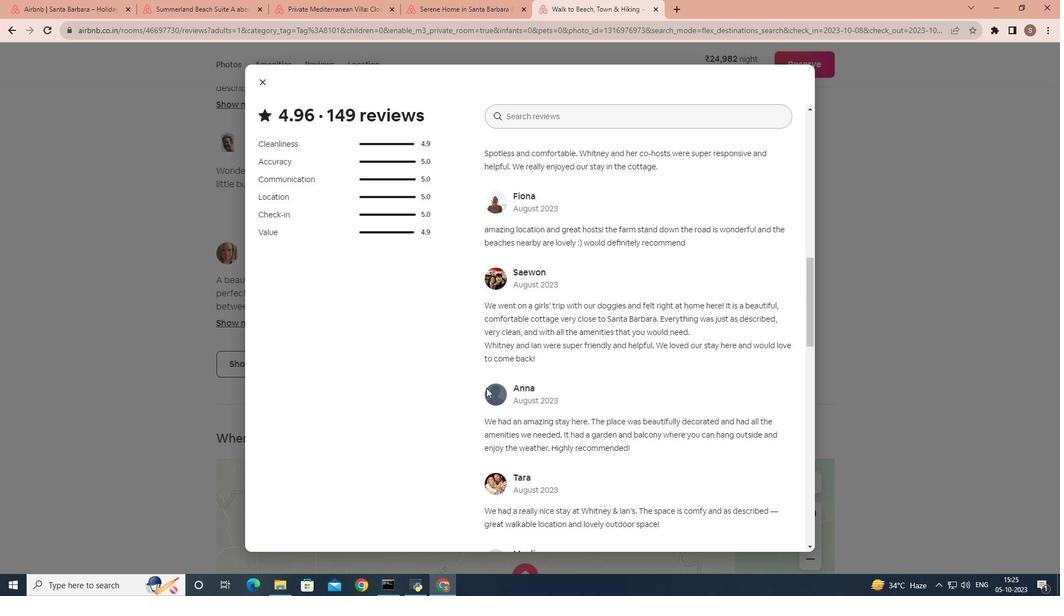 
Action: Mouse scrolled (486, 387) with delta (0, 0)
Screenshot: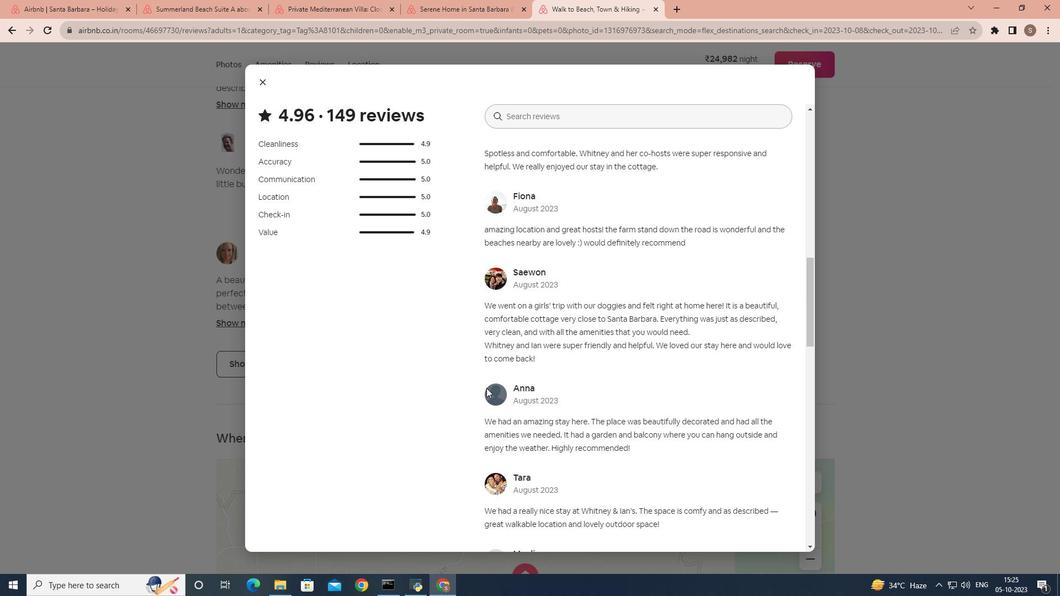
Action: Mouse scrolled (486, 387) with delta (0, 0)
Screenshot: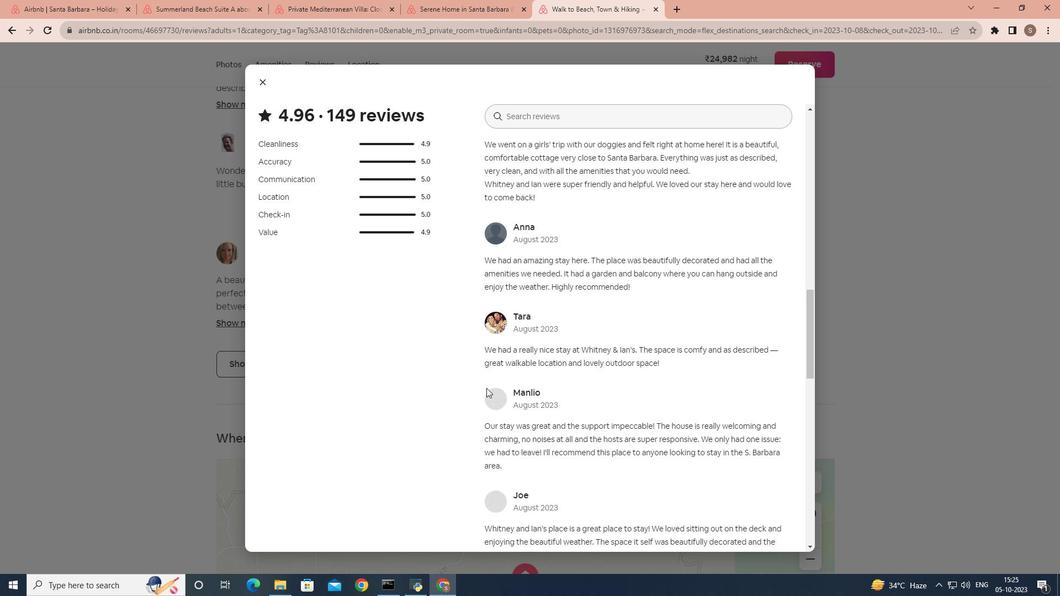 
Action: Mouse scrolled (486, 387) with delta (0, 0)
Screenshot: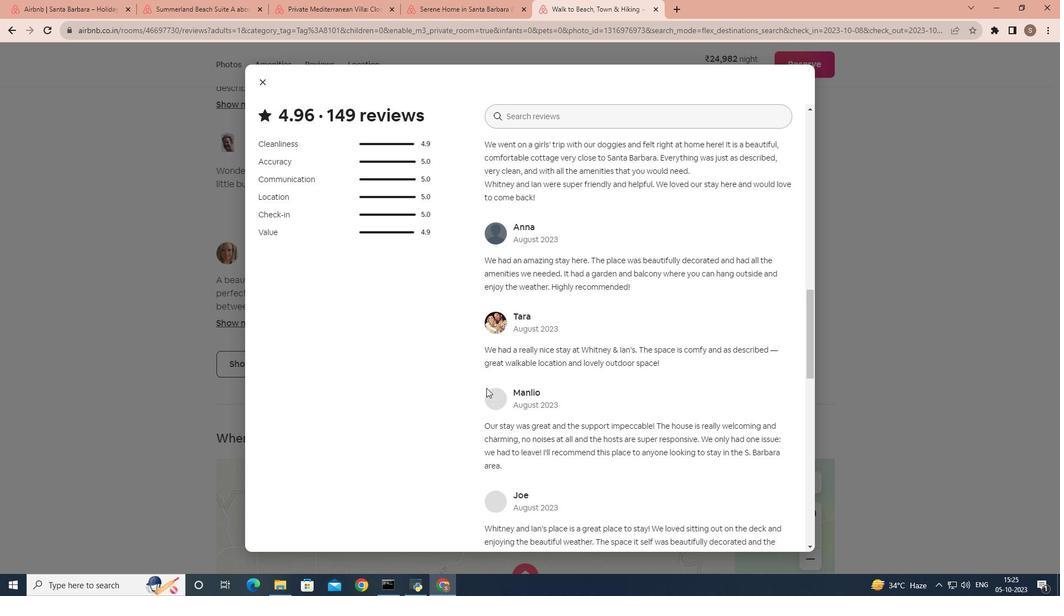 
Action: Mouse scrolled (486, 387) with delta (0, 0)
Screenshot: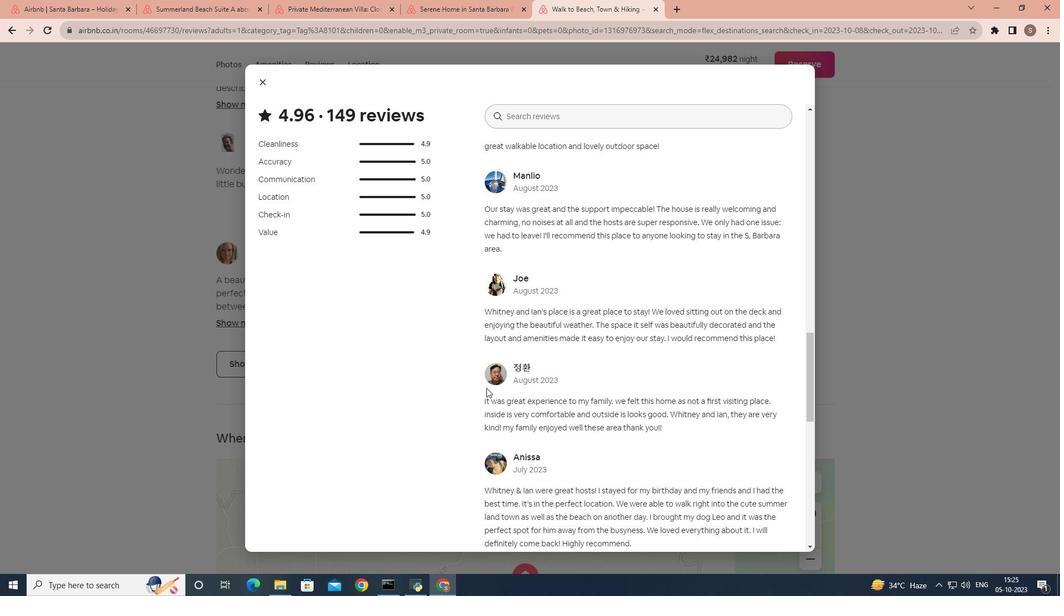 
Action: Mouse scrolled (486, 387) with delta (0, 0)
Screenshot: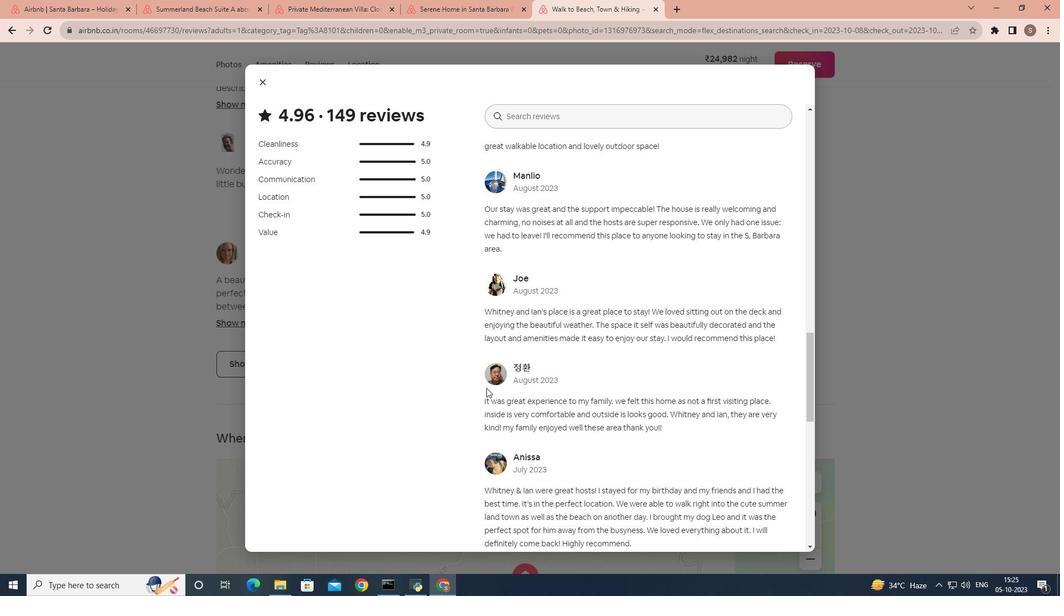
Action: Mouse scrolled (486, 387) with delta (0, 0)
Screenshot: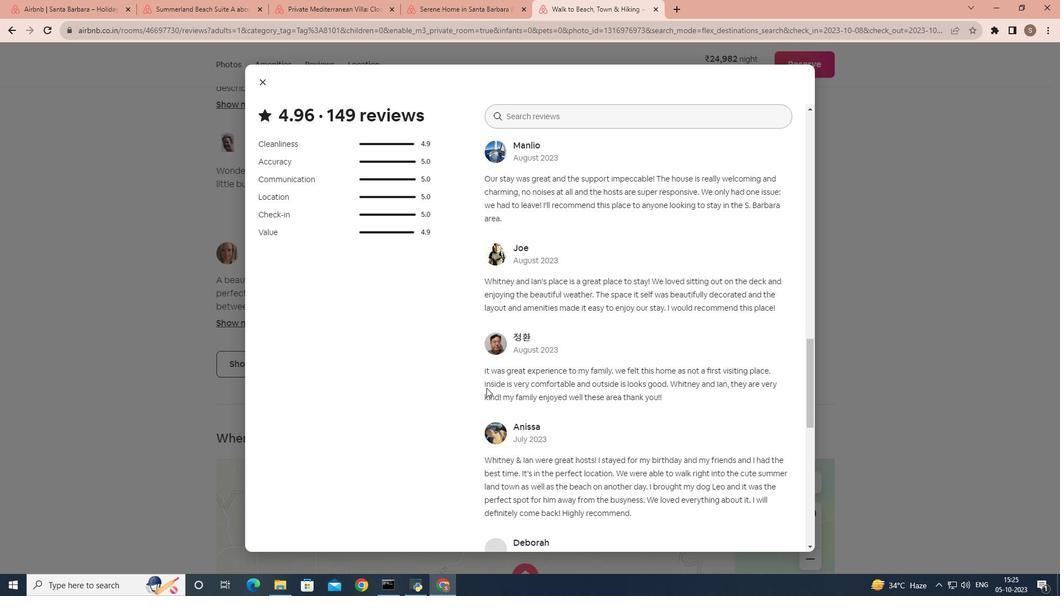 
Action: Mouse scrolled (486, 387) with delta (0, 0)
Screenshot: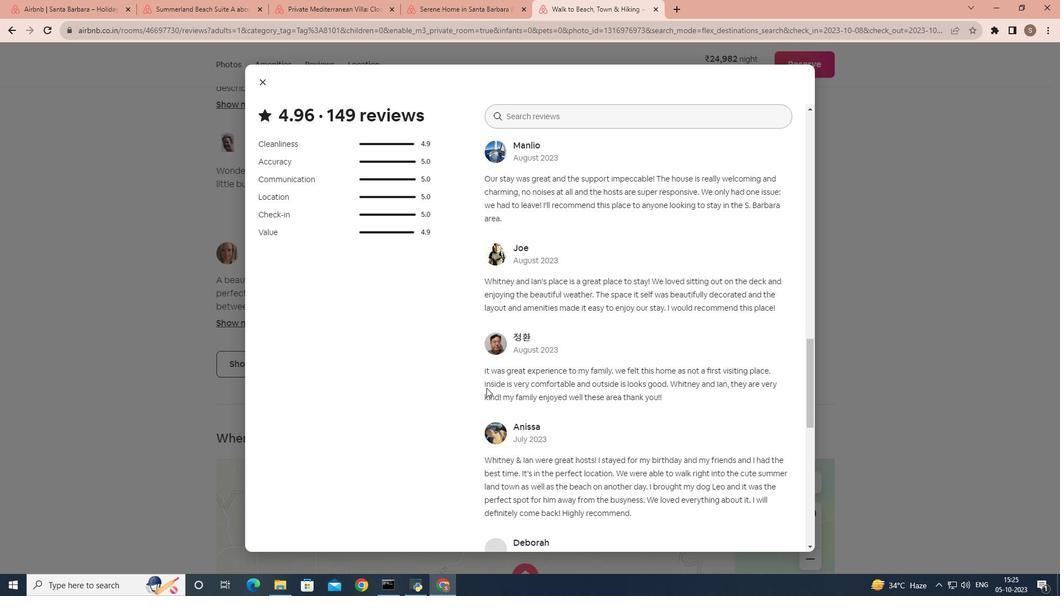 
Action: Mouse scrolled (486, 387) with delta (0, 0)
Screenshot: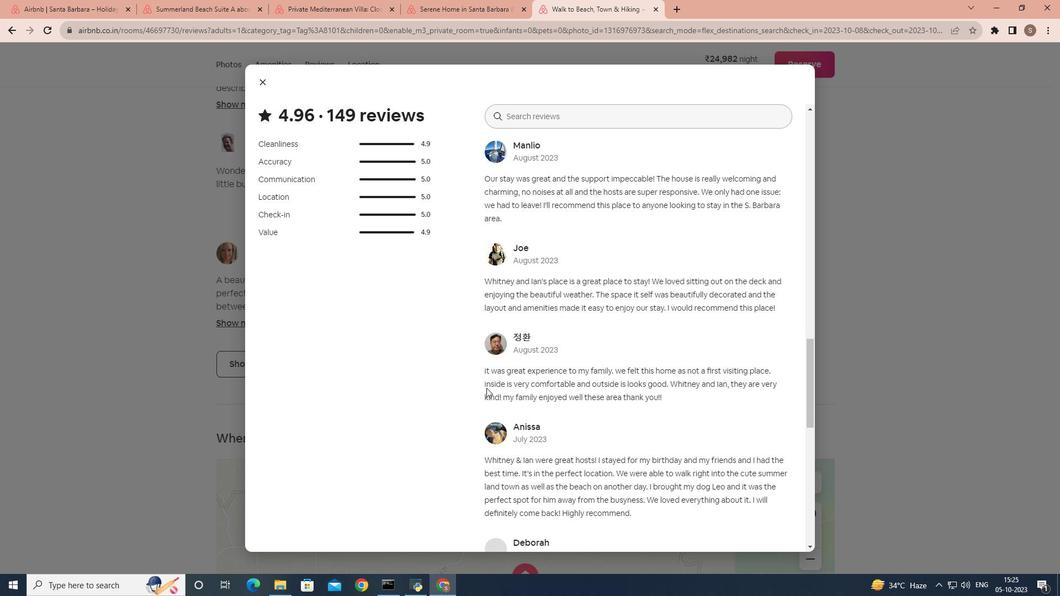 
Action: Mouse scrolled (486, 387) with delta (0, 0)
Screenshot: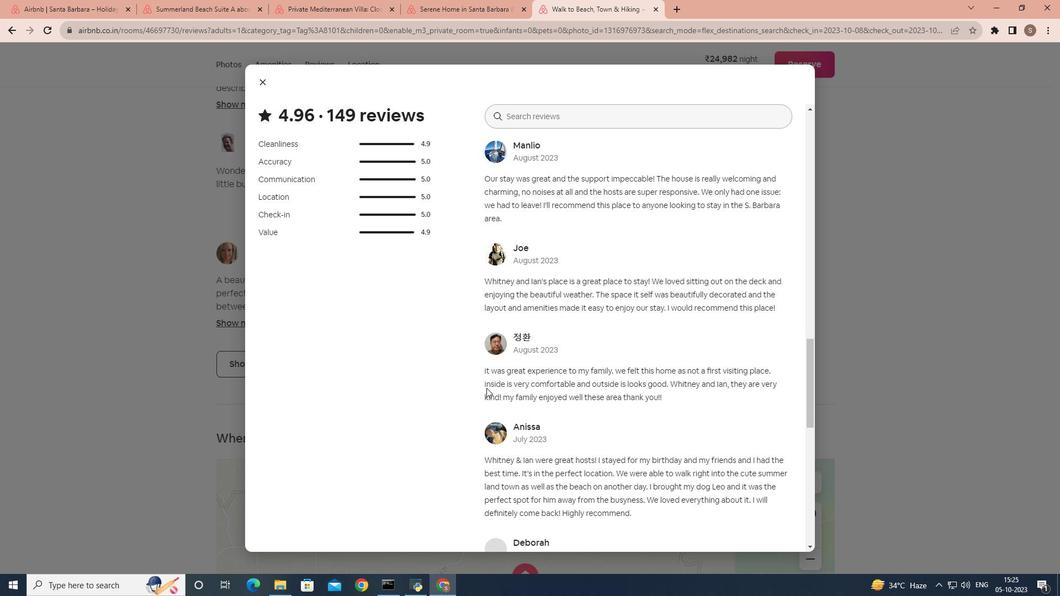 
Action: Mouse scrolled (486, 387) with delta (0, 0)
Screenshot: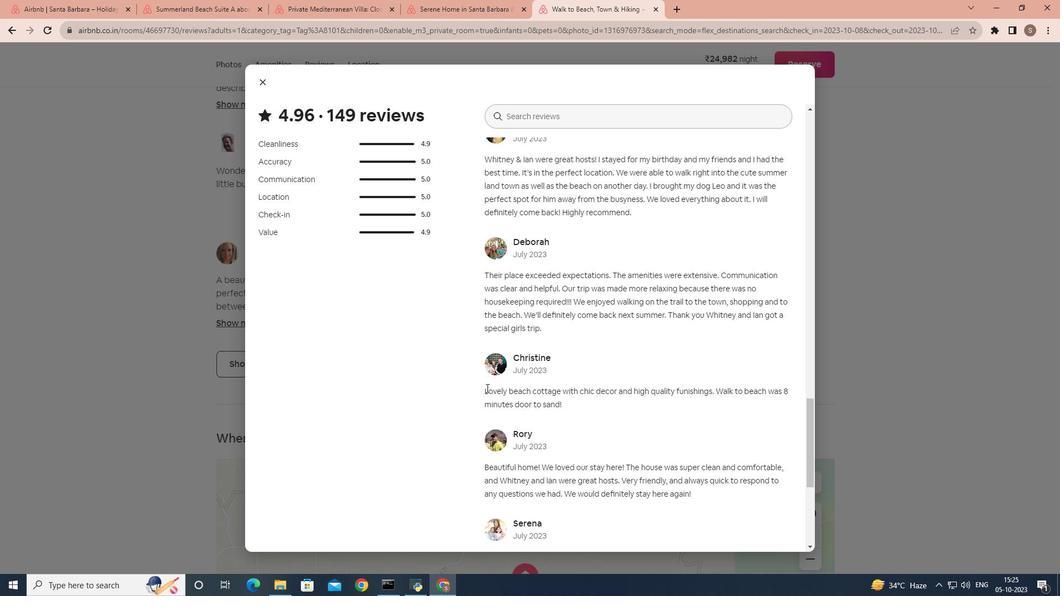 
Action: Mouse scrolled (486, 387) with delta (0, 0)
Screenshot: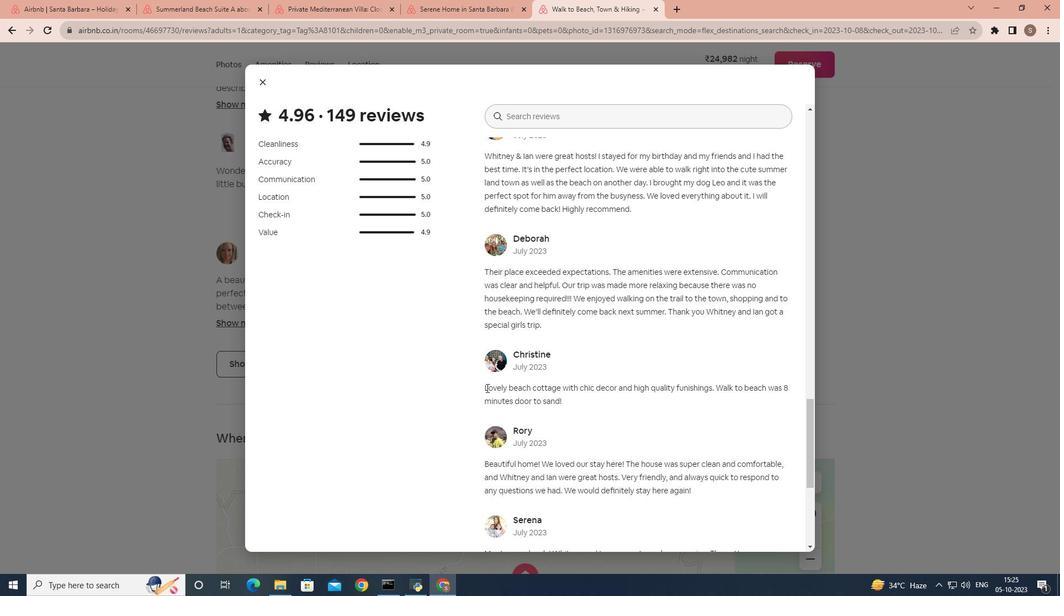 
Action: Mouse scrolled (486, 387) with delta (0, 0)
Screenshot: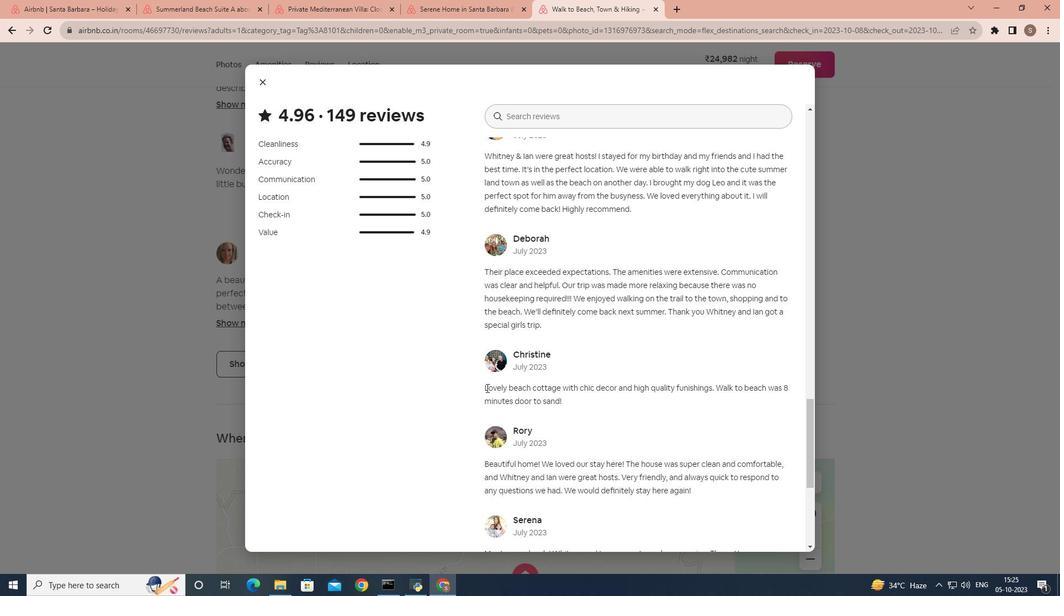 
Action: Mouse scrolled (486, 387) with delta (0, 0)
Screenshot: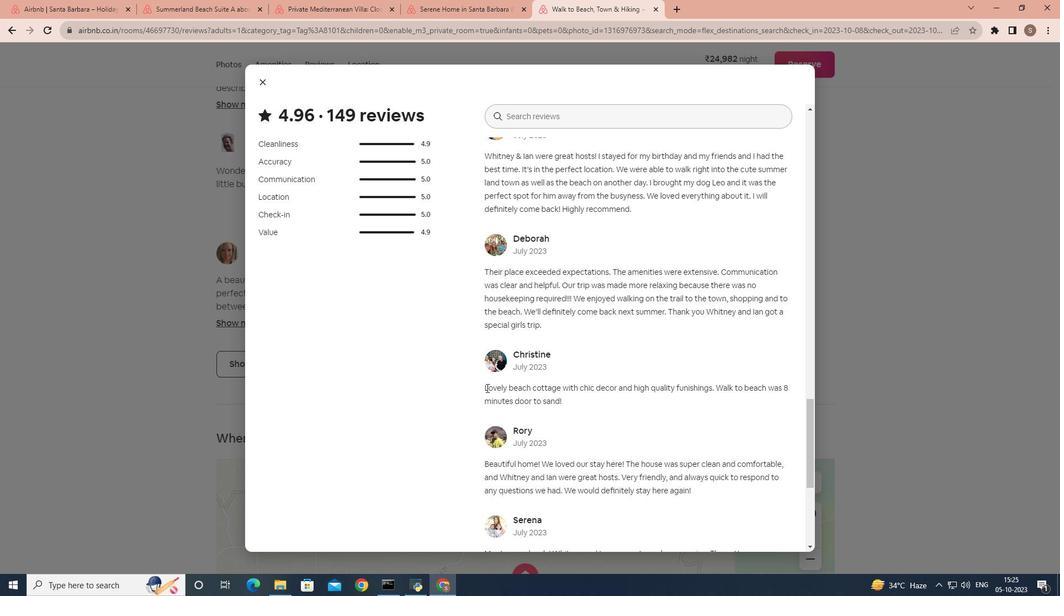 
Action: Mouse scrolled (486, 387) with delta (0, 0)
Screenshot: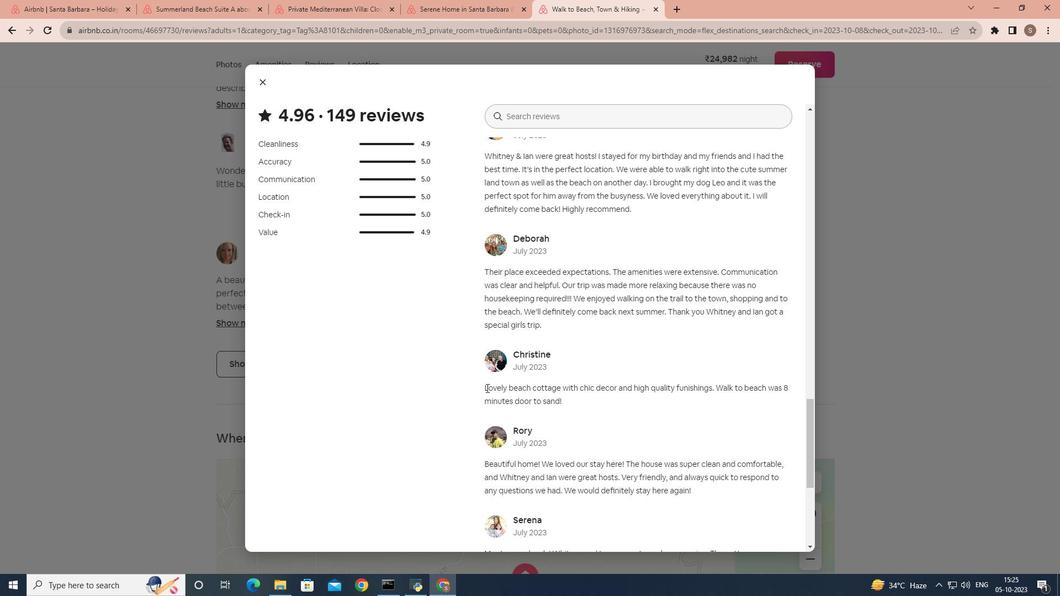 
Action: Mouse scrolled (486, 387) with delta (0, 0)
Screenshot: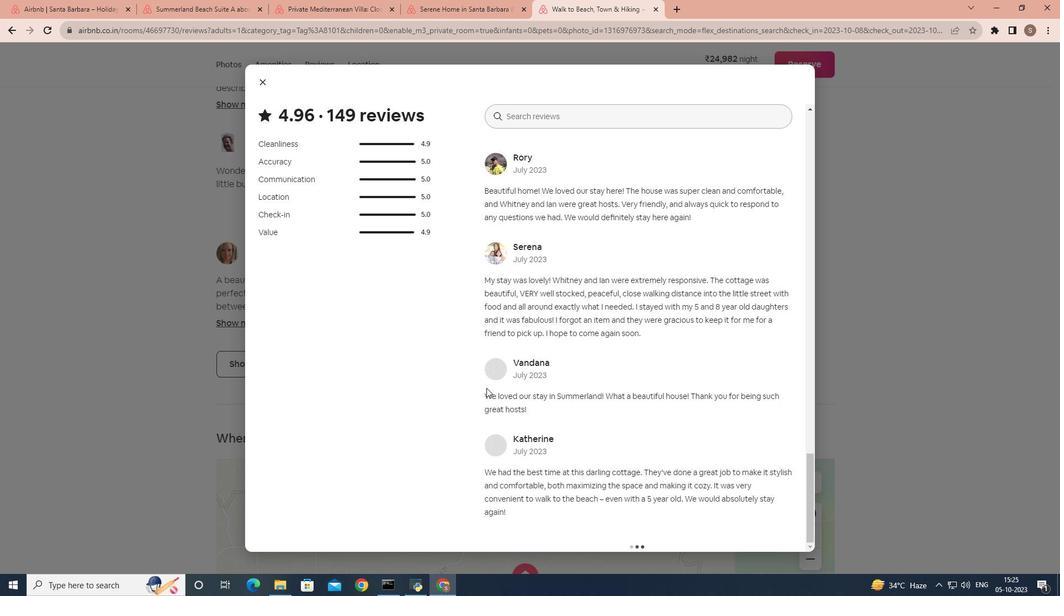 
Action: Mouse scrolled (486, 387) with delta (0, 0)
Screenshot: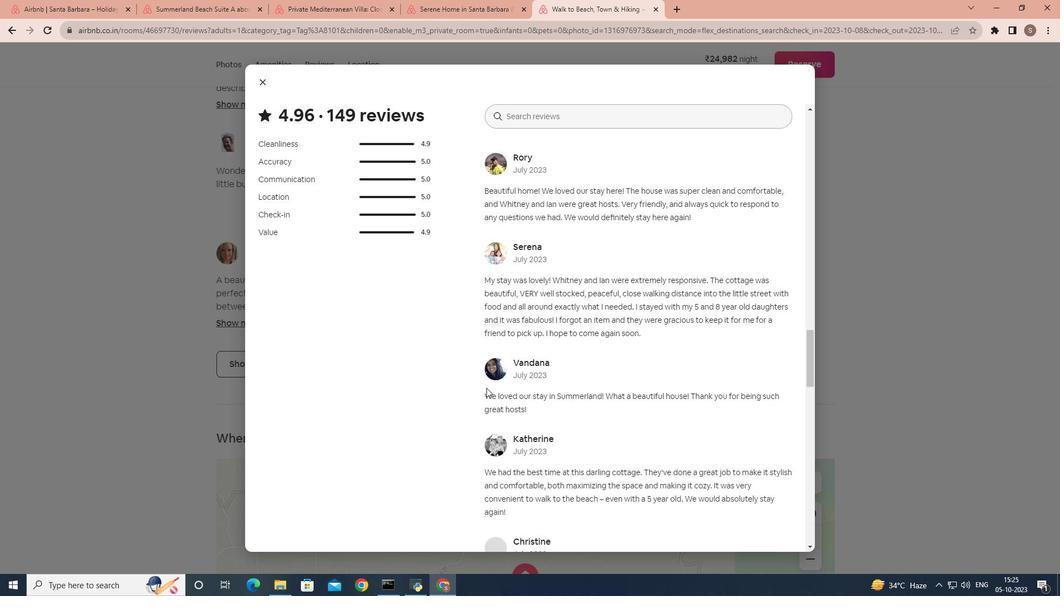 
Action: Mouse scrolled (486, 387) with delta (0, 0)
Screenshot: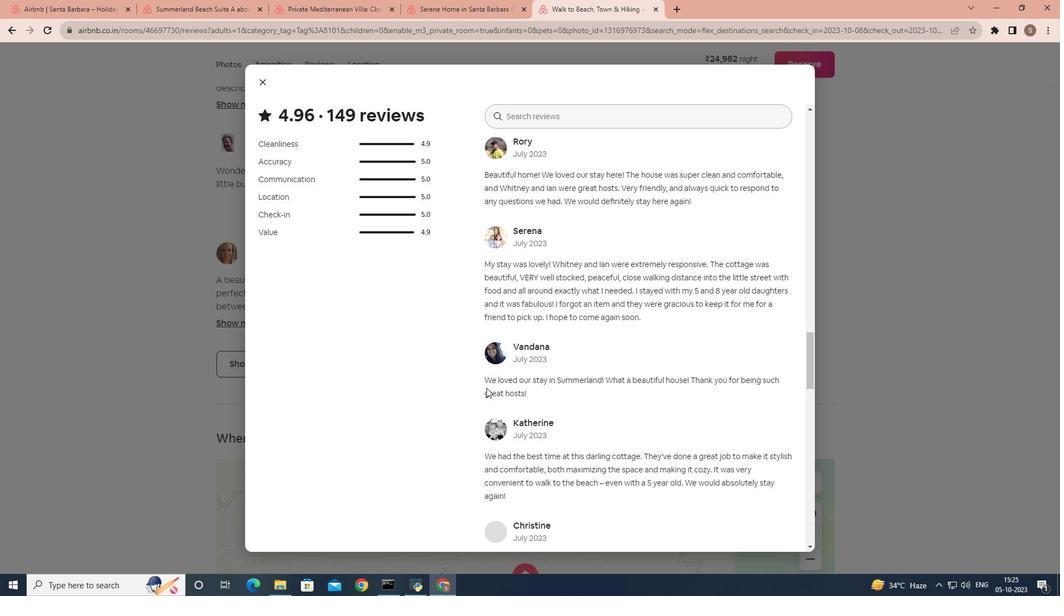 
Action: Mouse scrolled (486, 387) with delta (0, 0)
Screenshot: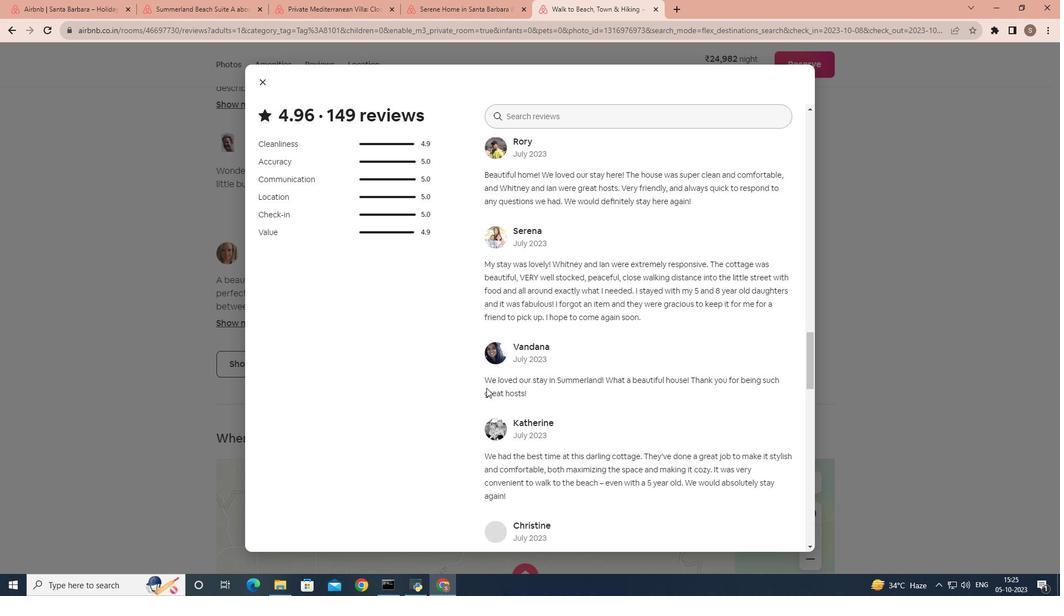 
Action: Mouse scrolled (486, 387) with delta (0, 0)
Screenshot: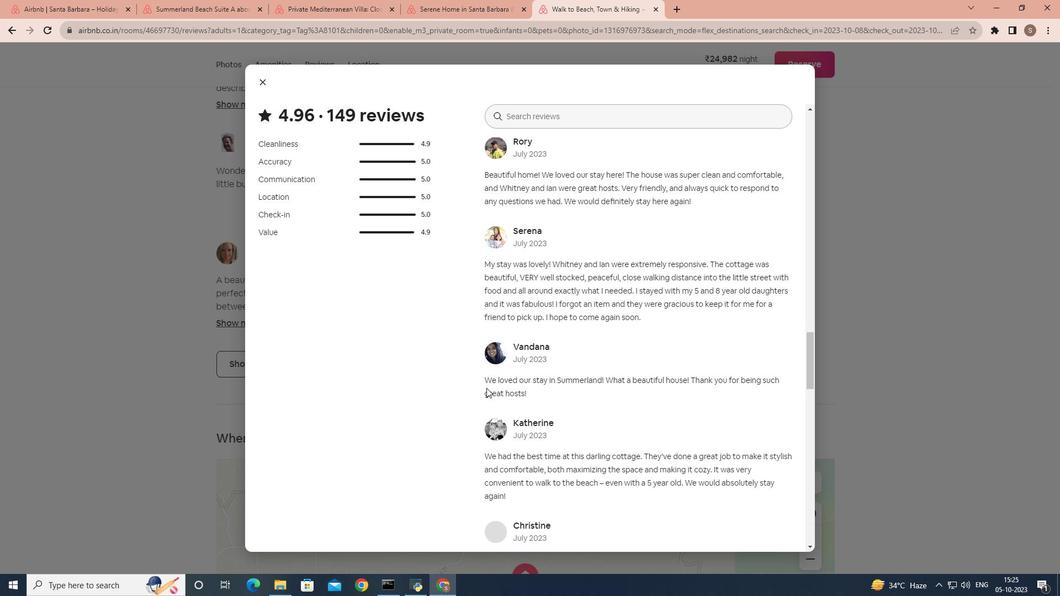 
Action: Mouse scrolled (486, 387) with delta (0, 0)
Screenshot: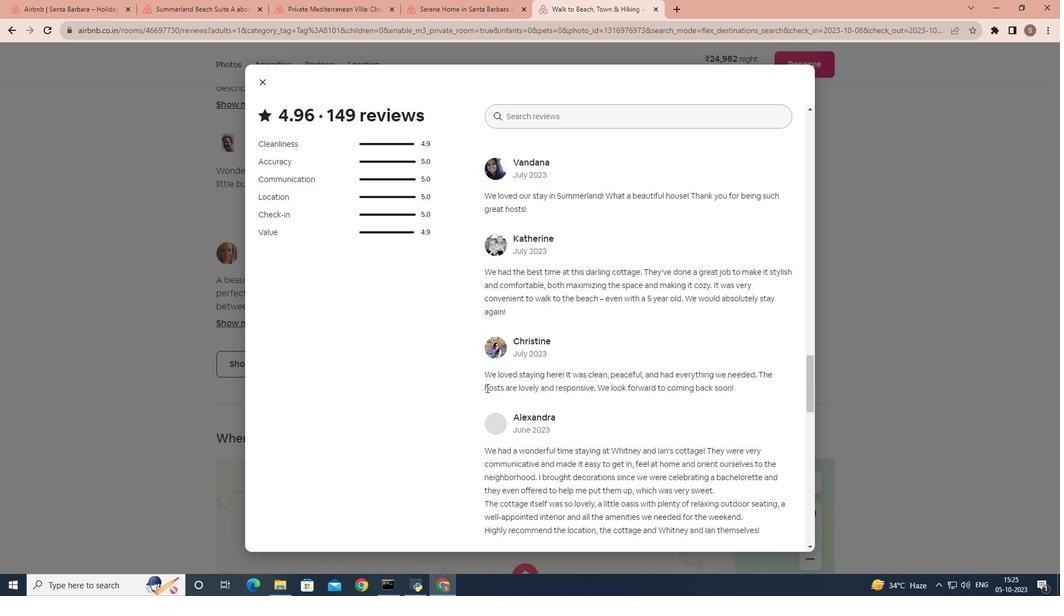 
Action: Mouse scrolled (486, 387) with delta (0, 0)
Screenshot: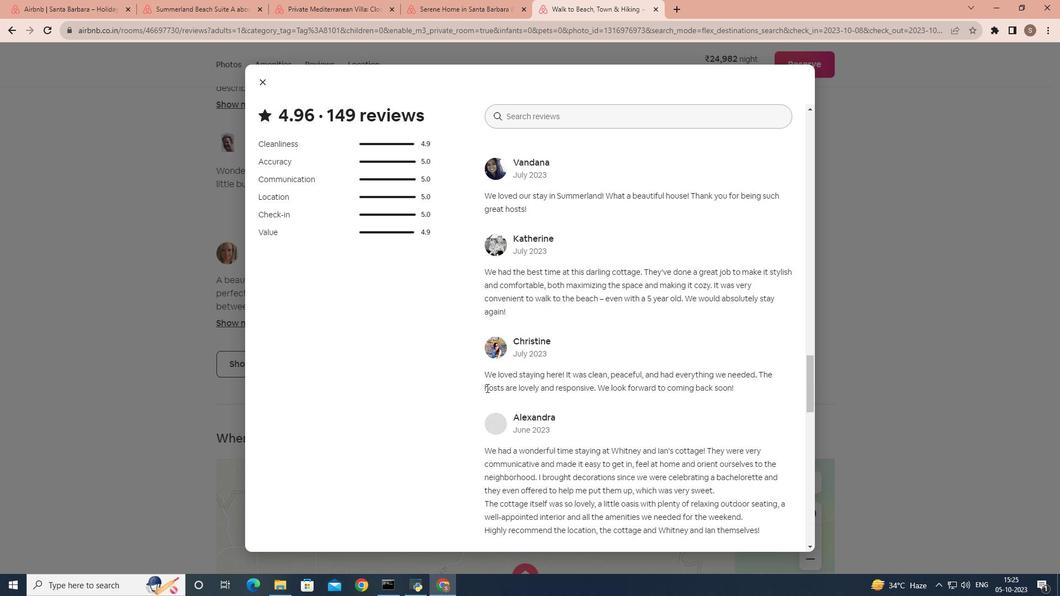 
Action: Mouse scrolled (486, 387) with delta (0, 0)
Screenshot: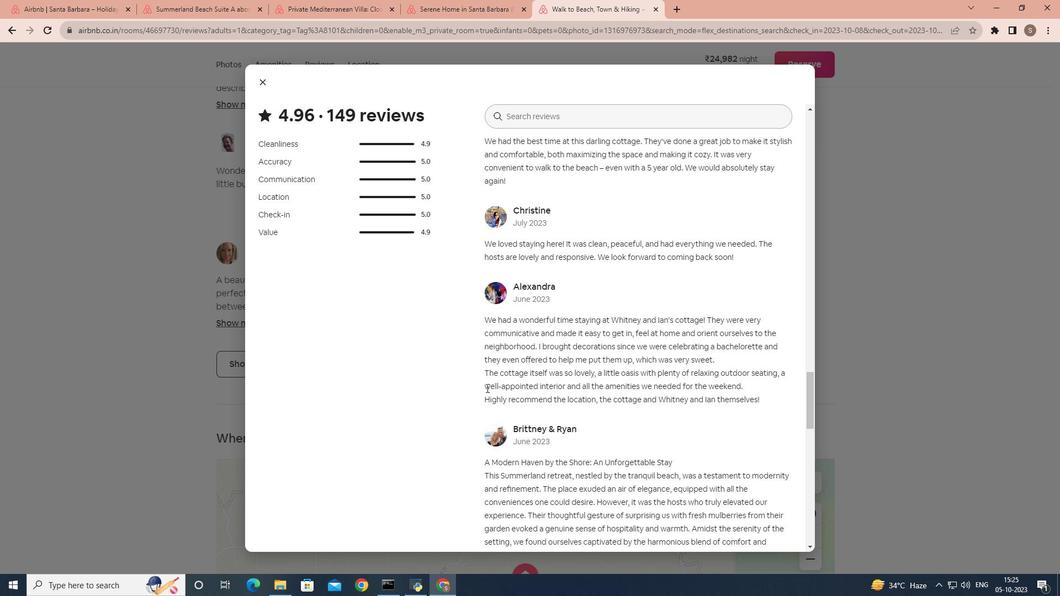 
Action: Mouse scrolled (486, 387) with delta (0, 0)
Screenshot: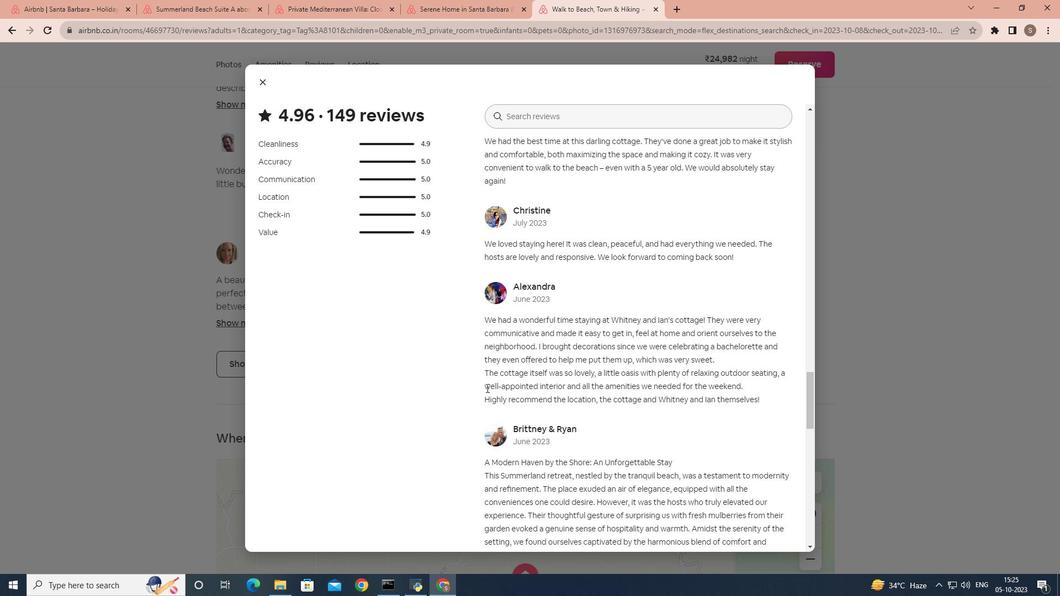 
Action: Mouse scrolled (486, 387) with delta (0, 0)
Screenshot: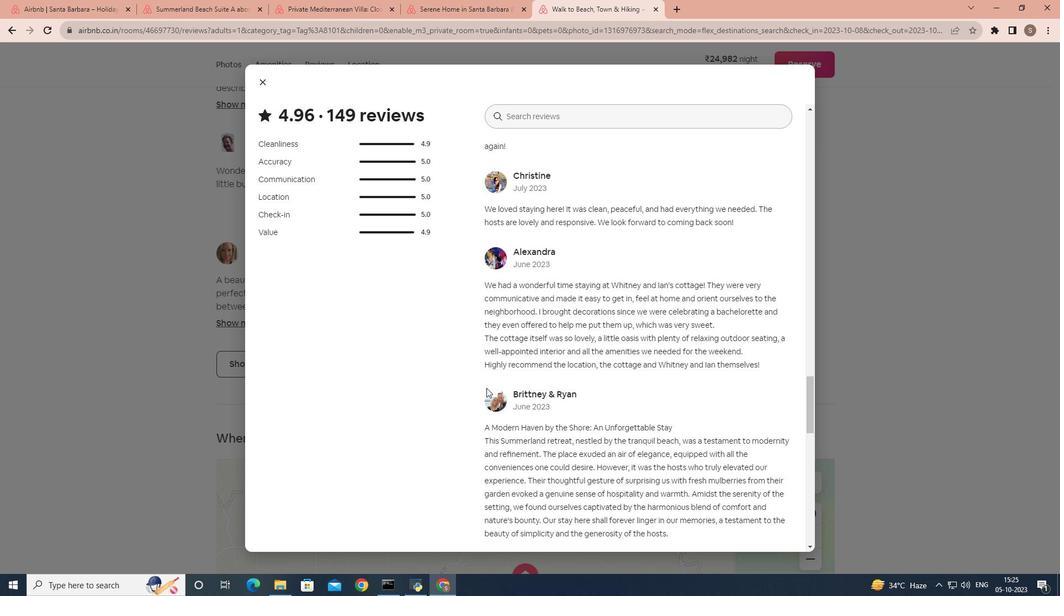 
Action: Mouse scrolled (486, 387) with delta (0, 0)
Screenshot: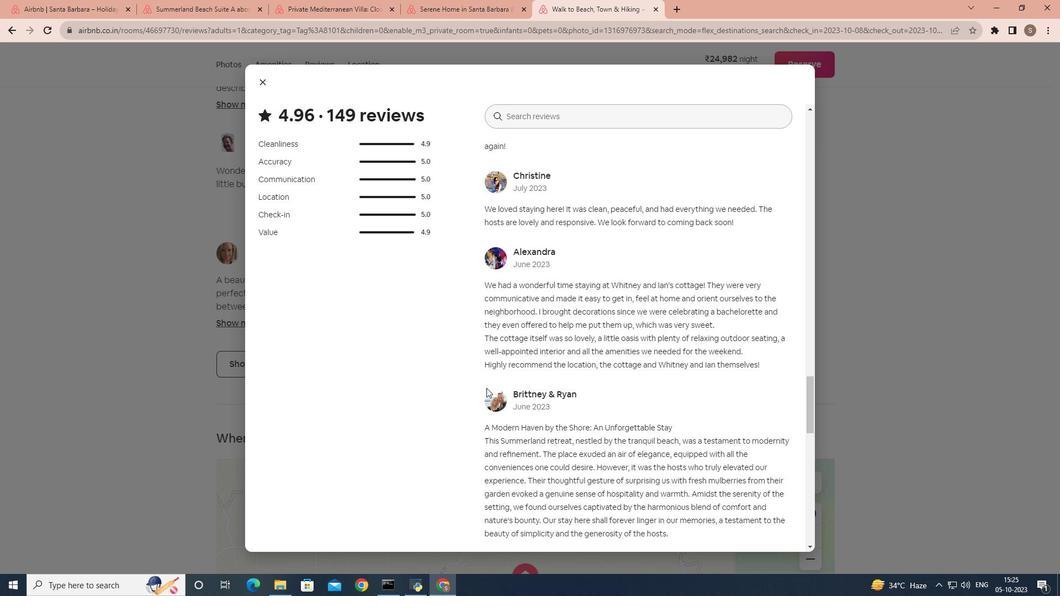 
Action: Mouse scrolled (486, 387) with delta (0, 0)
Screenshot: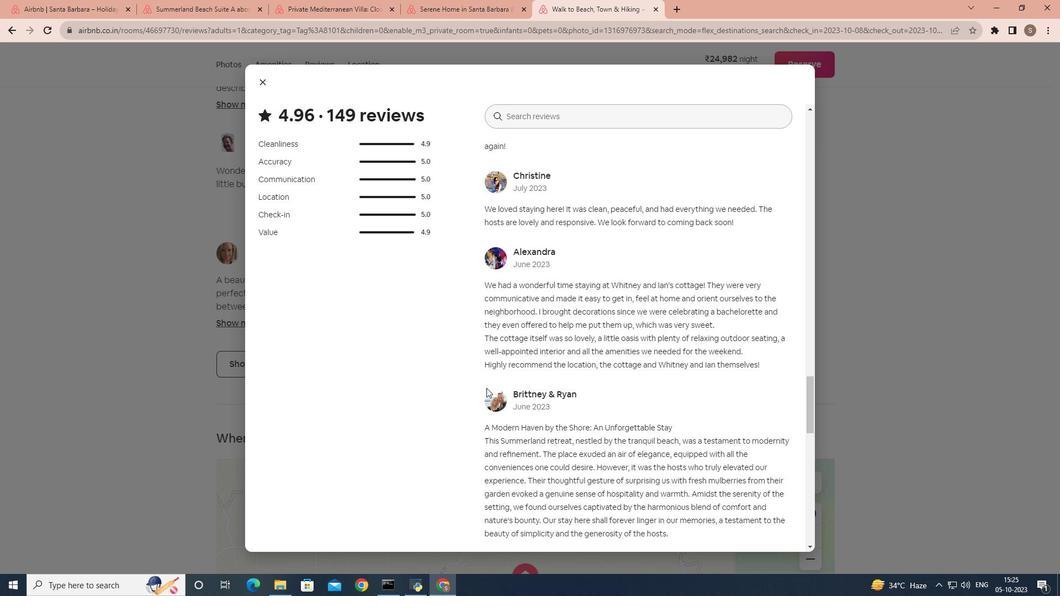 
Action: Mouse scrolled (486, 387) with delta (0, 0)
Screenshot: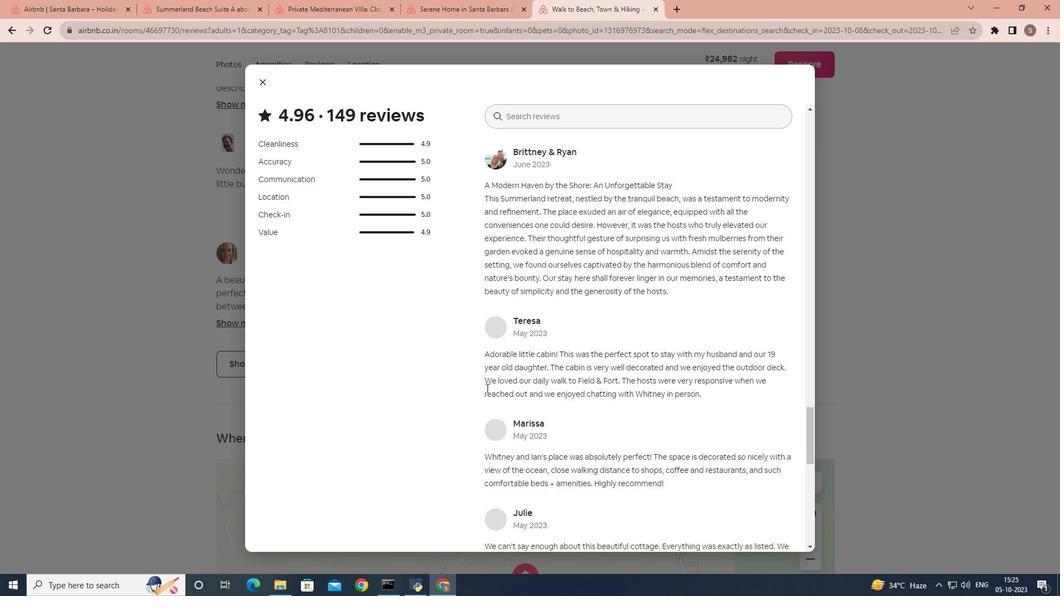 
Action: Mouse scrolled (486, 387) with delta (0, 0)
Screenshot: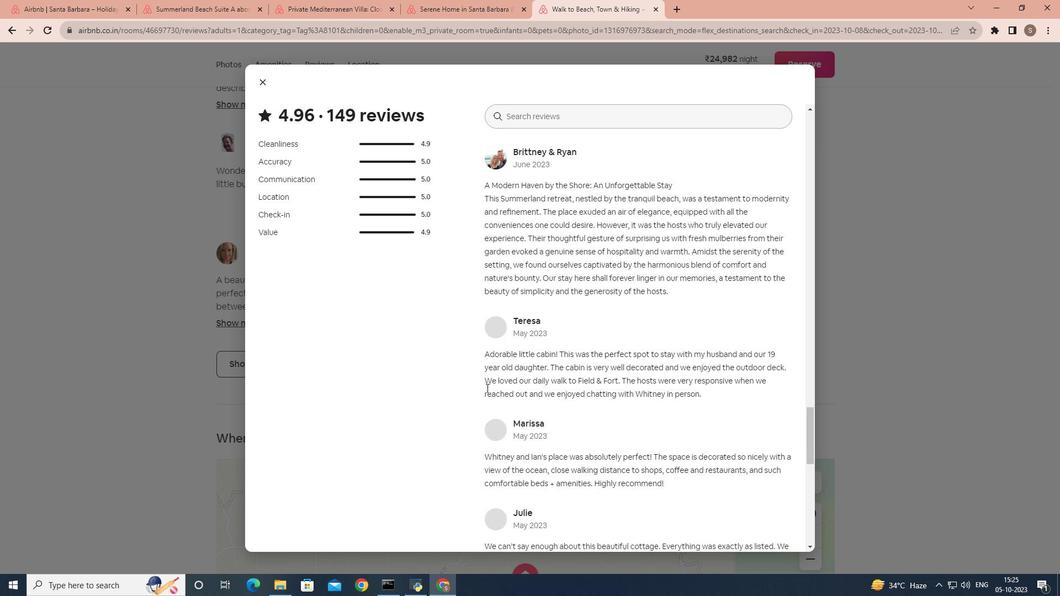 
Action: Mouse scrolled (486, 387) with delta (0, 0)
Screenshot: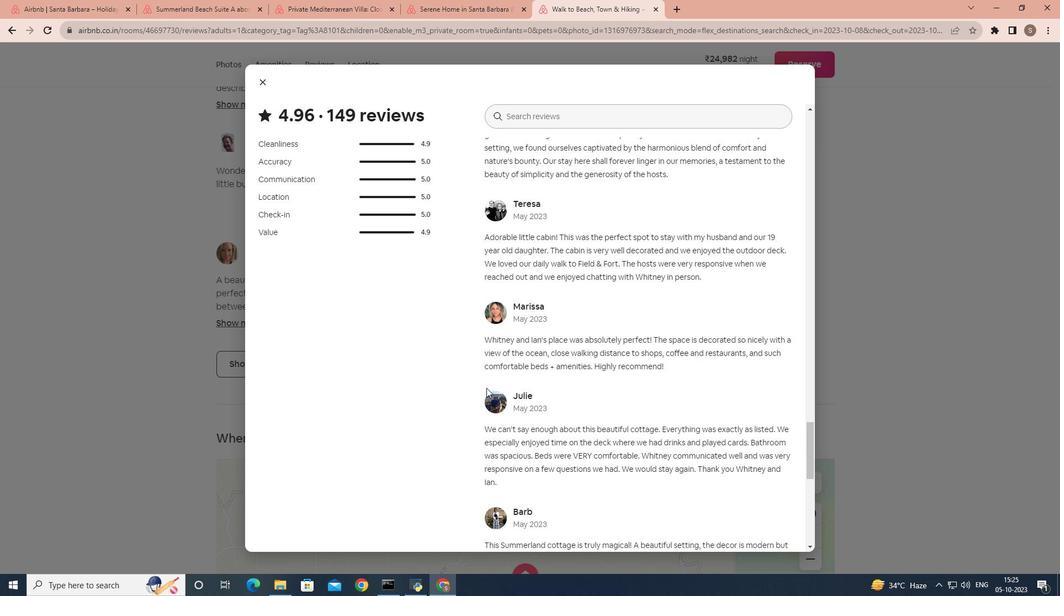 
Action: Mouse scrolled (486, 387) with delta (0, 0)
Screenshot: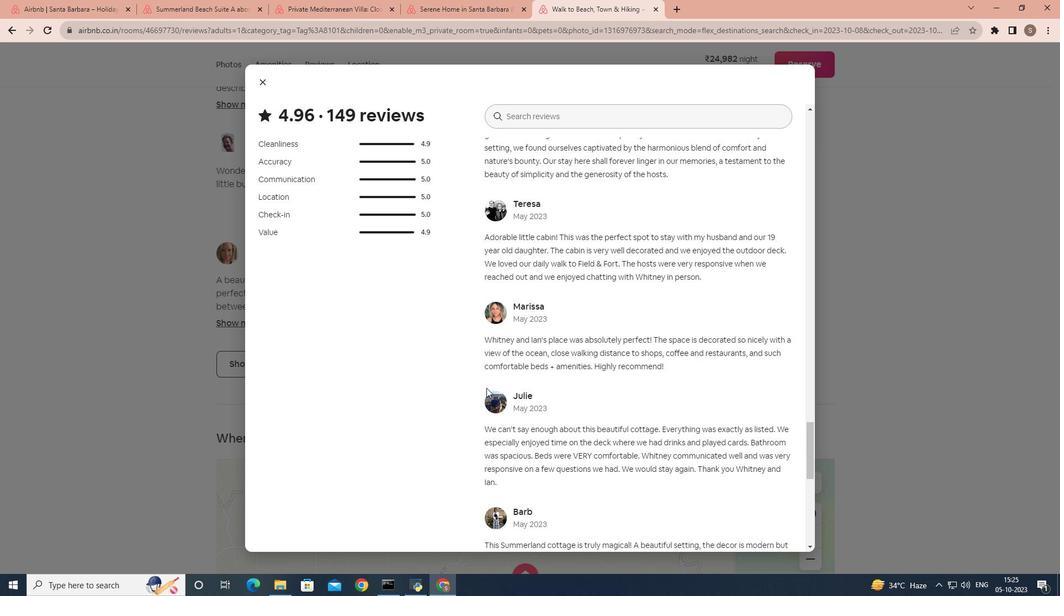 
Action: Mouse scrolled (486, 387) with delta (0, 0)
Screenshot: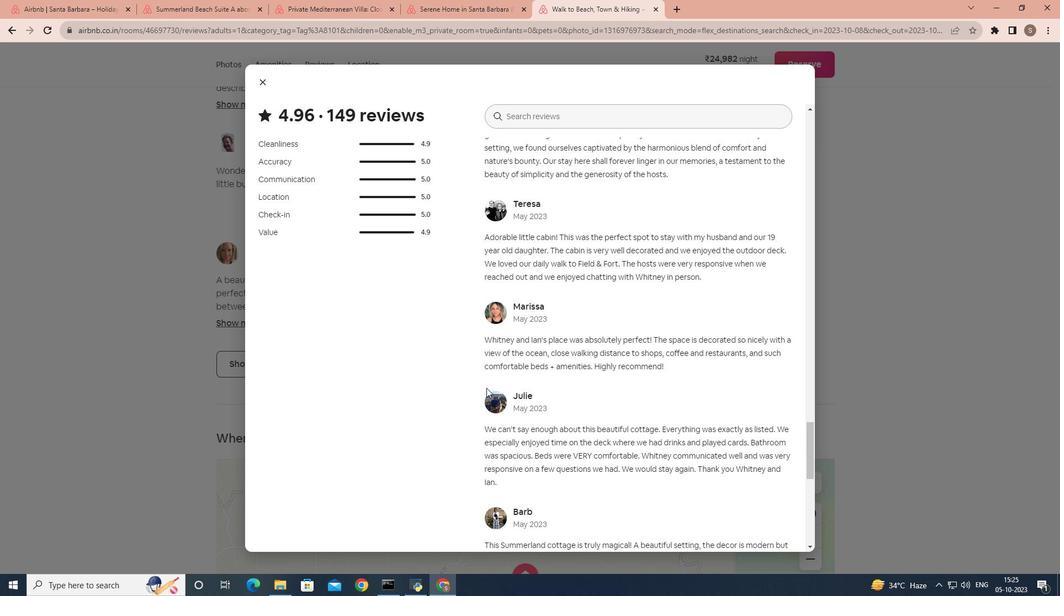 
Action: Mouse scrolled (486, 387) with delta (0, 0)
Screenshot: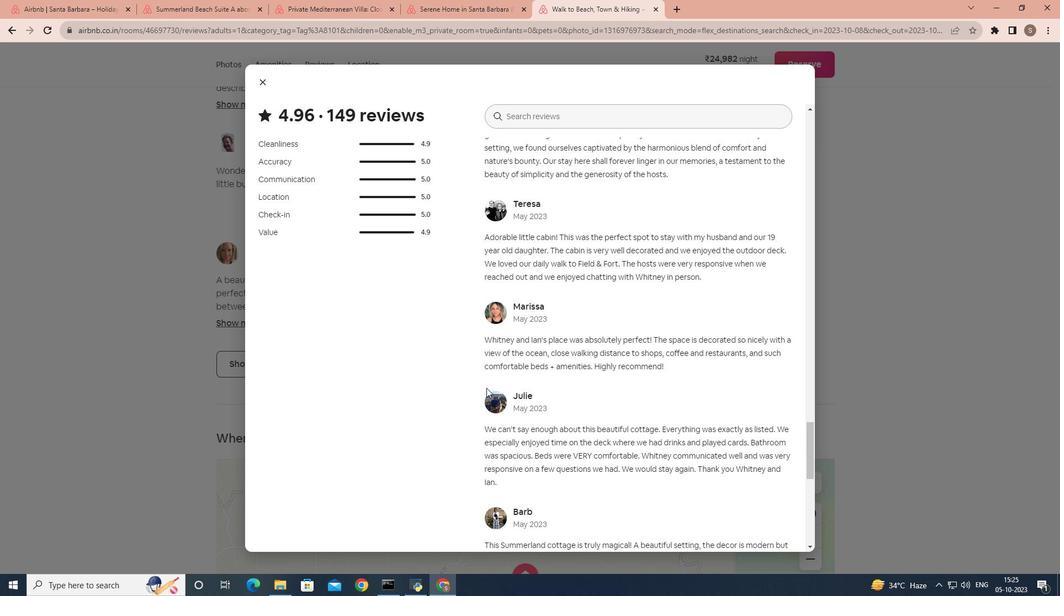 
Action: Mouse scrolled (486, 387) with delta (0, 0)
Screenshot: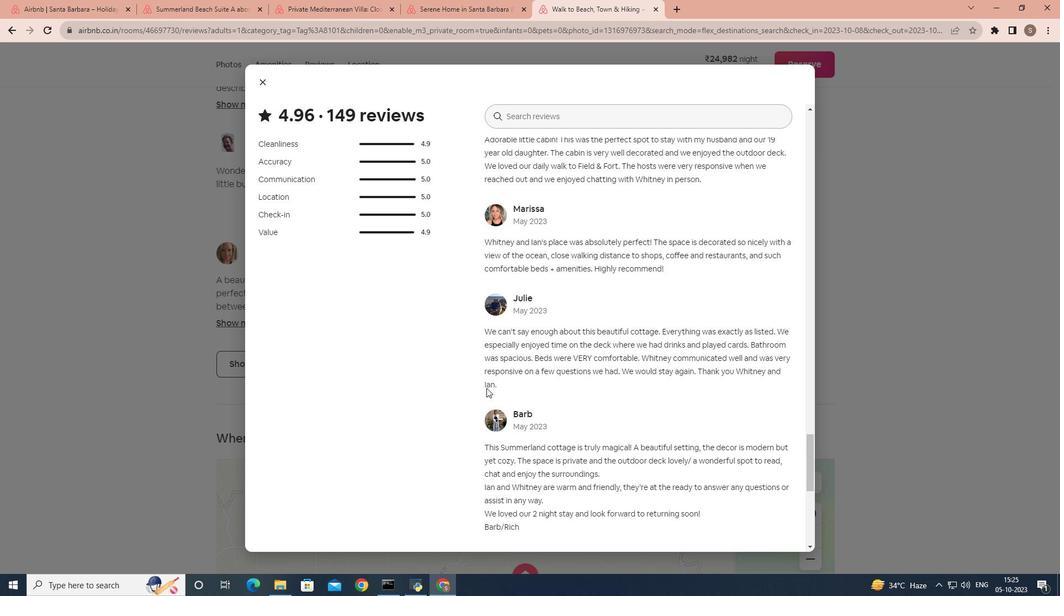 
Action: Mouse scrolled (486, 387) with delta (0, 0)
Screenshot: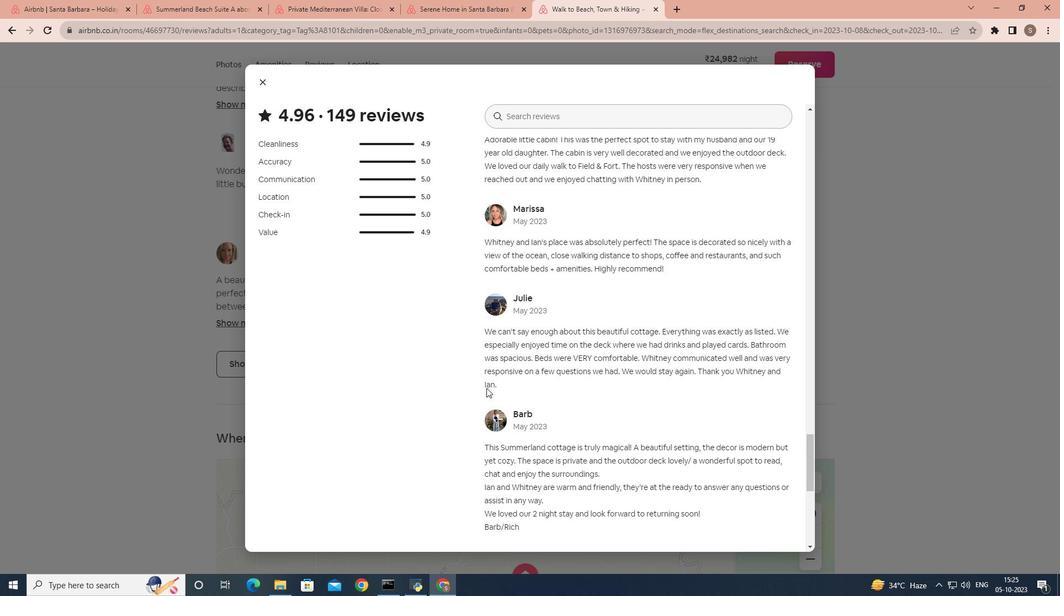 
Action: Mouse scrolled (486, 387) with delta (0, 0)
Screenshot: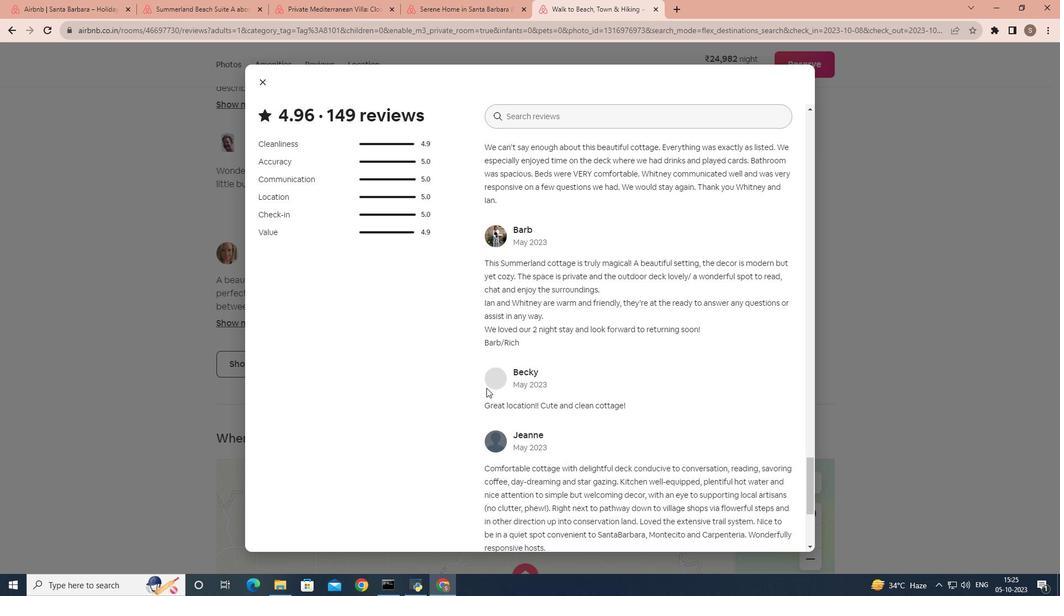 
Action: Mouse scrolled (486, 387) with delta (0, 0)
Screenshot: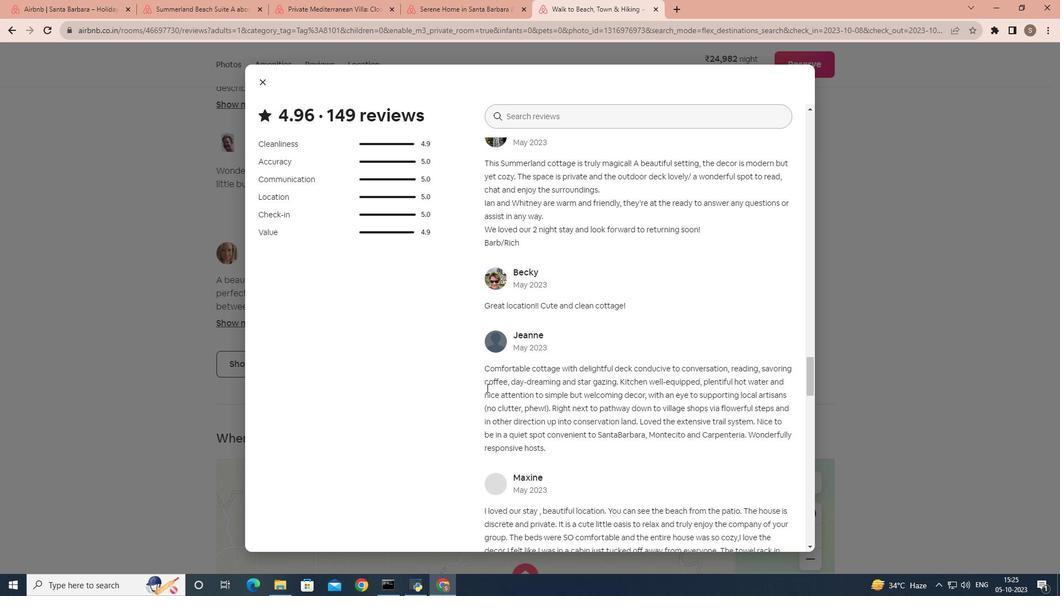 
Action: Mouse scrolled (486, 387) with delta (0, 0)
